 Task: In the event  named  Presentation Rehearsal and Final Touches, Set a range of dates when you can accept meetings  '27 Jul â€" 20 Aug 2023'. Select a duration of  60 min. Select working hours  	_x000D_
MON- SAT 10:30am â€" 6:00pm. Add time before or after your events  as 15 min. Set the frequency of available time slots for invitees as  25 min. Set the minimum notice period and maximum events allowed per day as  42 hours and 2. , logged in from the account softage.4@softage.net and add another guest for the event, softage.5@softage.net
Action: Mouse pressed left at (334, 233)
Screenshot: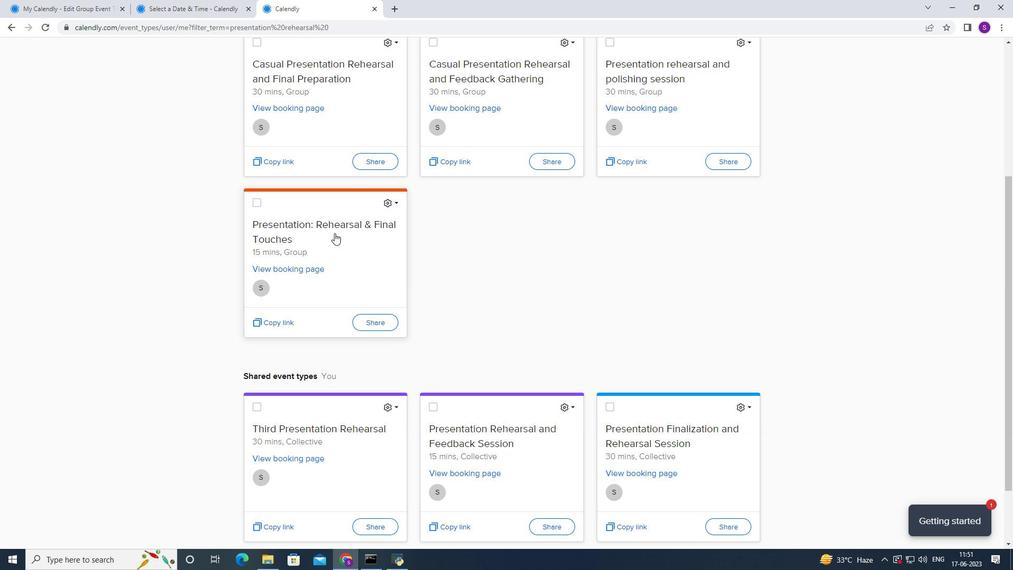 
Action: Mouse moved to (334, 219)
Screenshot: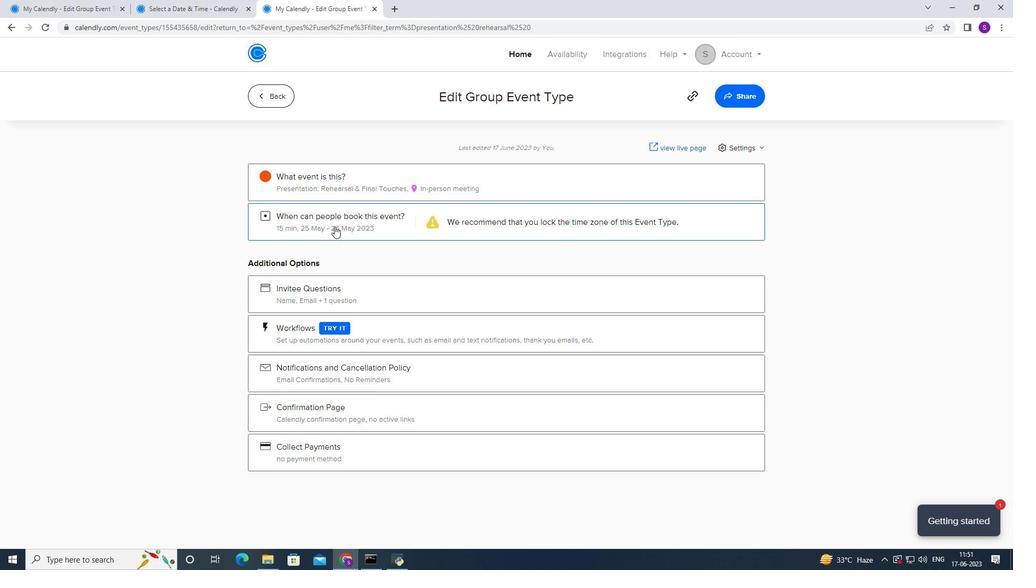 
Action: Mouse pressed left at (334, 219)
Screenshot: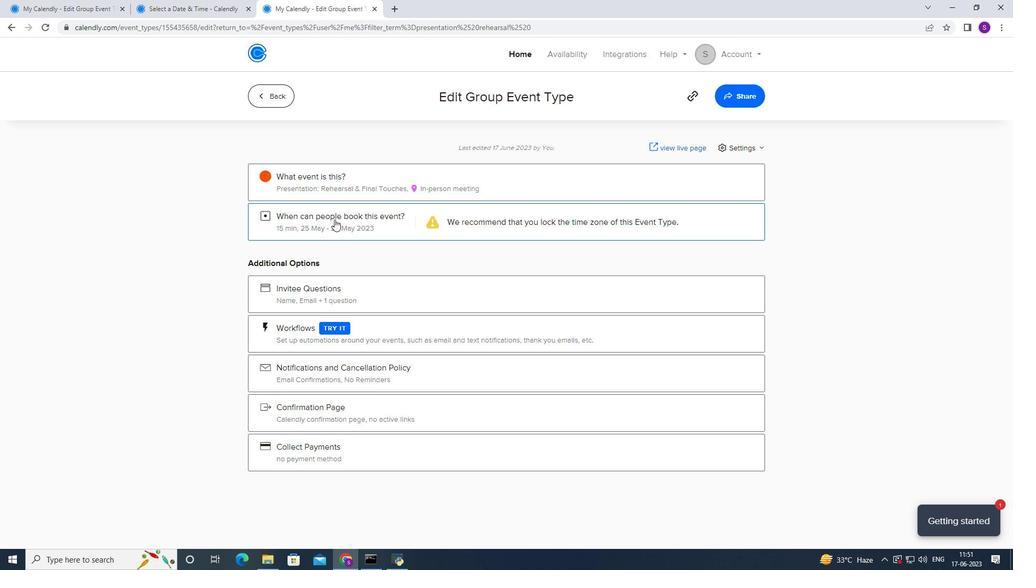 
Action: Mouse moved to (333, 286)
Screenshot: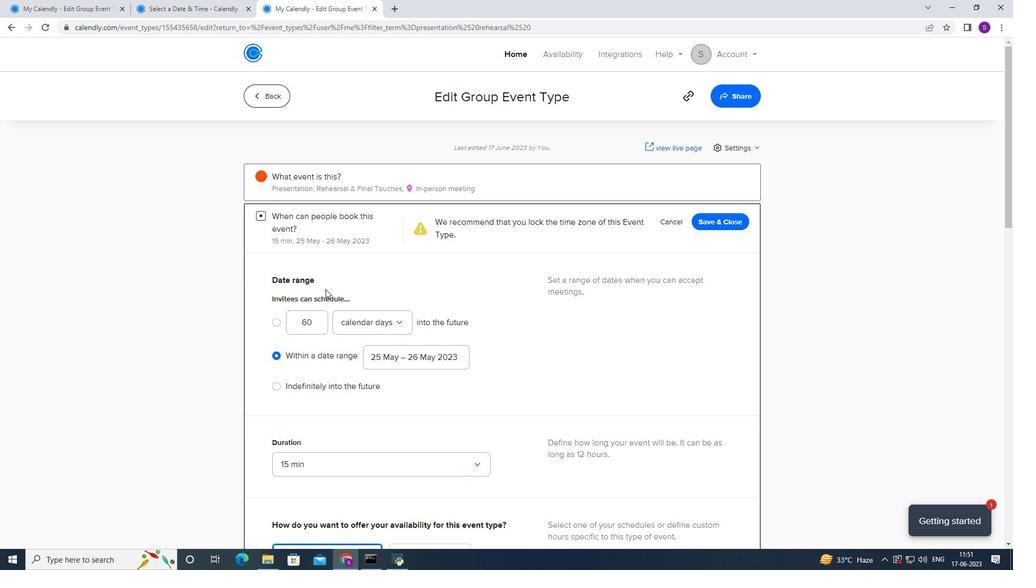 
Action: Mouse scrolled (333, 286) with delta (0, 0)
Screenshot: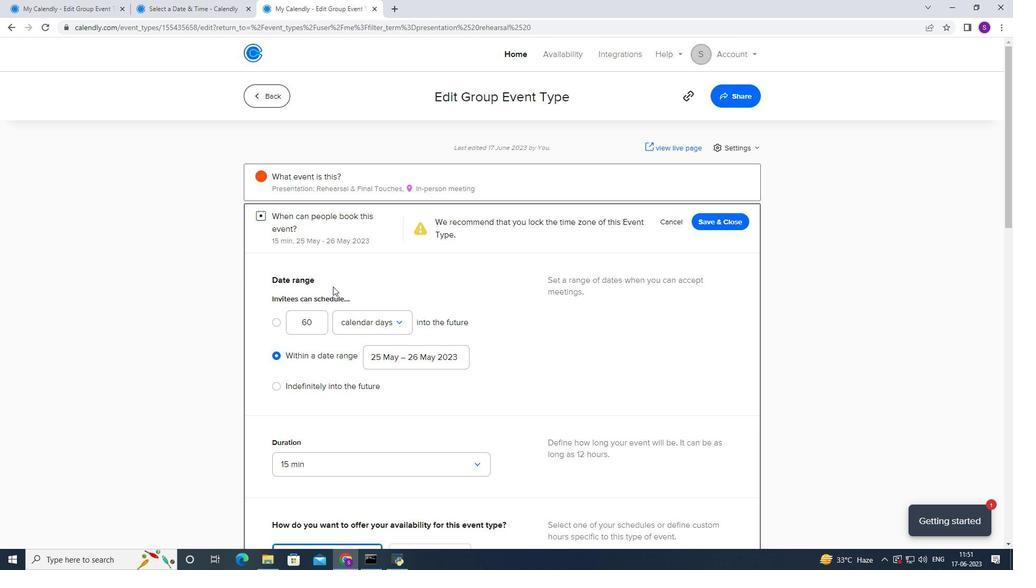 
Action: Mouse scrolled (333, 286) with delta (0, 0)
Screenshot: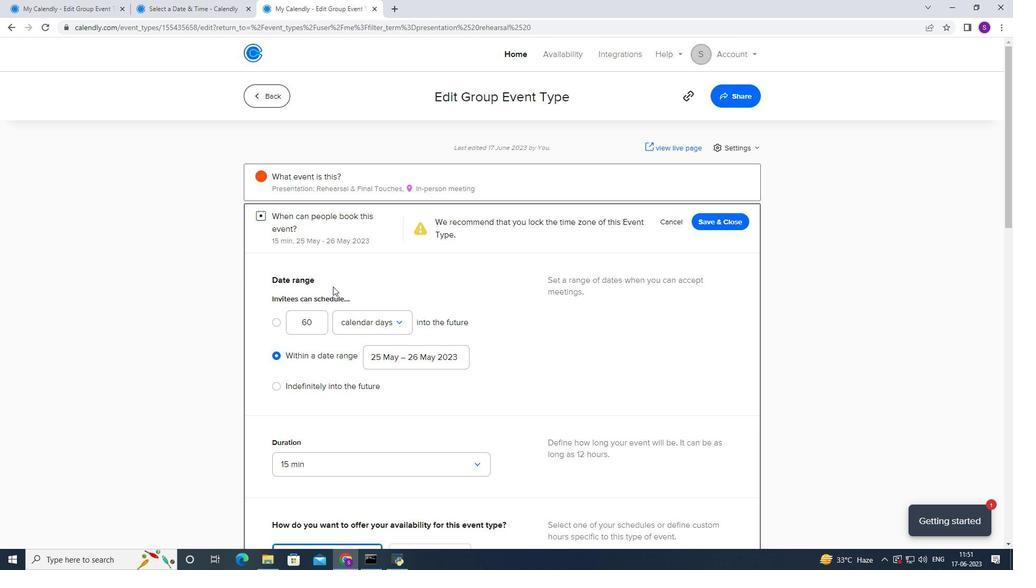 
Action: Mouse scrolled (333, 286) with delta (0, 0)
Screenshot: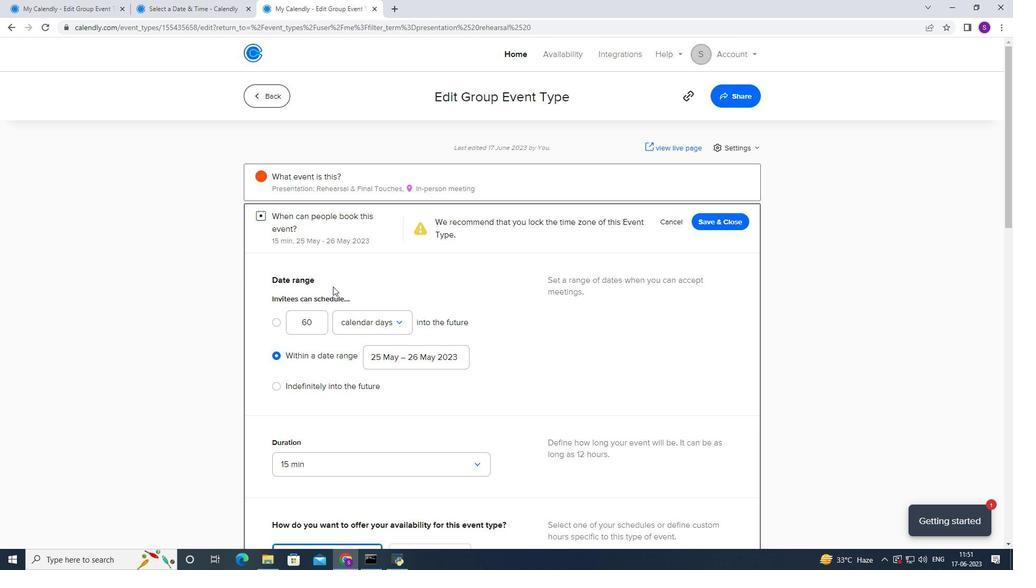 
Action: Mouse scrolled (333, 286) with delta (0, 0)
Screenshot: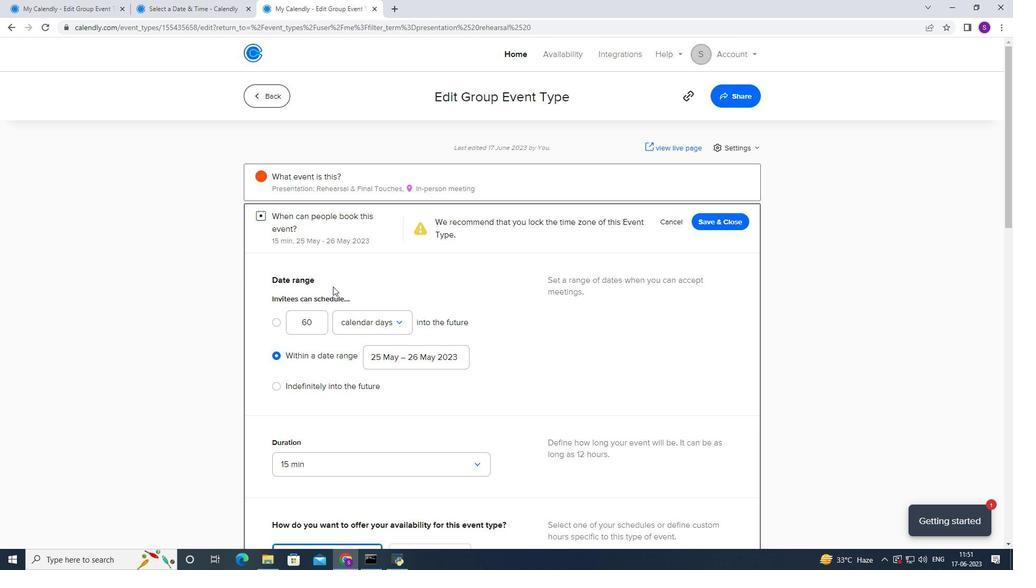 
Action: Mouse scrolled (333, 286) with delta (0, 0)
Screenshot: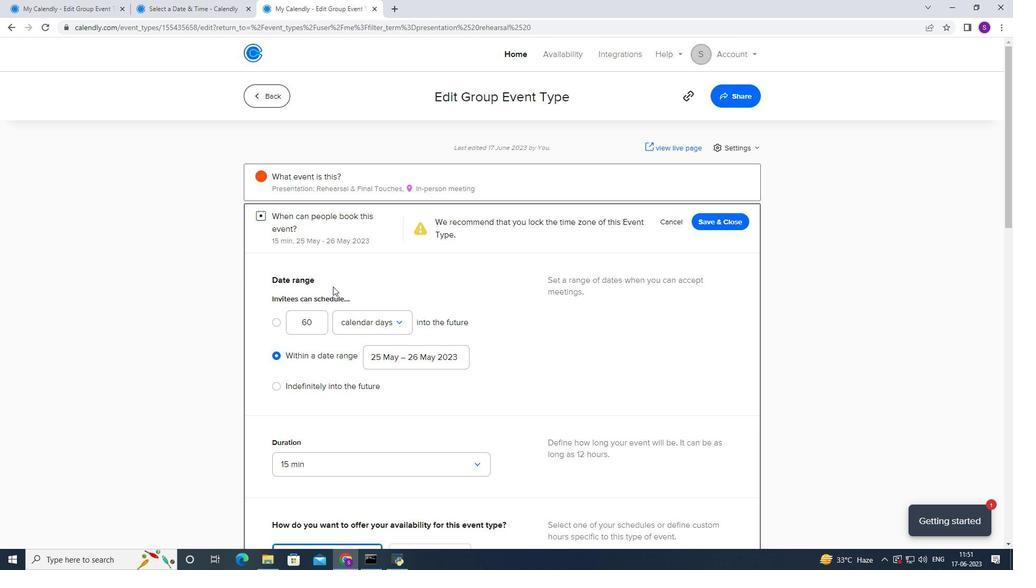 
Action: Mouse moved to (338, 275)
Screenshot: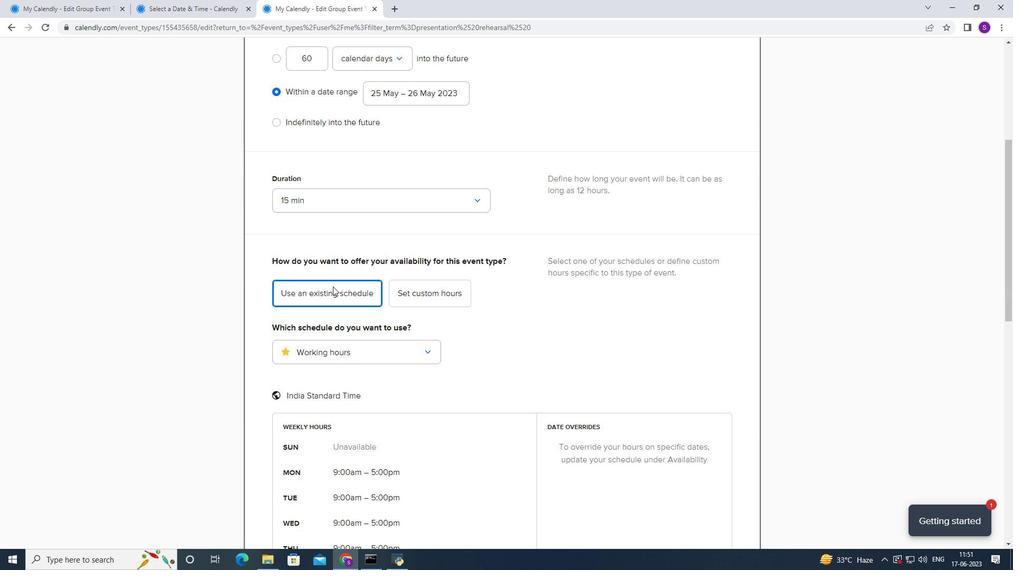 
Action: Mouse scrolled (338, 275) with delta (0, 0)
Screenshot: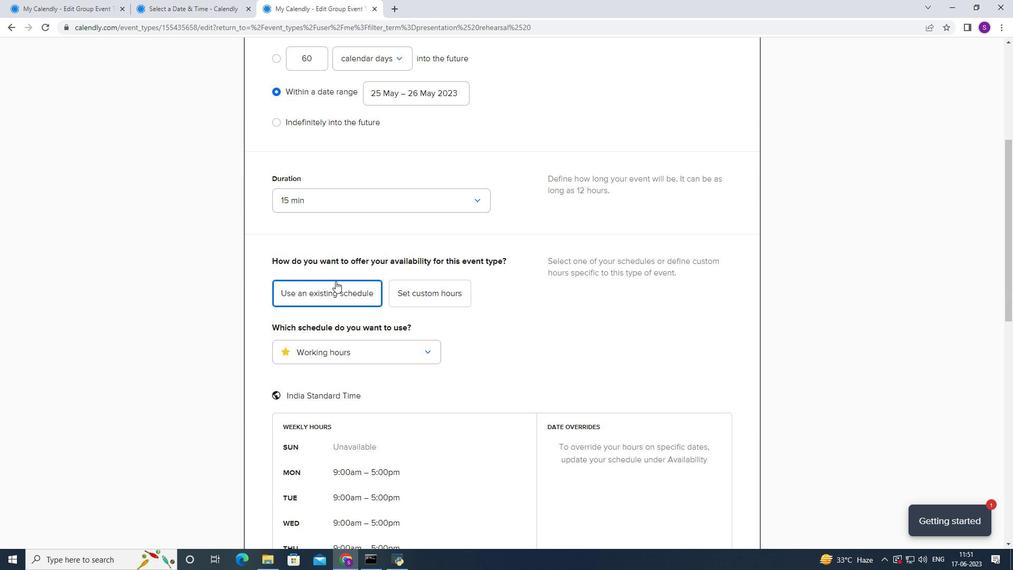 
Action: Mouse scrolled (338, 275) with delta (0, 0)
Screenshot: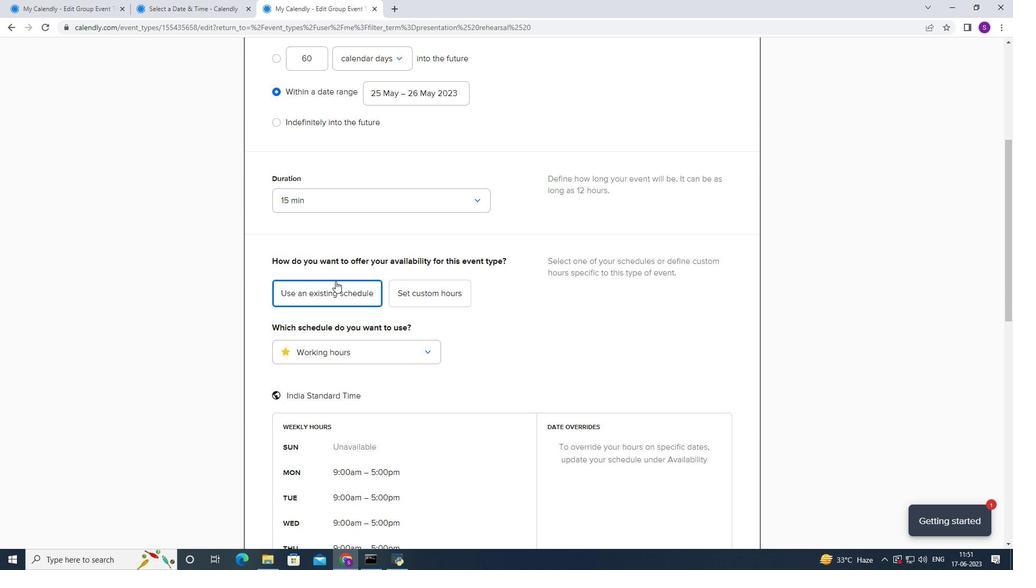 
Action: Mouse moved to (421, 203)
Screenshot: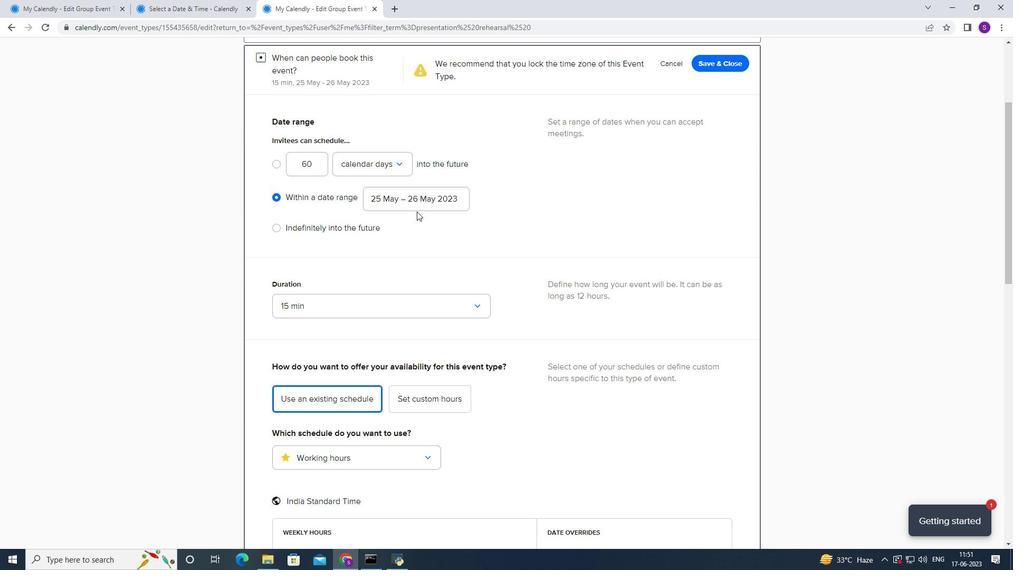 
Action: Mouse pressed left at (421, 203)
Screenshot: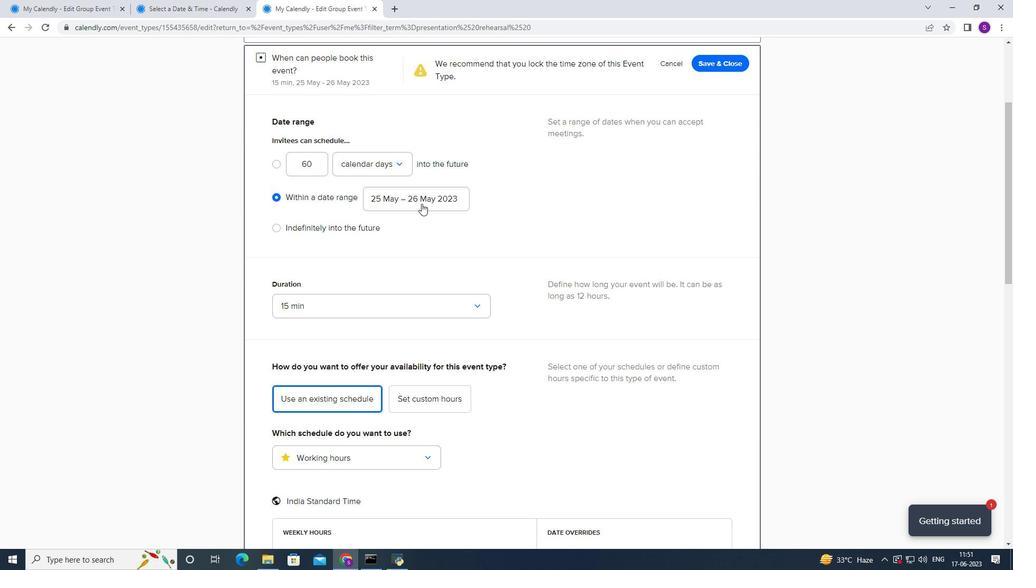 
Action: Mouse moved to (242, 329)
Screenshot: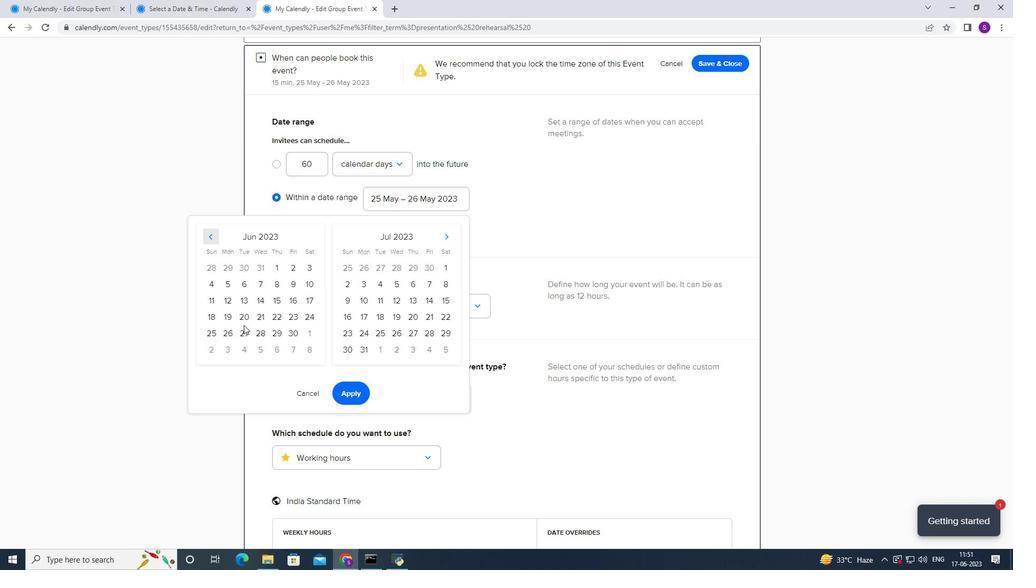 
Action: Mouse pressed left at (242, 329)
Screenshot: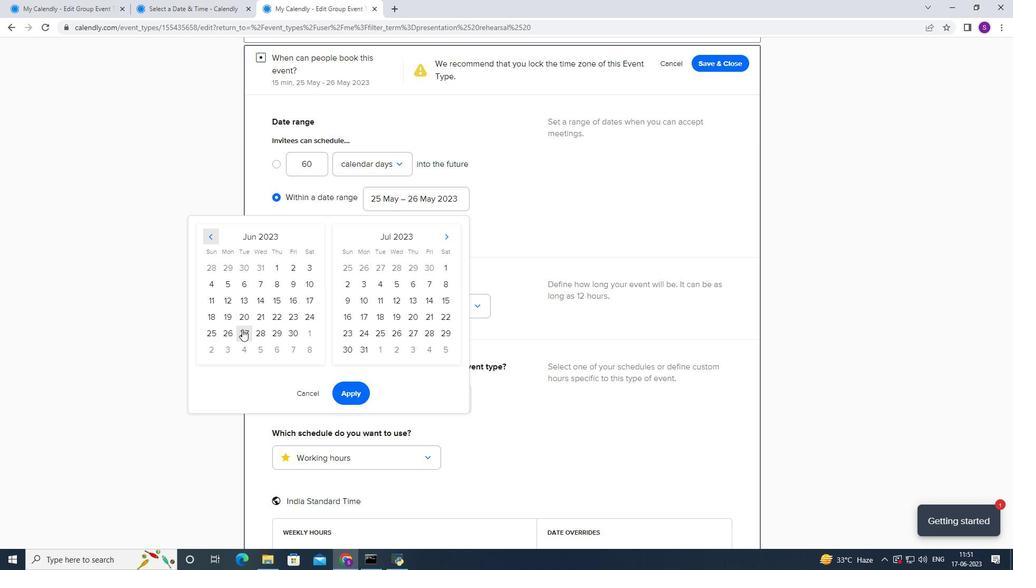 
Action: Mouse moved to (310, 394)
Screenshot: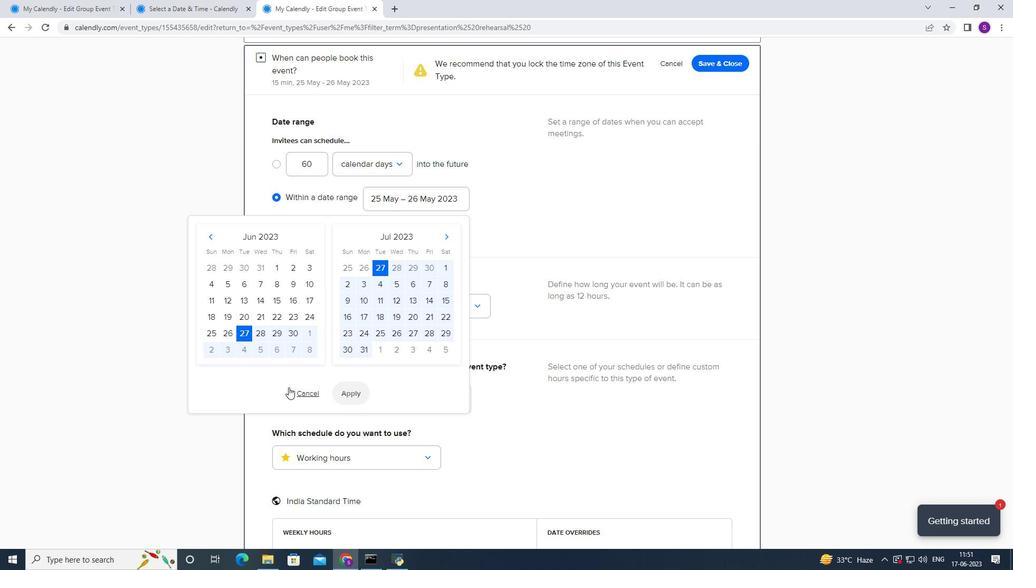 
Action: Mouse pressed left at (310, 394)
Screenshot: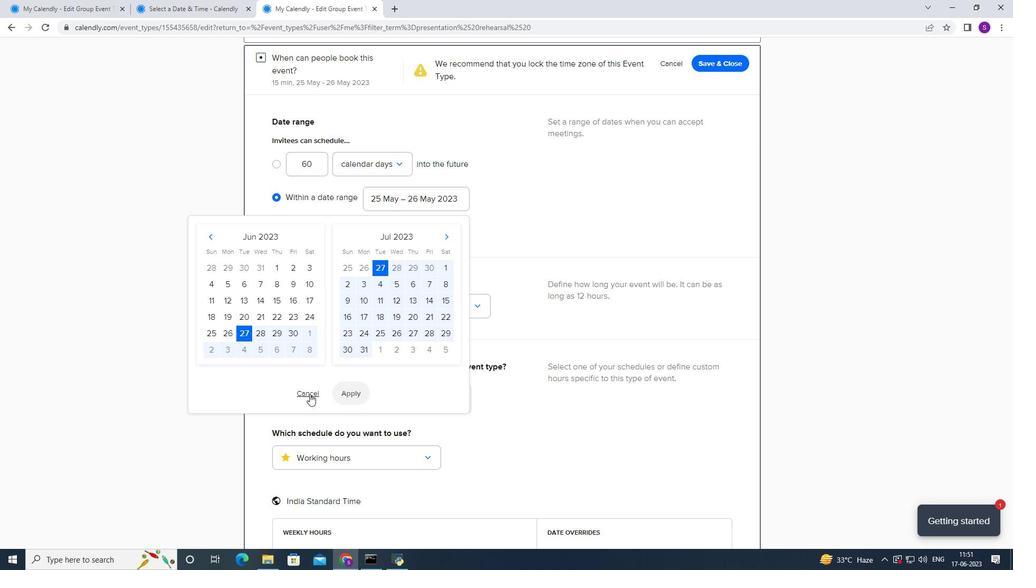 
Action: Mouse moved to (420, 202)
Screenshot: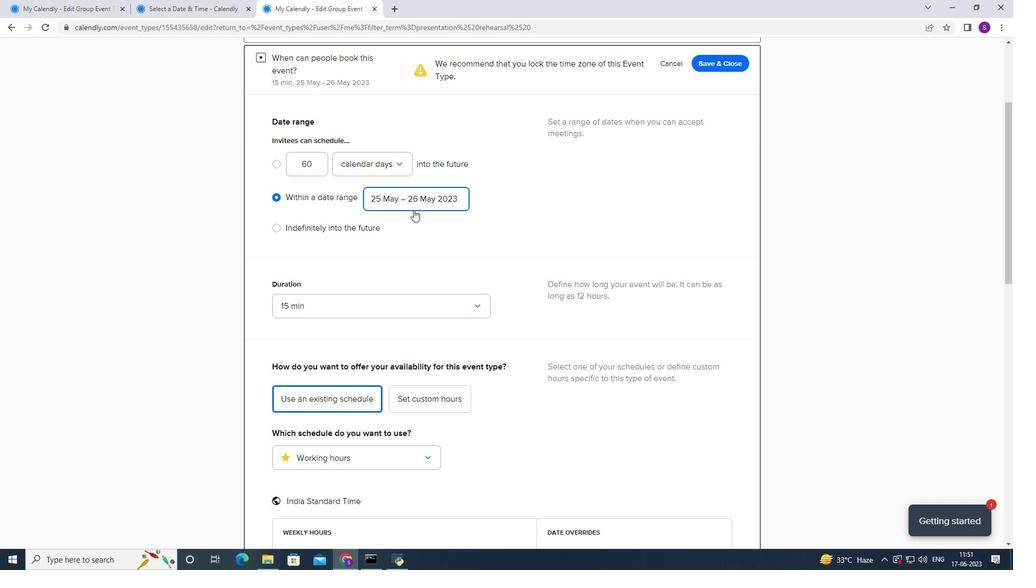 
Action: Mouse pressed left at (420, 202)
Screenshot: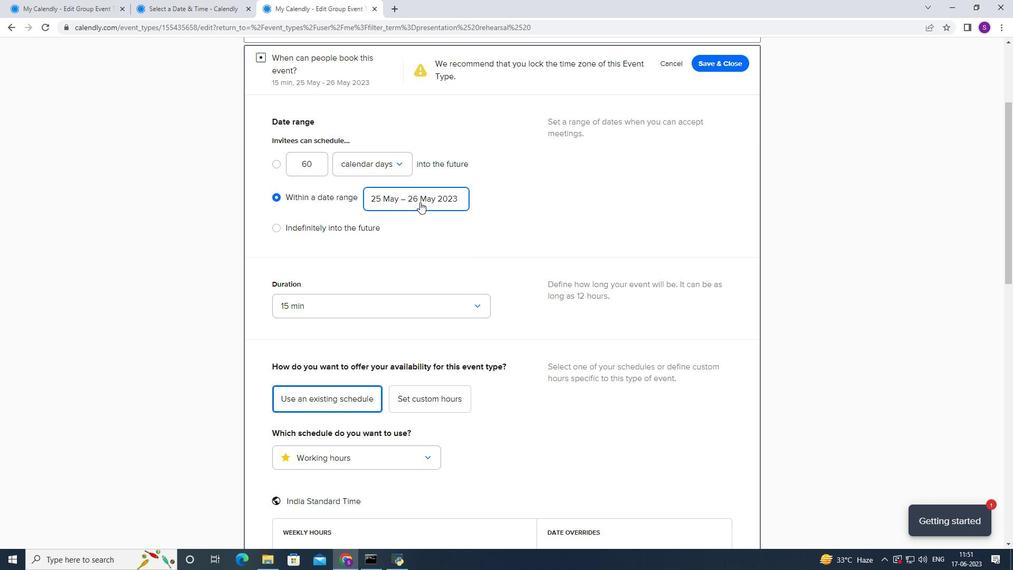 
Action: Mouse moved to (419, 339)
Screenshot: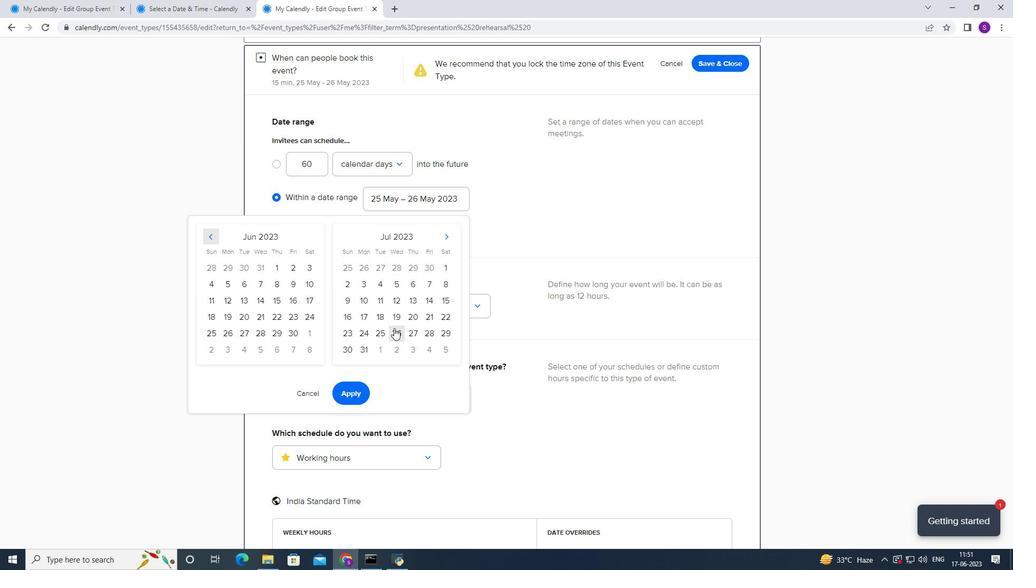 
Action: Mouse pressed left at (419, 339)
Screenshot: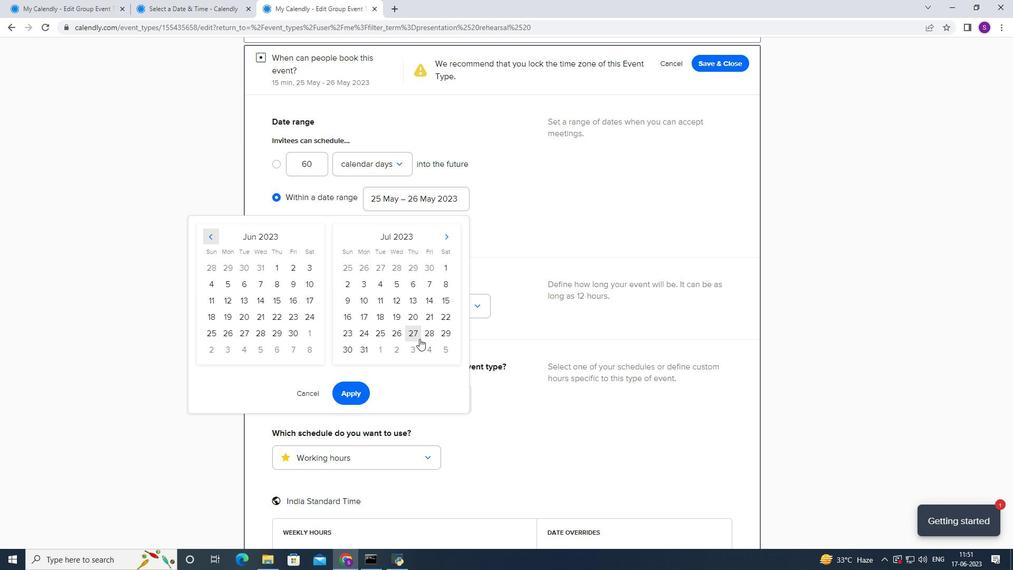 
Action: Mouse moved to (449, 236)
Screenshot: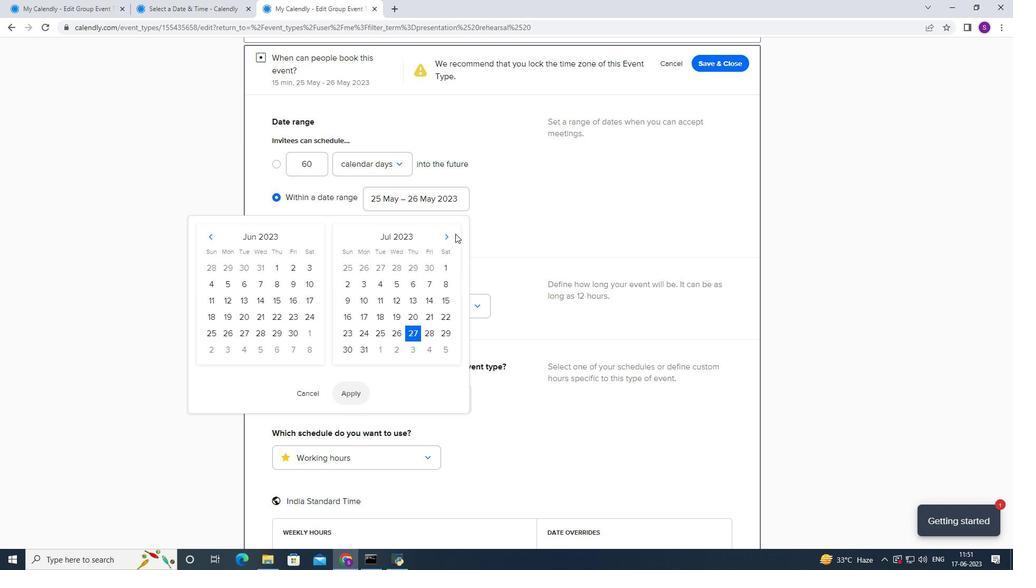
Action: Mouse pressed left at (449, 236)
Screenshot: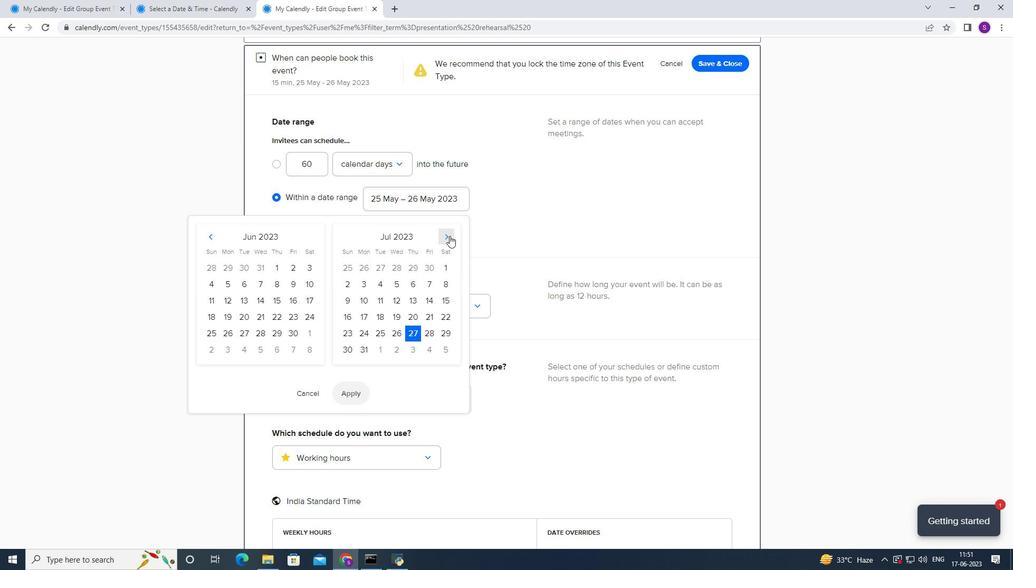 
Action: Mouse moved to (355, 315)
Screenshot: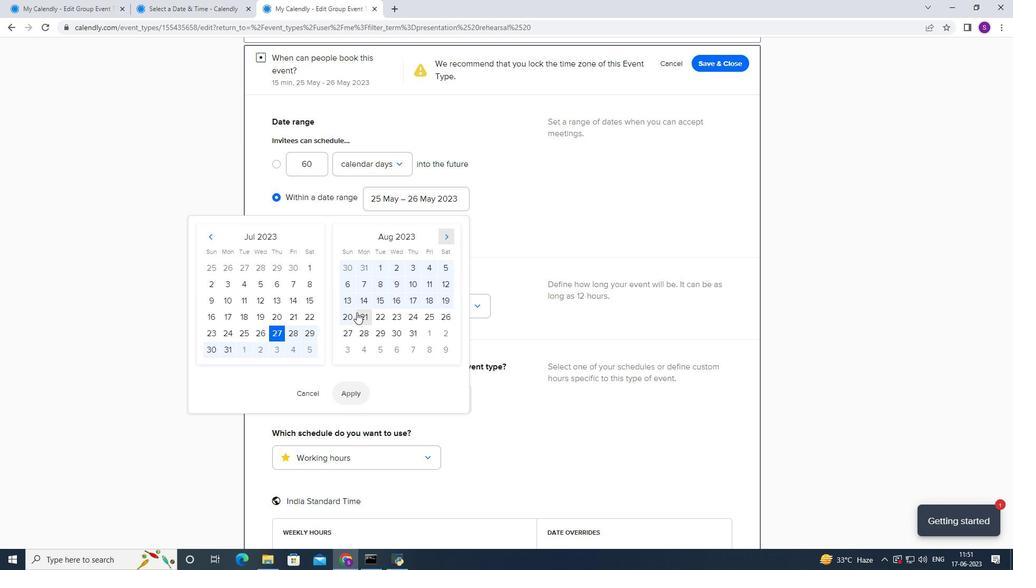 
Action: Mouse pressed left at (355, 315)
Screenshot: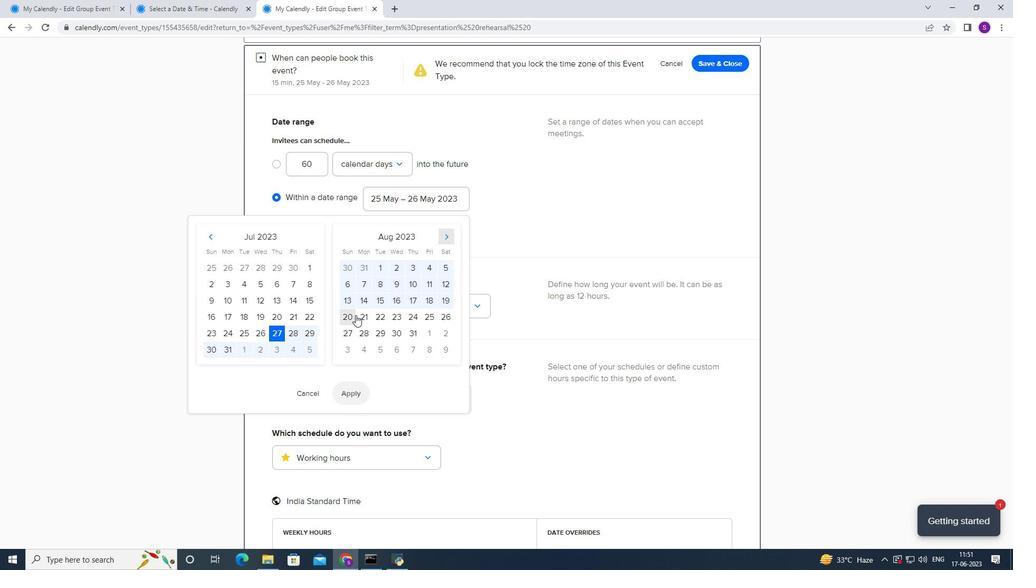 
Action: Mouse moved to (342, 391)
Screenshot: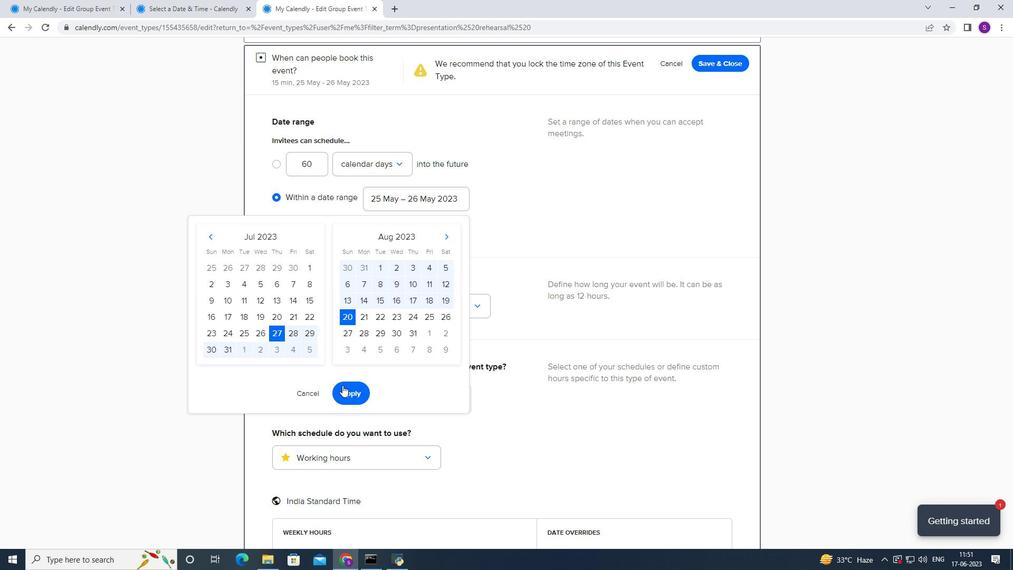 
Action: Mouse pressed left at (342, 391)
Screenshot: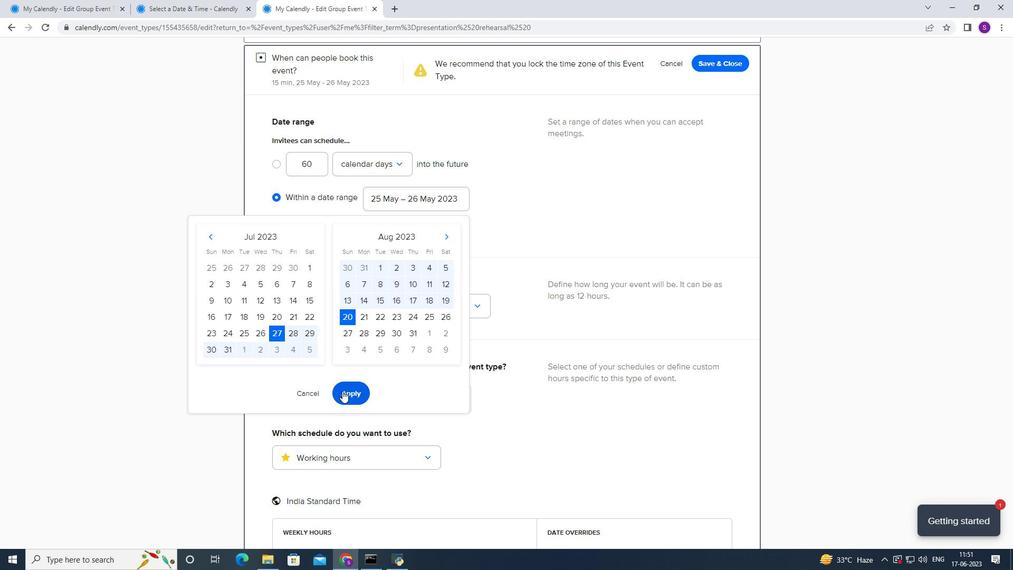 
Action: Mouse moved to (370, 359)
Screenshot: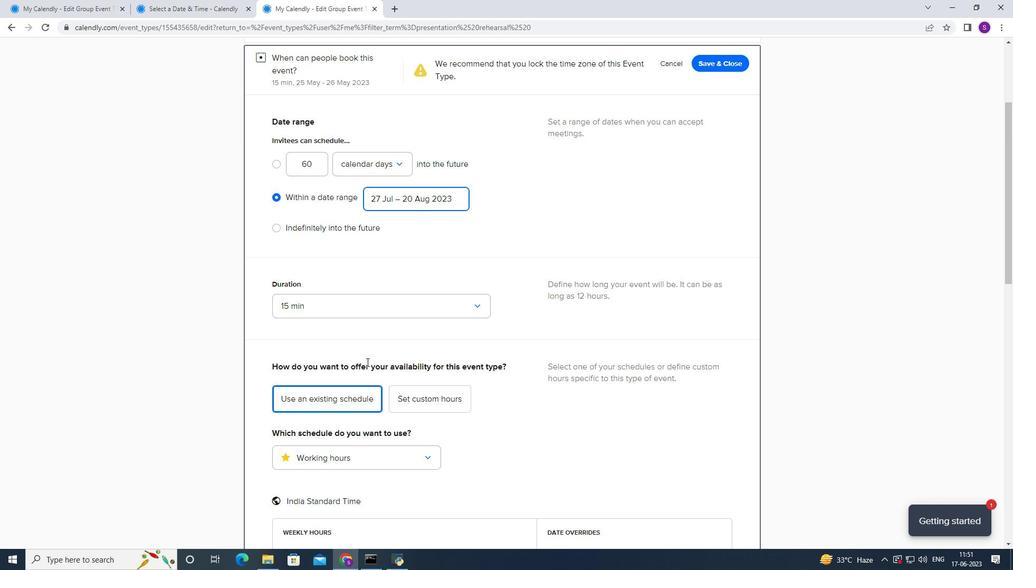 
Action: Mouse scrolled (370, 359) with delta (0, 0)
Screenshot: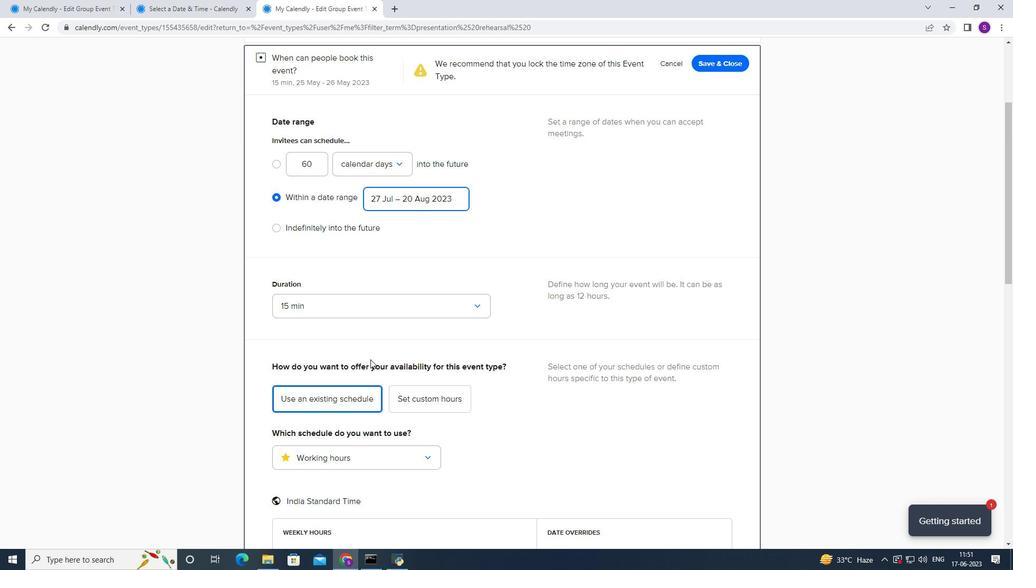 
Action: Mouse scrolled (370, 359) with delta (0, 0)
Screenshot: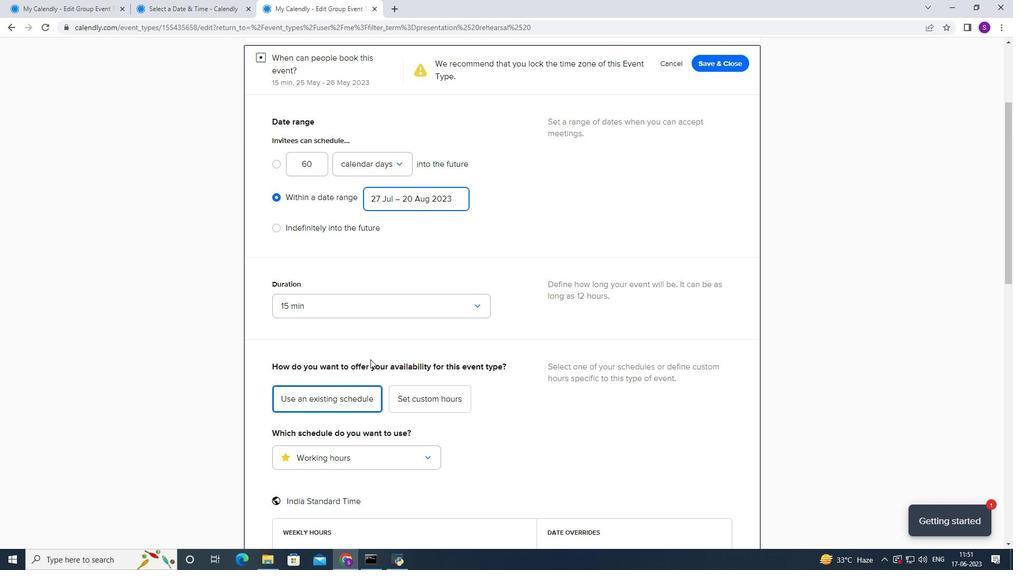 
Action: Mouse scrolled (370, 359) with delta (0, 0)
Screenshot: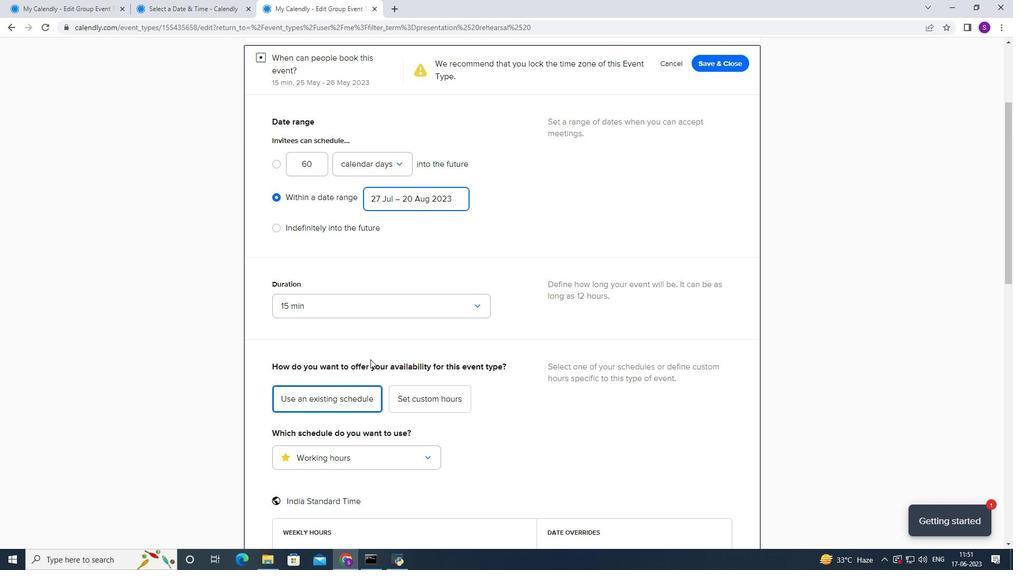 
Action: Mouse scrolled (370, 359) with delta (0, 0)
Screenshot: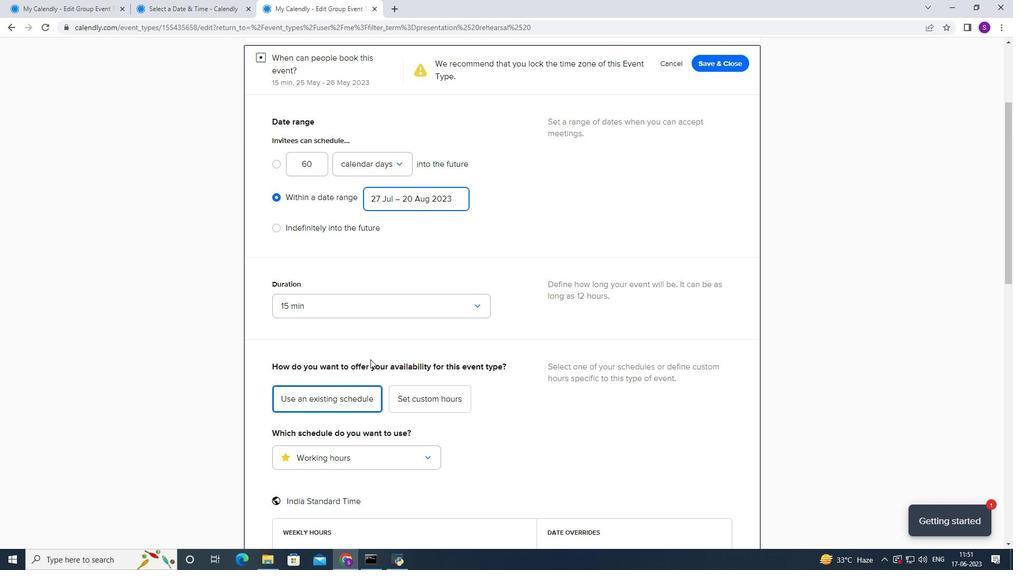 
Action: Mouse scrolled (370, 359) with delta (0, 0)
Screenshot: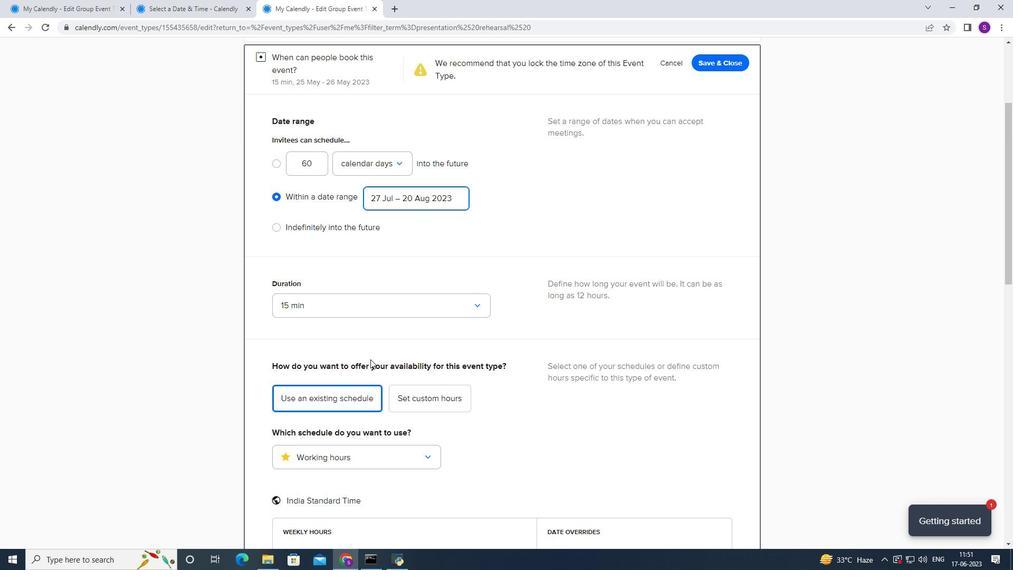 
Action: Mouse scrolled (370, 360) with delta (0, 0)
Screenshot: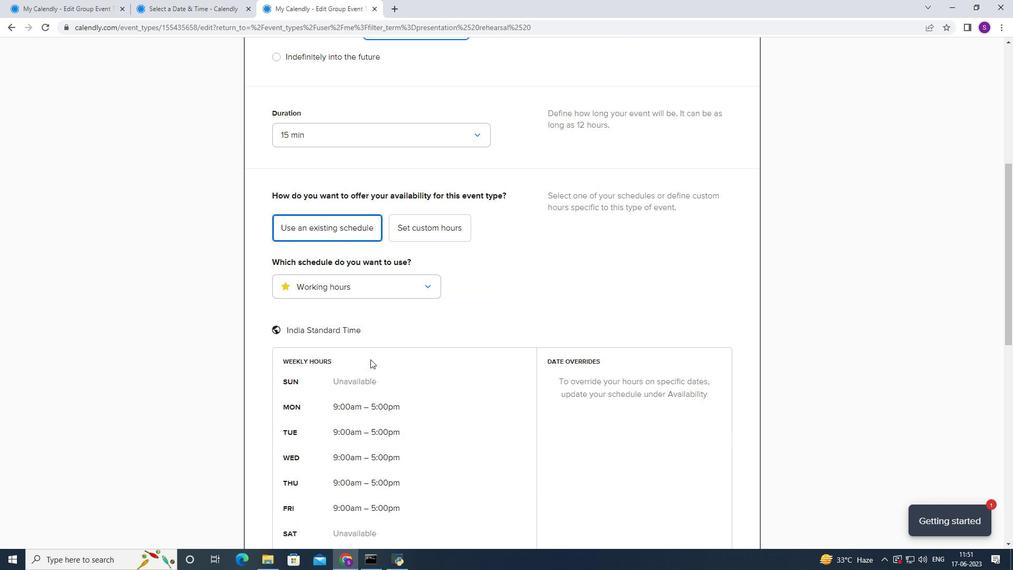 
Action: Mouse scrolled (370, 360) with delta (0, 0)
Screenshot: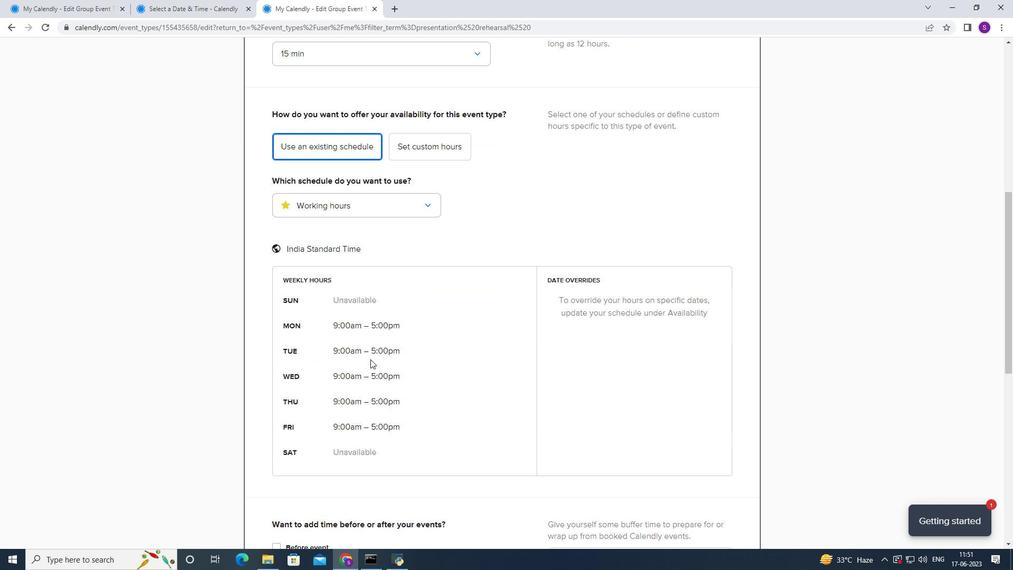 
Action: Mouse moved to (353, 138)
Screenshot: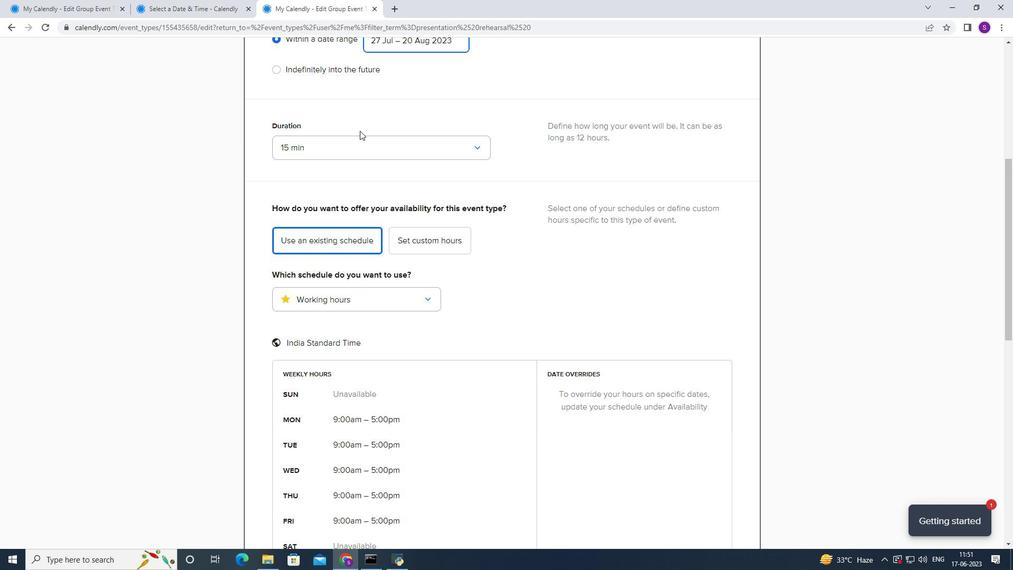 
Action: Mouse pressed left at (353, 138)
Screenshot: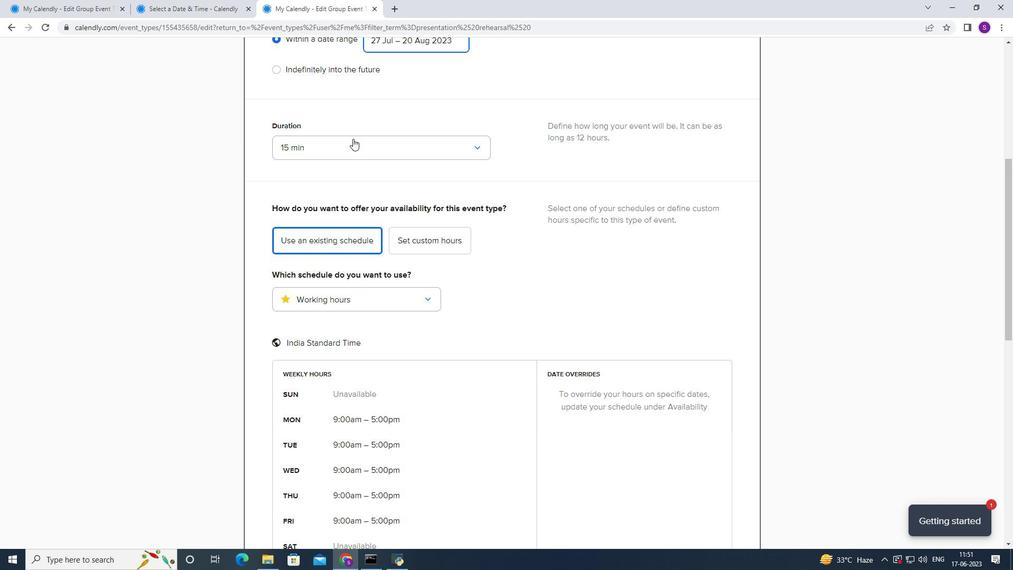 
Action: Mouse moved to (311, 234)
Screenshot: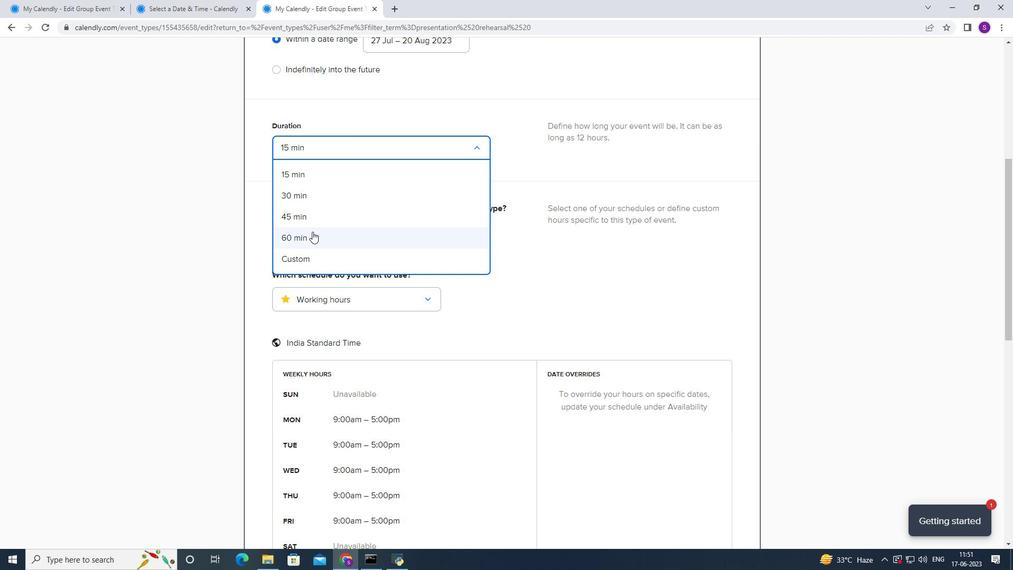 
Action: Mouse pressed left at (311, 234)
Screenshot: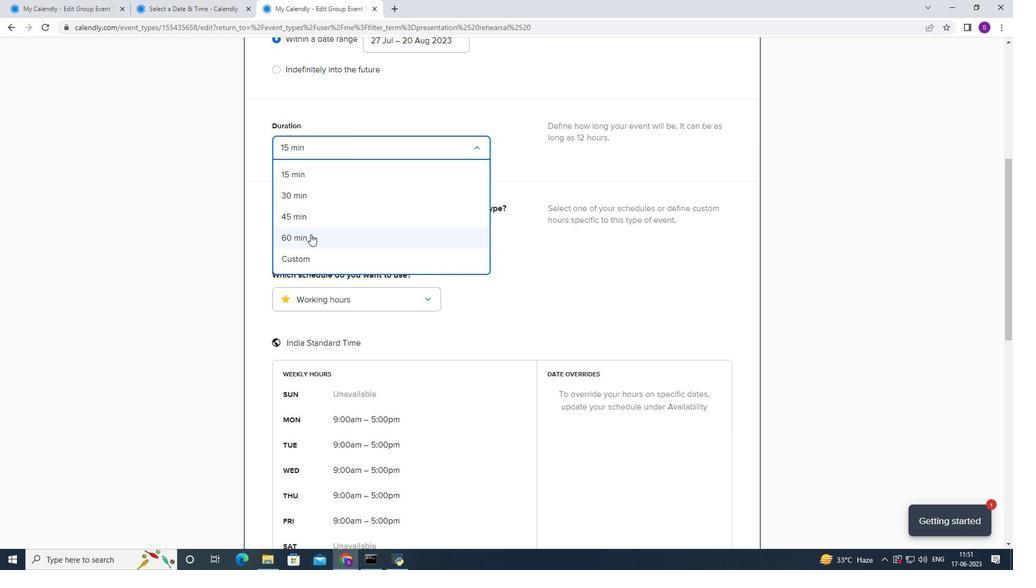
Action: Mouse moved to (326, 227)
Screenshot: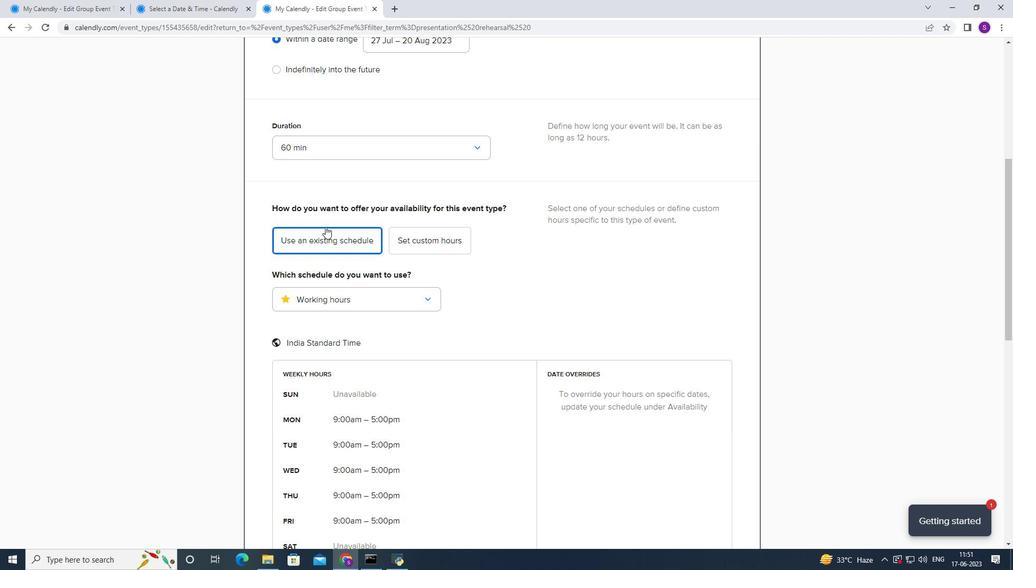 
Action: Mouse scrolled (326, 226) with delta (0, 0)
Screenshot: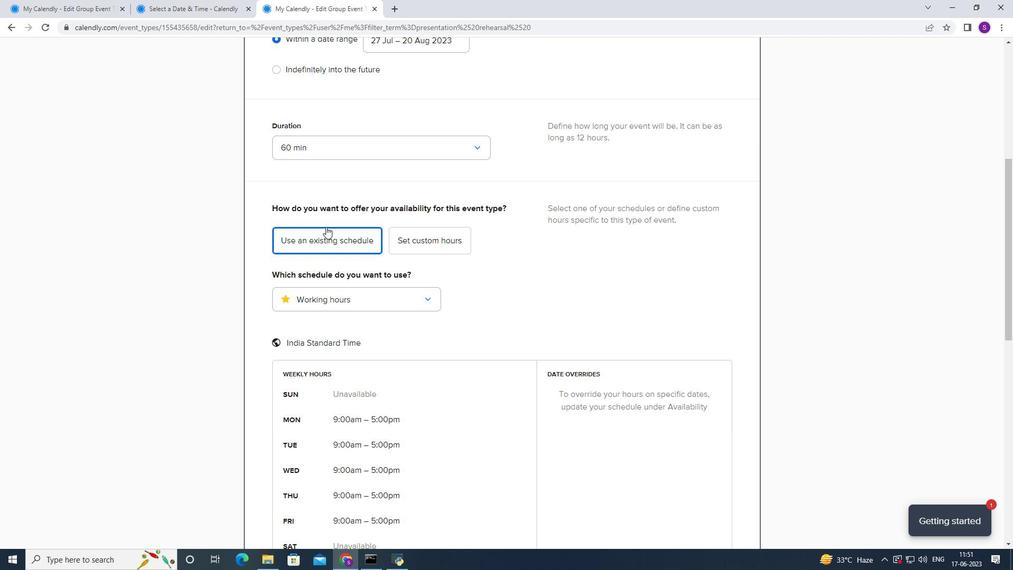 
Action: Mouse scrolled (326, 226) with delta (0, 0)
Screenshot: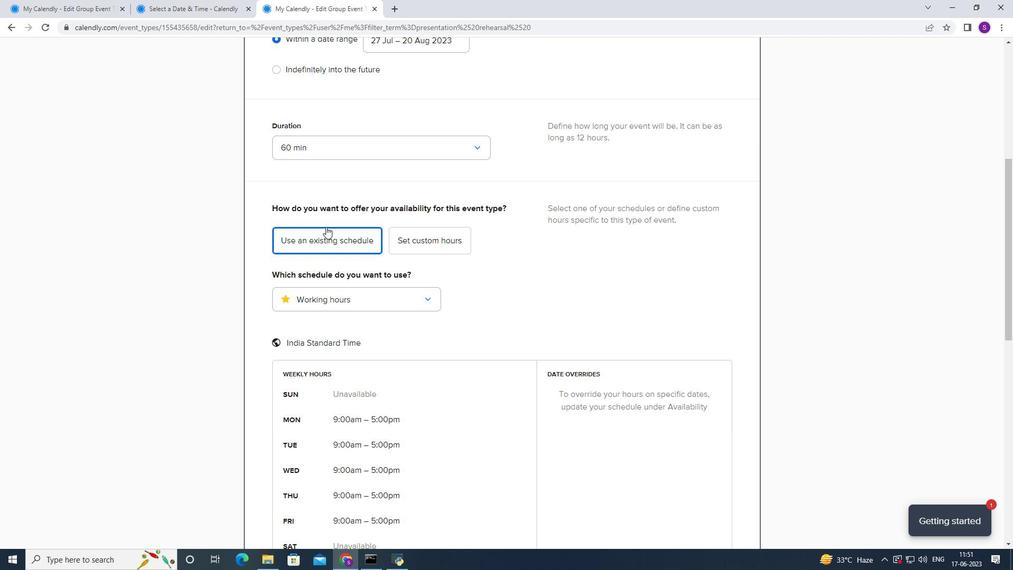 
Action: Mouse scrolled (326, 226) with delta (0, 0)
Screenshot: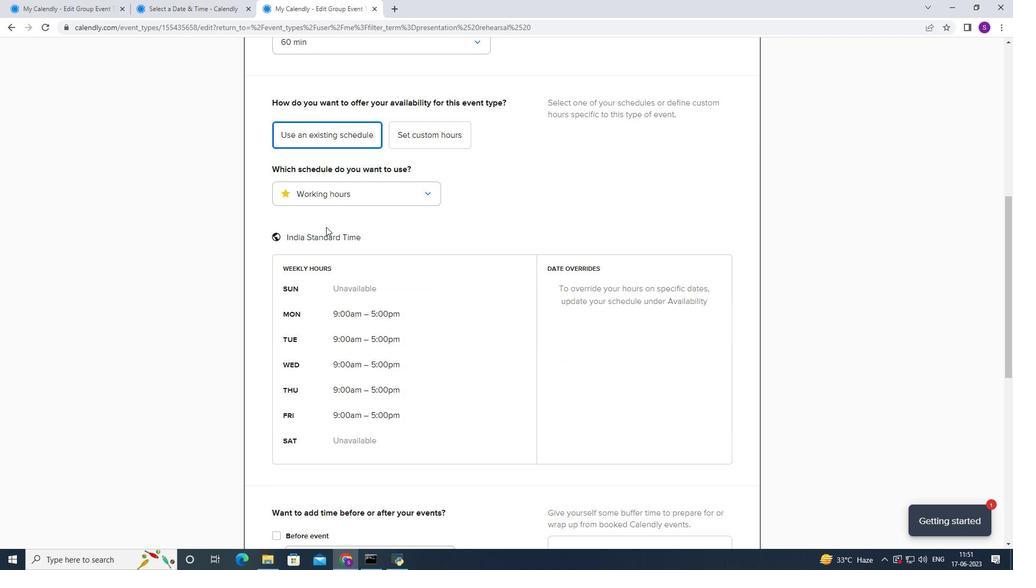 
Action: Mouse moved to (382, 141)
Screenshot: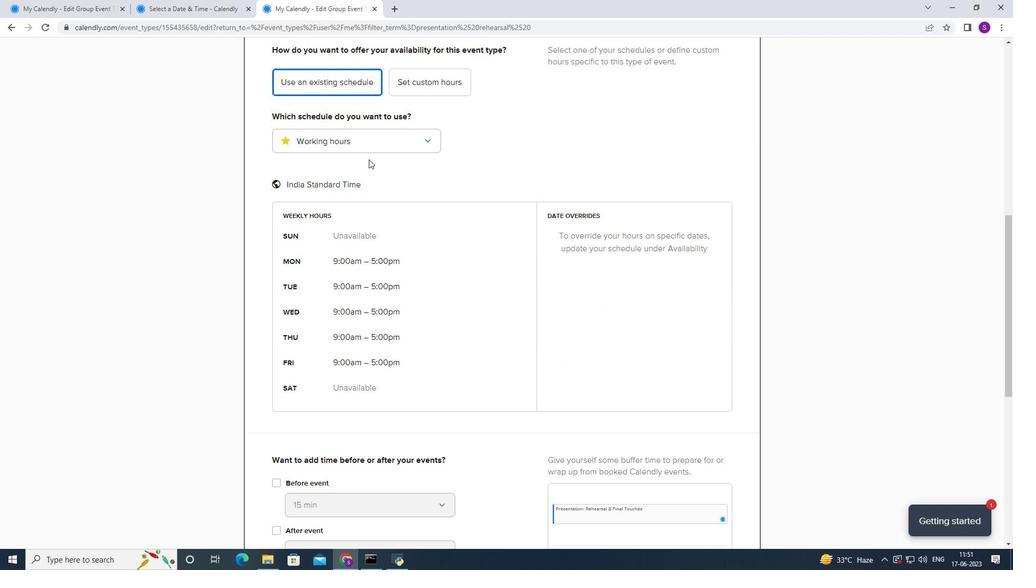 
Action: Mouse pressed left at (382, 141)
Screenshot: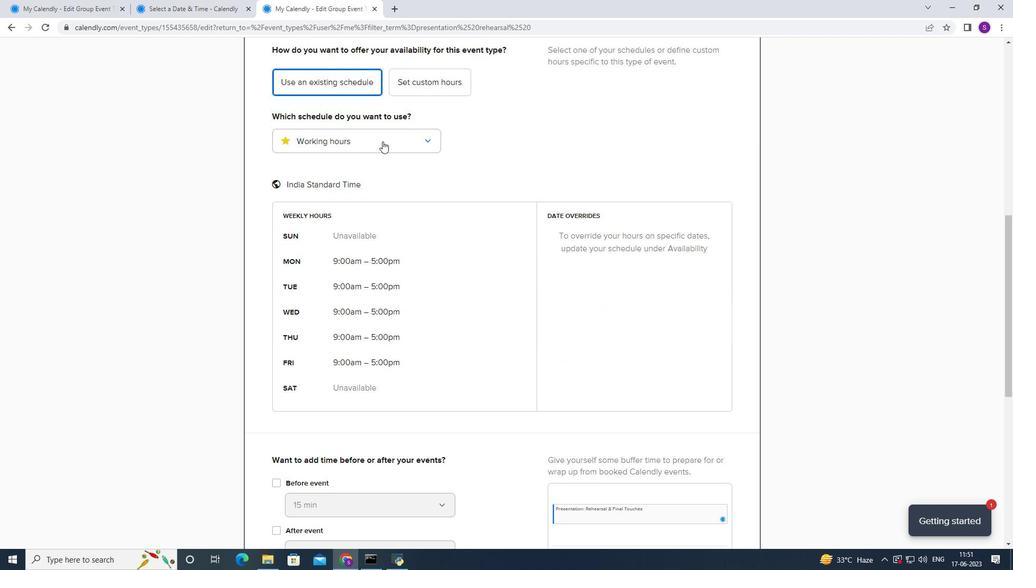 
Action: Mouse moved to (372, 172)
Screenshot: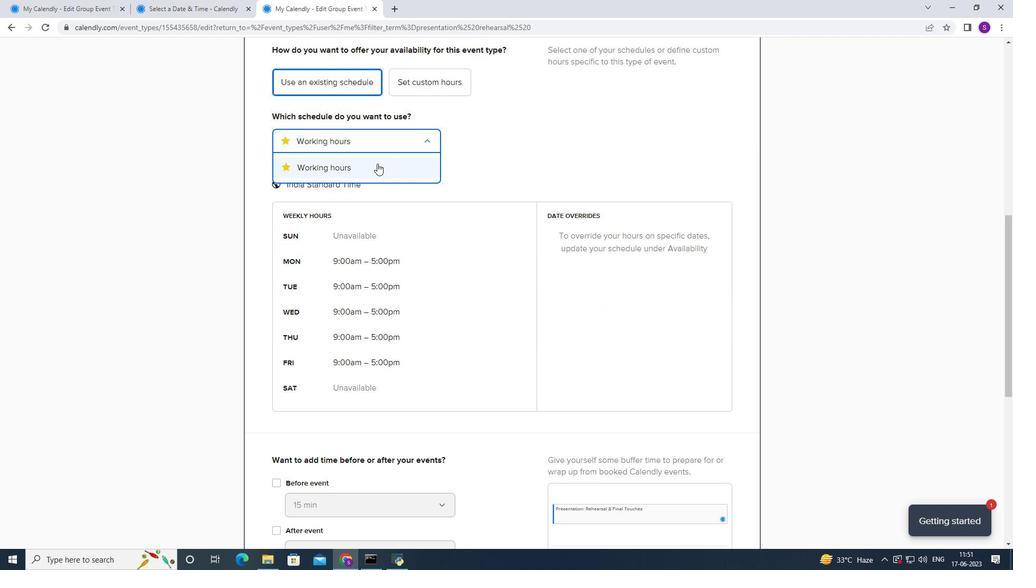 
Action: Mouse pressed left at (372, 172)
Screenshot: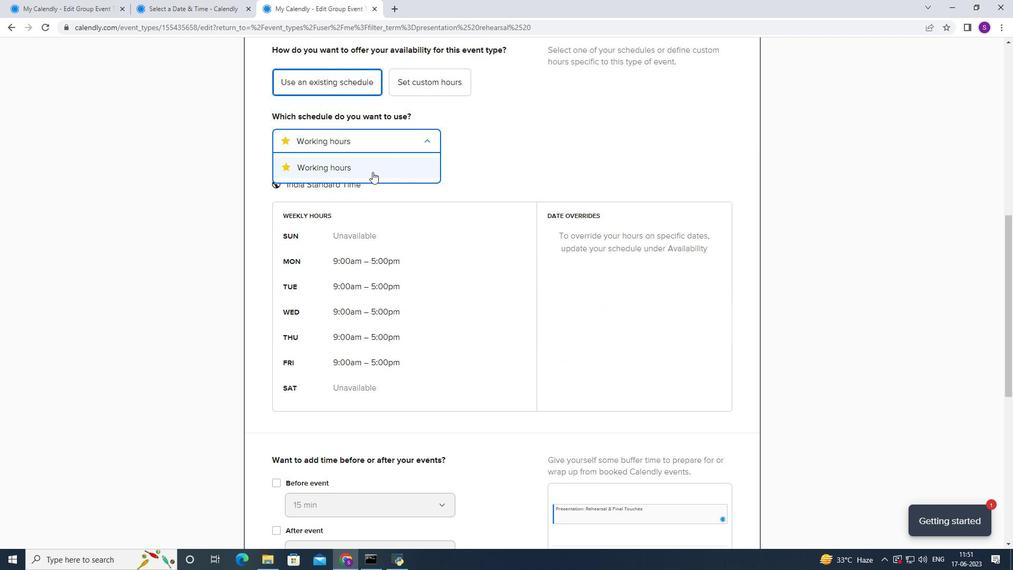 
Action: Mouse moved to (343, 246)
Screenshot: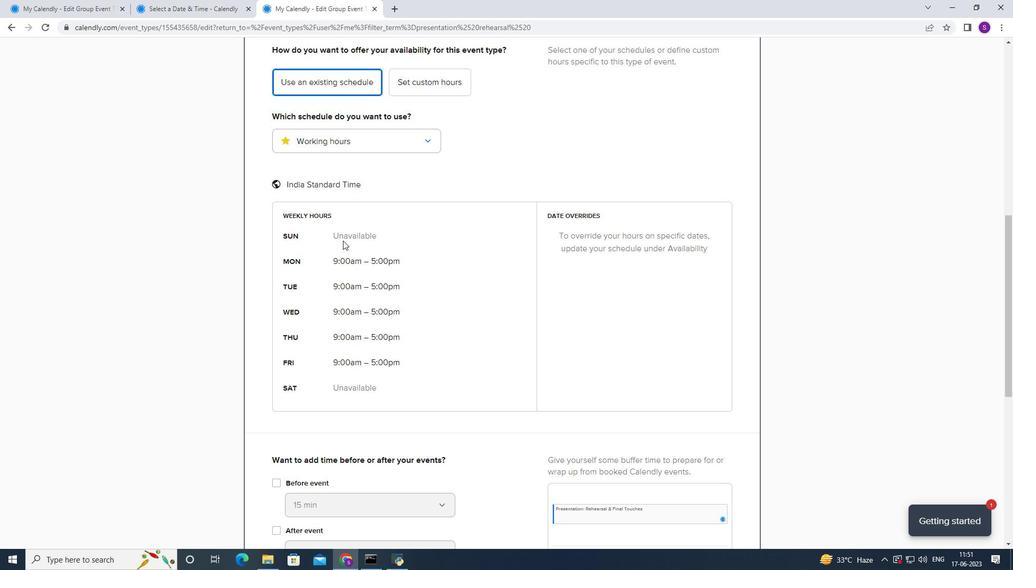 
Action: Mouse scrolled (343, 246) with delta (0, 0)
Screenshot: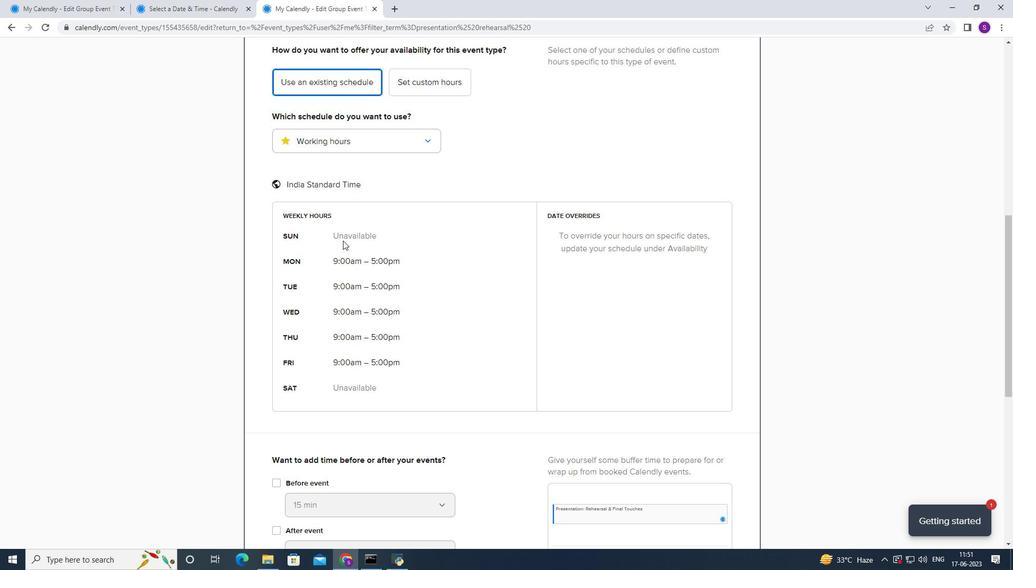 
Action: Mouse scrolled (343, 246) with delta (0, 0)
Screenshot: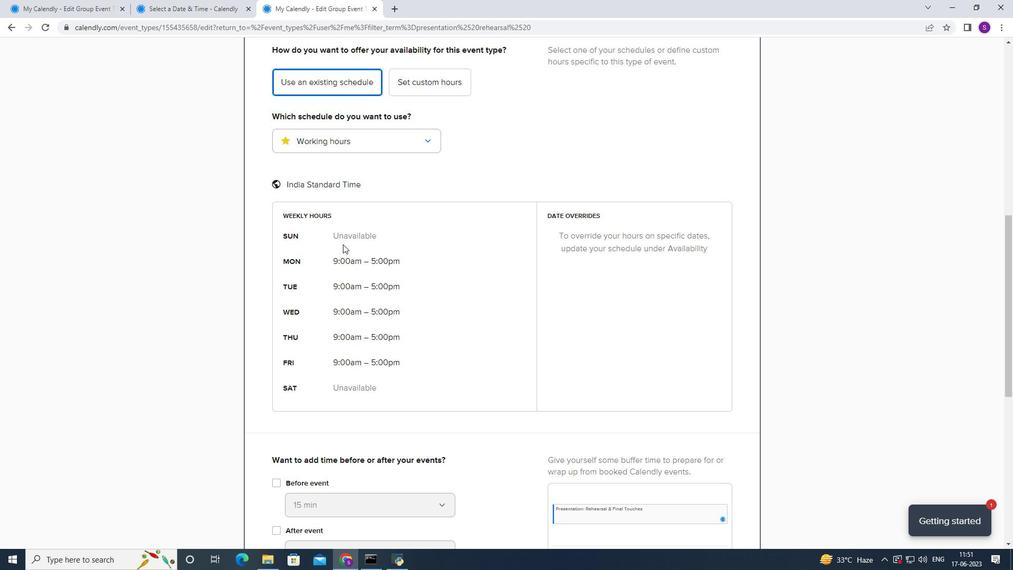 
Action: Mouse scrolled (343, 246) with delta (0, 0)
Screenshot: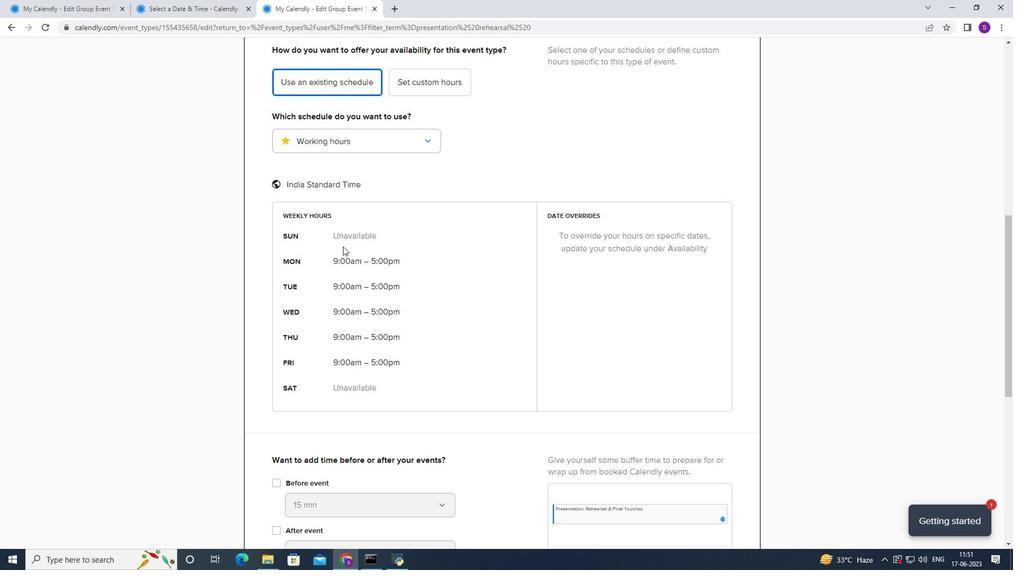 
Action: Mouse moved to (356, 233)
Screenshot: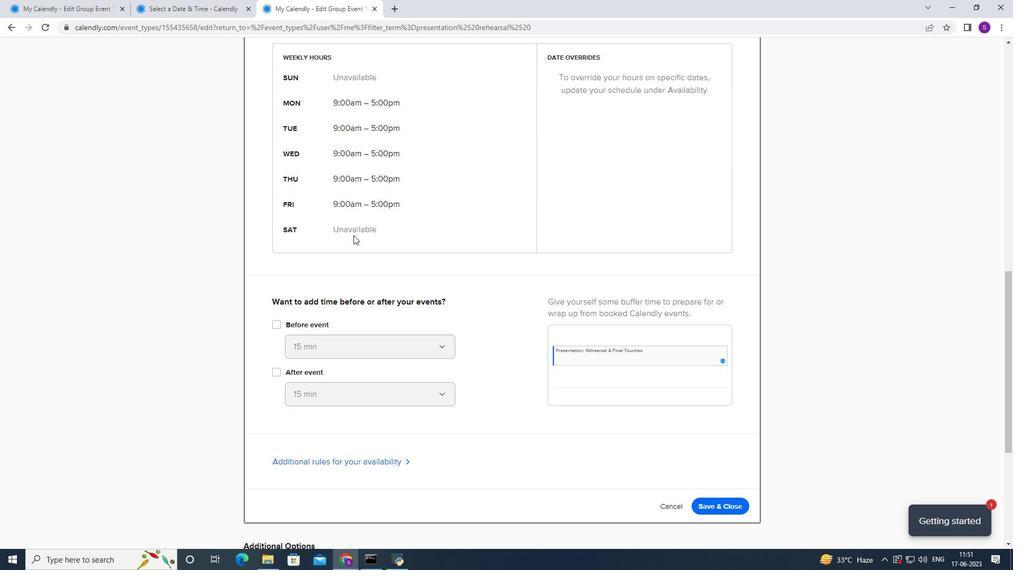 
Action: Mouse scrolled (356, 234) with delta (0, 0)
Screenshot: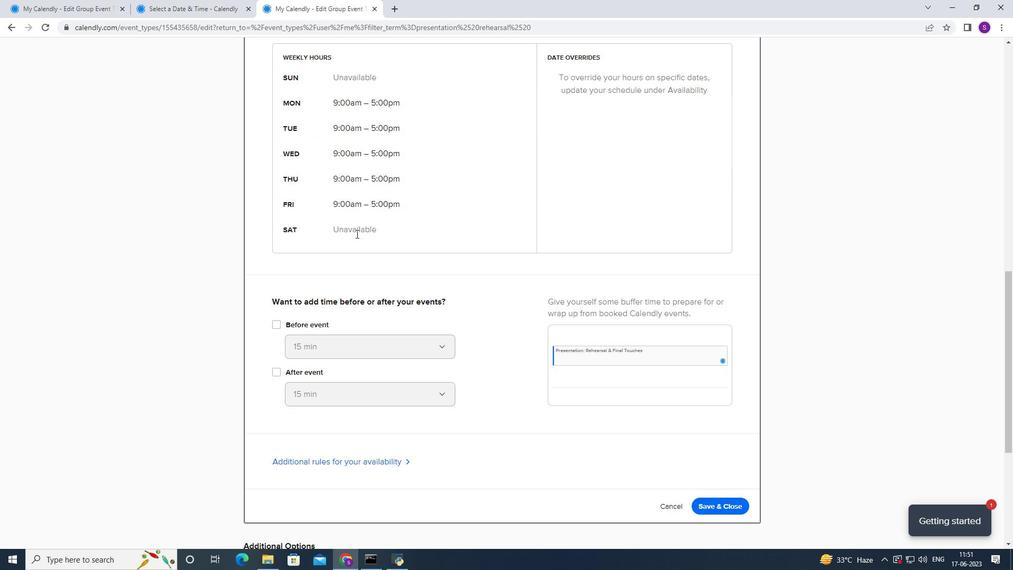 
Action: Mouse scrolled (356, 234) with delta (0, 0)
Screenshot: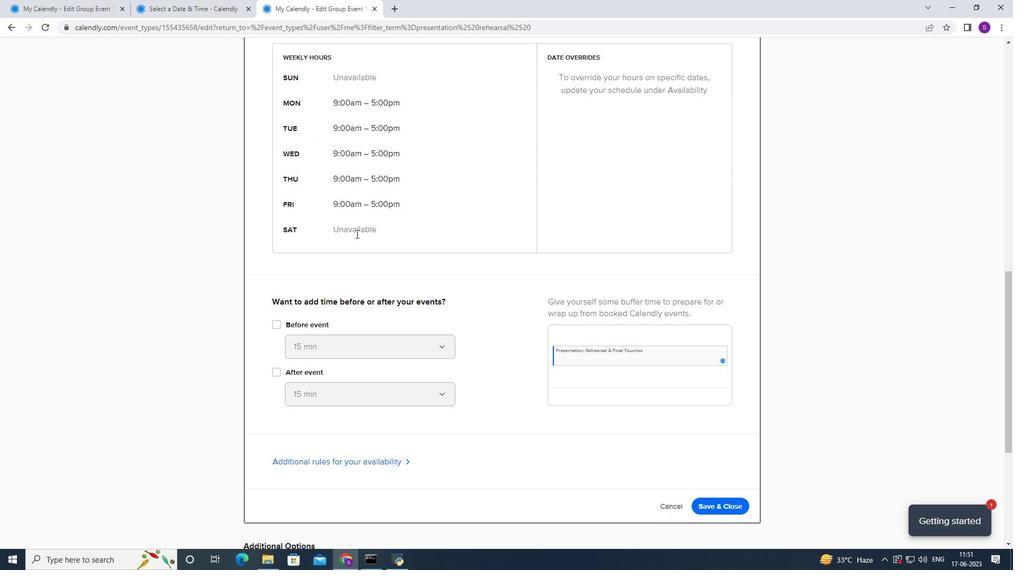 
Action: Mouse scrolled (356, 234) with delta (0, 0)
Screenshot: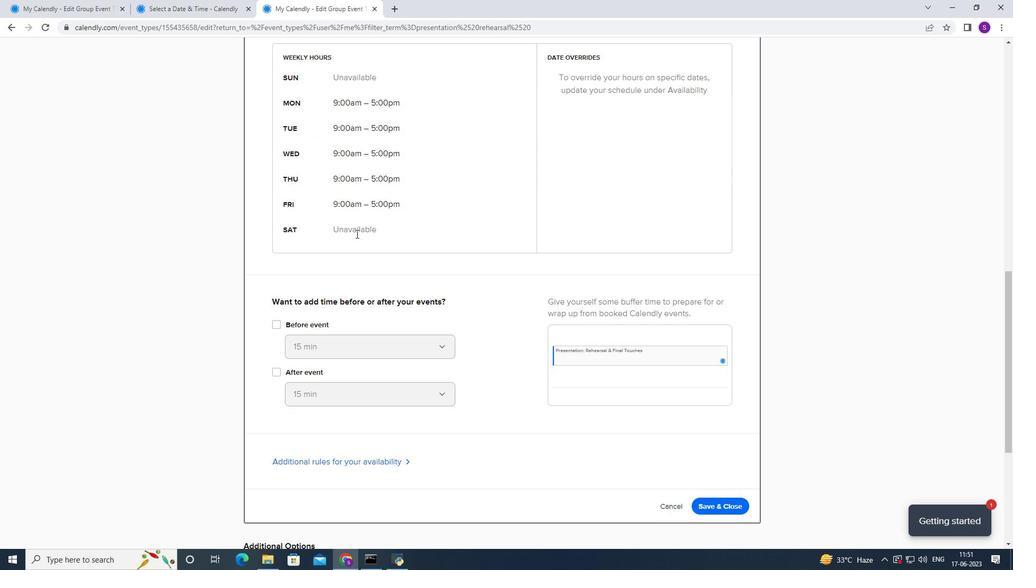 
Action: Mouse scrolled (356, 234) with delta (0, 0)
Screenshot: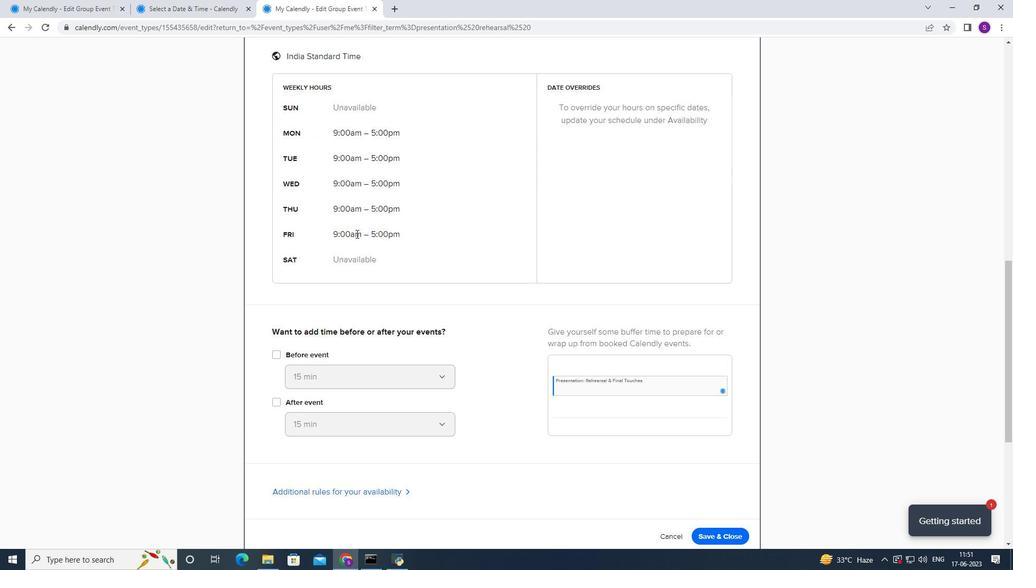 
Action: Mouse scrolled (356, 234) with delta (0, 0)
Screenshot: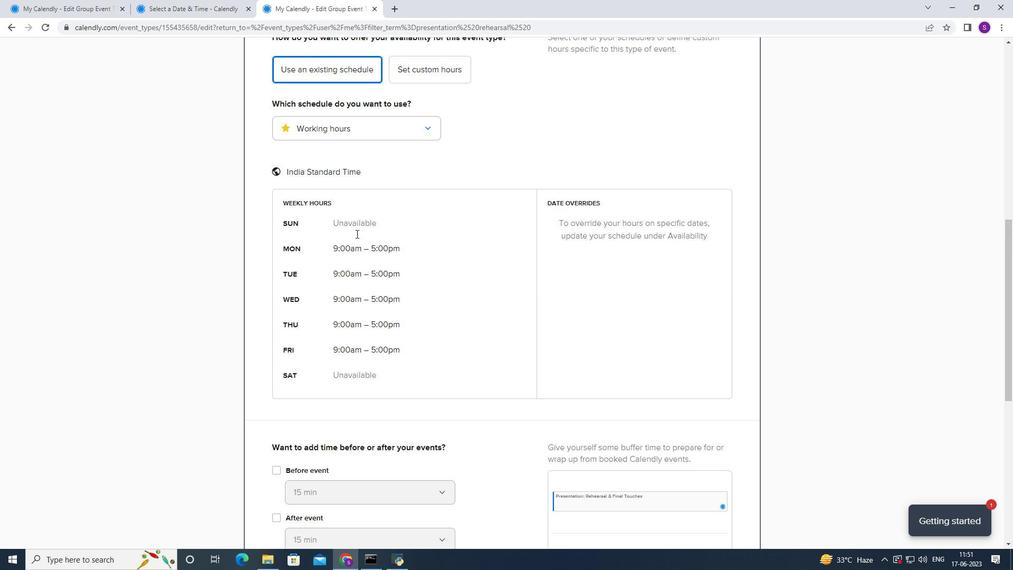 
Action: Mouse moved to (424, 196)
Screenshot: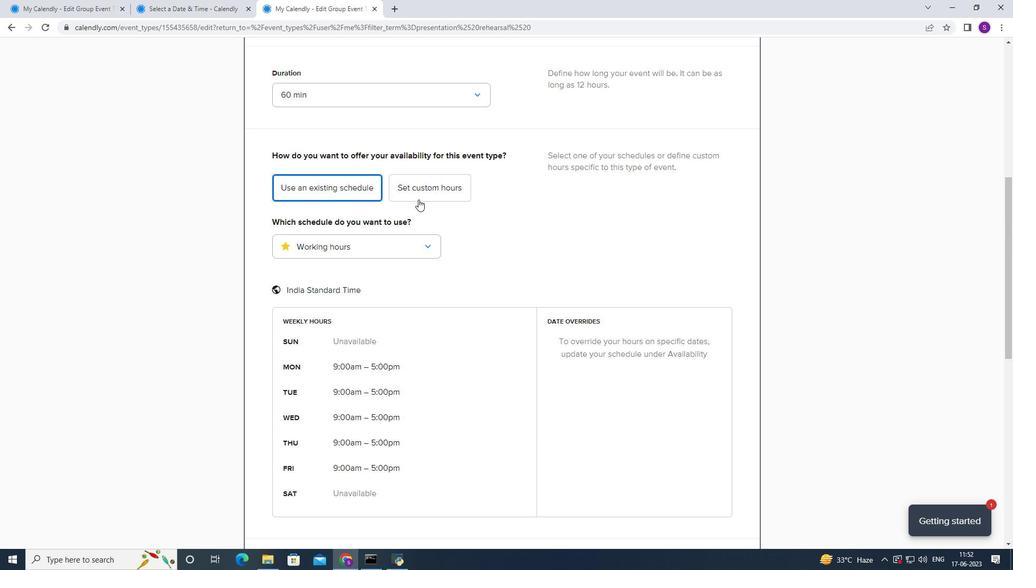 
Action: Mouse pressed left at (424, 196)
Screenshot: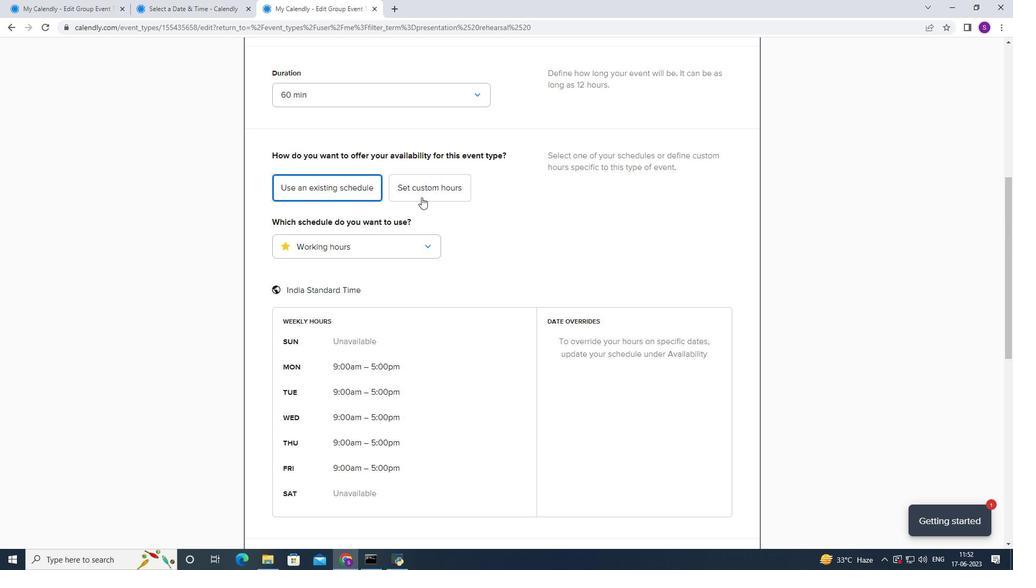 
Action: Mouse moved to (416, 211)
Screenshot: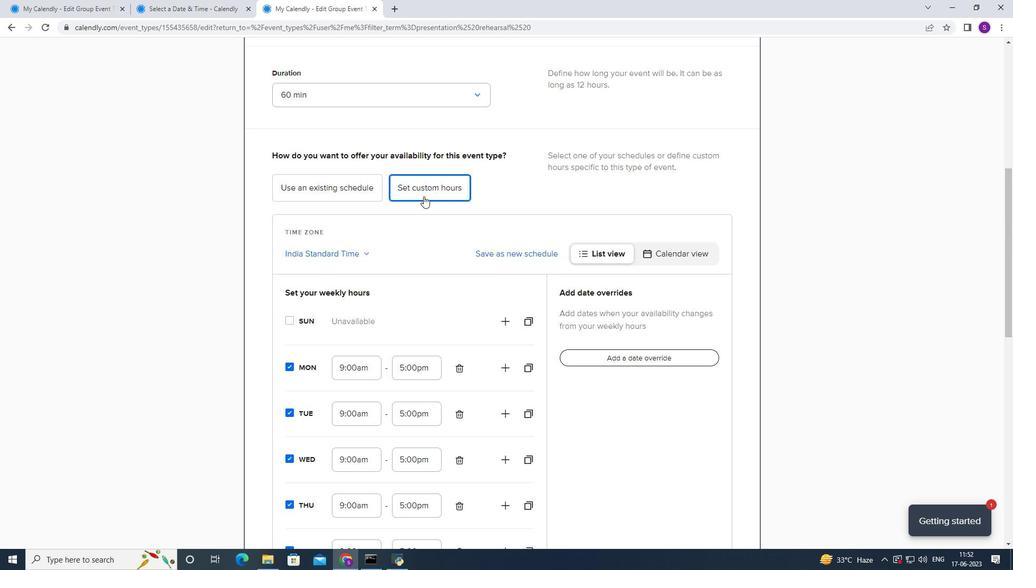 
Action: Mouse scrolled (416, 210) with delta (0, 0)
Screenshot: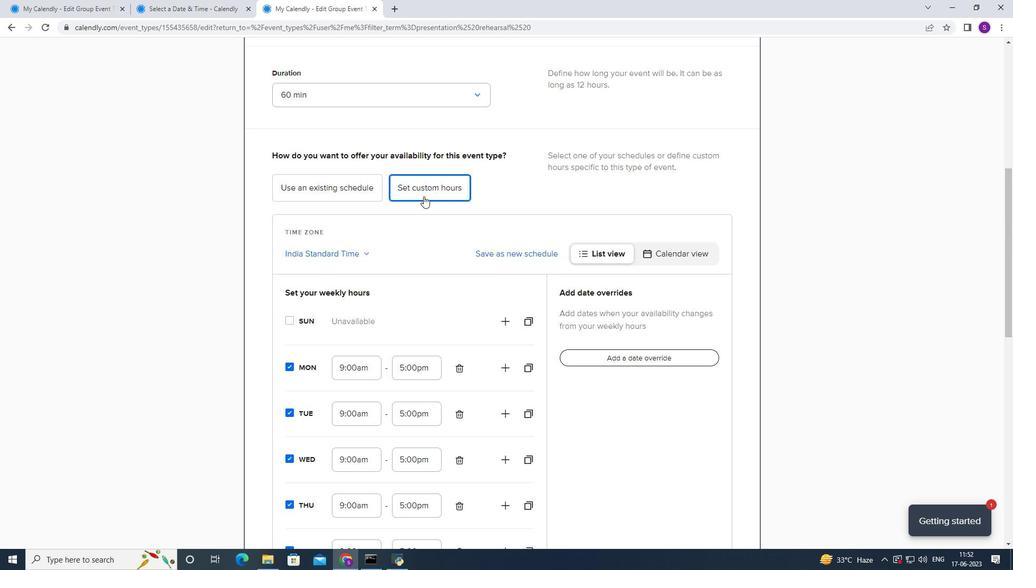 
Action: Mouse moved to (414, 216)
Screenshot: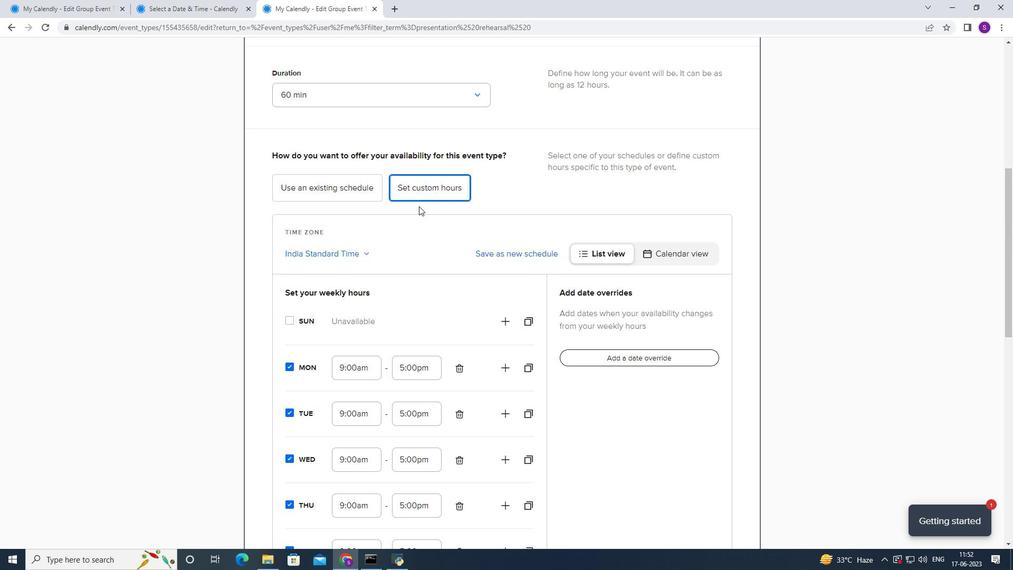 
Action: Mouse scrolled (414, 215) with delta (0, 0)
Screenshot: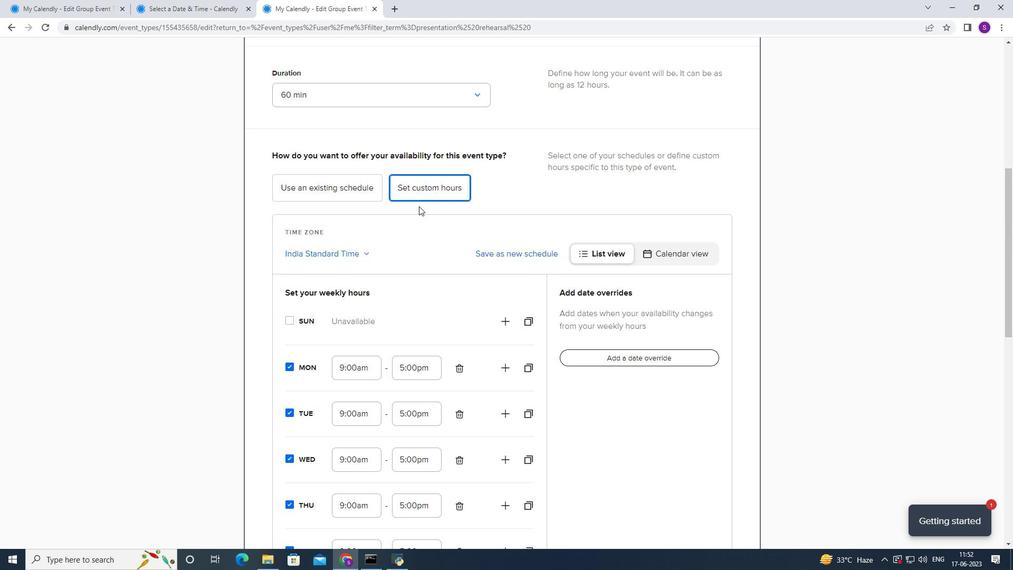 
Action: Mouse scrolled (414, 215) with delta (0, 0)
Screenshot: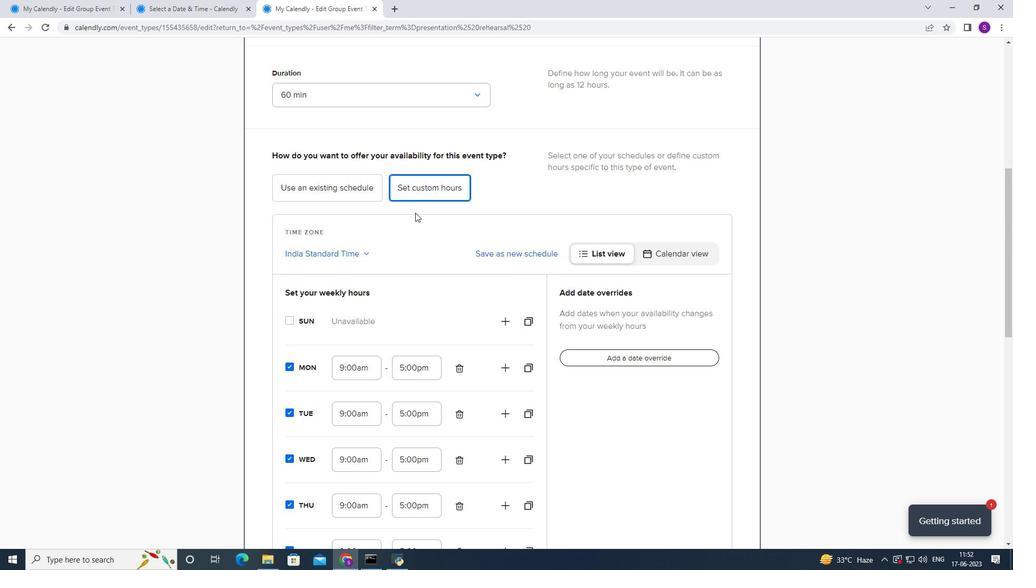 
Action: Mouse scrolled (414, 215) with delta (0, 0)
Screenshot: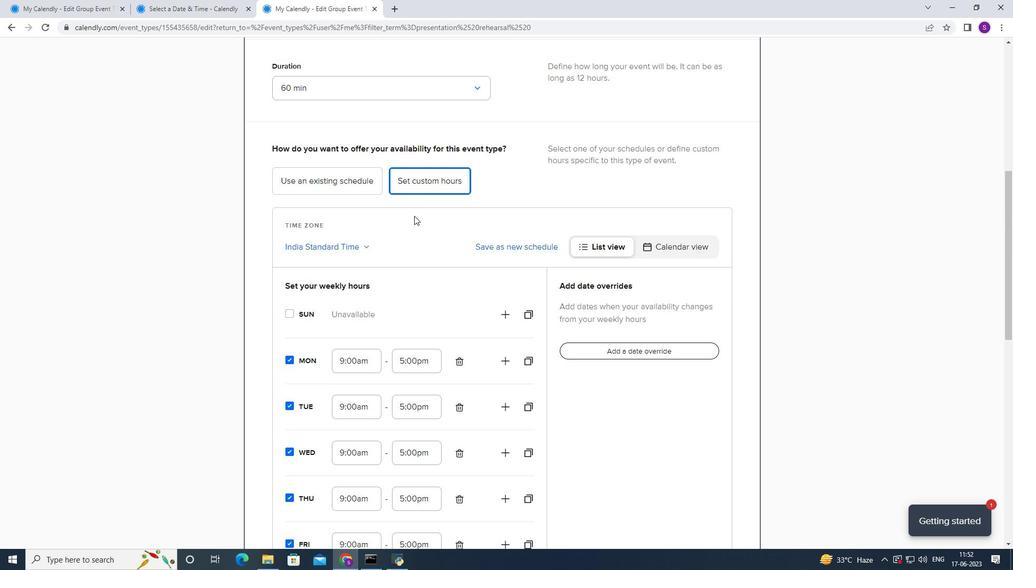 
Action: Mouse moved to (414, 216)
Screenshot: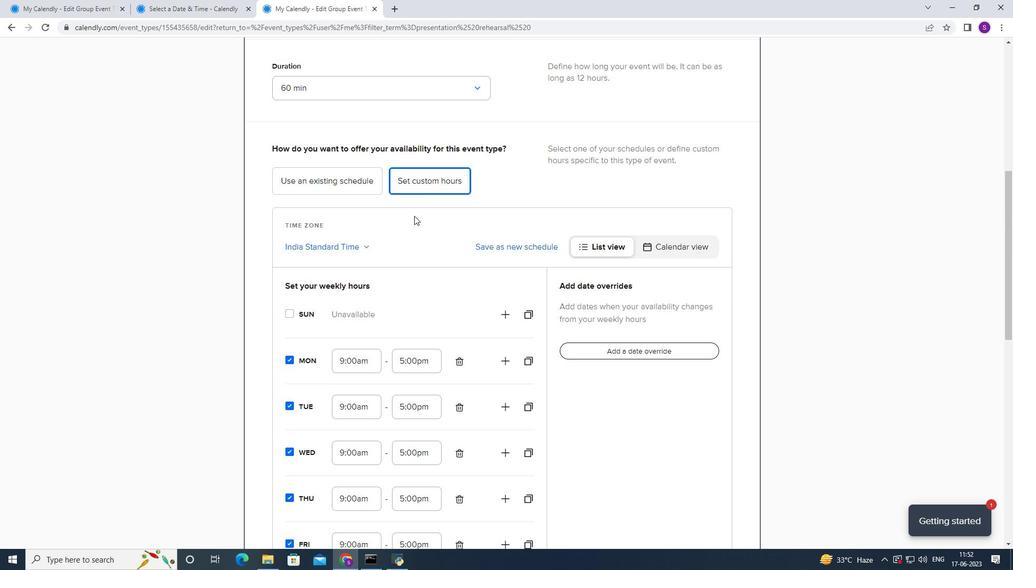 
Action: Mouse scrolled (414, 216) with delta (0, 0)
Screenshot: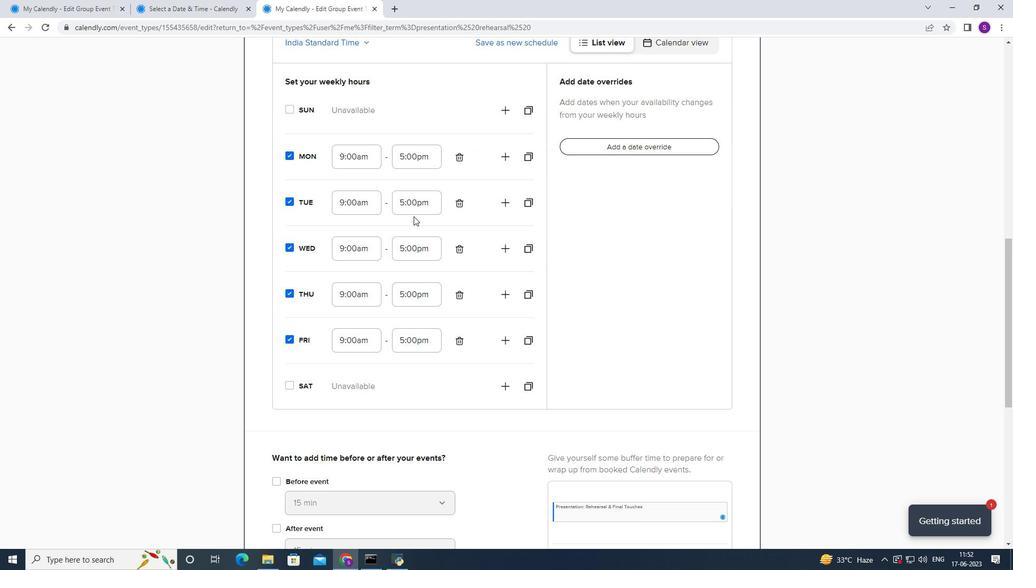 
Action: Mouse moved to (293, 333)
Screenshot: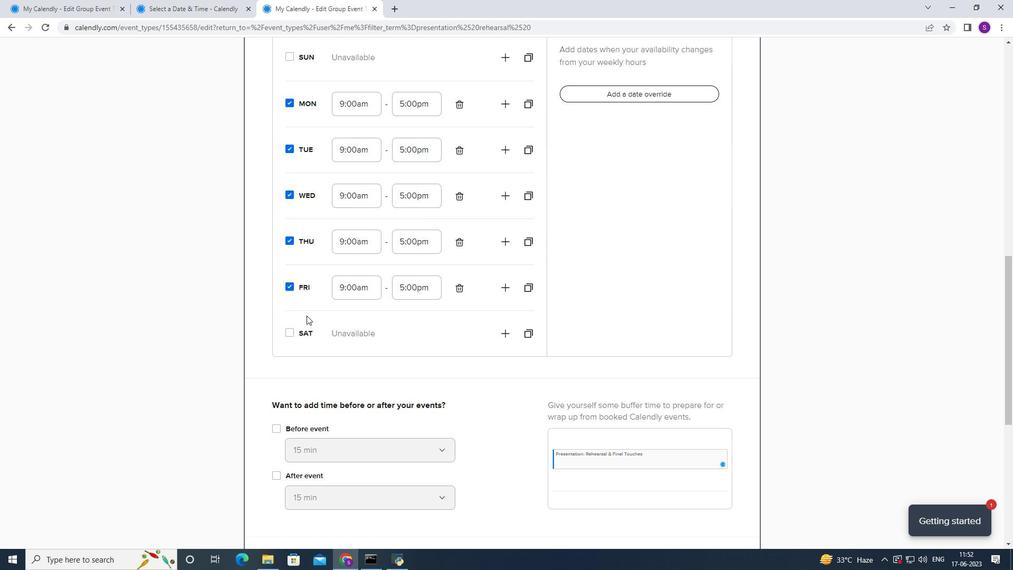 
Action: Mouse pressed left at (293, 333)
Screenshot: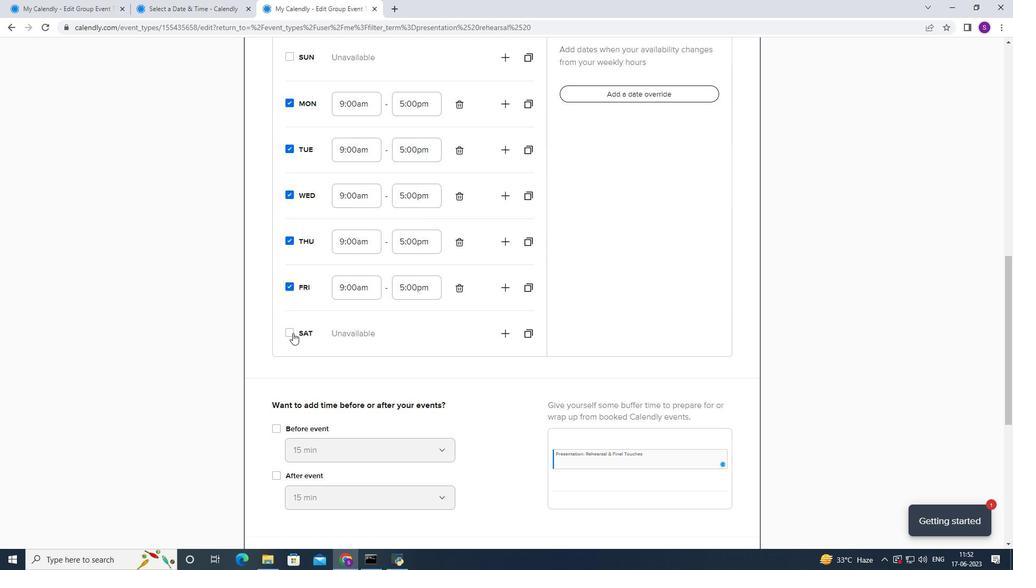 
Action: Mouse moved to (347, 105)
Screenshot: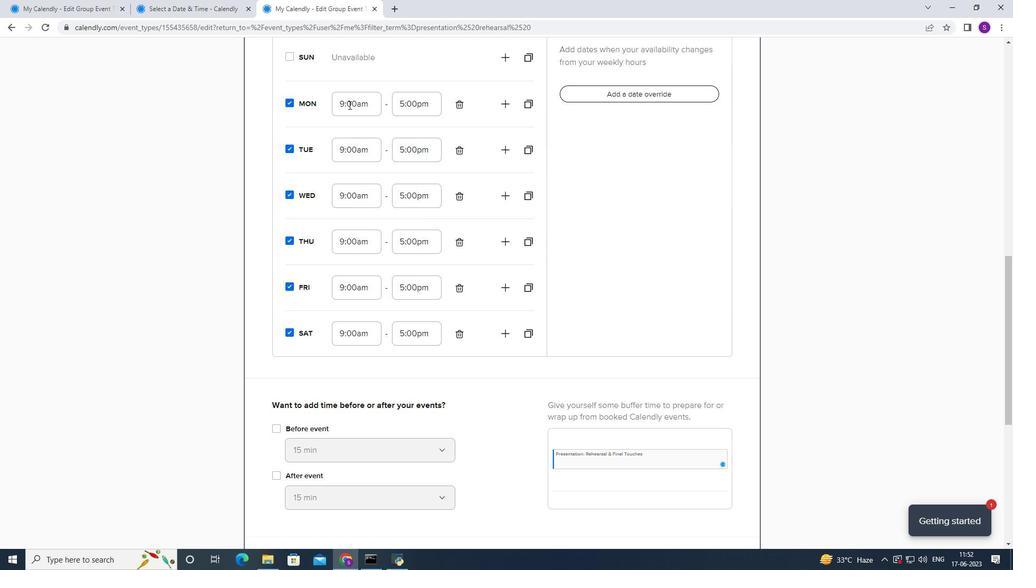 
Action: Mouse pressed left at (347, 105)
Screenshot: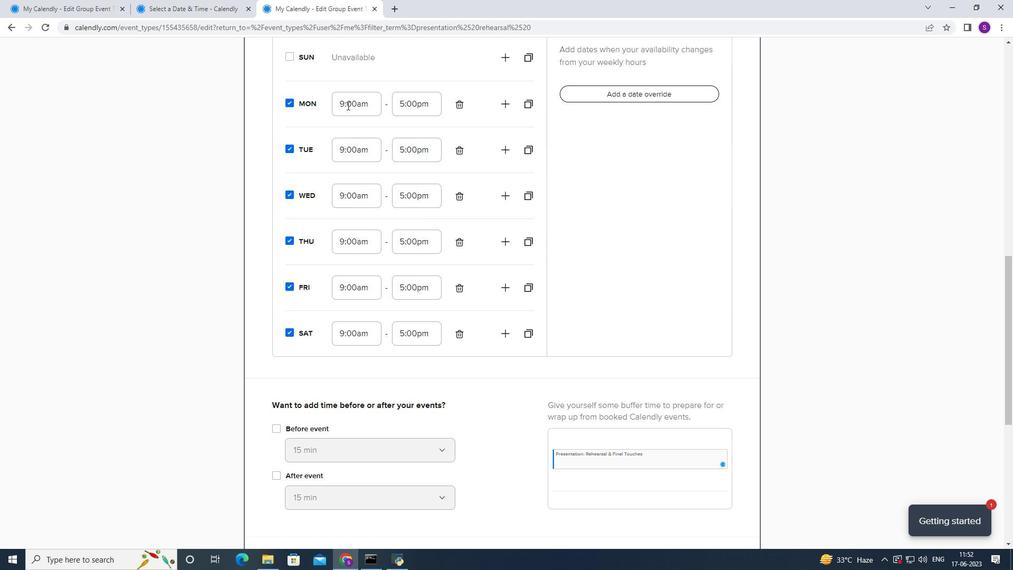
Action: Mouse moved to (348, 194)
Screenshot: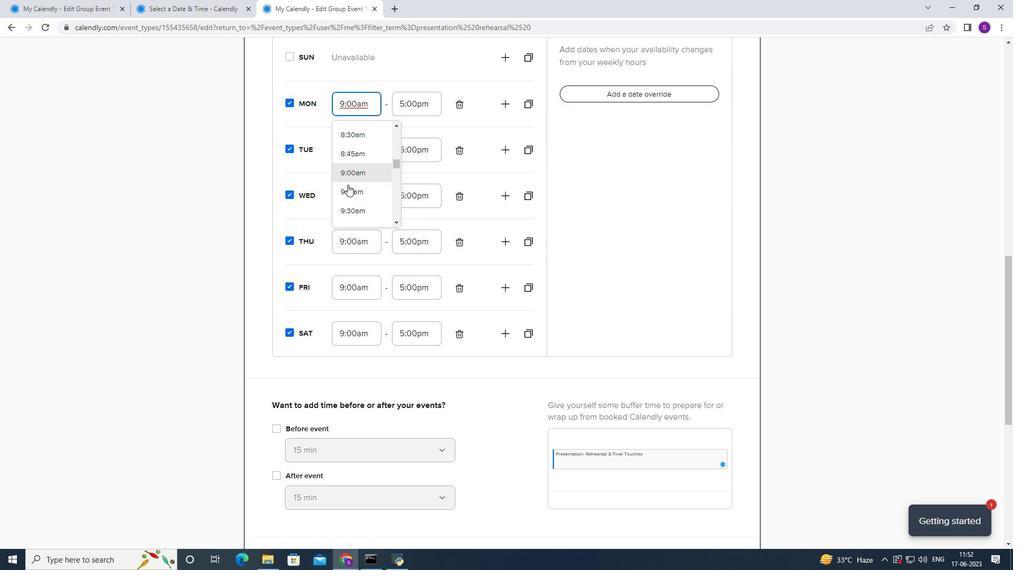 
Action: Mouse scrolled (348, 194) with delta (0, 0)
Screenshot: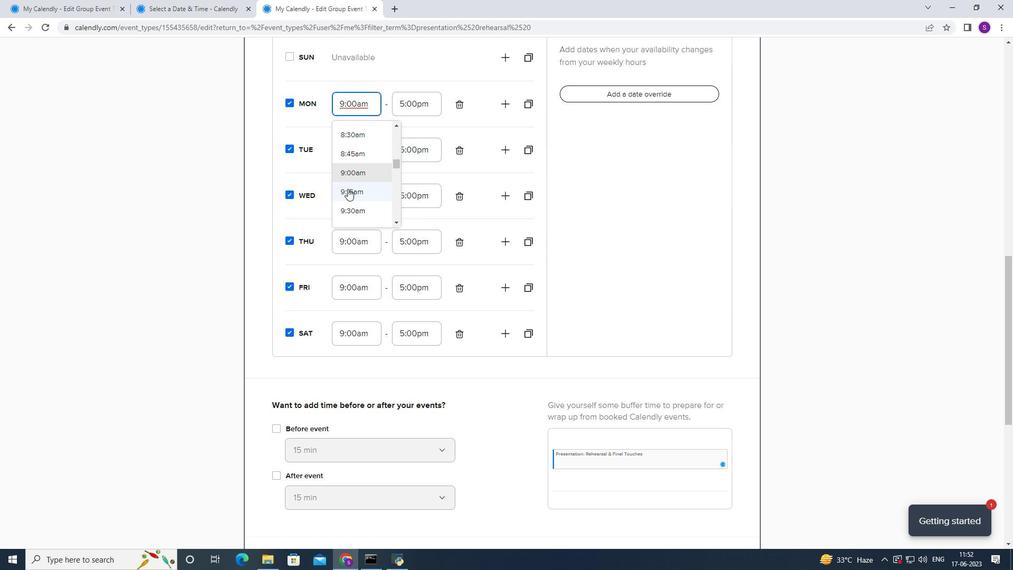 
Action: Mouse scrolled (348, 194) with delta (0, 0)
Screenshot: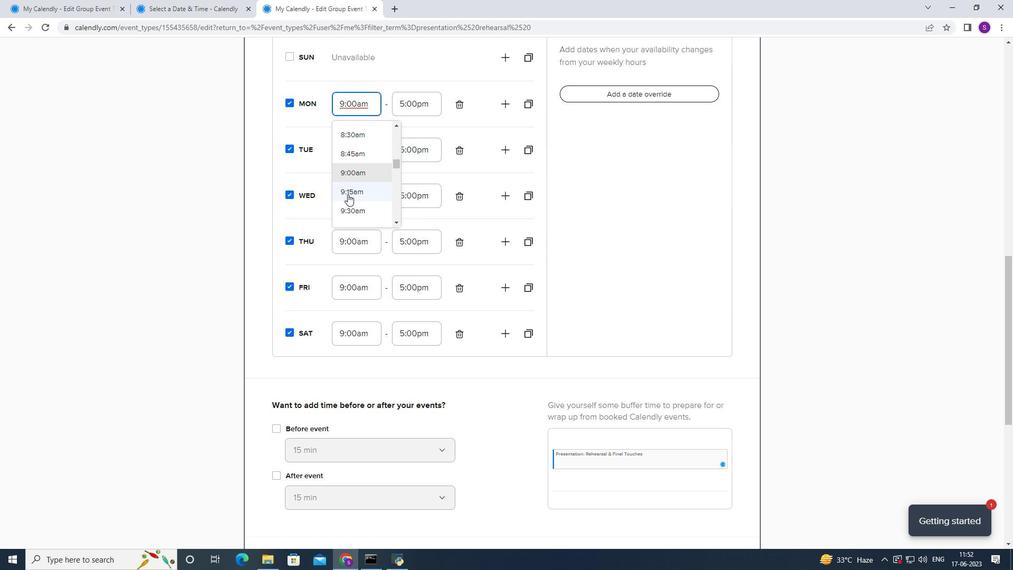 
Action: Mouse scrolled (348, 194) with delta (0, 0)
Screenshot: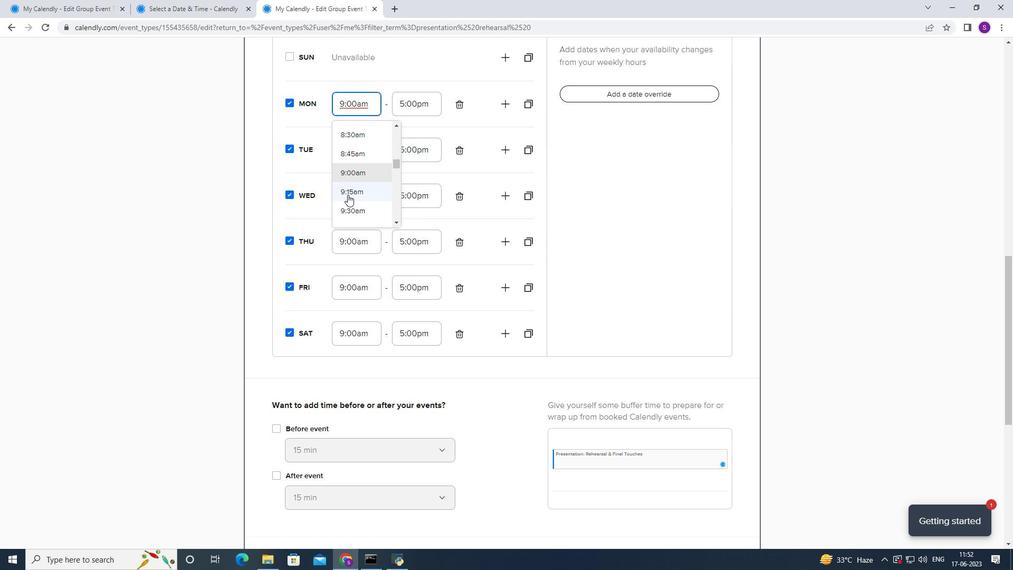 
Action: Mouse moved to (382, 130)
Screenshot: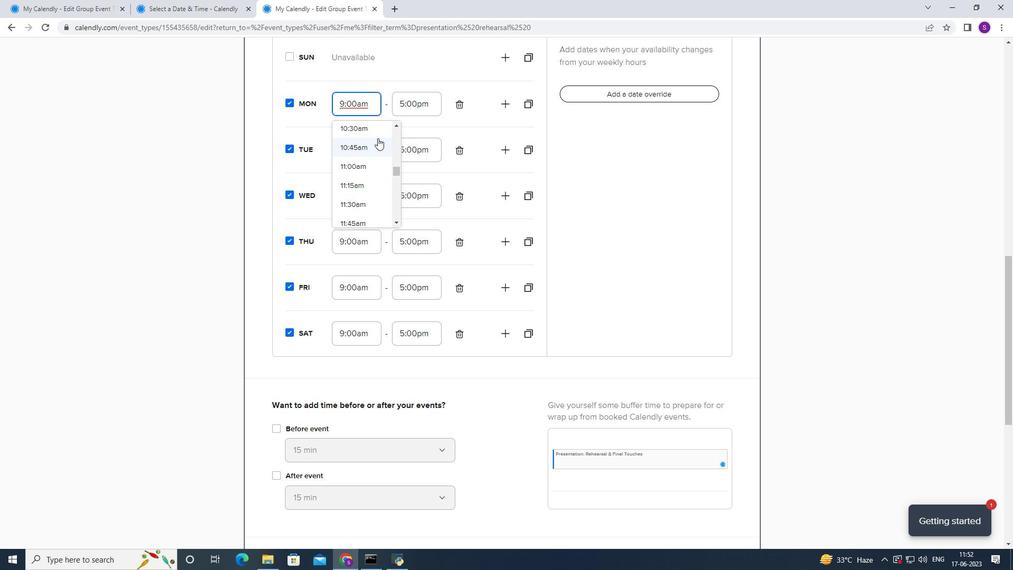 
Action: Mouse pressed left at (382, 130)
Screenshot: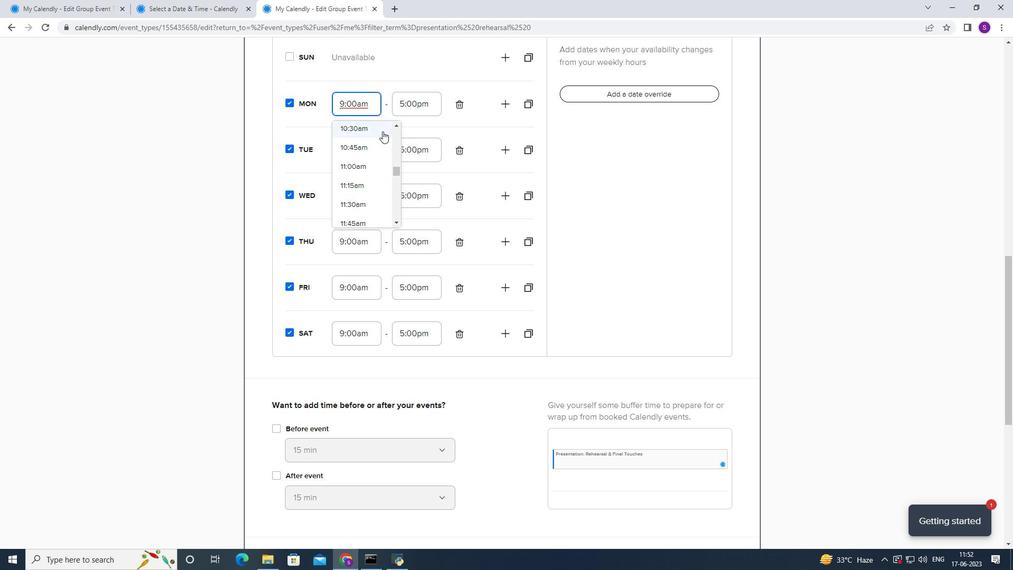 
Action: Mouse moved to (355, 154)
Screenshot: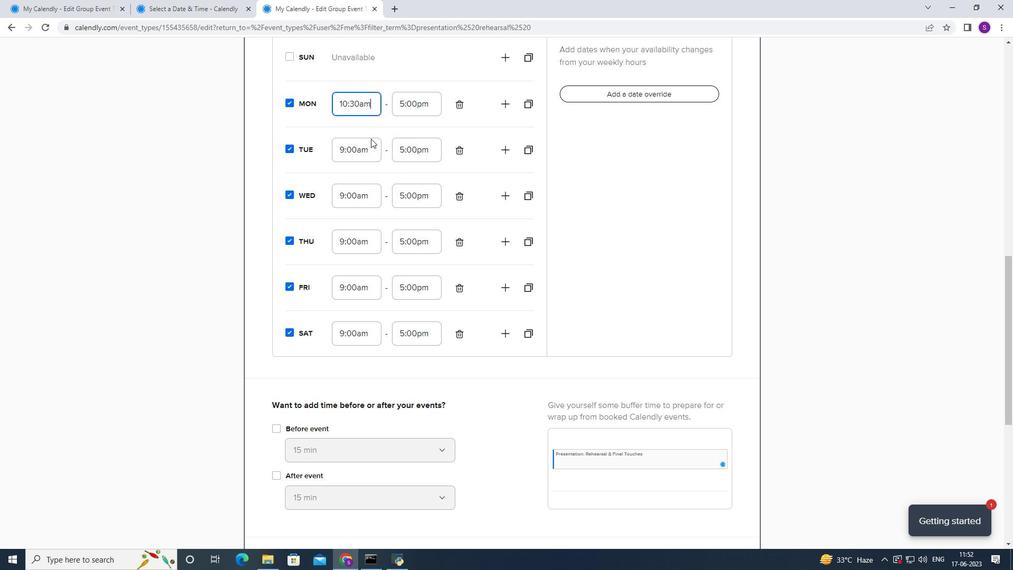 
Action: Mouse pressed left at (355, 154)
Screenshot: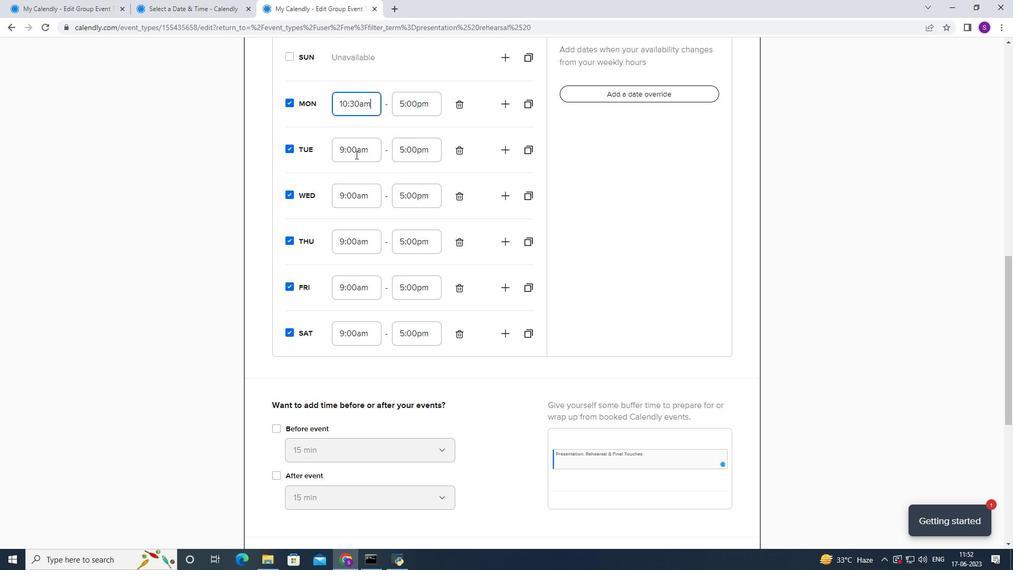 
Action: Mouse moved to (355, 184)
Screenshot: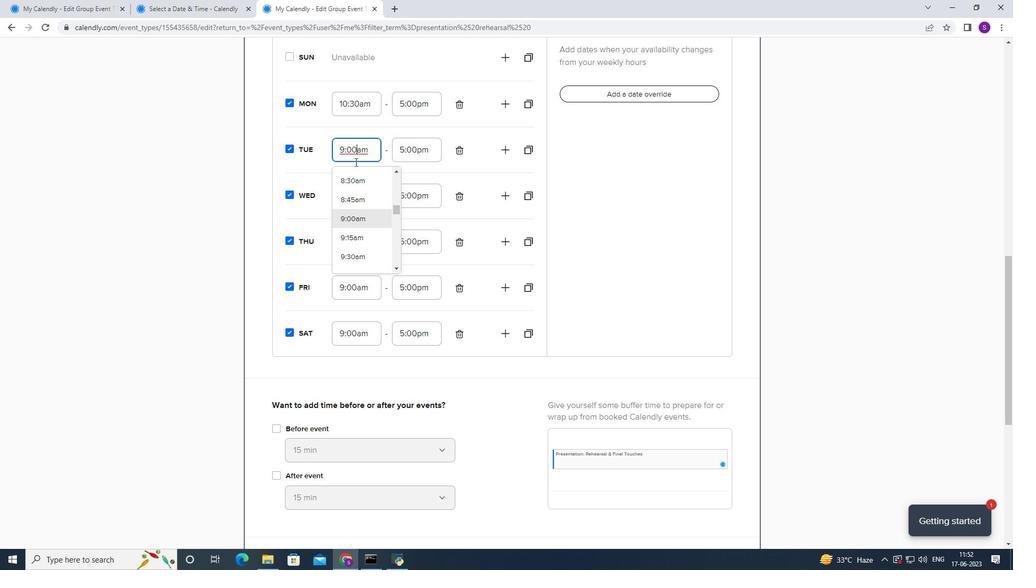 
Action: Mouse scrolled (355, 184) with delta (0, 0)
Screenshot: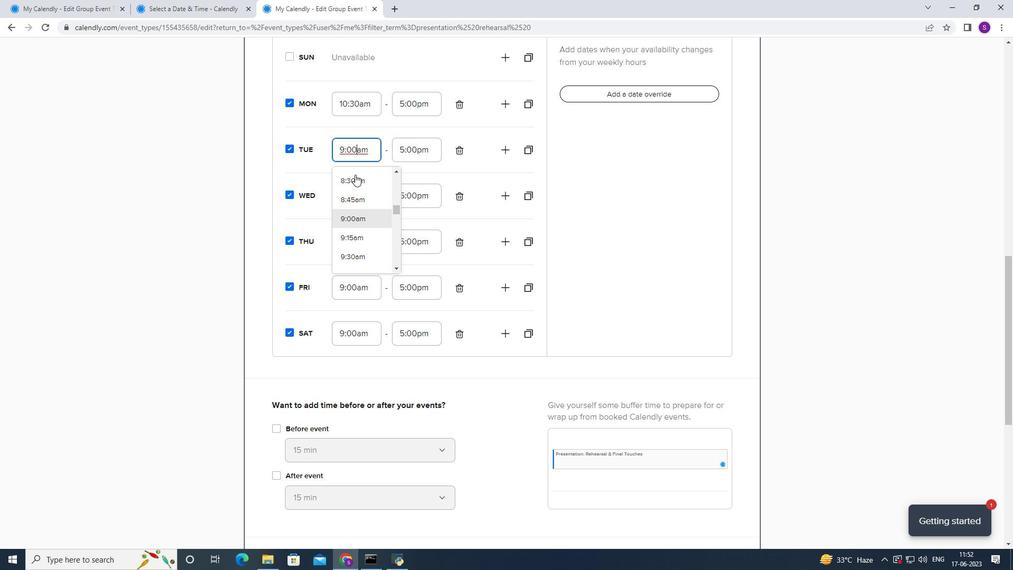 
Action: Mouse scrolled (355, 184) with delta (0, 0)
Screenshot: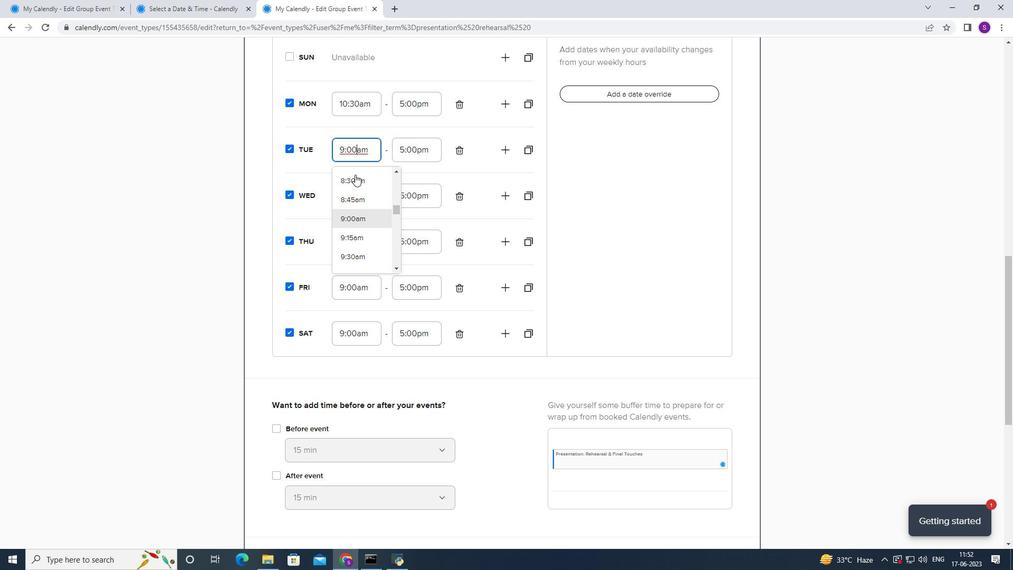 
Action: Mouse scrolled (355, 184) with delta (0, 0)
Screenshot: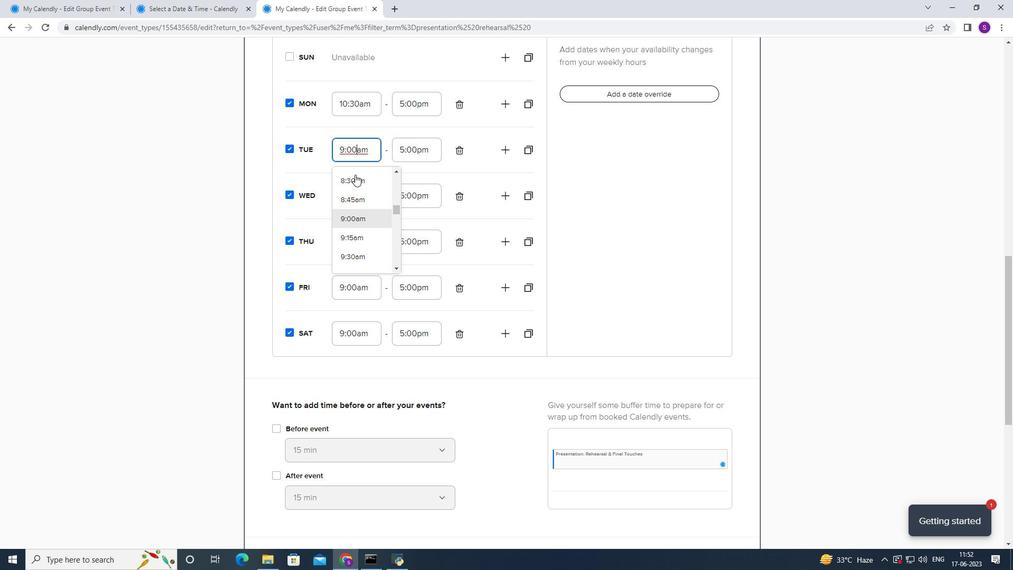 
Action: Mouse moved to (368, 176)
Screenshot: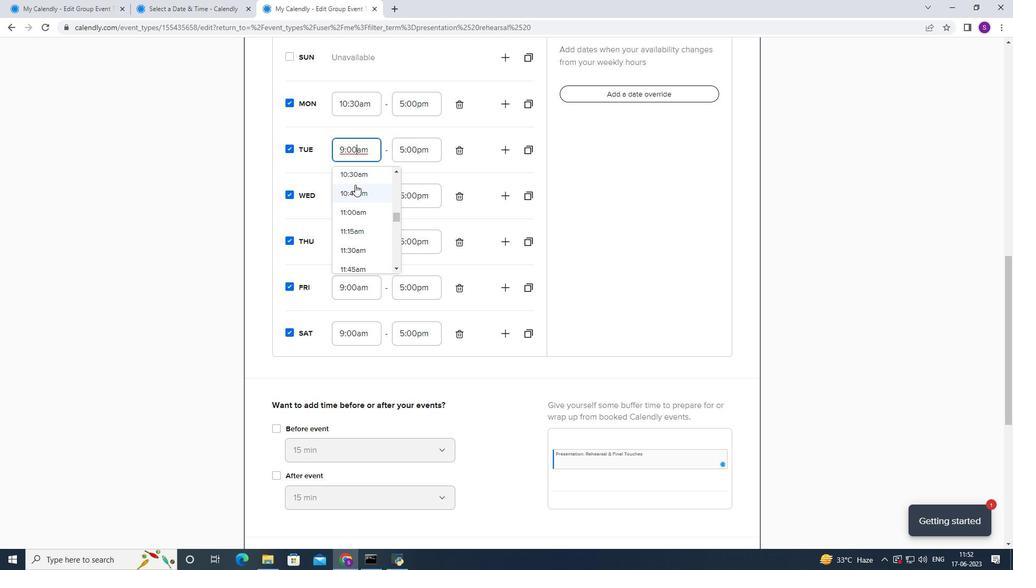 
Action: Mouse pressed left at (368, 176)
Screenshot: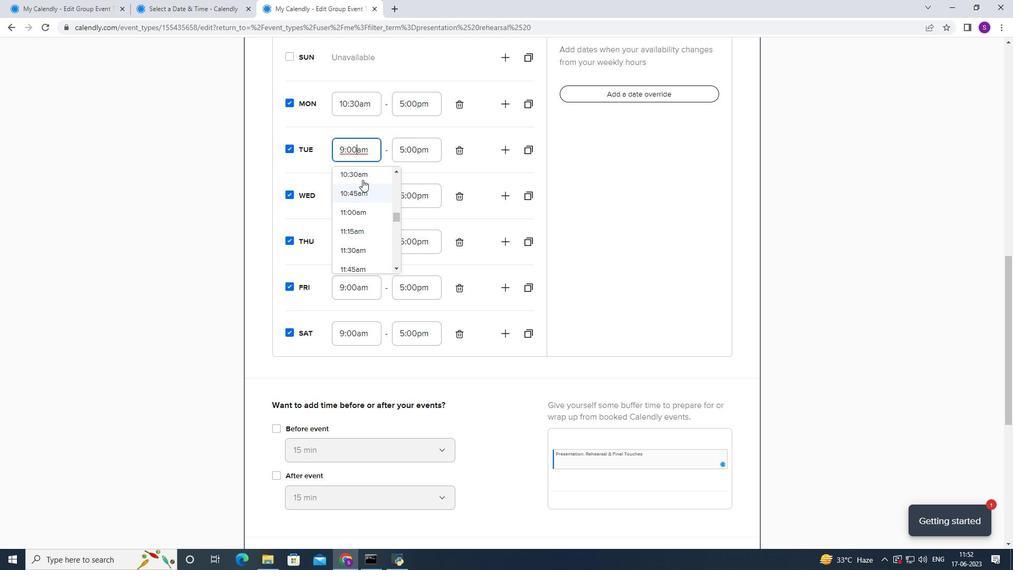 
Action: Mouse moved to (364, 194)
Screenshot: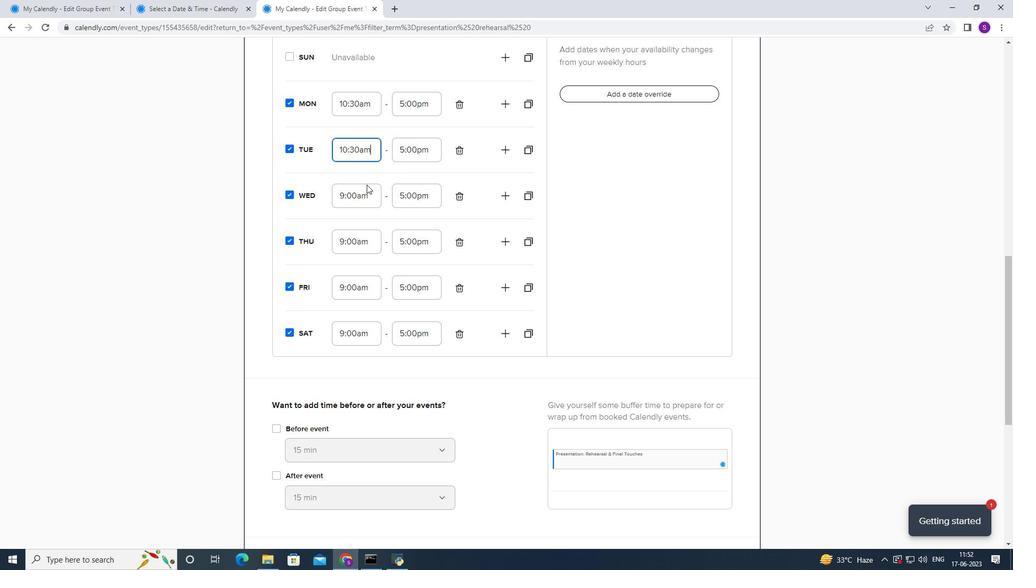 
Action: Mouse pressed left at (364, 194)
Screenshot: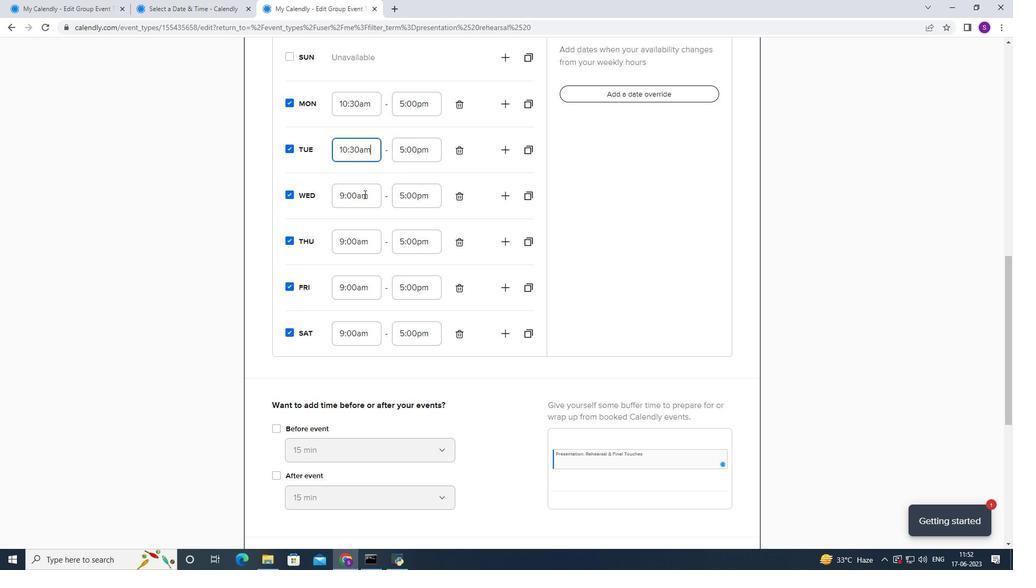 
Action: Mouse moved to (364, 213)
Screenshot: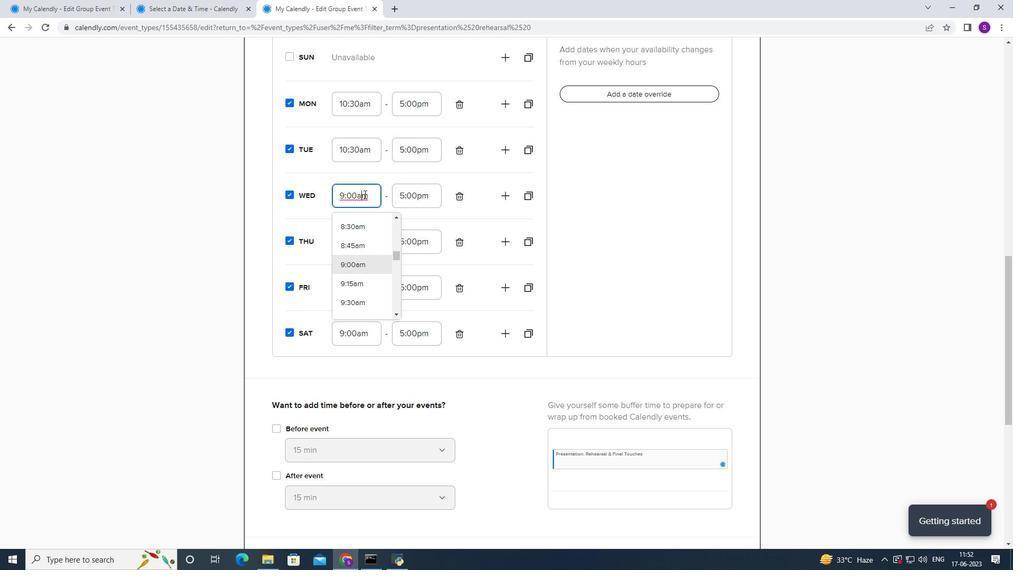 
Action: Mouse scrolled (364, 212) with delta (0, 0)
Screenshot: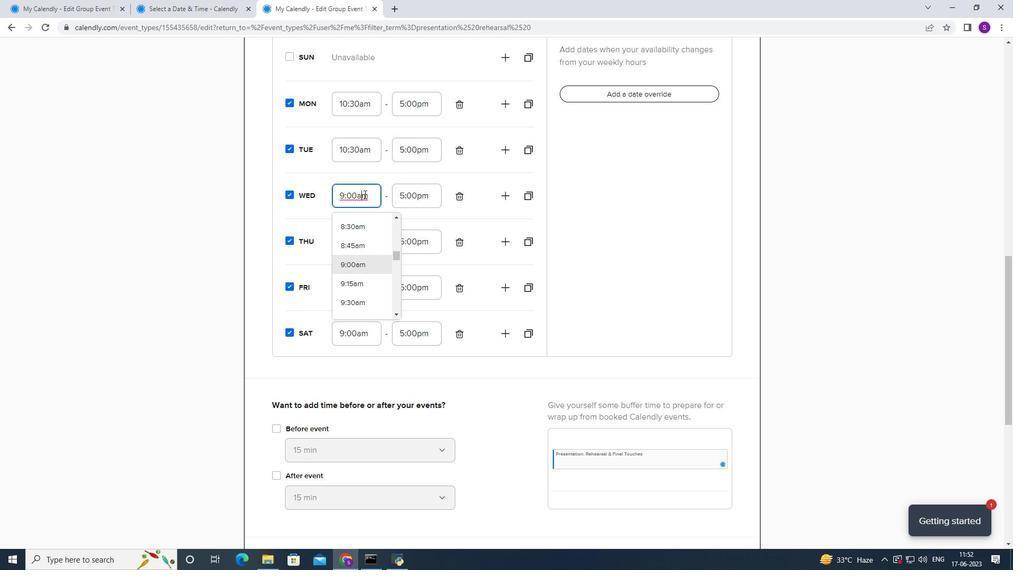 
Action: Mouse scrolled (364, 212) with delta (0, 0)
Screenshot: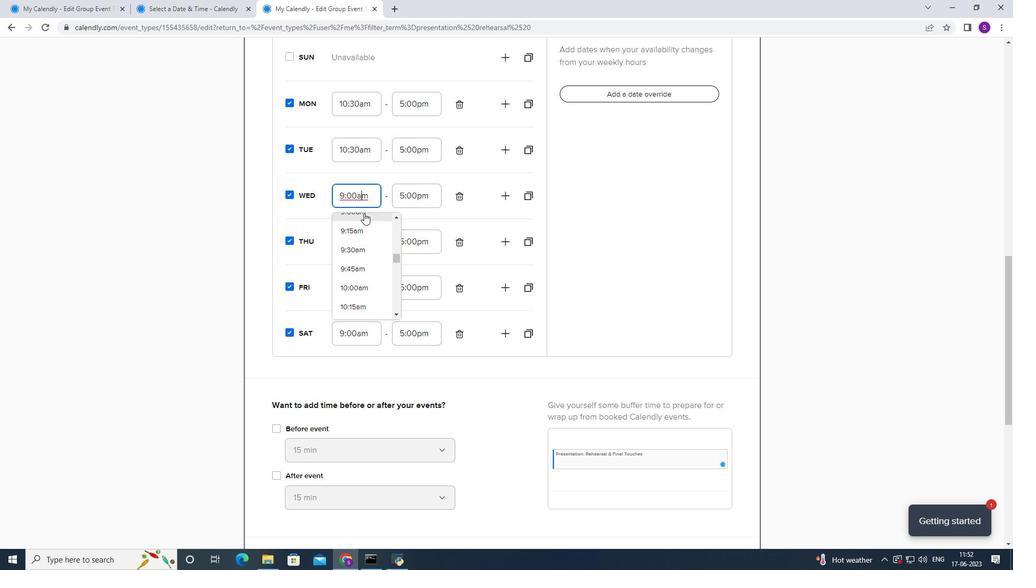 
Action: Mouse moved to (352, 274)
Screenshot: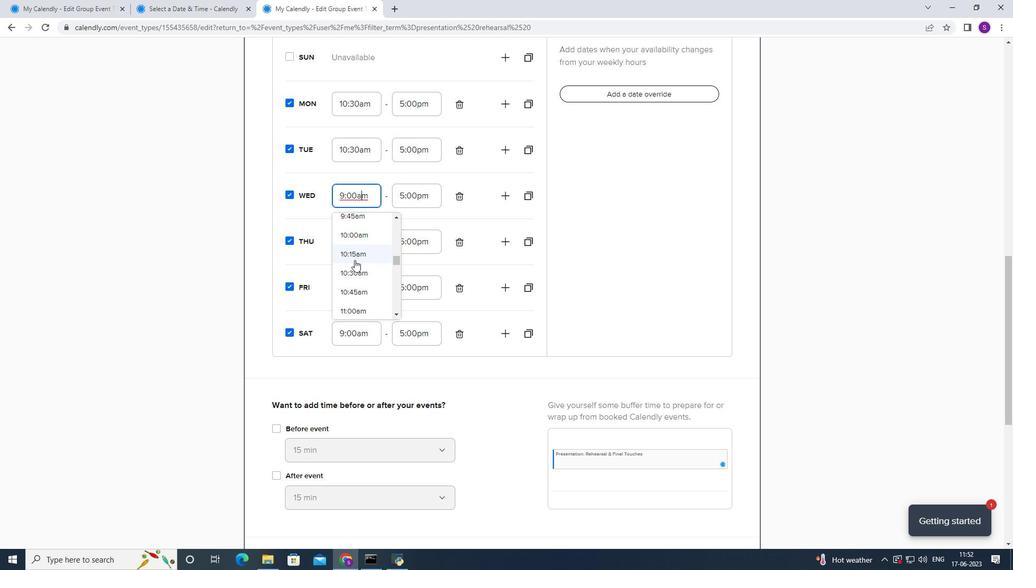 
Action: Mouse pressed left at (352, 274)
Screenshot: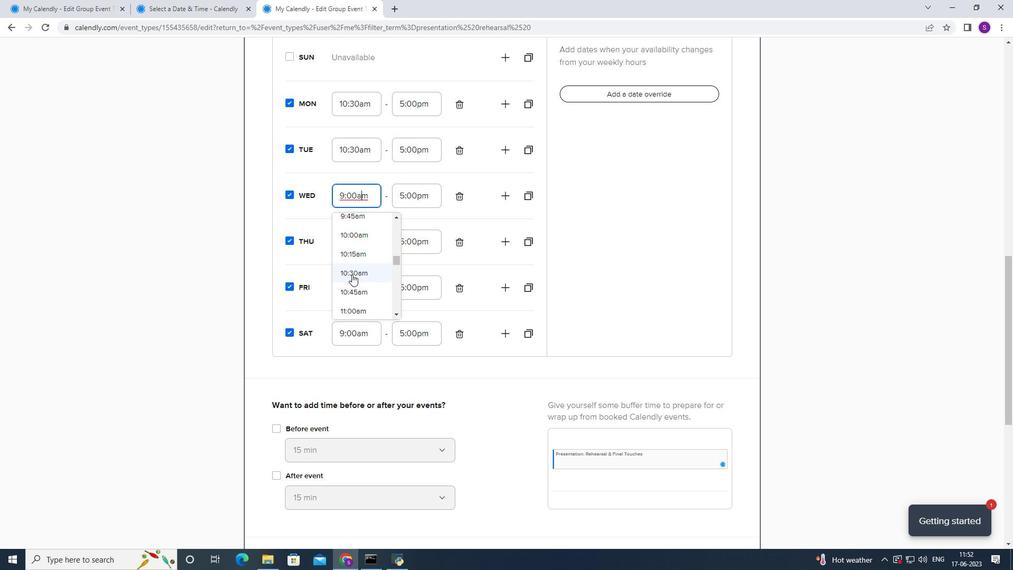 
Action: Mouse moved to (371, 247)
Screenshot: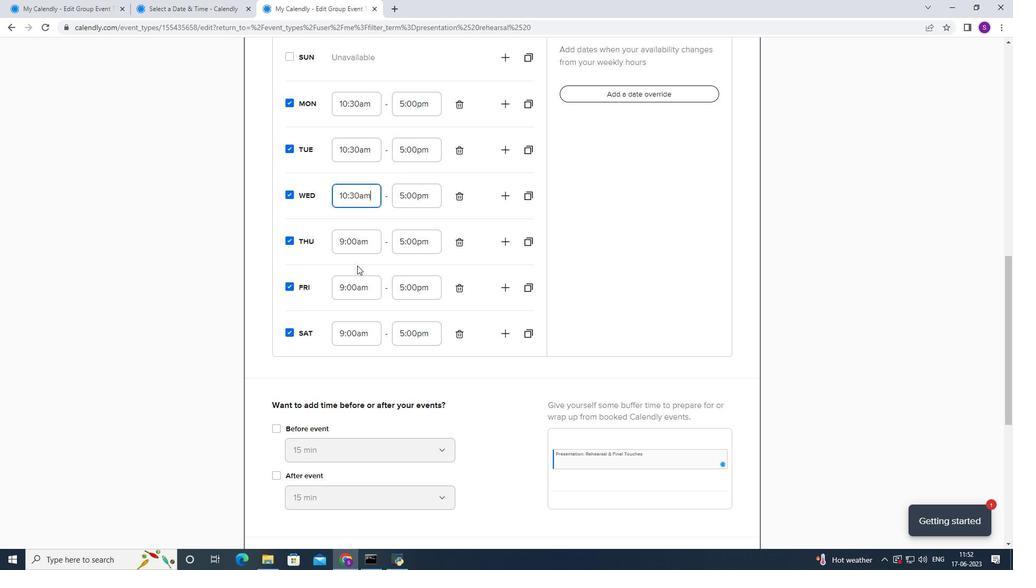 
Action: Mouse pressed left at (371, 247)
Screenshot: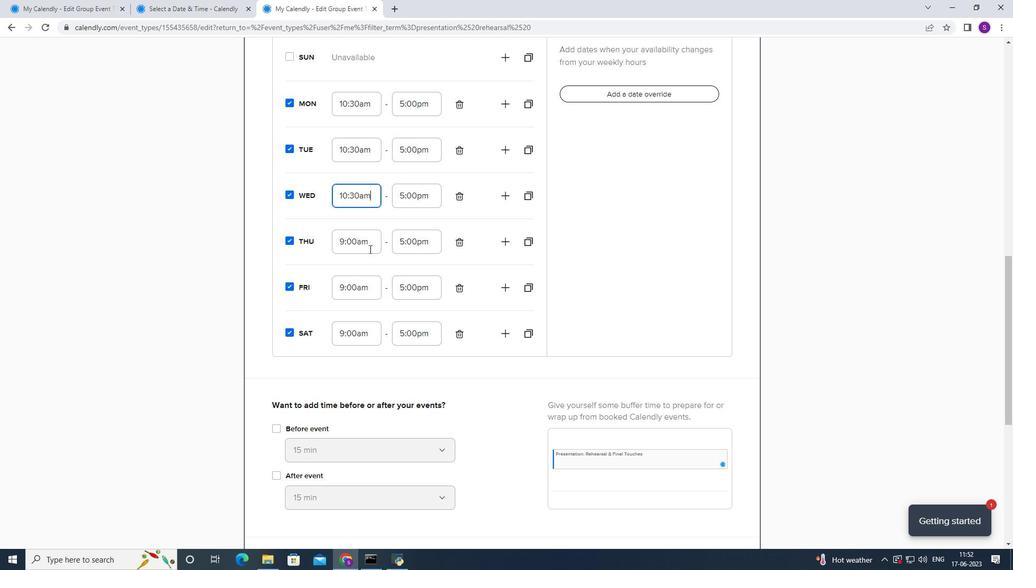 
Action: Mouse scrolled (371, 247) with delta (0, 0)
Screenshot: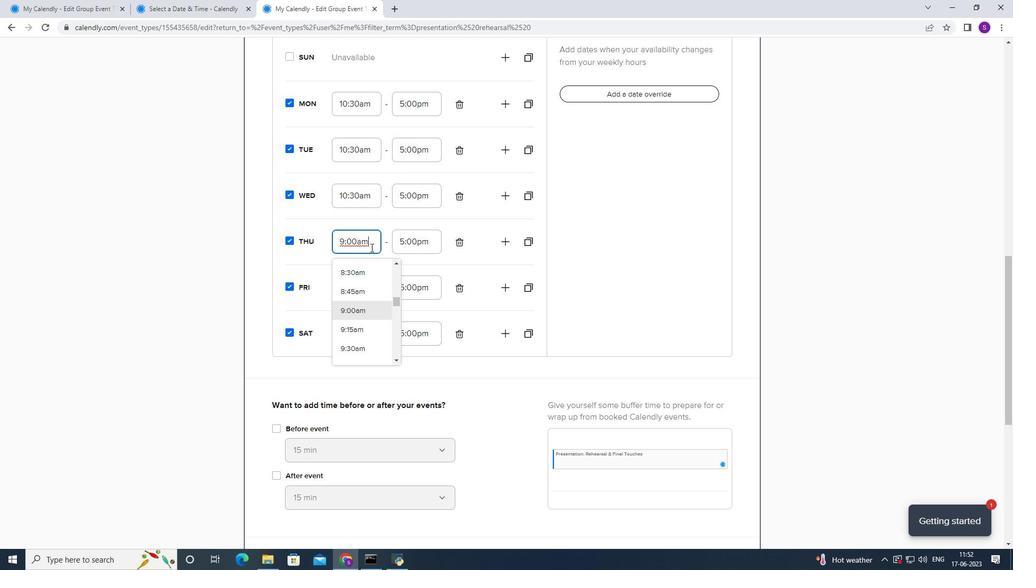 
Action: Mouse scrolled (371, 247) with delta (0, 0)
Screenshot: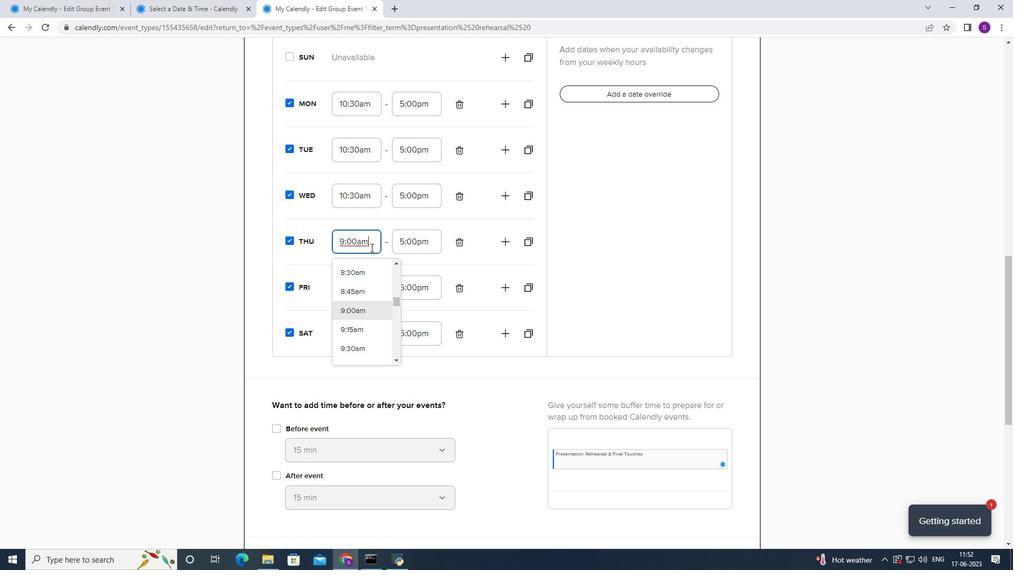 
Action: Mouse scrolled (371, 247) with delta (0, 0)
Screenshot: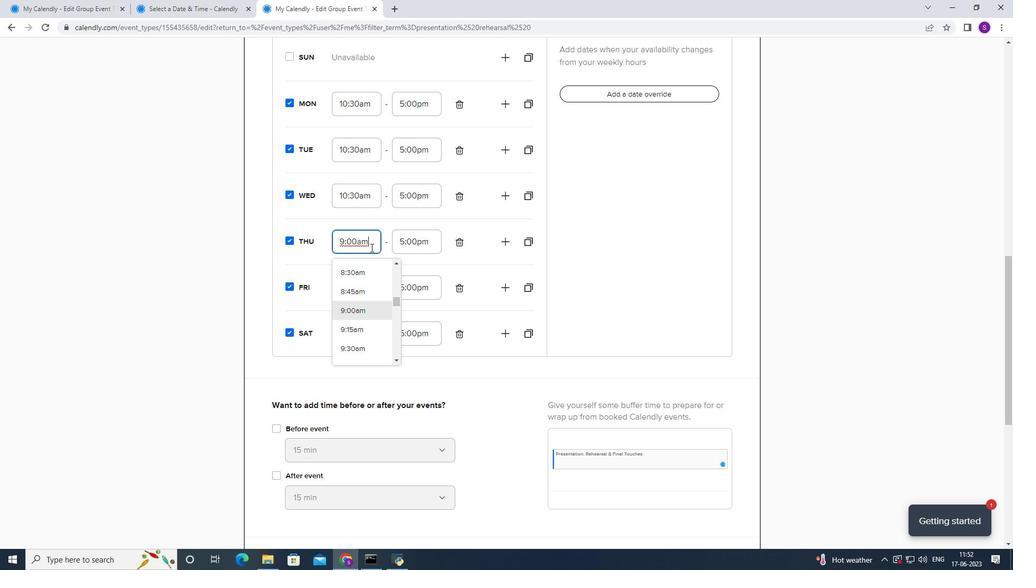 
Action: Mouse moved to (382, 179)
Screenshot: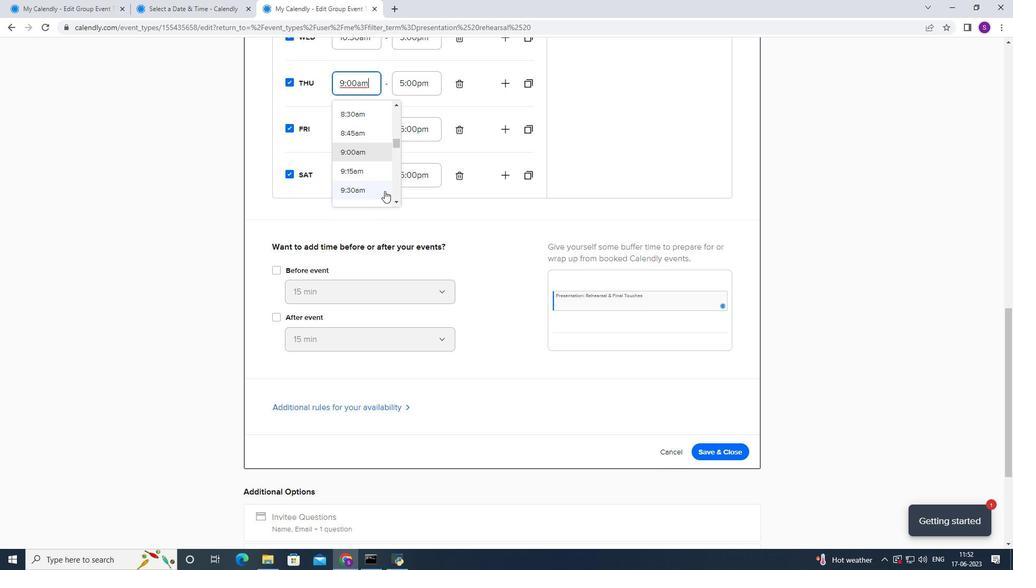 
Action: Mouse scrolled (382, 179) with delta (0, 0)
Screenshot: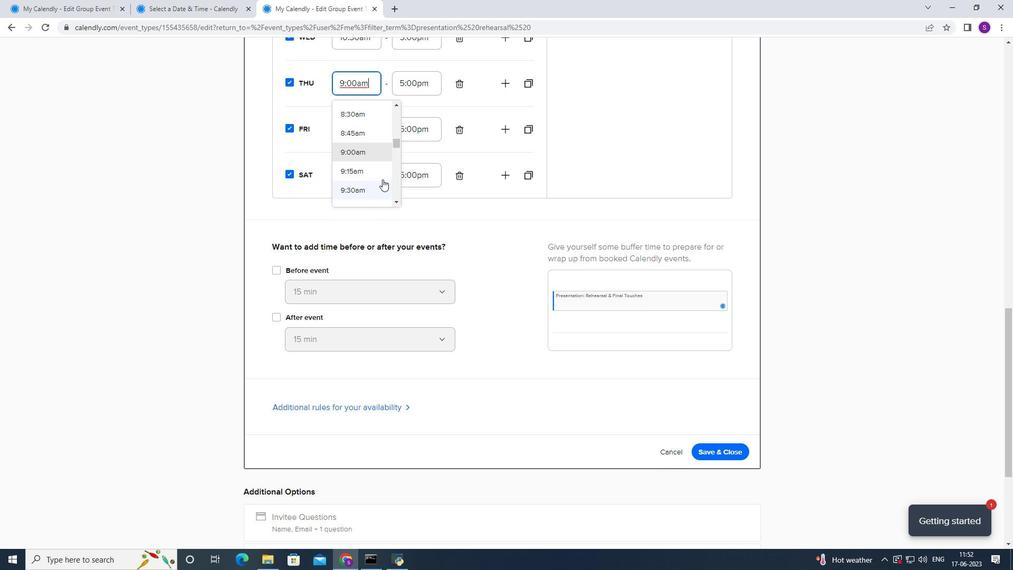 
Action: Mouse scrolled (382, 179) with delta (0, 0)
Screenshot: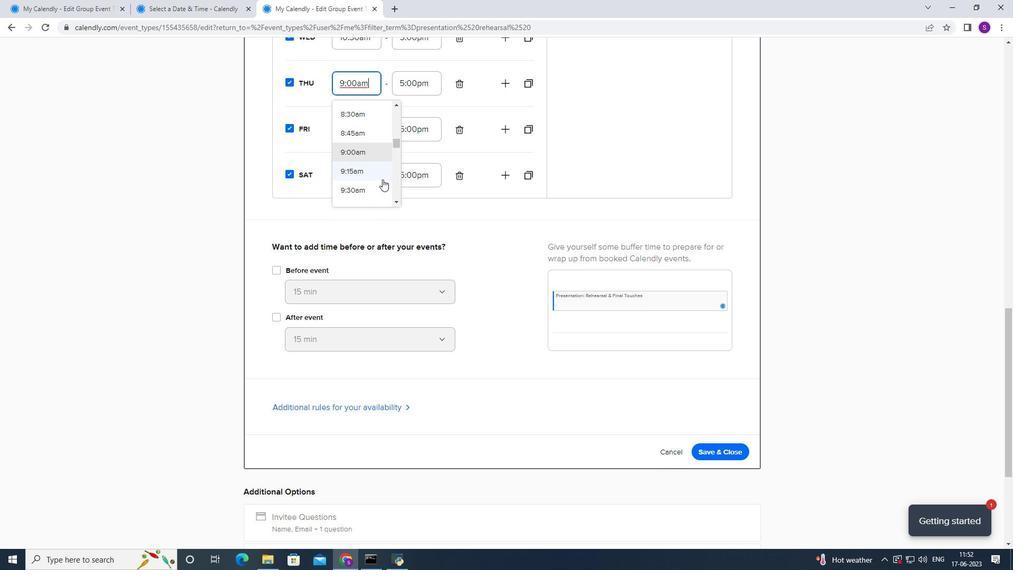 
Action: Mouse moved to (361, 168)
Screenshot: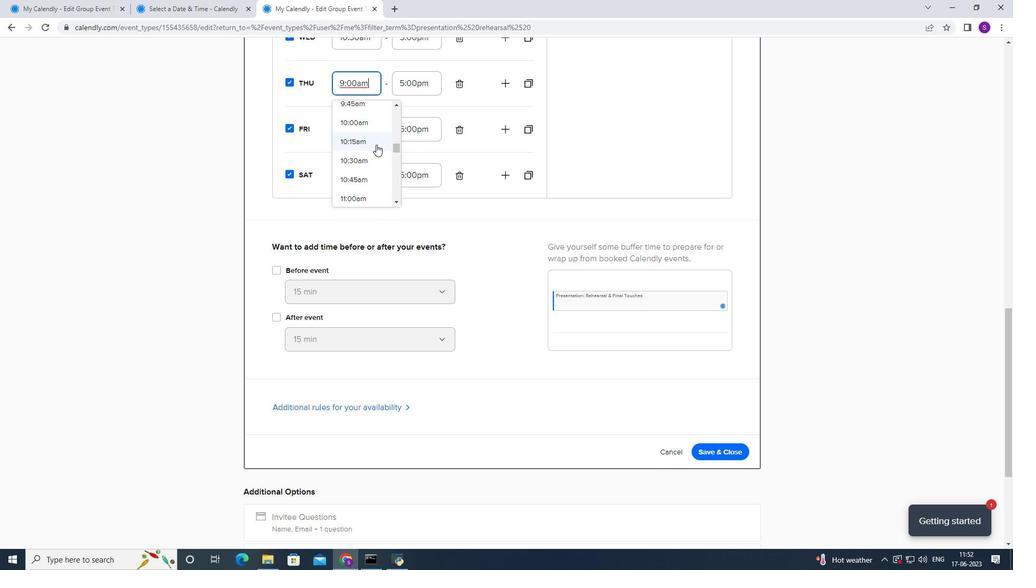 
Action: Mouse pressed left at (361, 168)
Screenshot: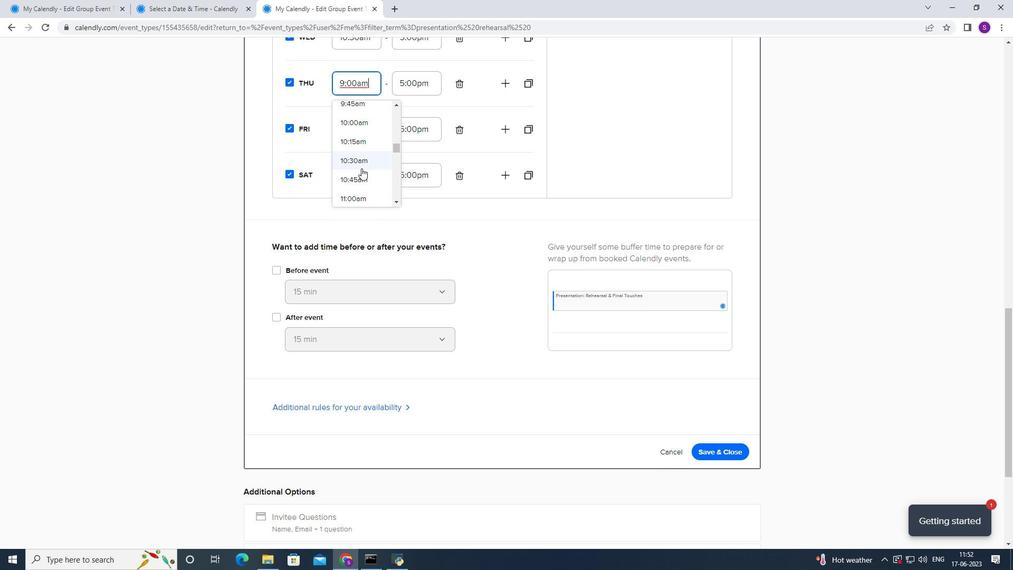 
Action: Mouse moved to (370, 132)
Screenshot: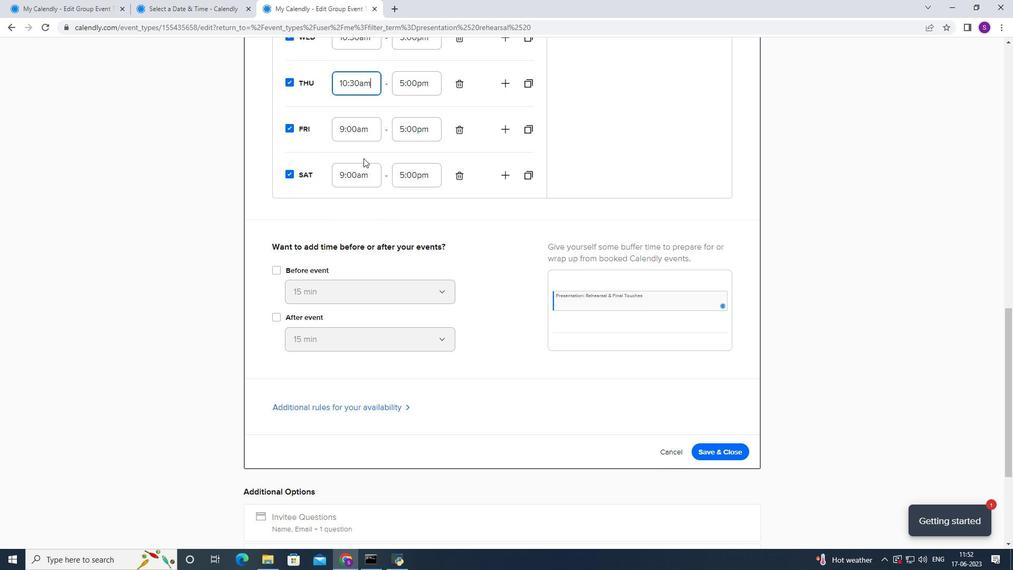 
Action: Mouse pressed left at (370, 132)
Screenshot: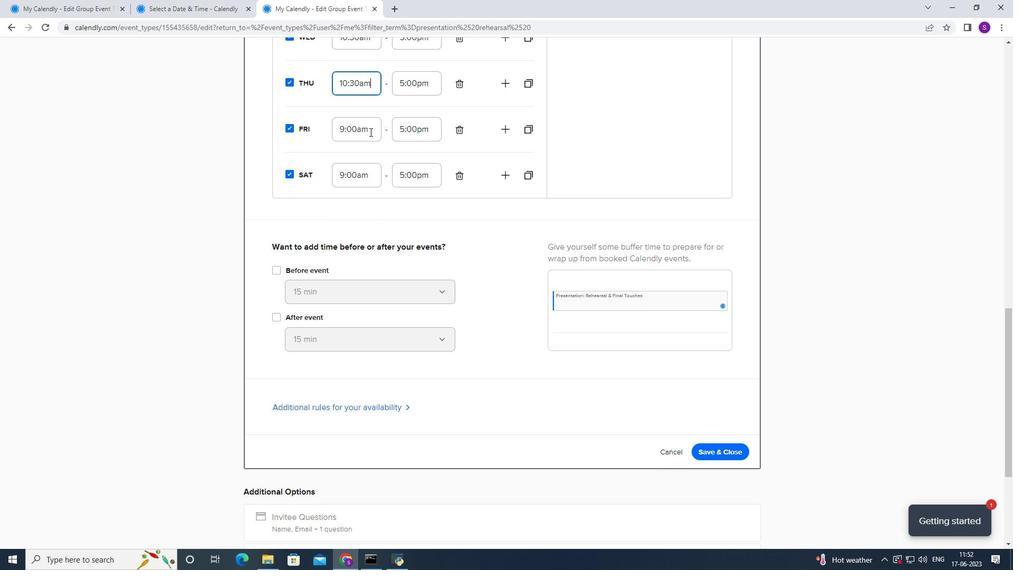 
Action: Mouse moved to (367, 164)
Screenshot: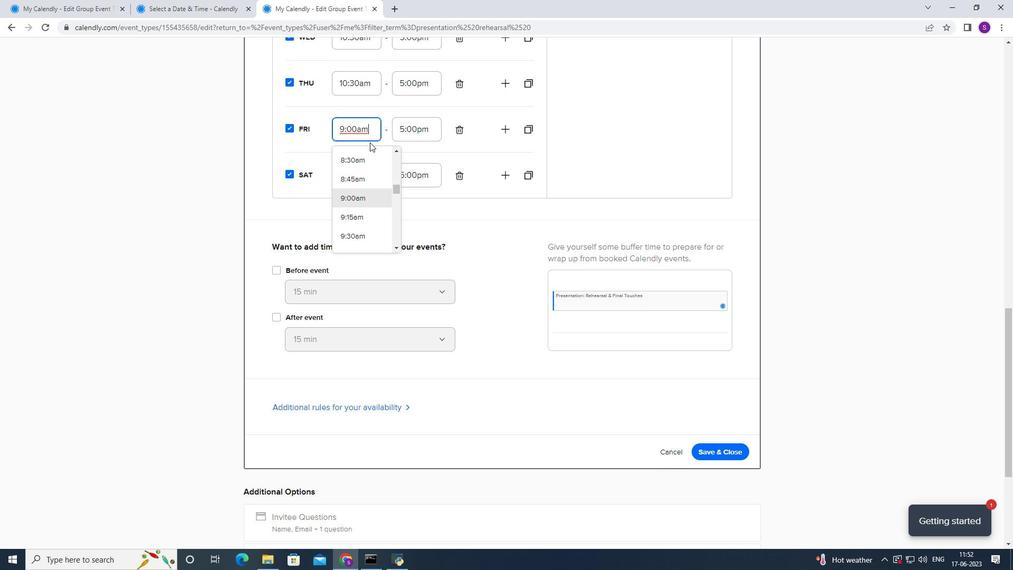 
Action: Mouse scrolled (367, 163) with delta (0, 0)
Screenshot: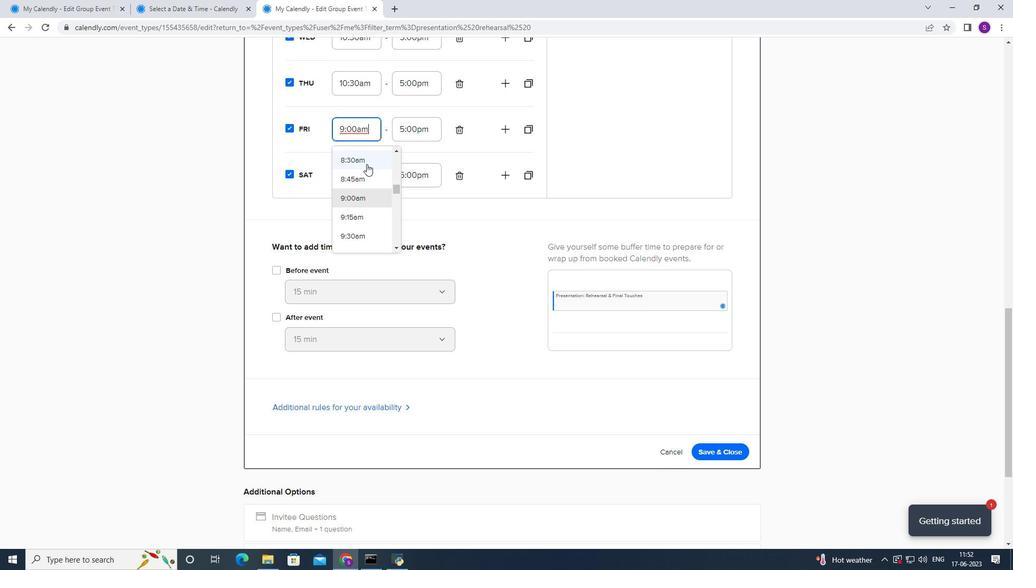 
Action: Mouse moved to (365, 164)
Screenshot: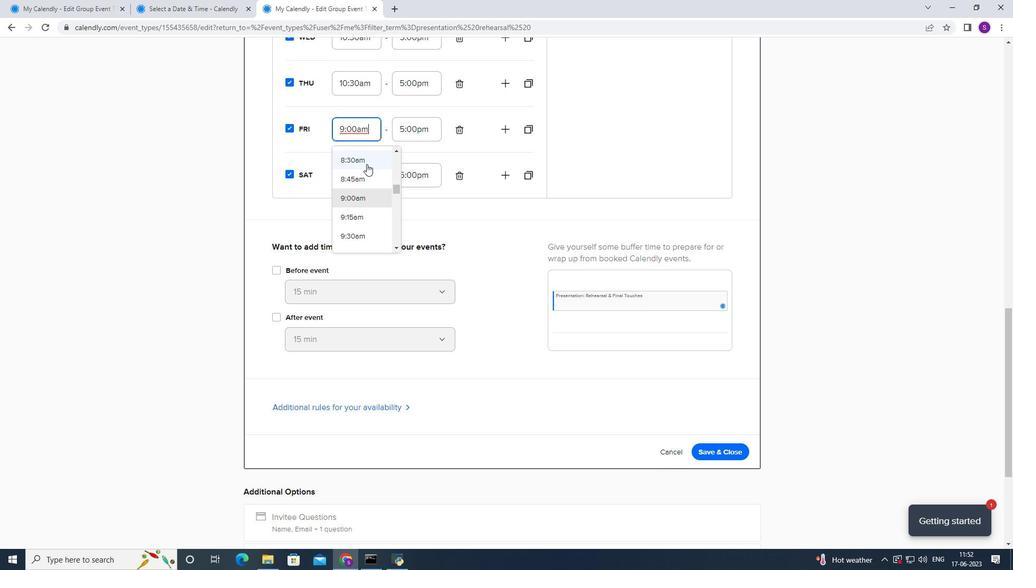 
Action: Mouse scrolled (365, 164) with delta (0, 0)
Screenshot: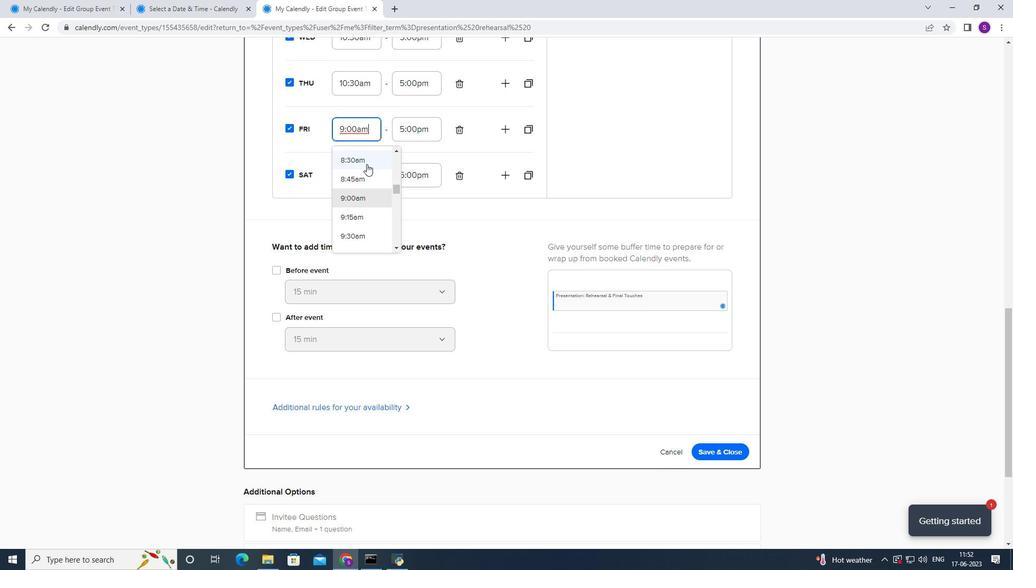 
Action: Mouse scrolled (365, 164) with delta (0, 0)
Screenshot: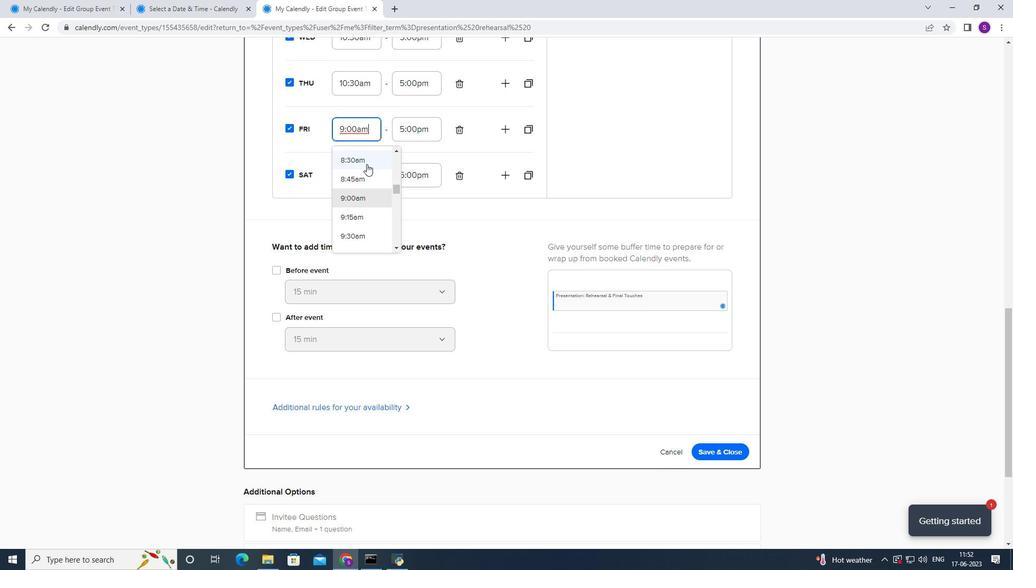 
Action: Mouse moved to (372, 166)
Screenshot: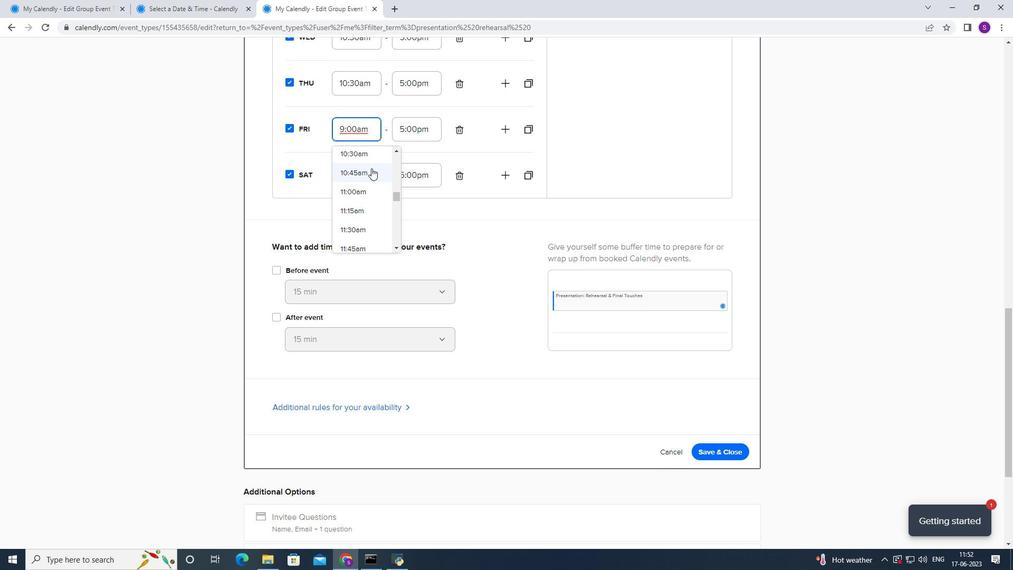 
Action: Mouse pressed left at (372, 166)
Screenshot: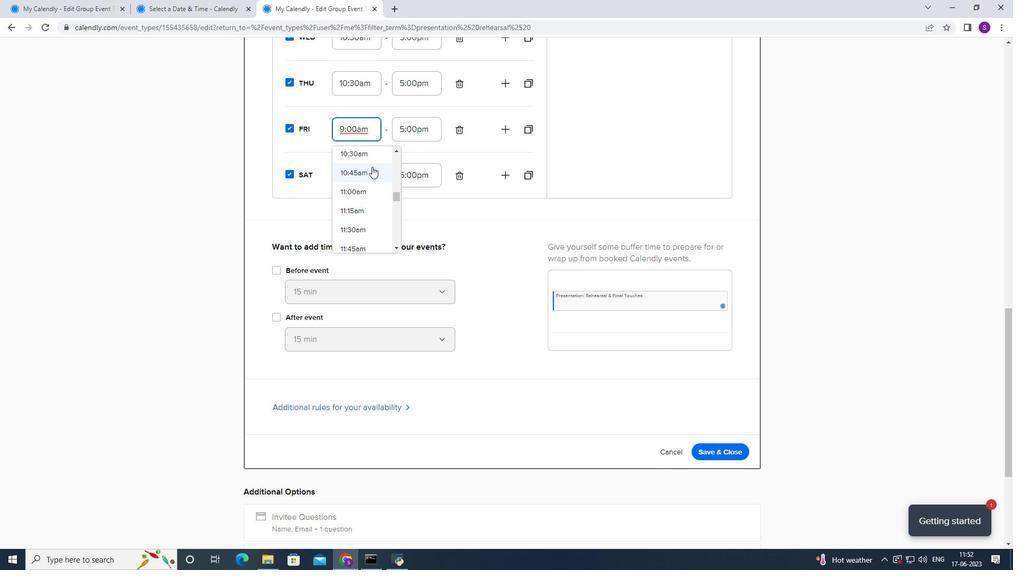 
Action: Mouse moved to (374, 144)
Screenshot: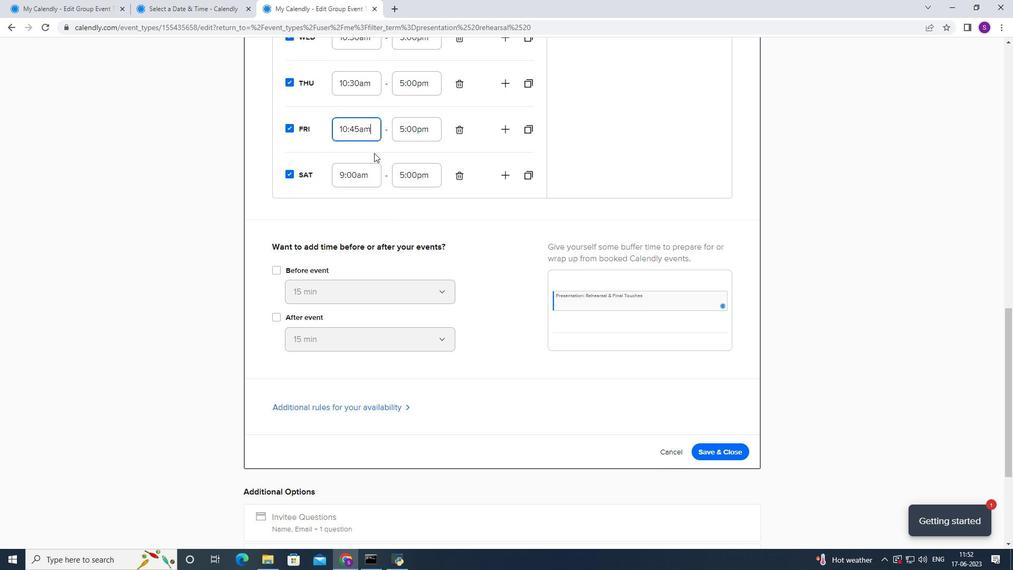 
Action: Mouse pressed left at (374, 144)
Screenshot: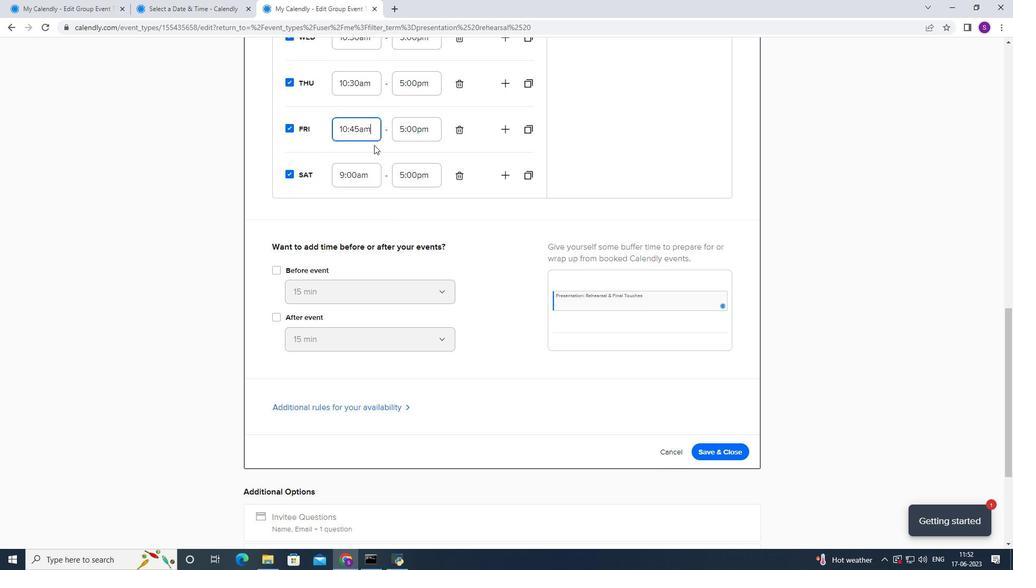 
Action: Mouse moved to (374, 139)
Screenshot: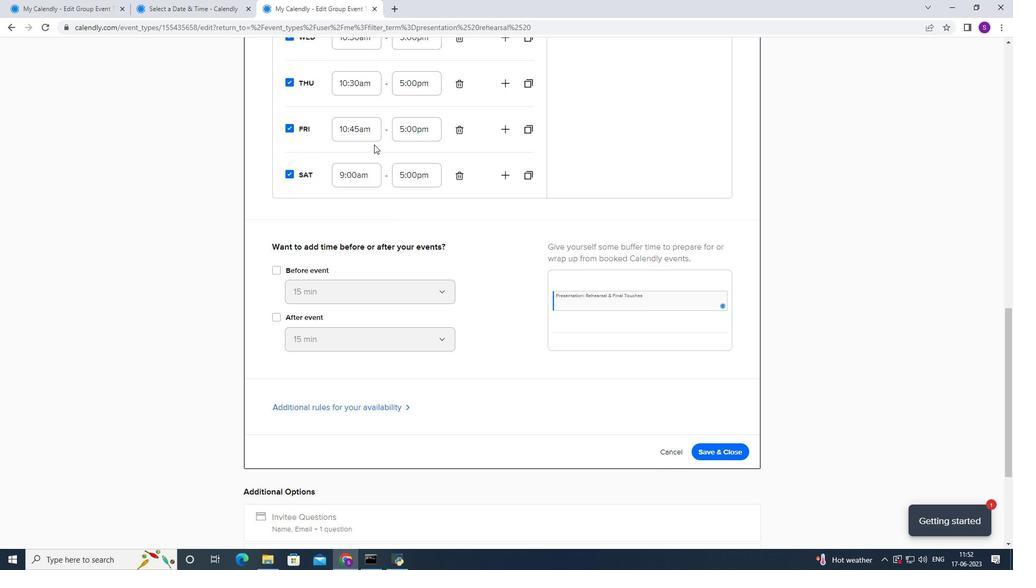 
Action: Mouse pressed left at (374, 139)
Screenshot: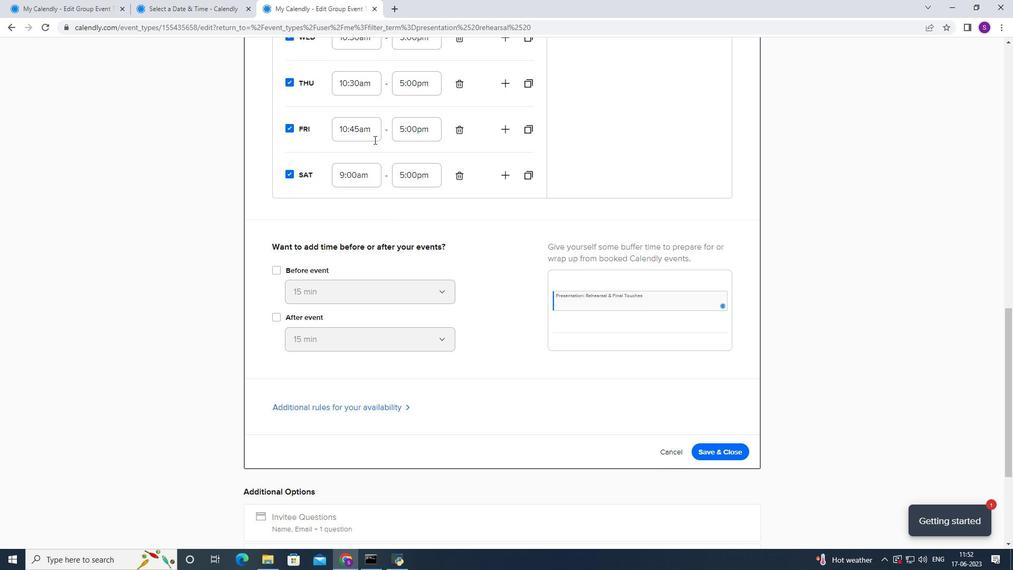 
Action: Mouse moved to (368, 177)
Screenshot: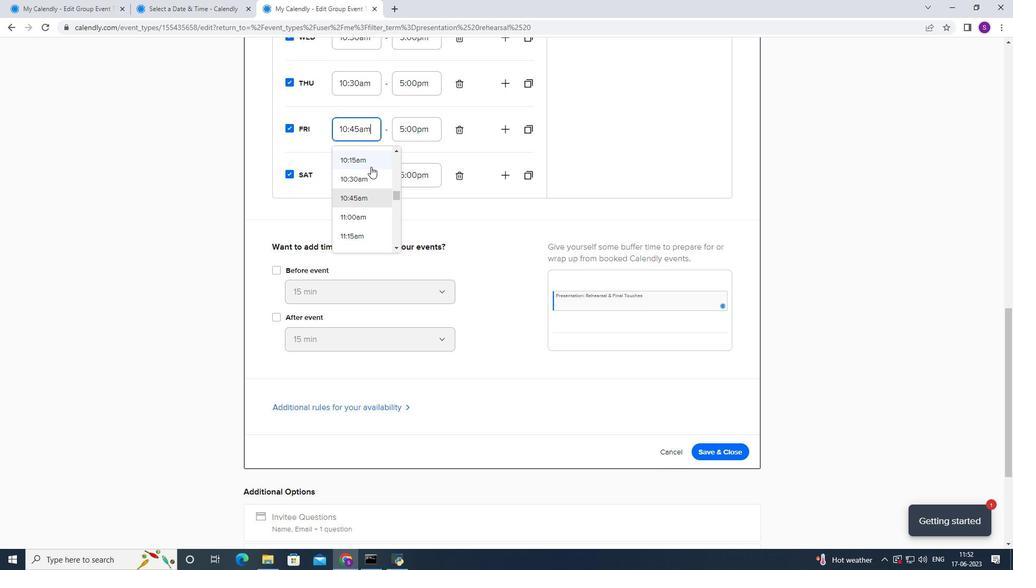 
Action: Mouse pressed left at (368, 177)
Screenshot: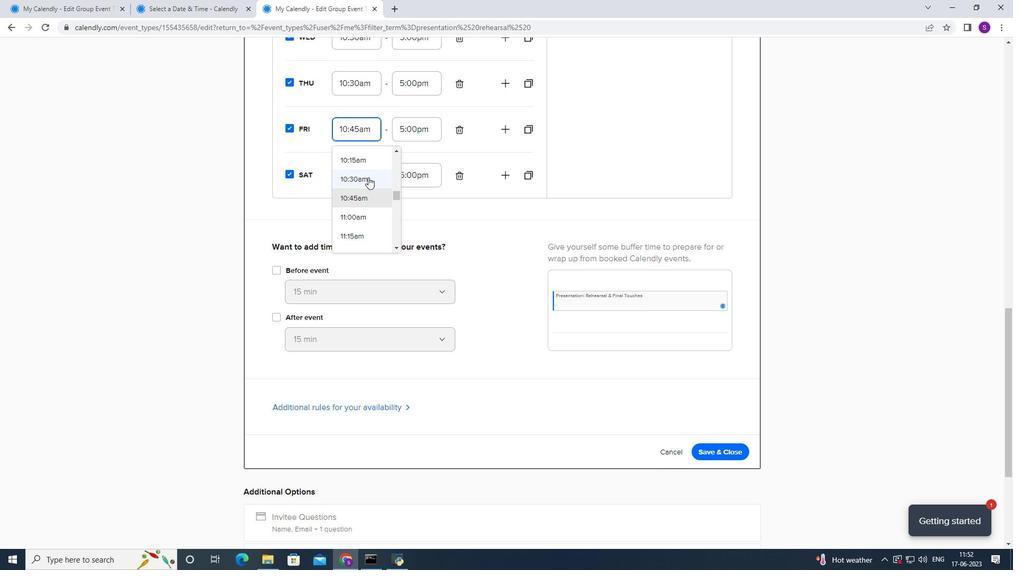
Action: Mouse pressed left at (368, 177)
Screenshot: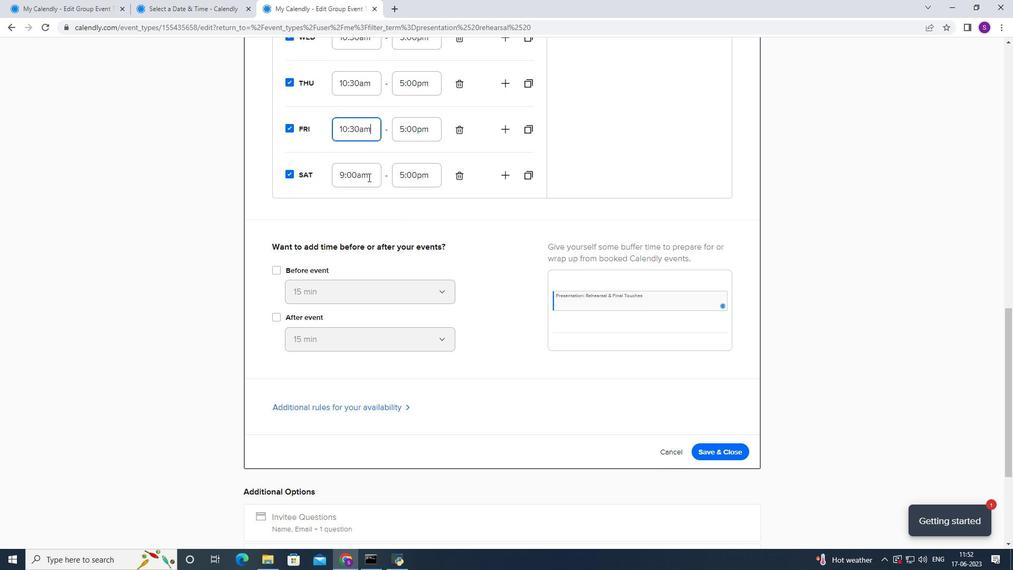 
Action: Mouse moved to (359, 227)
Screenshot: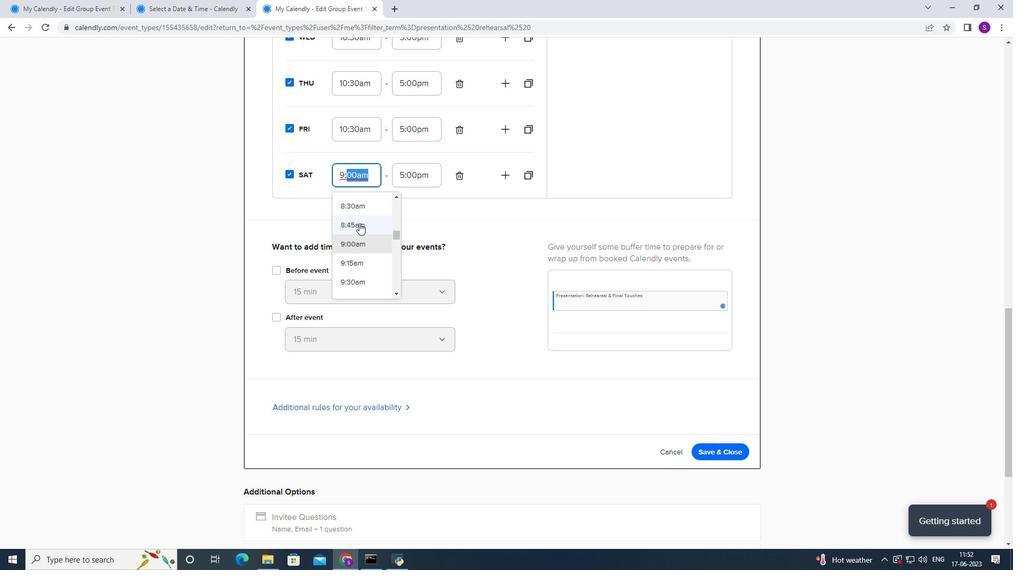 
Action: Mouse scrolled (359, 226) with delta (0, 0)
Screenshot: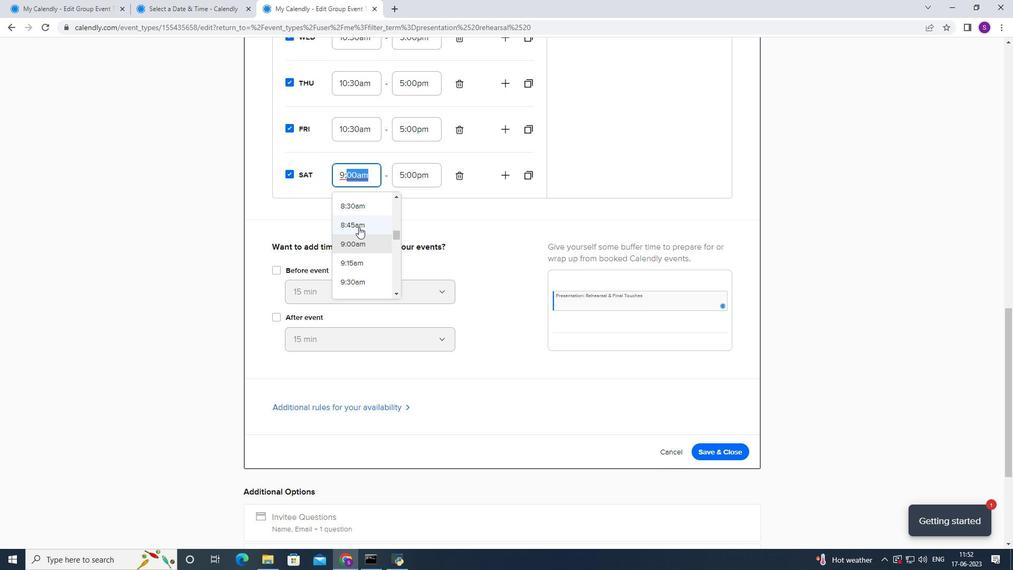 
Action: Mouse scrolled (359, 226) with delta (0, 0)
Screenshot: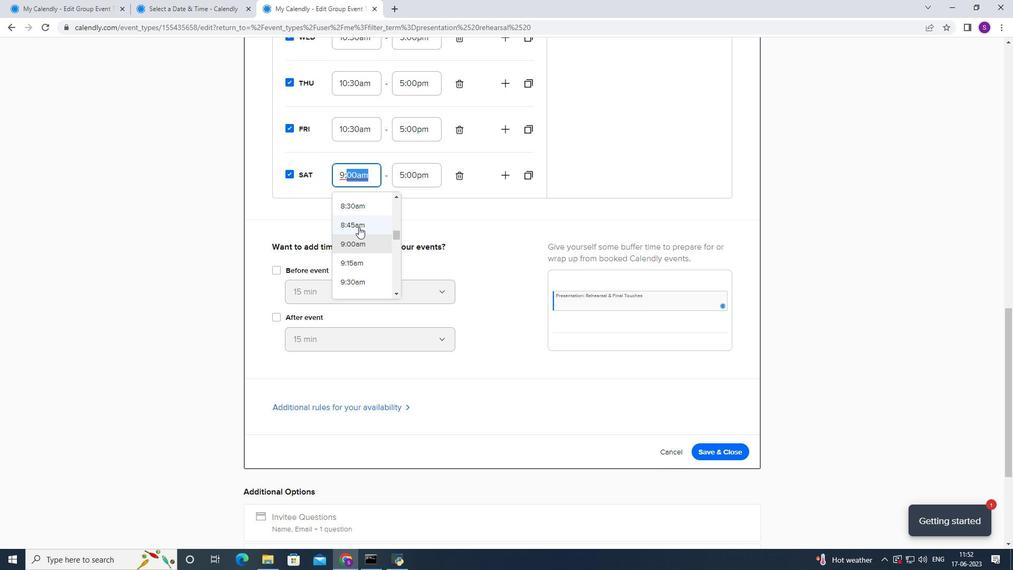 
Action: Mouse moved to (351, 245)
Screenshot: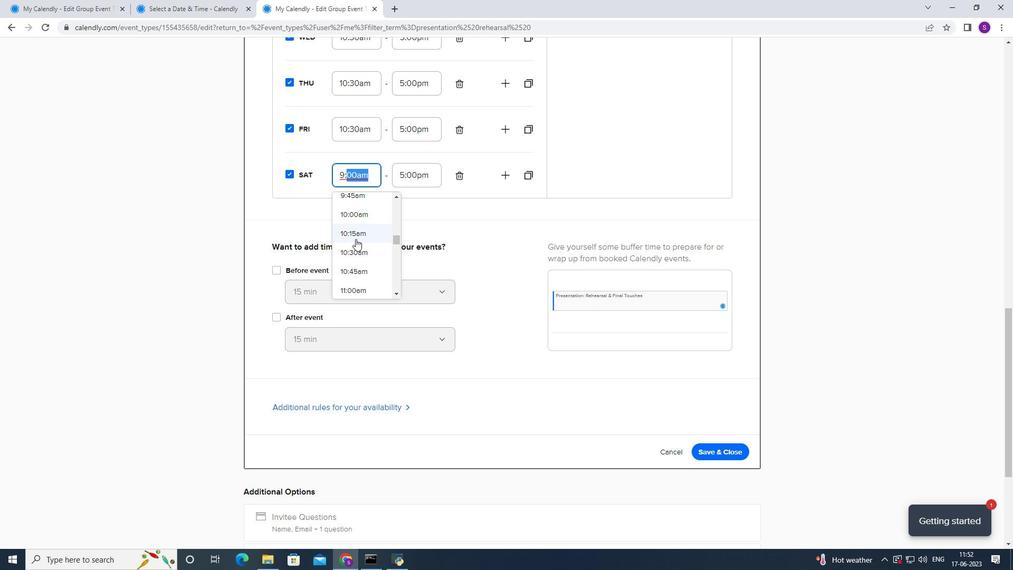 
Action: Mouse pressed left at (351, 245)
Screenshot: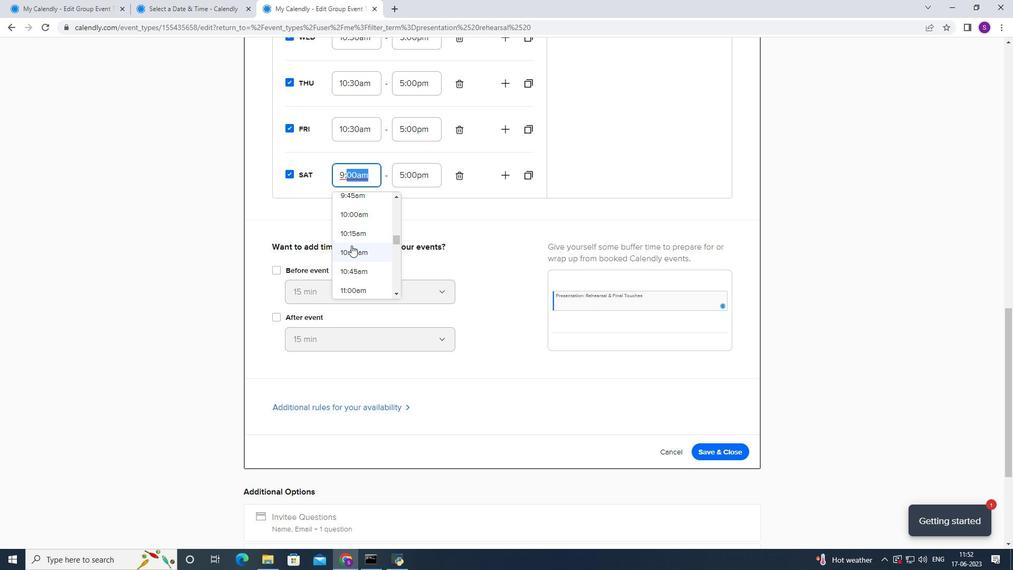 
Action: Mouse moved to (404, 170)
Screenshot: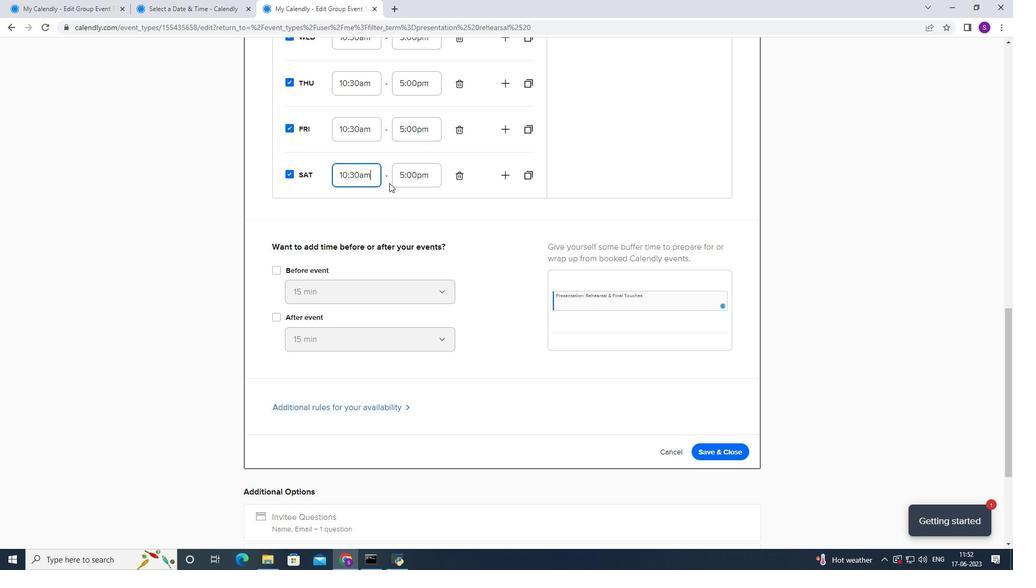 
Action: Mouse pressed left at (404, 170)
Screenshot: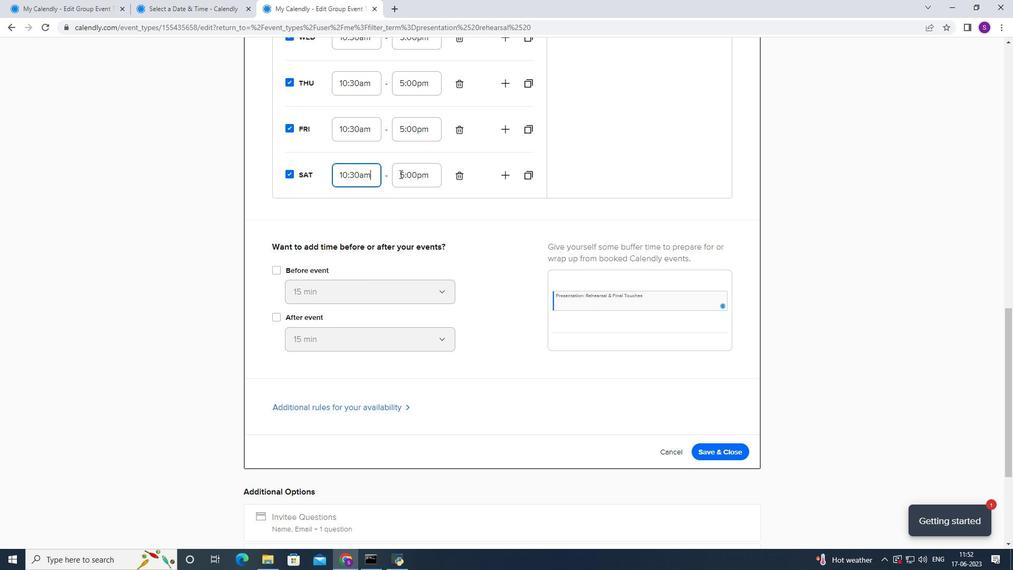 
Action: Mouse moved to (414, 273)
Screenshot: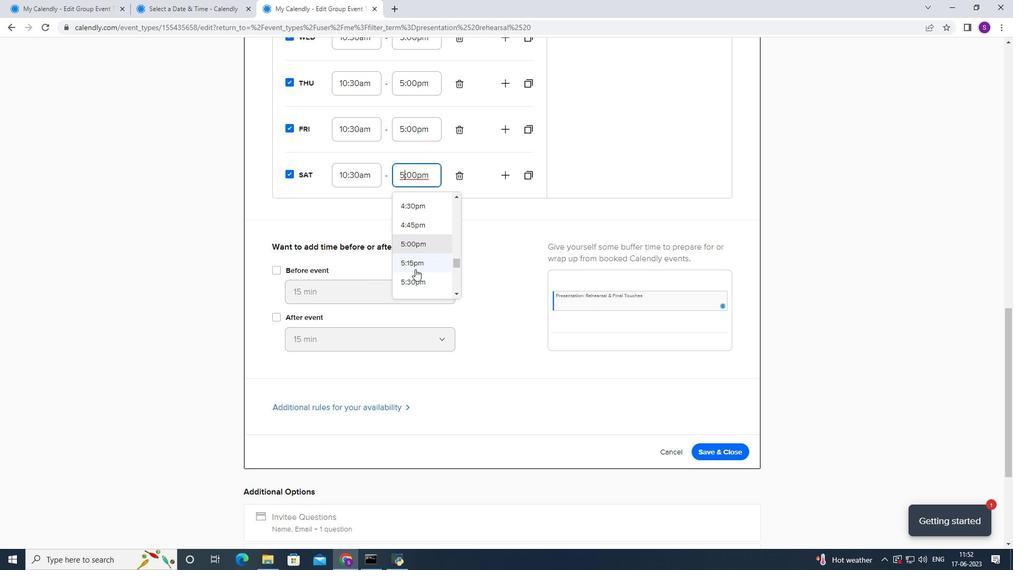 
Action: Mouse scrolled (414, 273) with delta (0, 0)
Screenshot: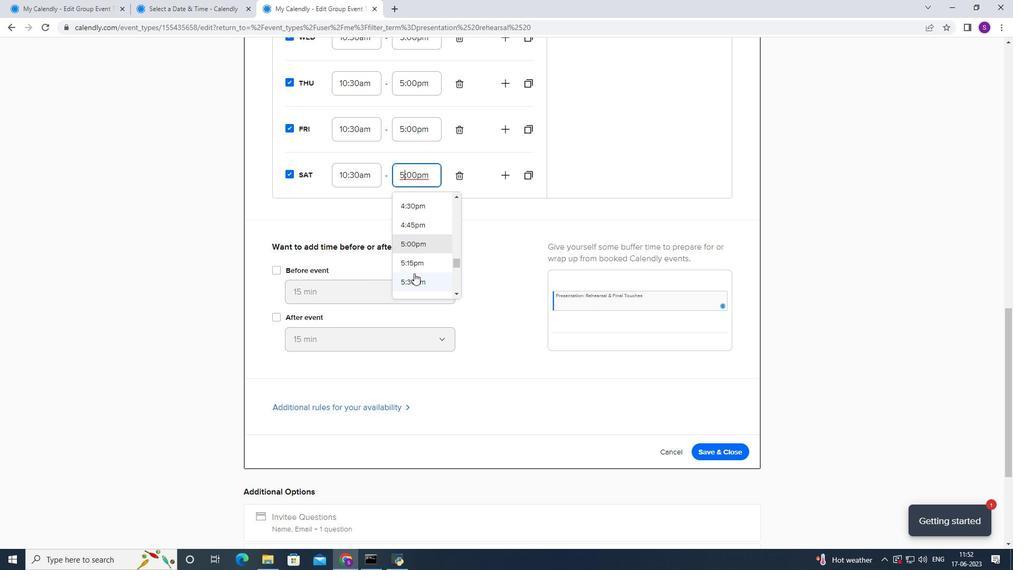
Action: Mouse moved to (420, 257)
Screenshot: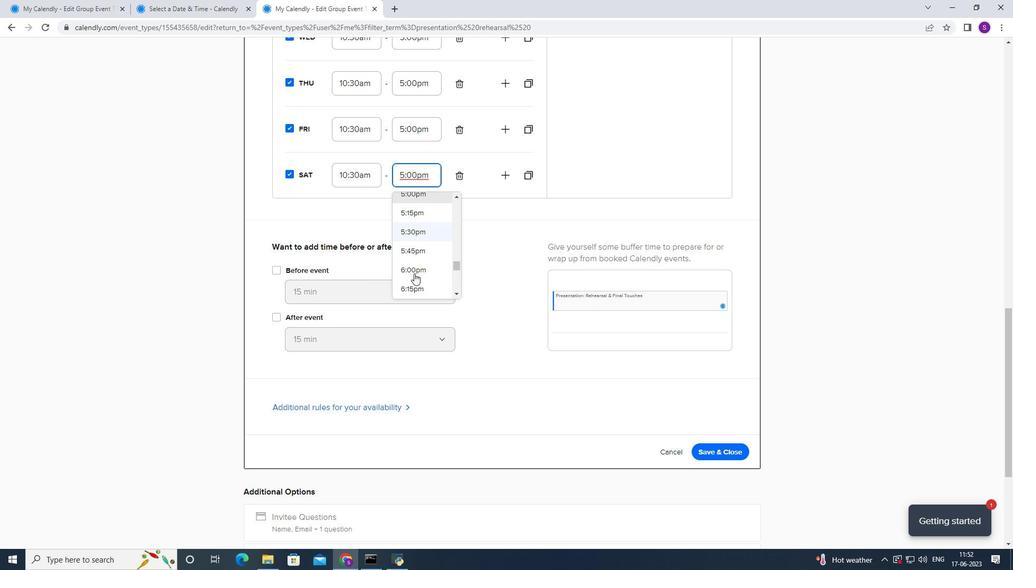 
Action: Mouse pressed left at (420, 257)
Screenshot: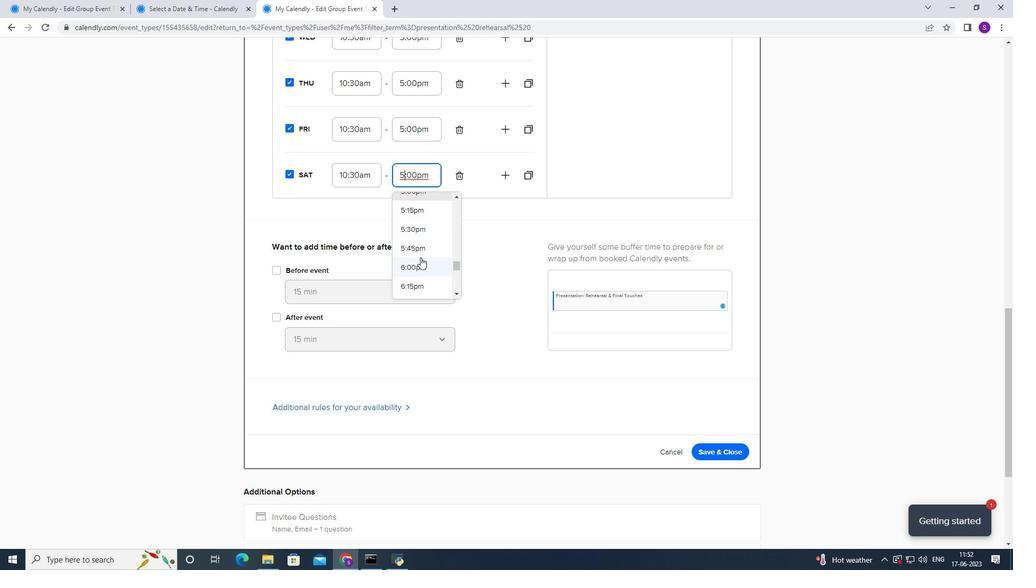 
Action: Mouse moved to (426, 223)
Screenshot: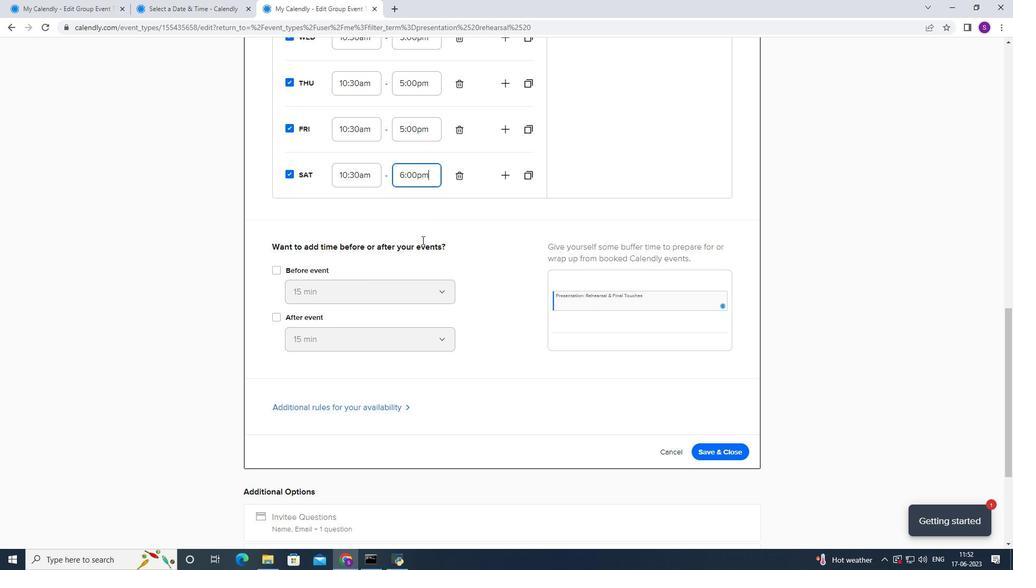 
Action: Mouse scrolled (426, 223) with delta (0, 0)
Screenshot: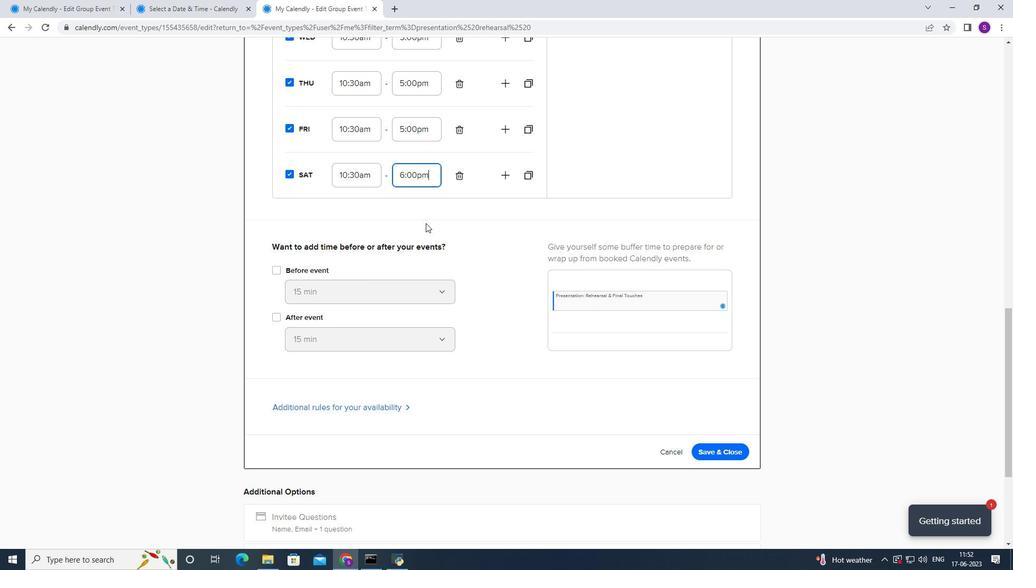 
Action: Mouse scrolled (426, 223) with delta (0, 0)
Screenshot: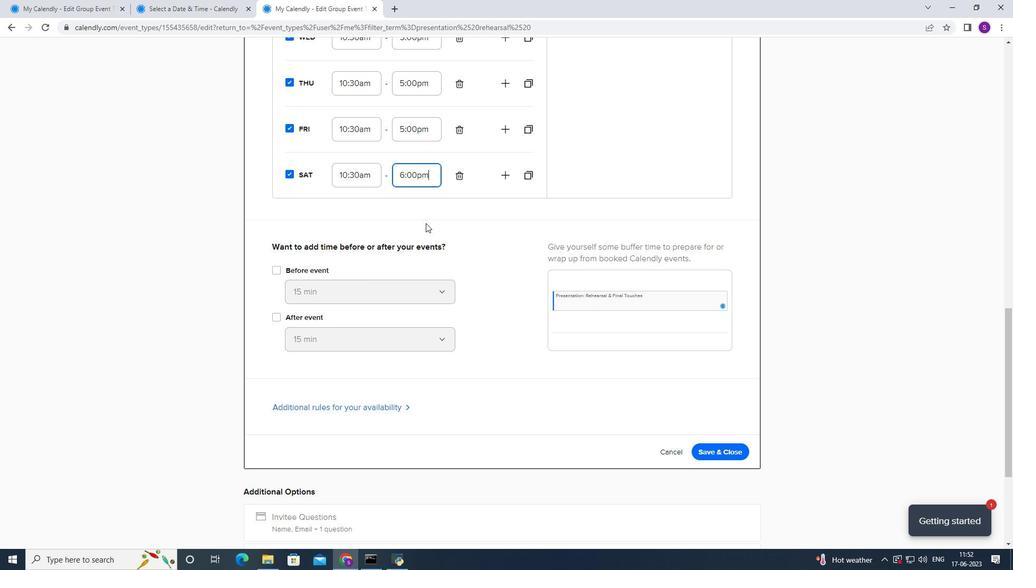 
Action: Mouse scrolled (426, 223) with delta (0, 0)
Screenshot: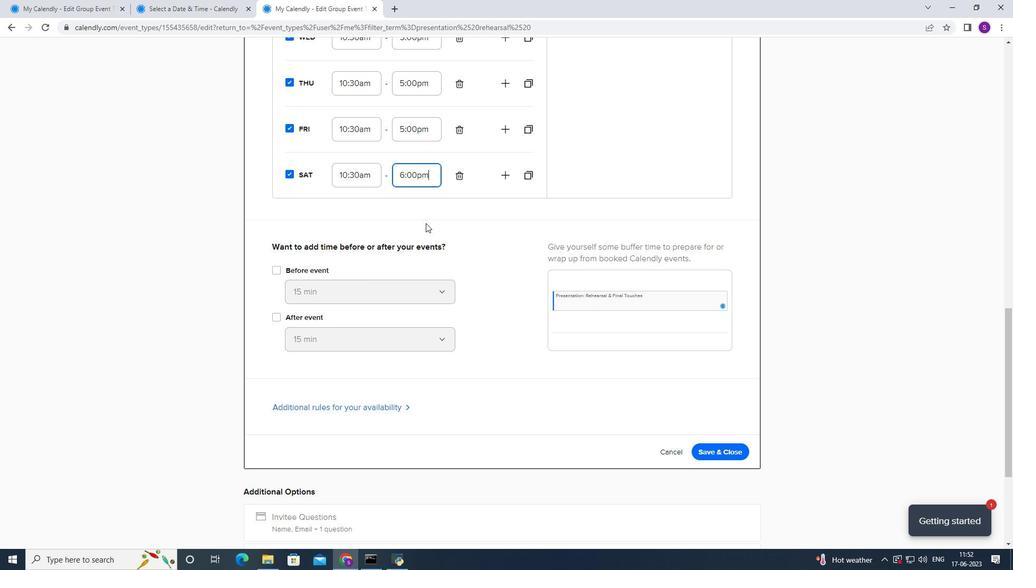 
Action: Mouse moved to (412, 282)
Screenshot: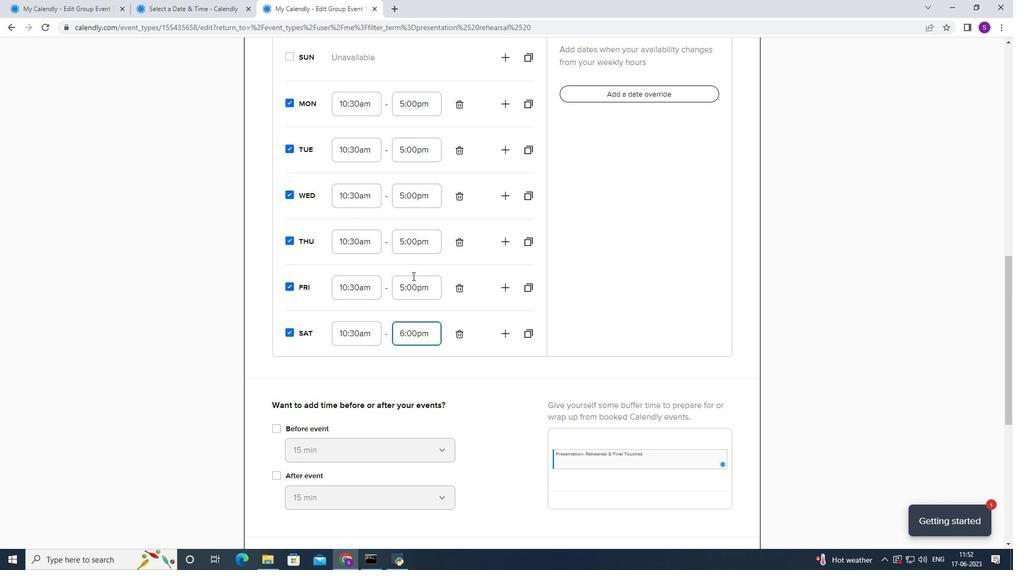 
Action: Mouse pressed left at (412, 282)
Screenshot: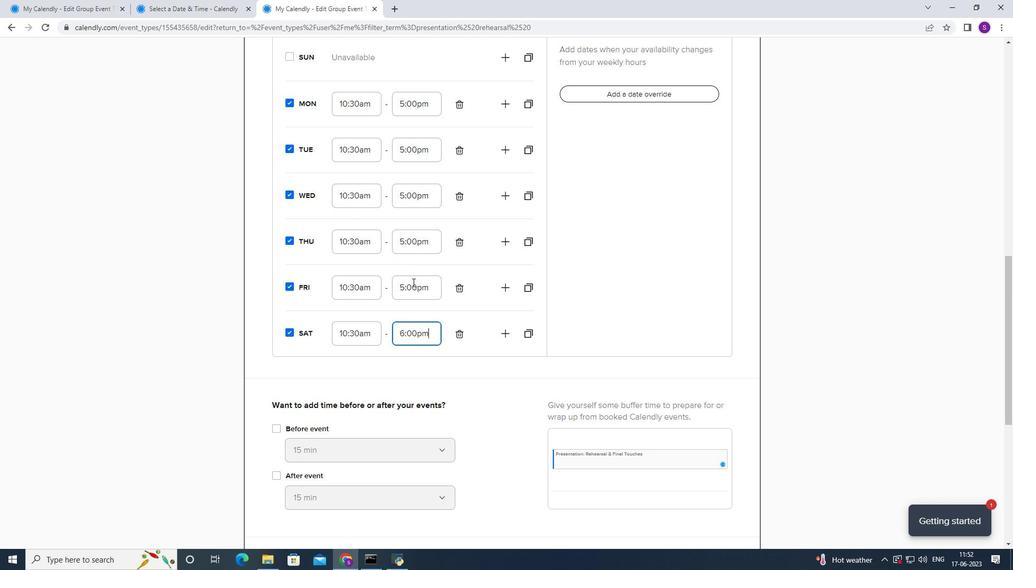
Action: Mouse scrolled (412, 282) with delta (0, 0)
Screenshot: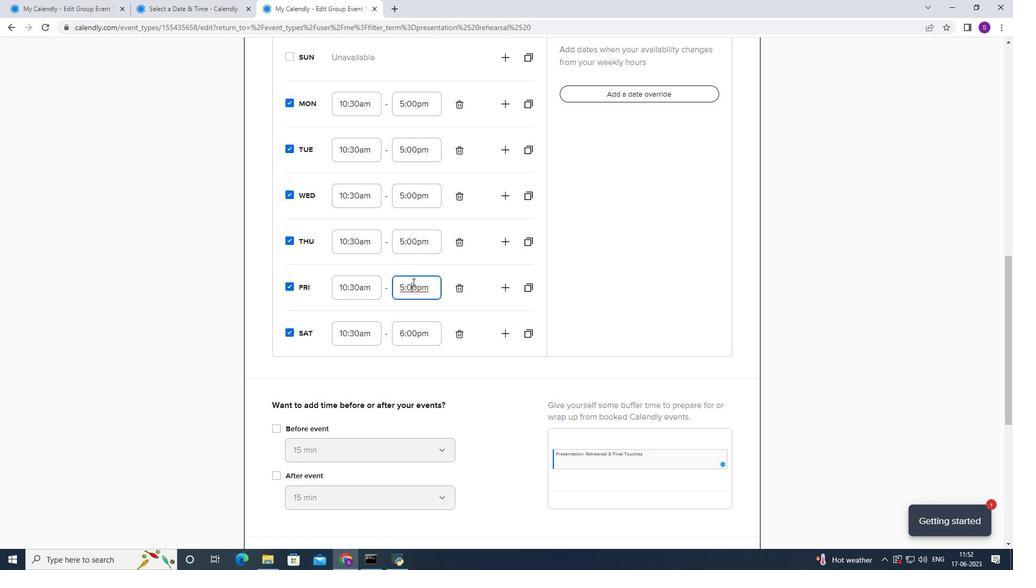 
Action: Mouse scrolled (412, 282) with delta (0, 0)
Screenshot: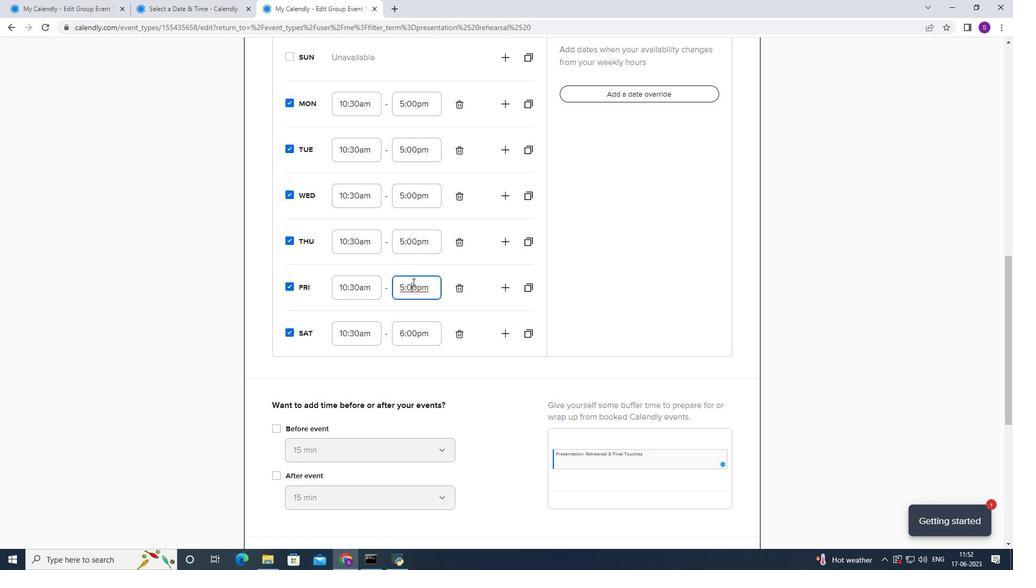 
Action: Mouse scrolled (412, 282) with delta (0, 0)
Screenshot: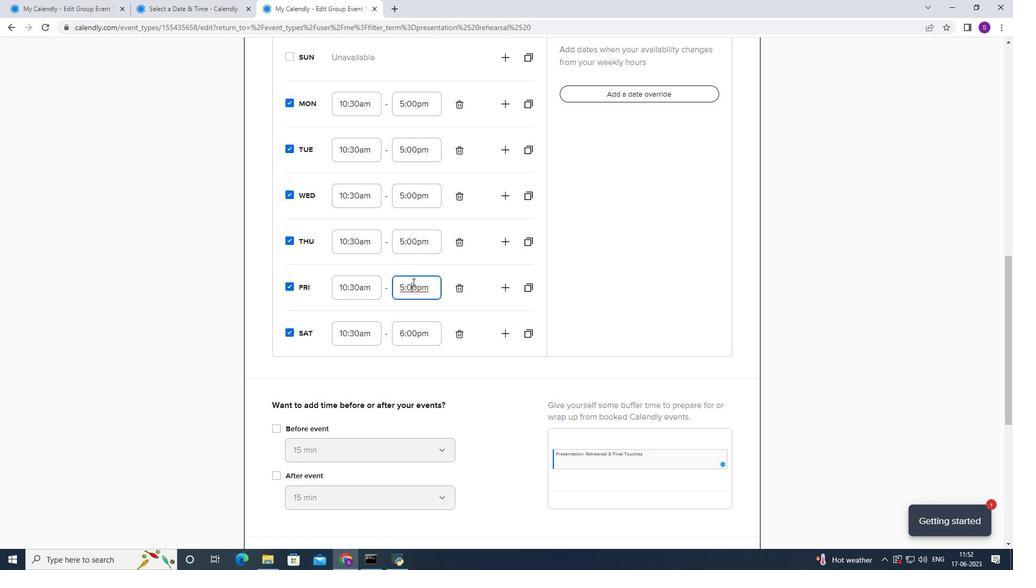 
Action: Mouse scrolled (412, 282) with delta (0, 0)
Screenshot: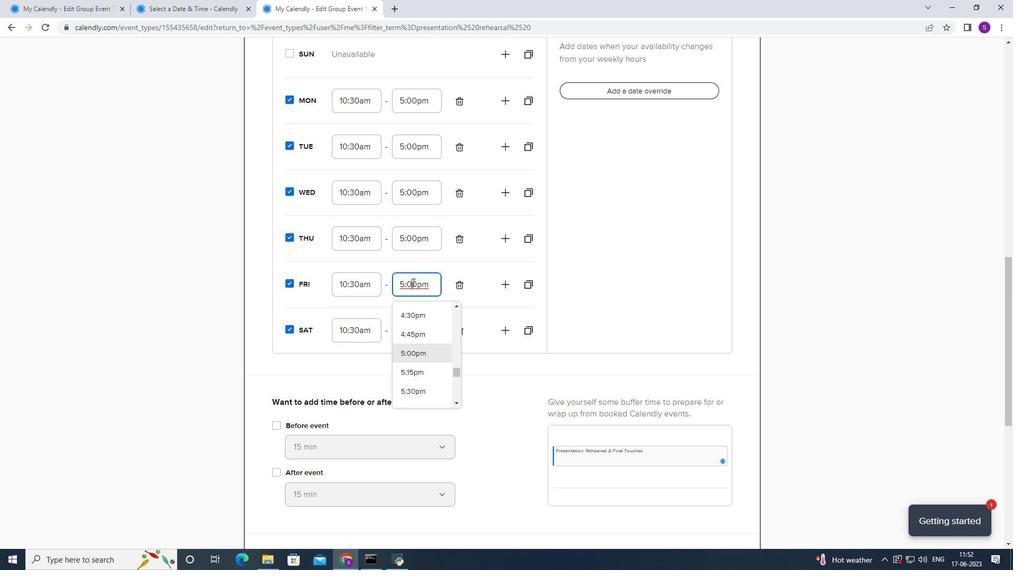 
Action: Mouse moved to (452, 173)
Screenshot: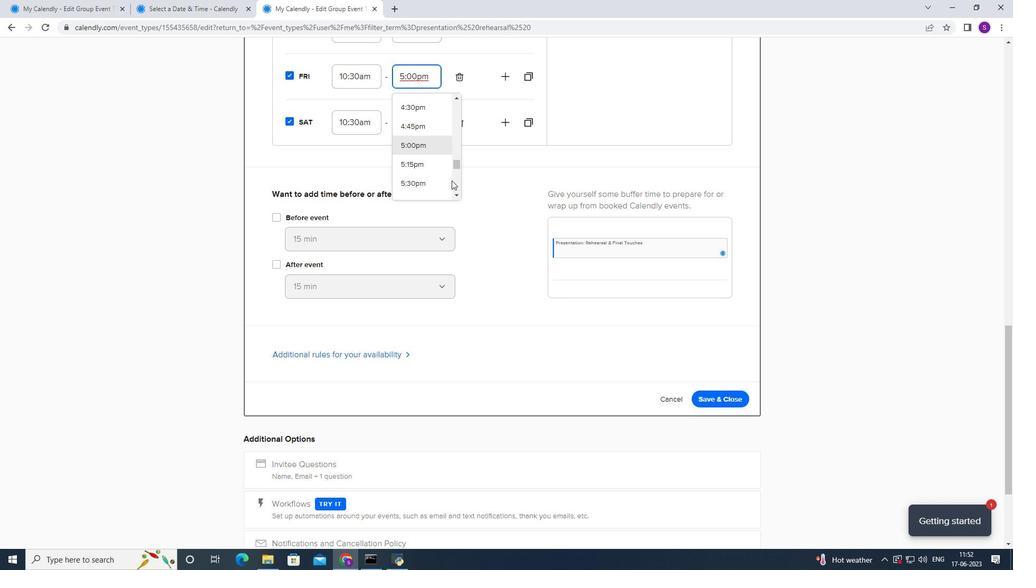 
Action: Mouse scrolled (452, 173) with delta (0, 0)
Screenshot: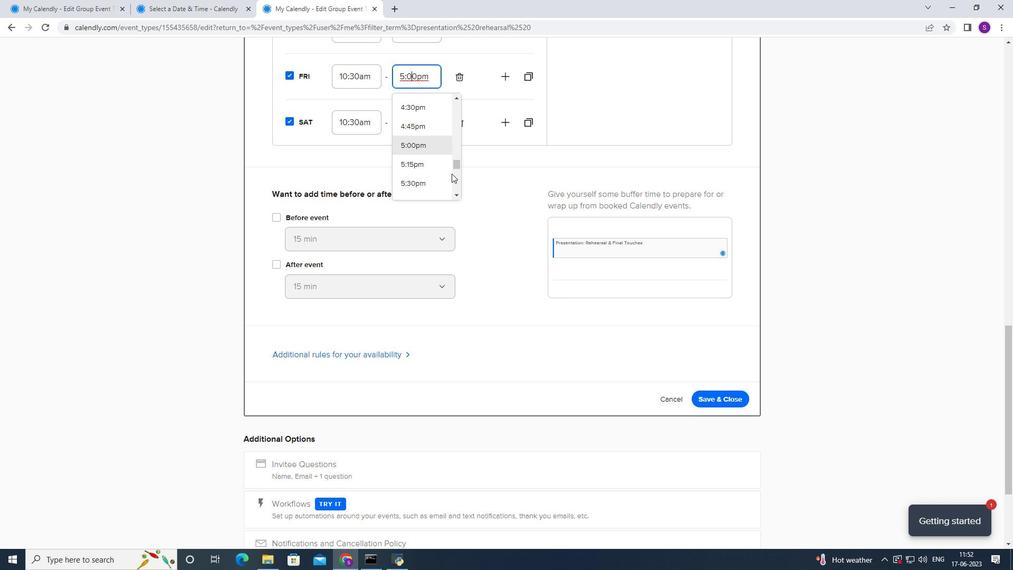 
Action: Mouse scrolled (452, 173) with delta (0, 0)
Screenshot: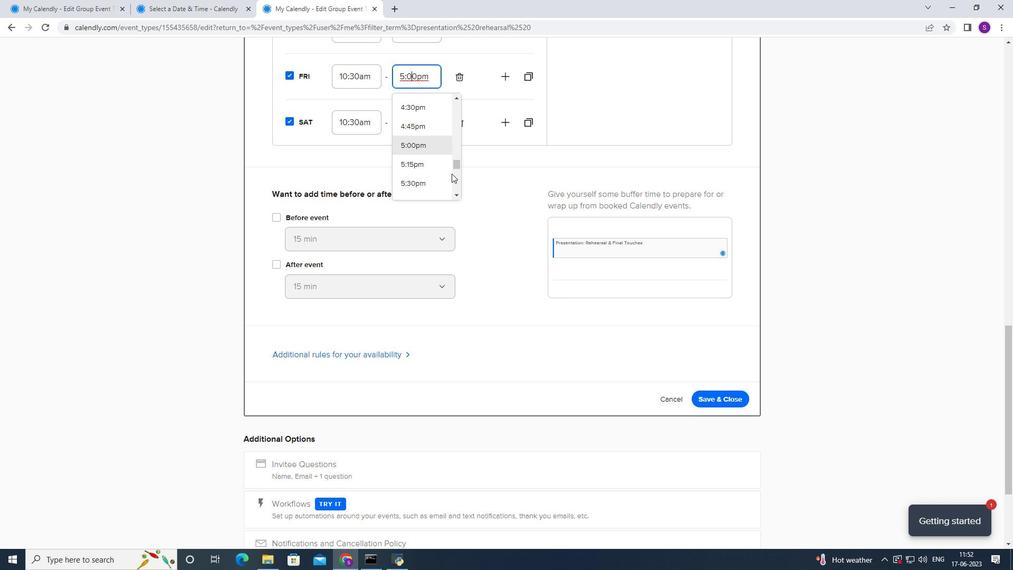 
Action: Mouse moved to (426, 125)
Screenshot: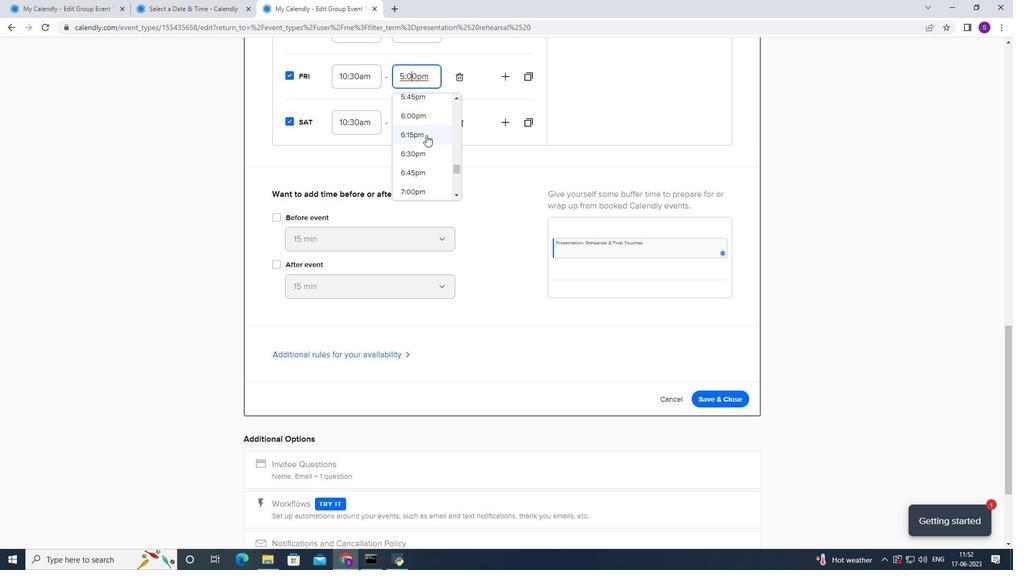 
Action: Mouse pressed left at (426, 125)
Screenshot: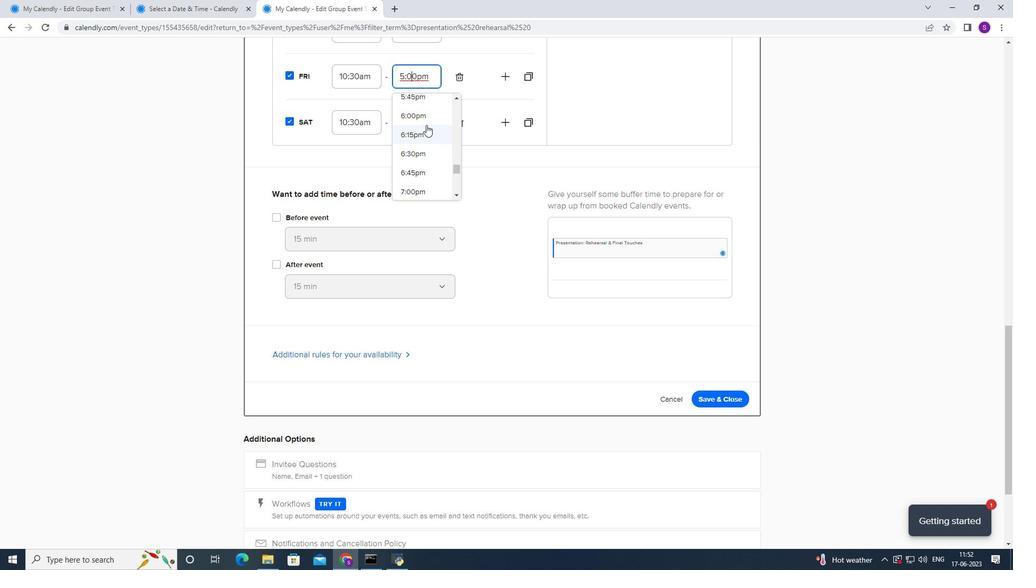 
Action: Mouse moved to (424, 76)
Screenshot: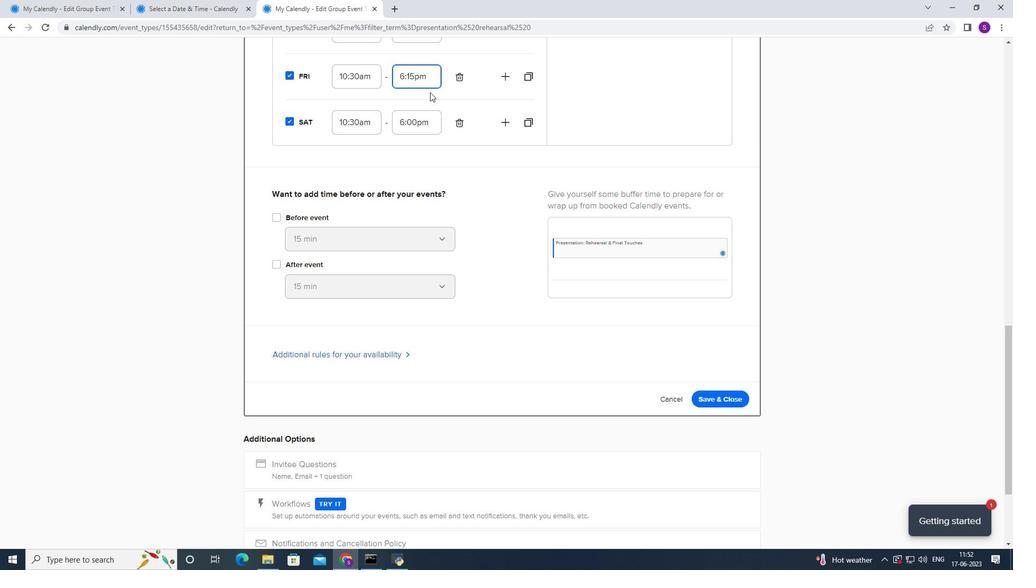 
Action: Mouse pressed left at (424, 76)
Screenshot: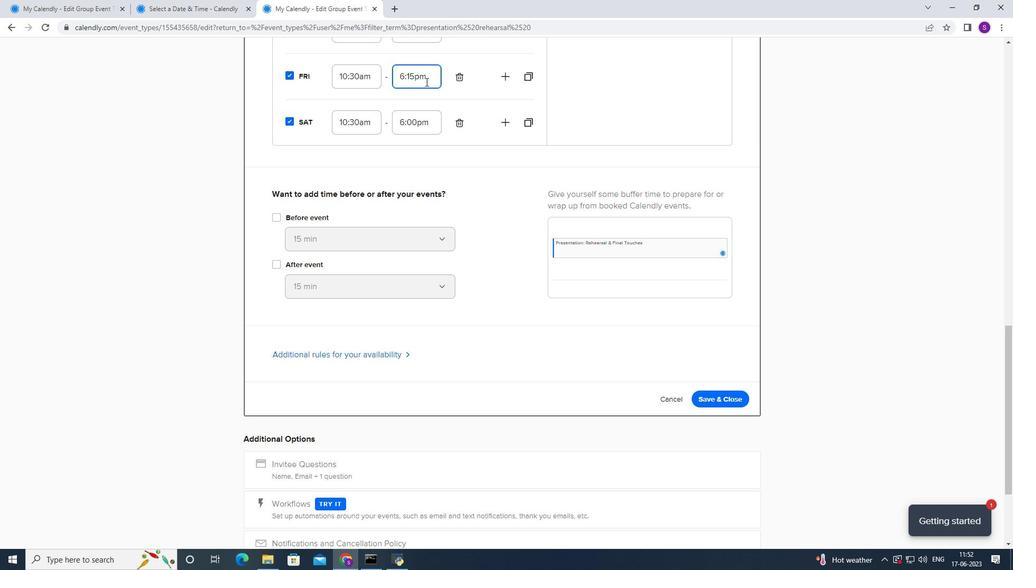 
Action: Mouse moved to (418, 124)
Screenshot: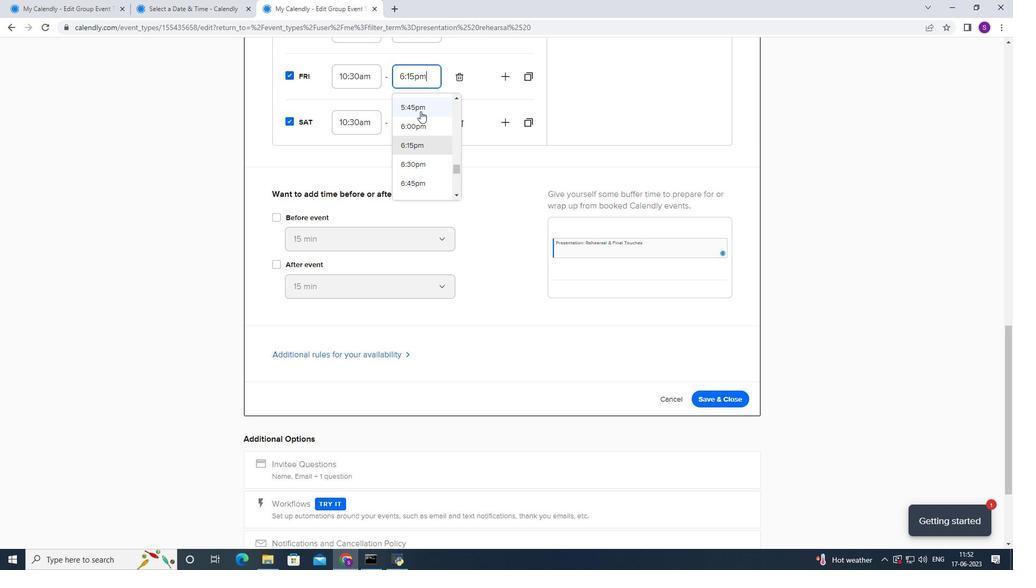 
Action: Mouse pressed left at (418, 124)
Screenshot: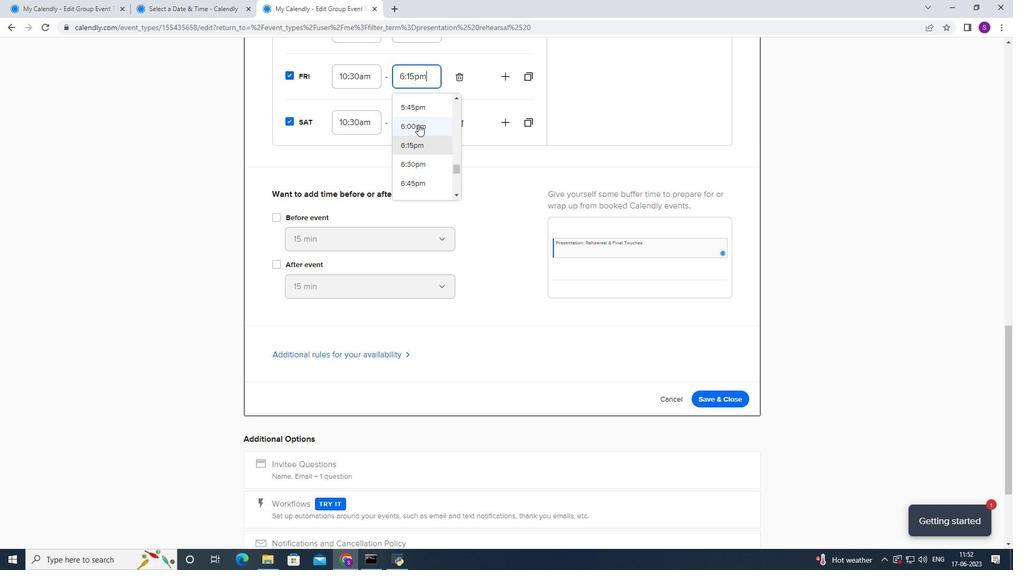 
Action: Mouse moved to (418, 119)
Screenshot: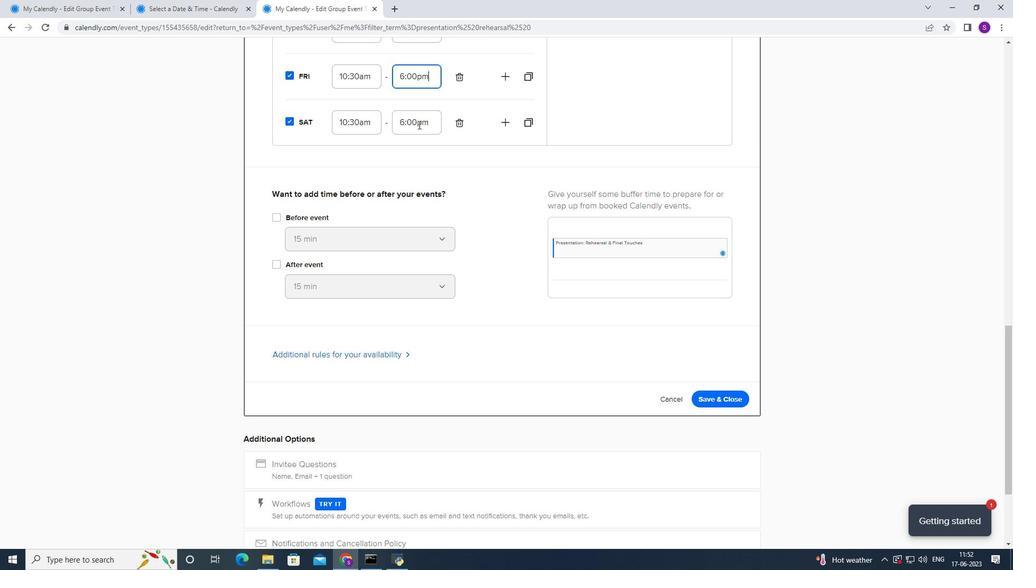 
Action: Mouse scrolled (418, 119) with delta (0, 0)
Screenshot: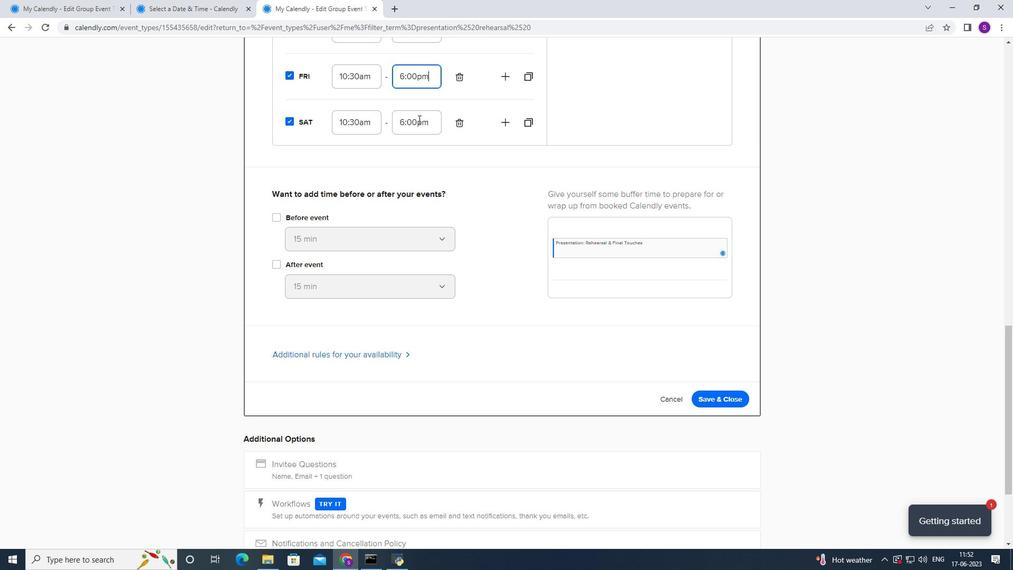
Action: Mouse scrolled (418, 119) with delta (0, 0)
Screenshot: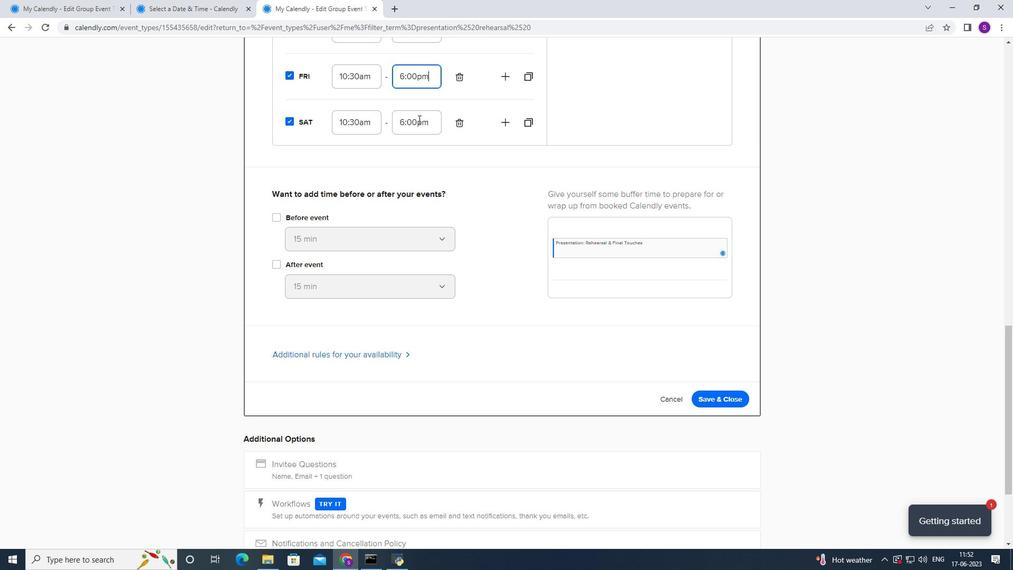 
Action: Mouse scrolled (418, 119) with delta (0, 0)
Screenshot: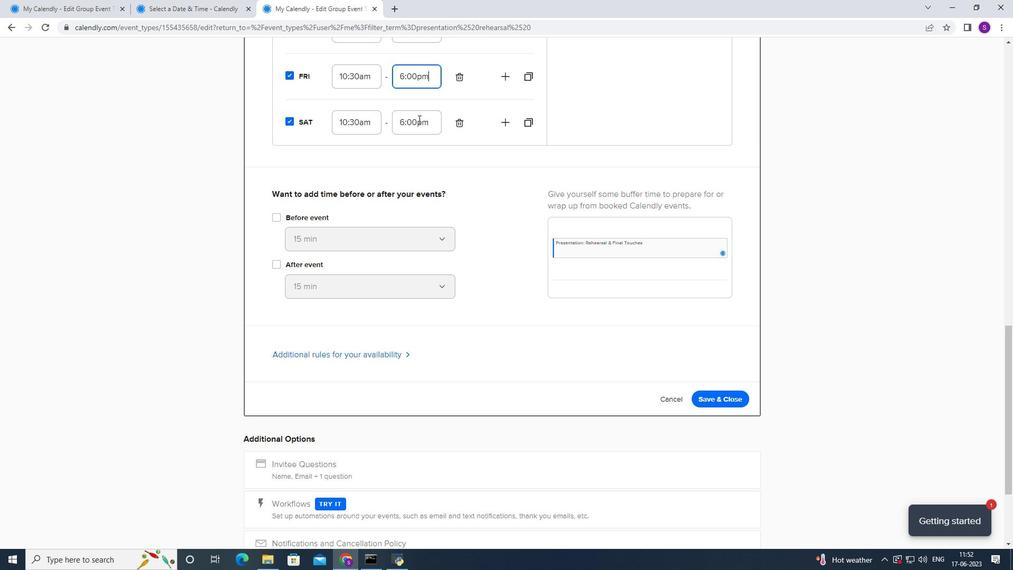 
Action: Mouse scrolled (418, 119) with delta (0, 0)
Screenshot: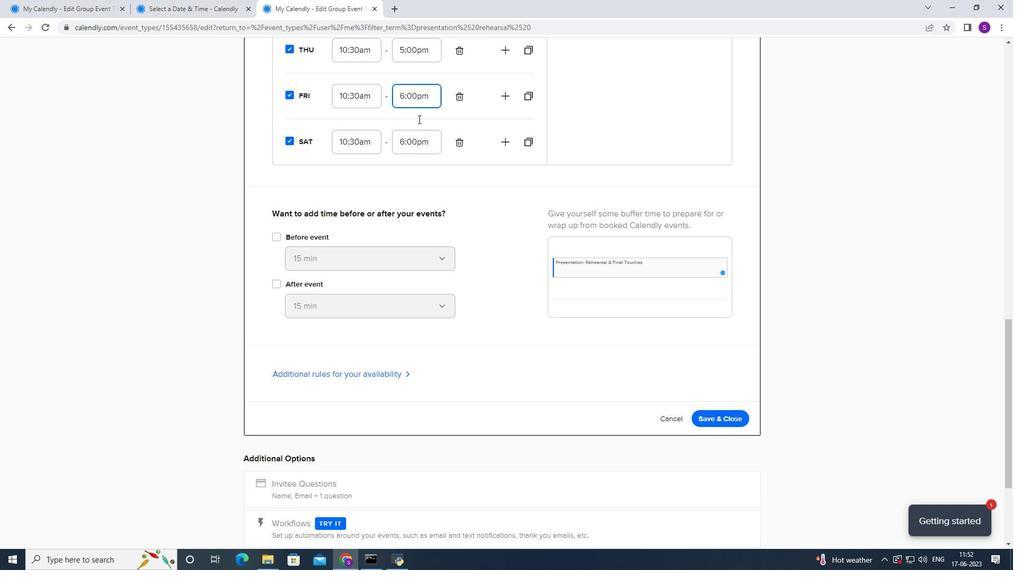 
Action: Mouse moved to (402, 241)
Screenshot: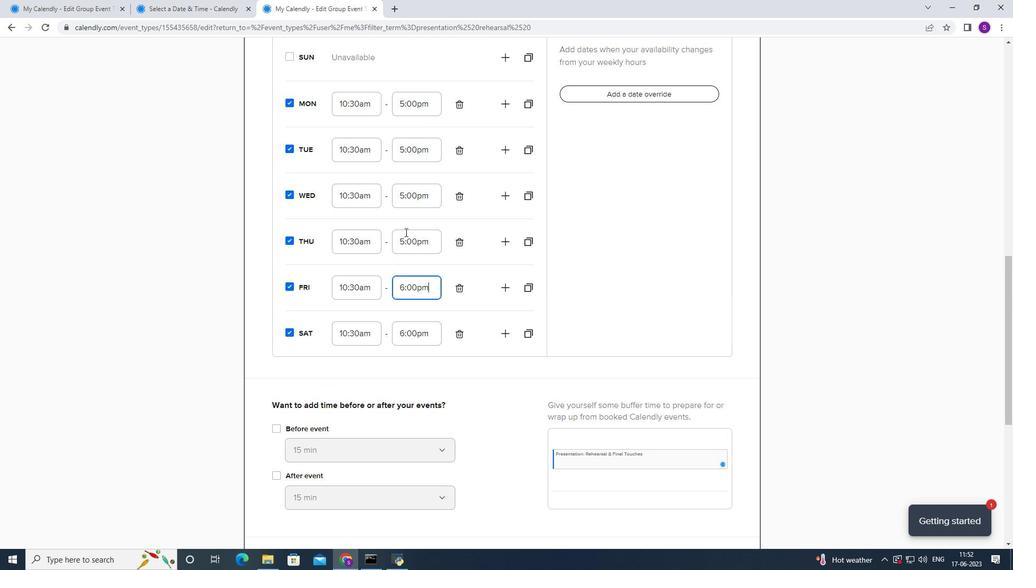 
Action: Mouse pressed left at (402, 241)
Screenshot: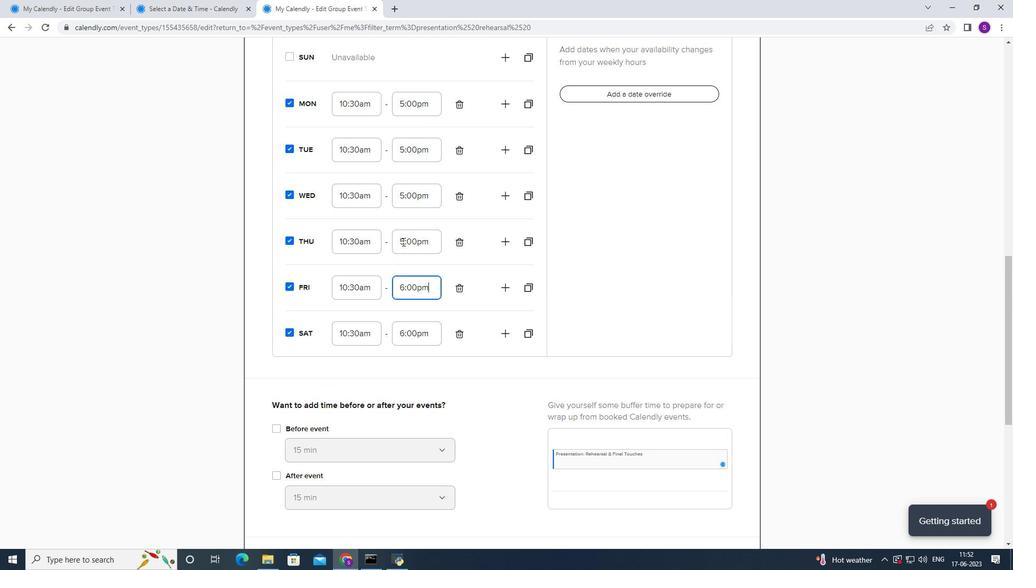 
Action: Mouse moved to (402, 251)
Screenshot: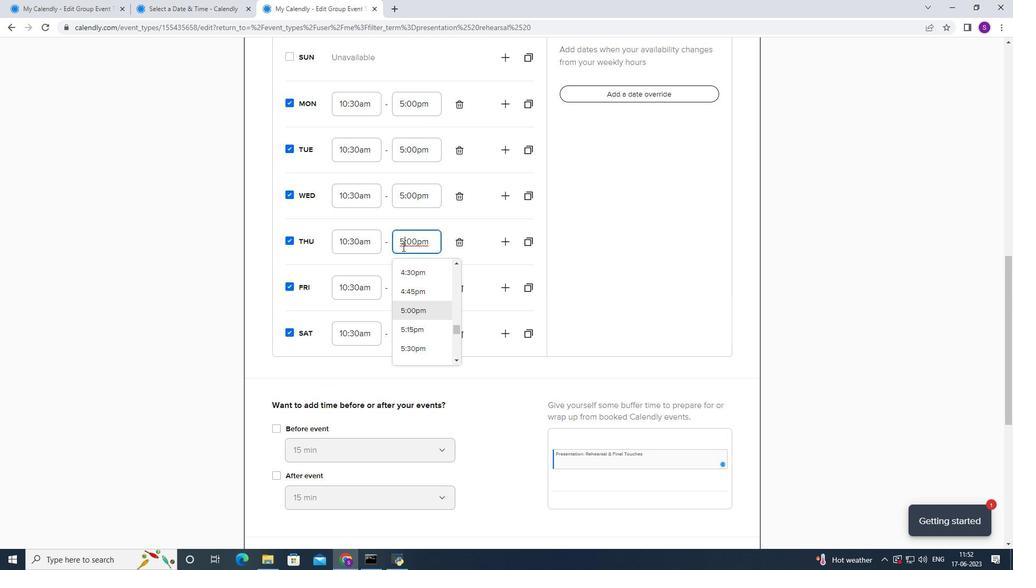 
Action: Mouse scrolled (402, 250) with delta (0, 0)
Screenshot: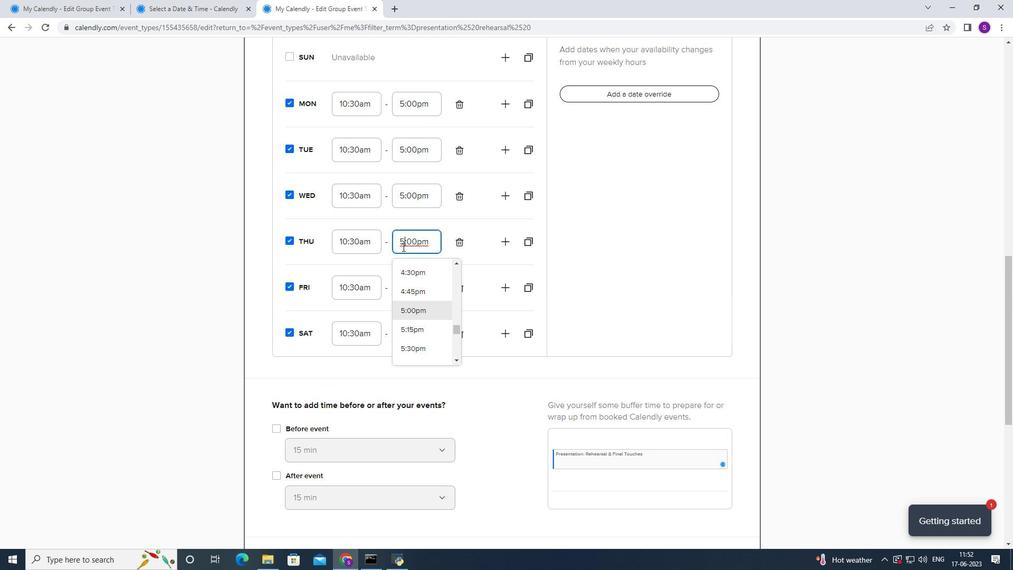 
Action: Mouse scrolled (402, 250) with delta (0, 0)
Screenshot: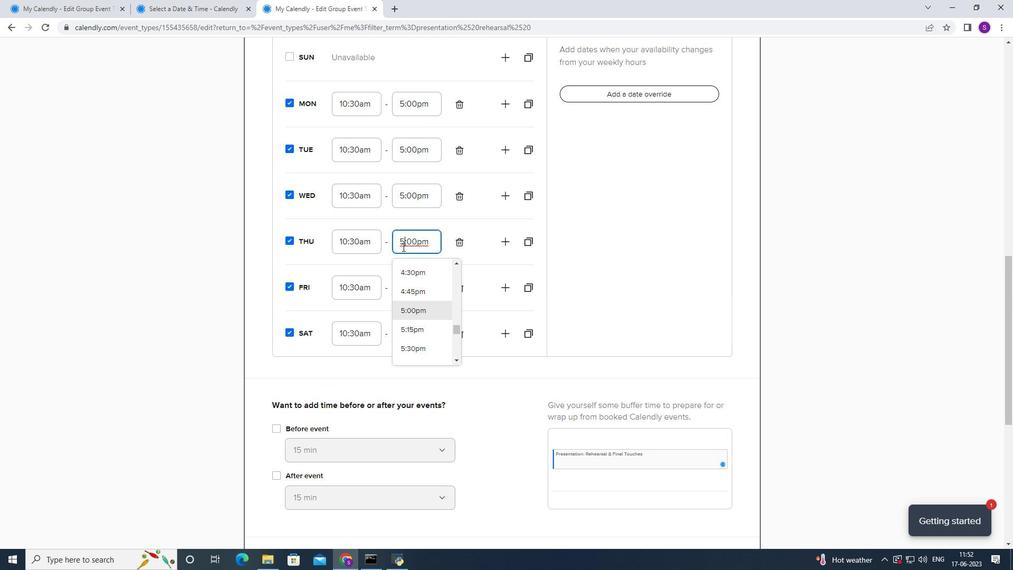 
Action: Mouse moved to (430, 233)
Screenshot: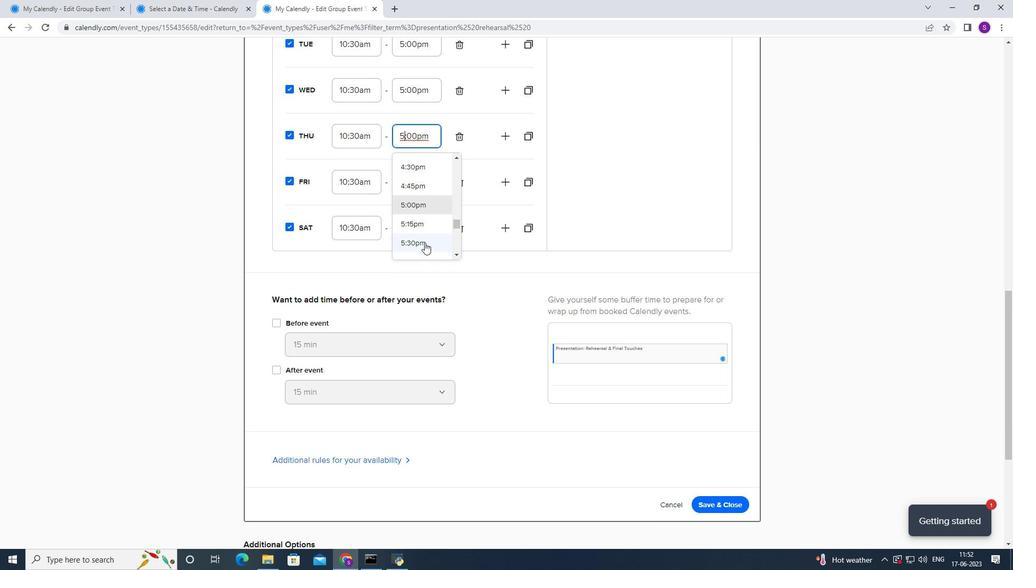 
Action: Mouse scrolled (430, 232) with delta (0, 0)
Screenshot: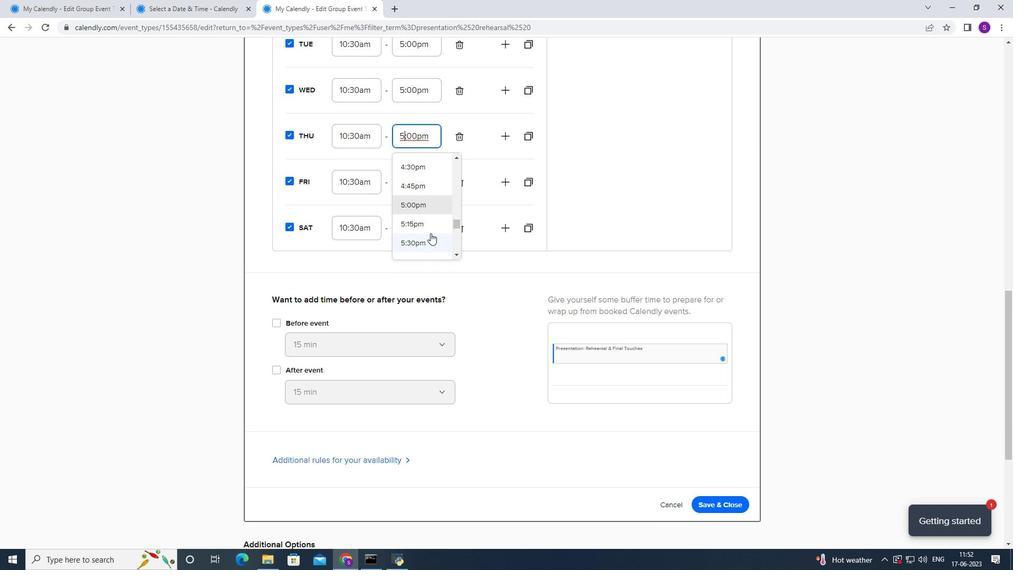 
Action: Mouse moved to (422, 229)
Screenshot: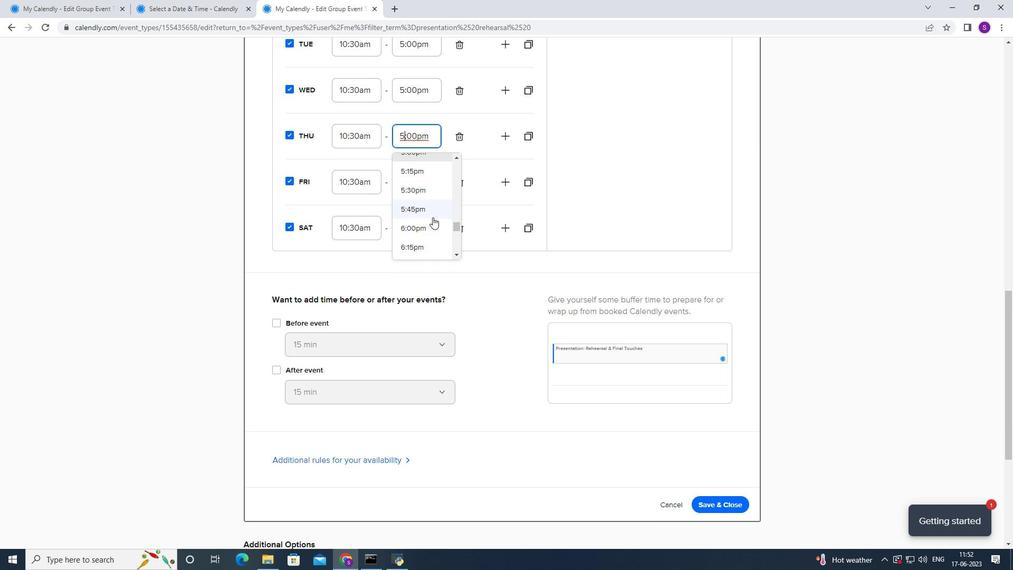 
Action: Mouse pressed left at (422, 229)
Screenshot: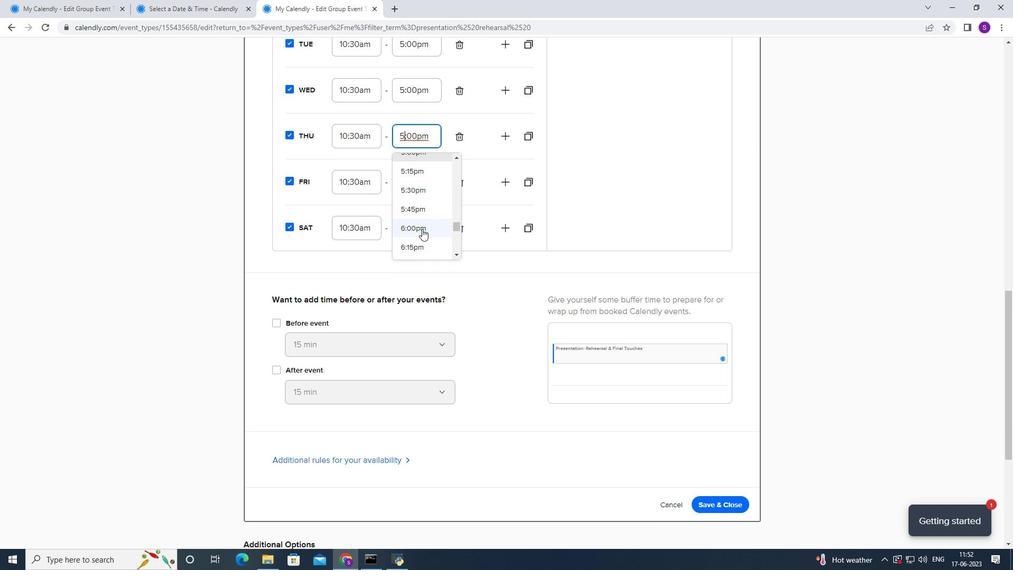 
Action: Mouse moved to (423, 92)
Screenshot: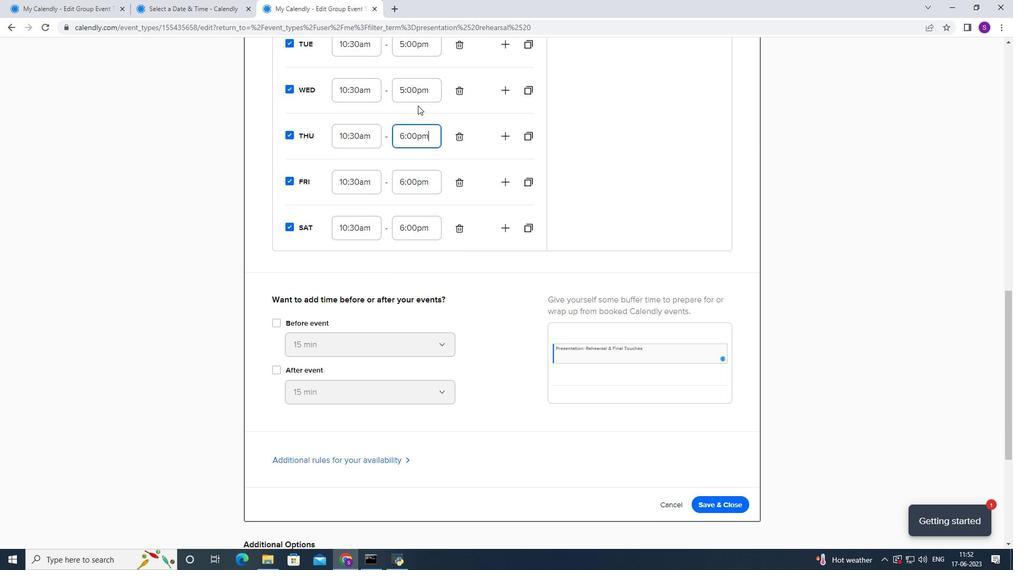 
Action: Mouse pressed left at (423, 92)
Screenshot: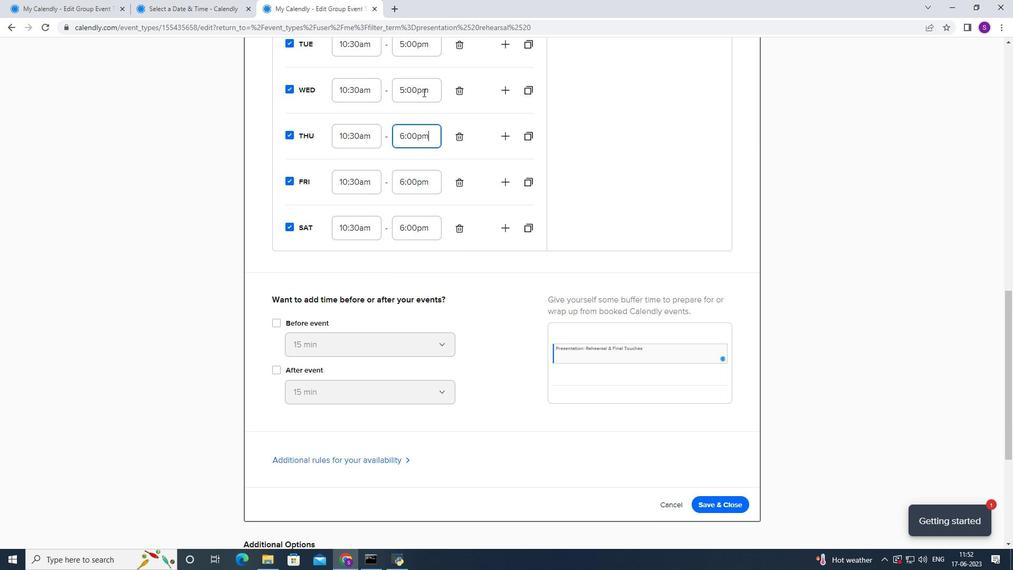 
Action: Mouse moved to (418, 164)
Screenshot: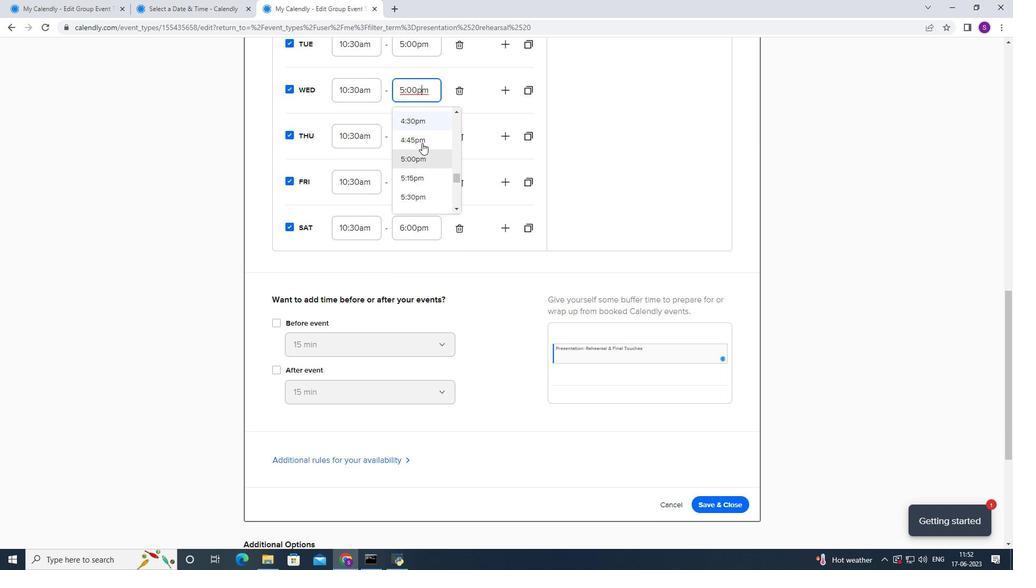 
Action: Mouse scrolled (418, 164) with delta (0, 0)
Screenshot: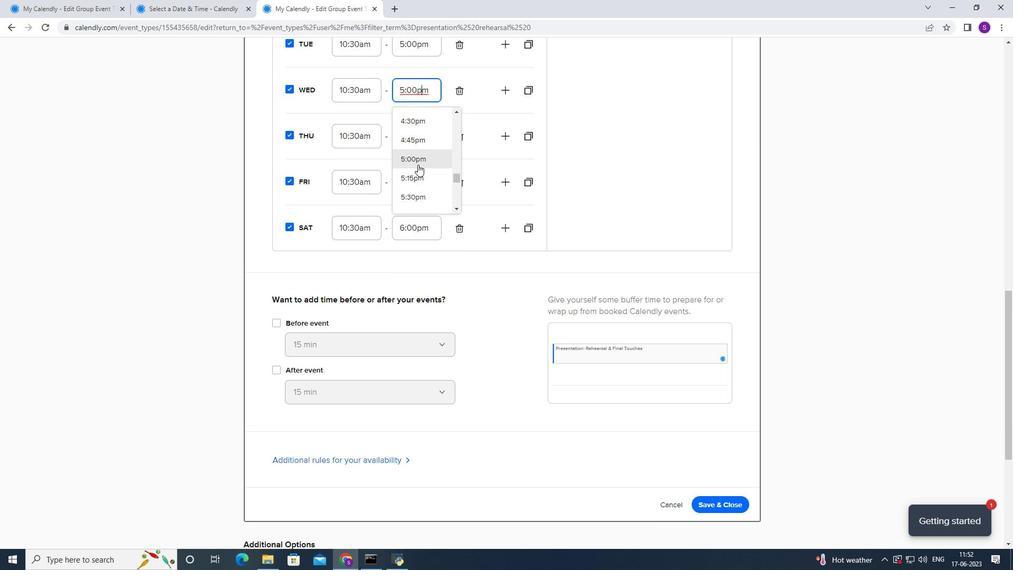 
Action: Mouse moved to (412, 181)
Screenshot: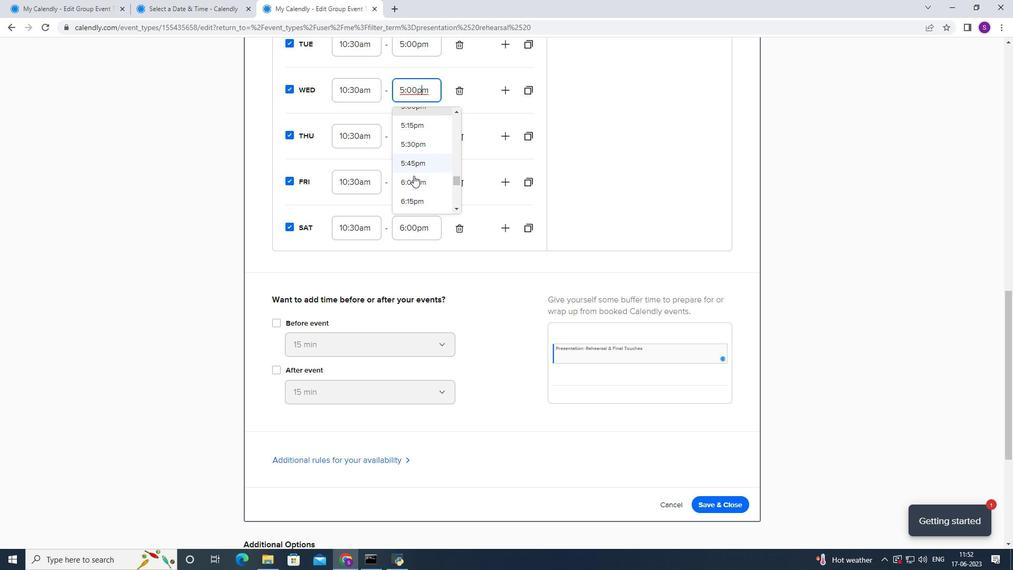 
Action: Mouse pressed left at (412, 181)
Screenshot: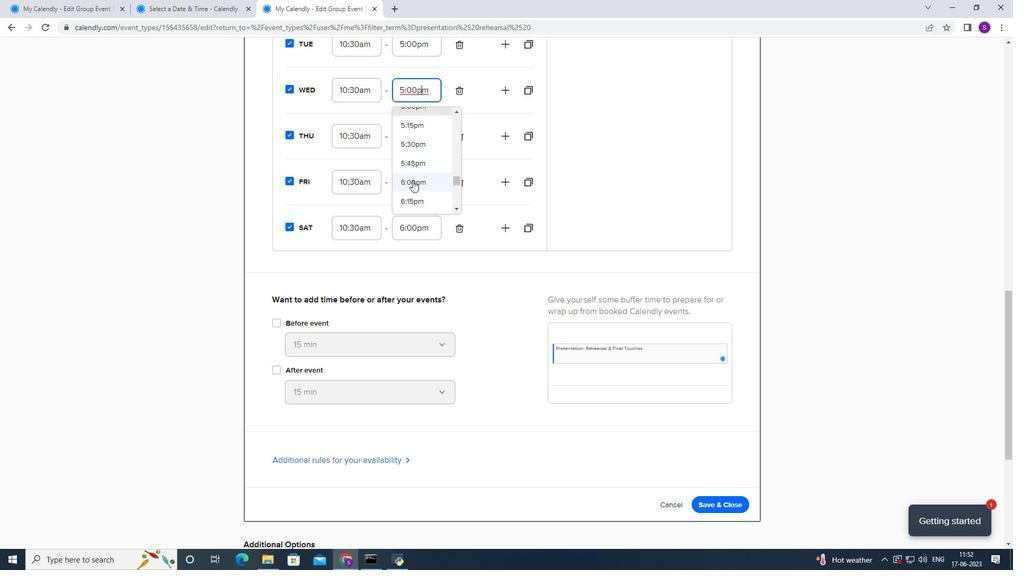 
Action: Mouse moved to (425, 137)
Screenshot: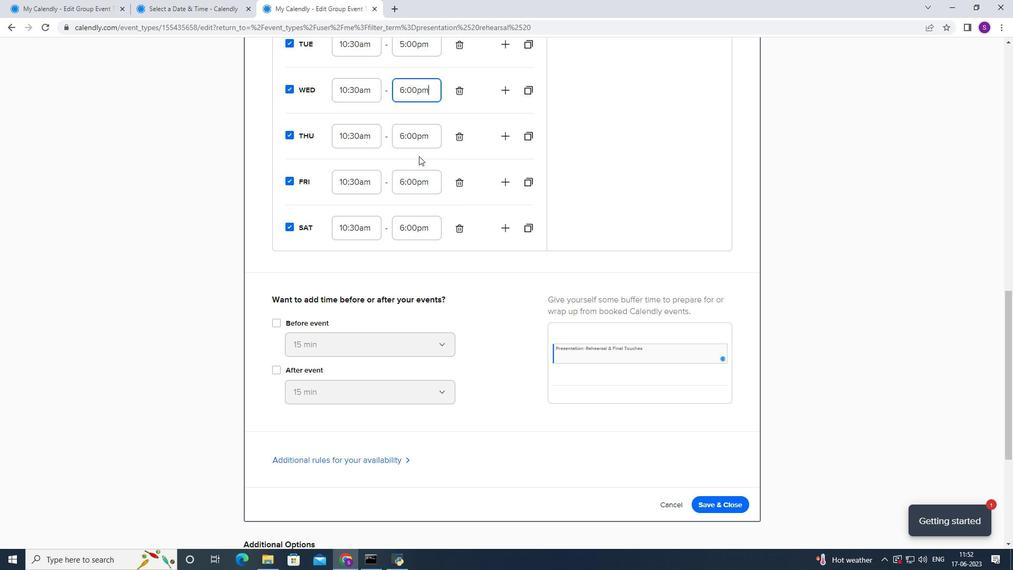 
Action: Mouse scrolled (425, 138) with delta (0, 0)
Screenshot: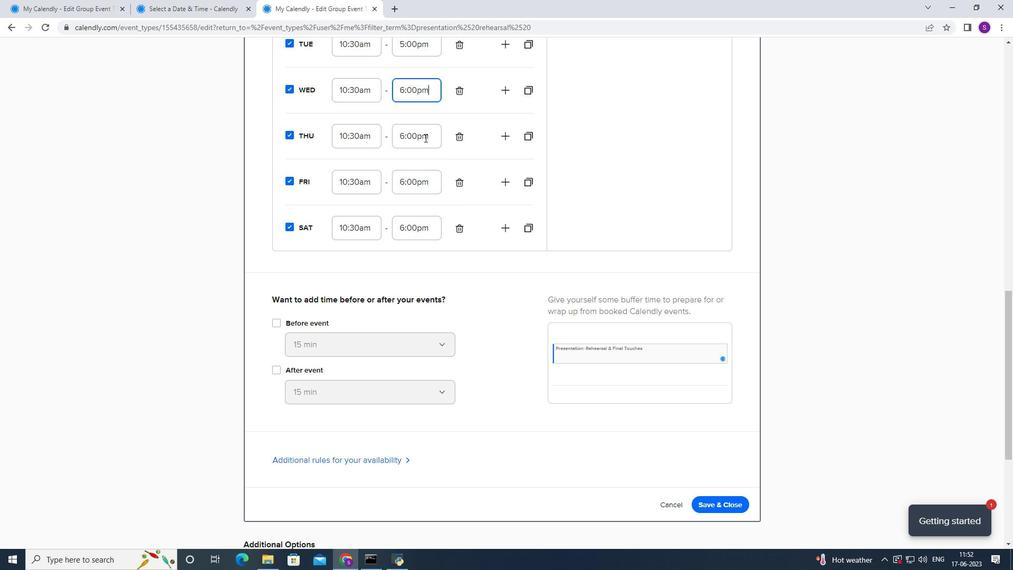 
Action: Mouse scrolled (425, 138) with delta (0, 0)
Screenshot: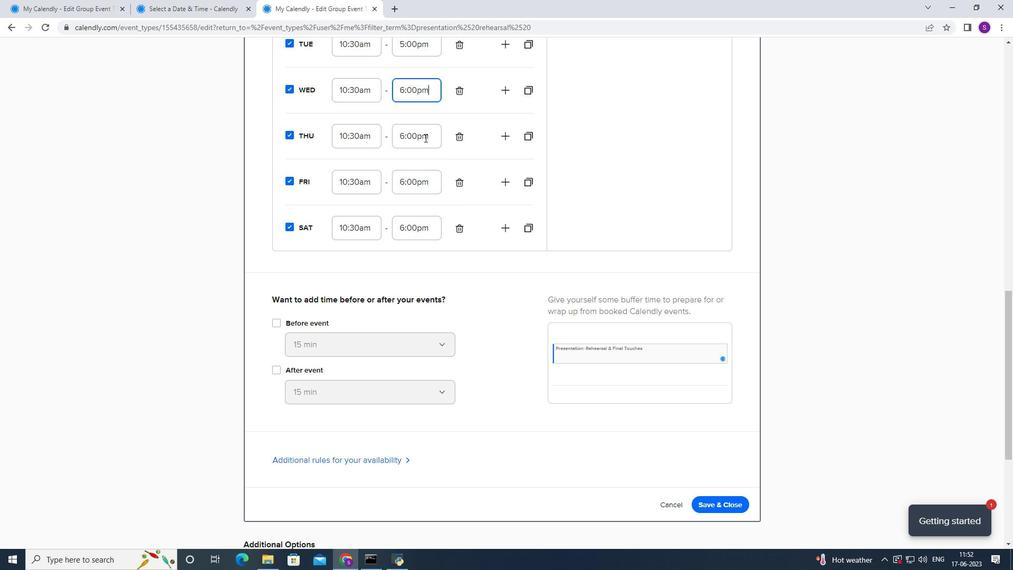 
Action: Mouse scrolled (425, 138) with delta (0, 0)
Screenshot: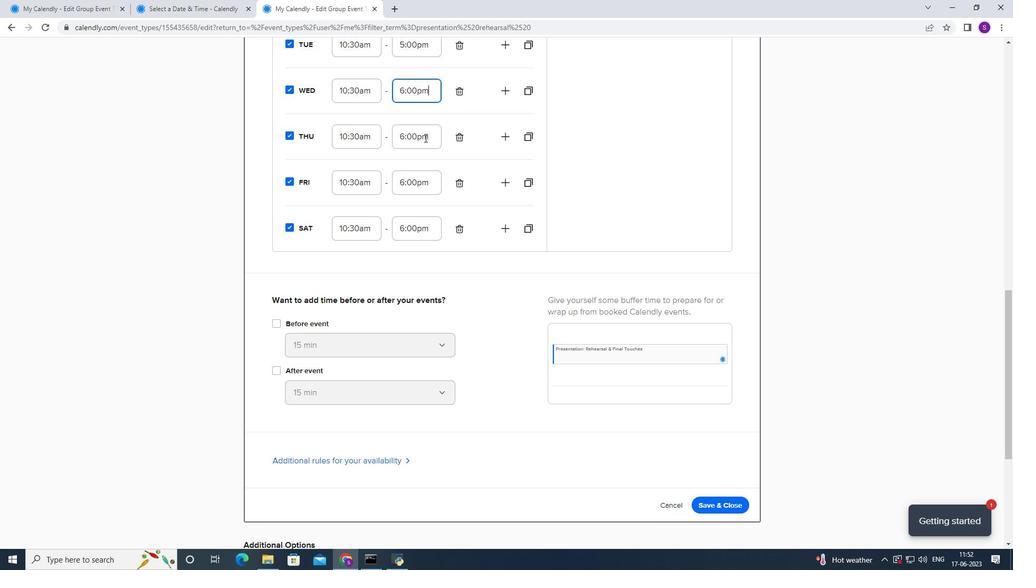 
Action: Mouse moved to (416, 191)
Screenshot: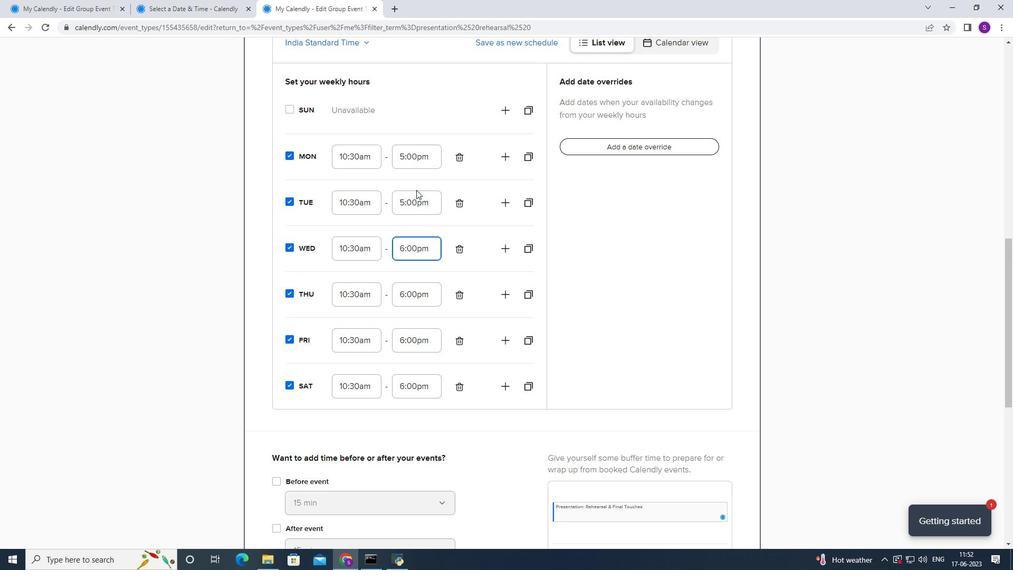 
Action: Mouse pressed left at (416, 191)
Screenshot: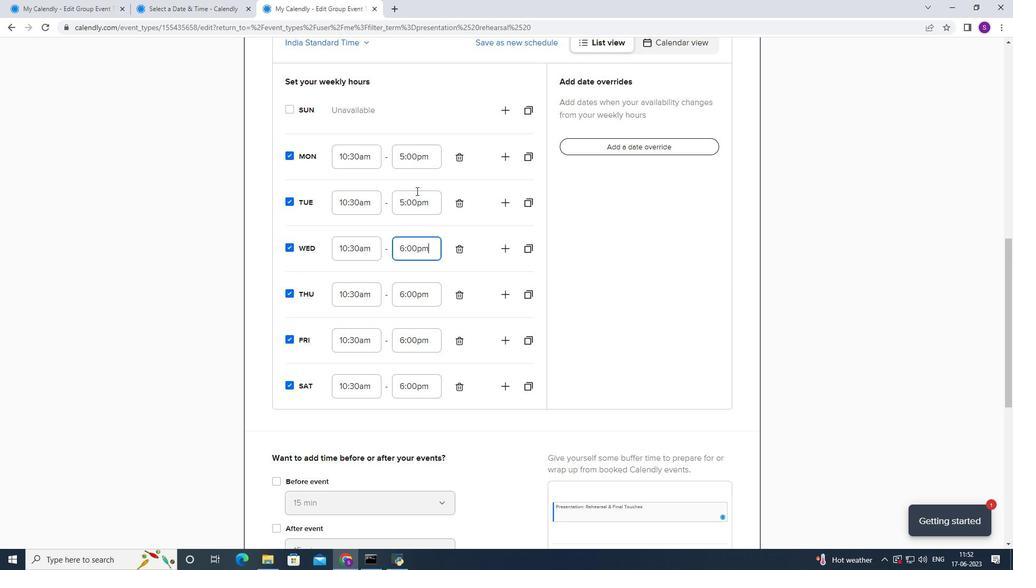 
Action: Mouse scrolled (416, 190) with delta (0, 0)
Screenshot: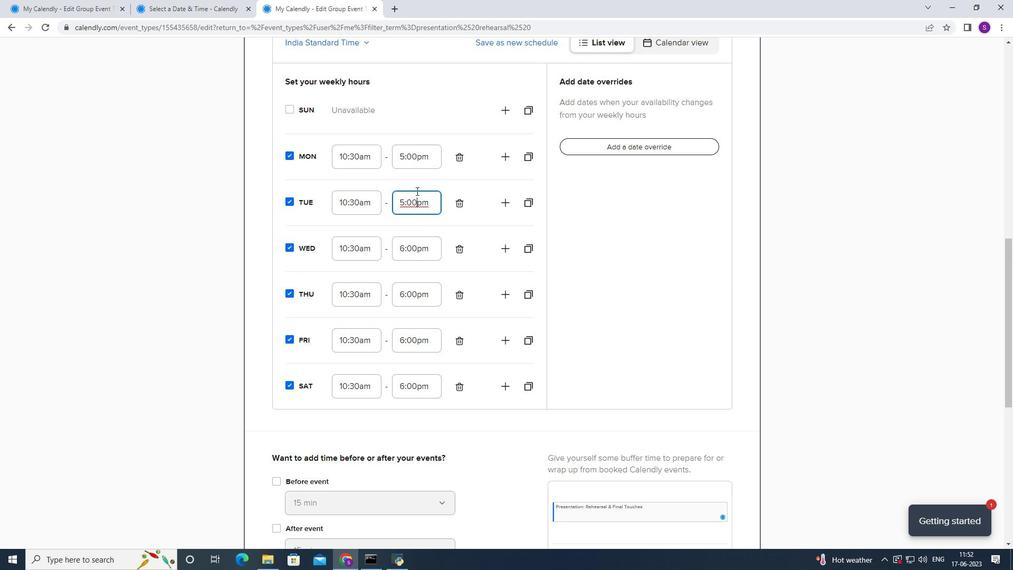 
Action: Mouse moved to (416, 194)
Screenshot: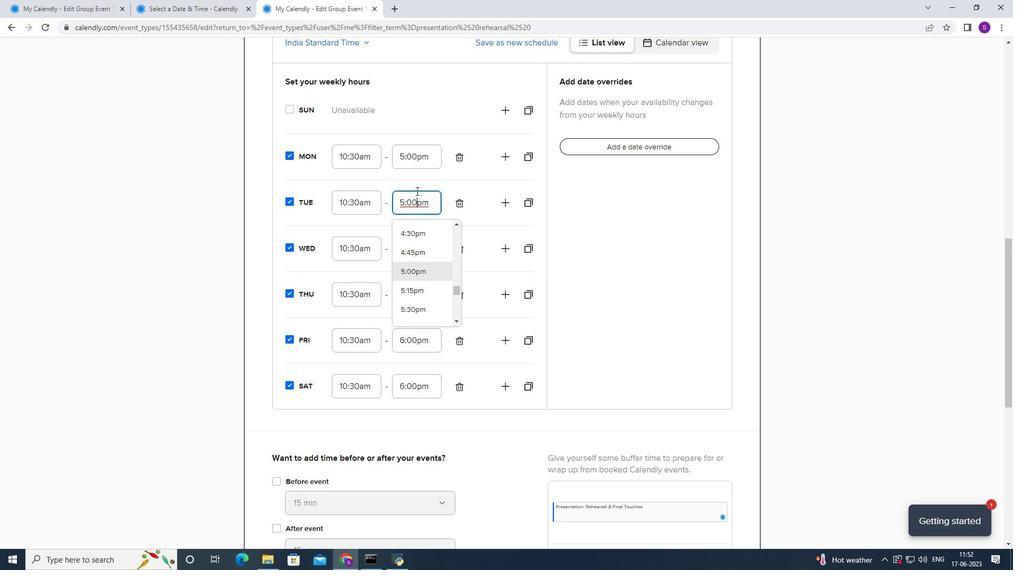 
Action: Mouse scrolled (416, 194) with delta (0, 0)
Screenshot: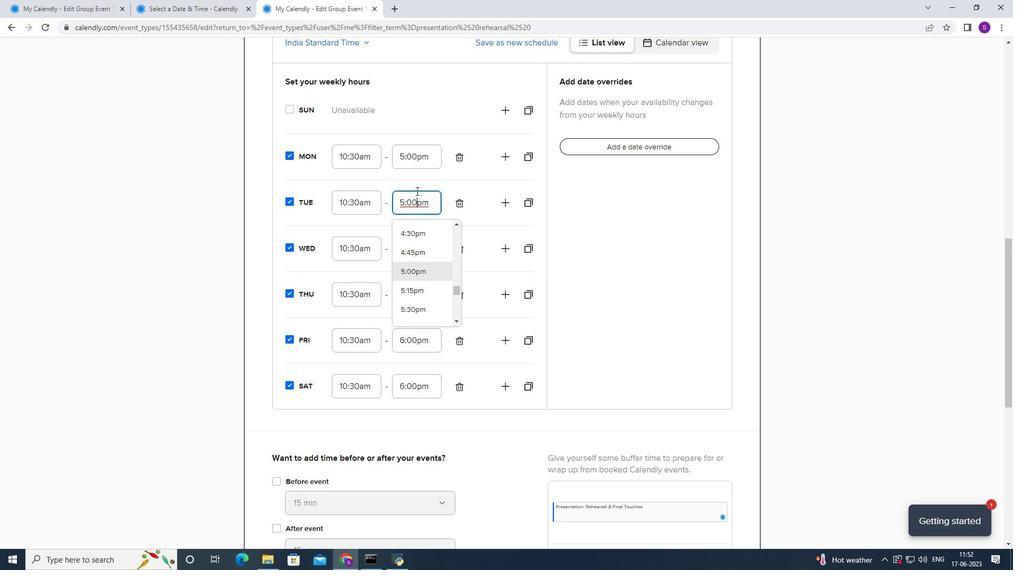 
Action: Mouse scrolled (416, 194) with delta (0, 0)
Screenshot: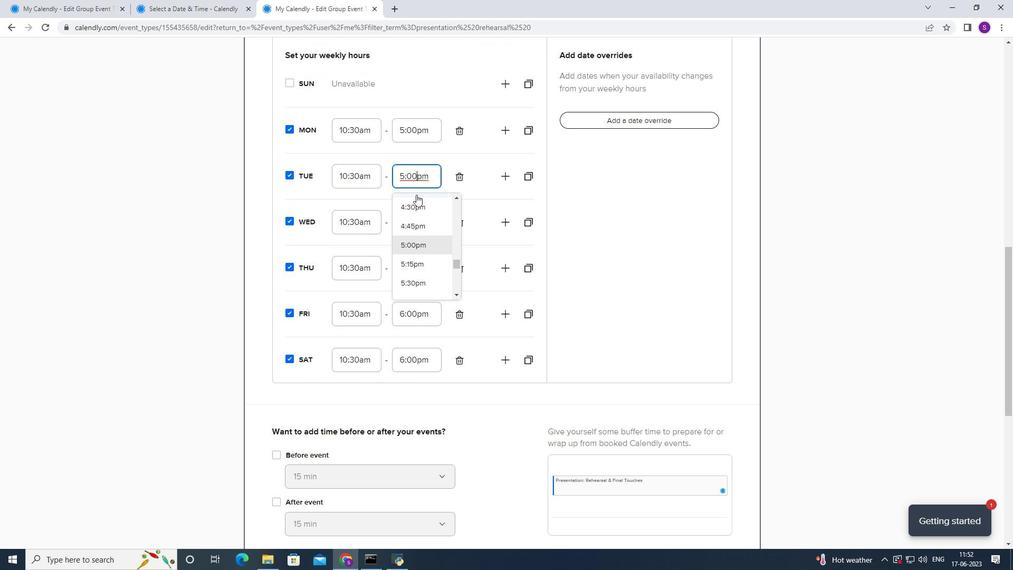 
Action: Mouse moved to (438, 148)
Screenshot: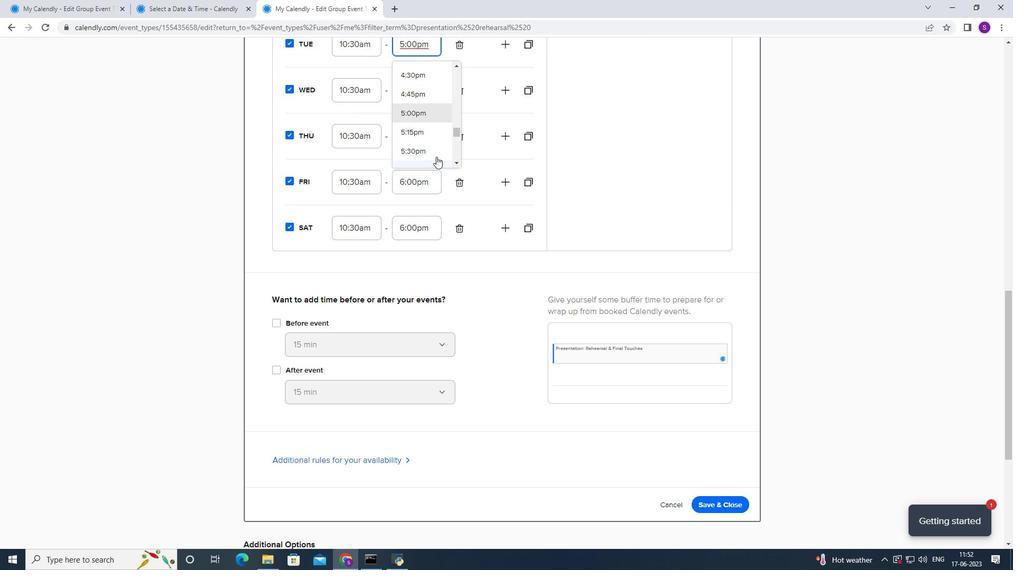 
Action: Mouse scrolled (438, 147) with delta (0, 0)
Screenshot: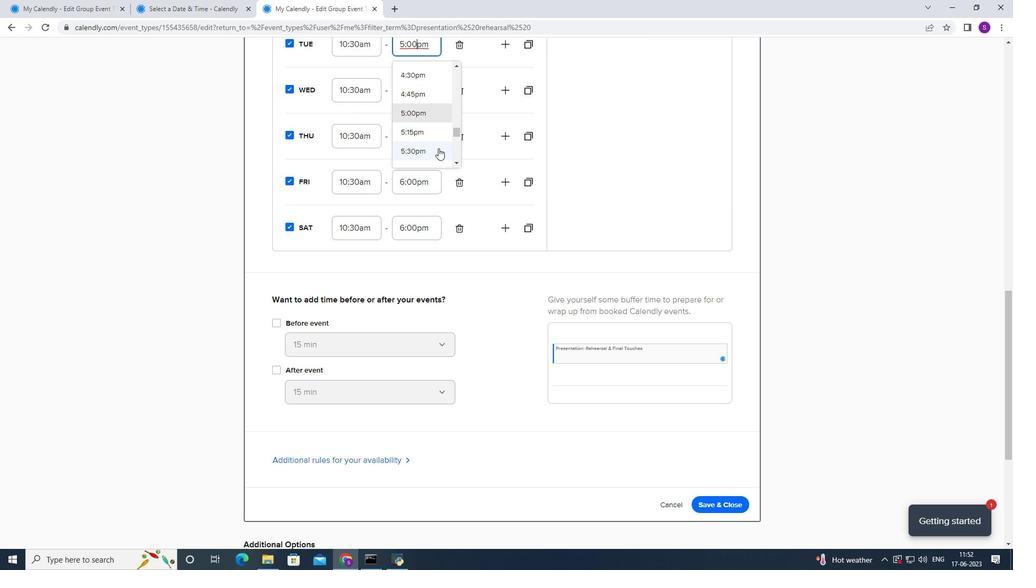 
Action: Mouse moved to (437, 136)
Screenshot: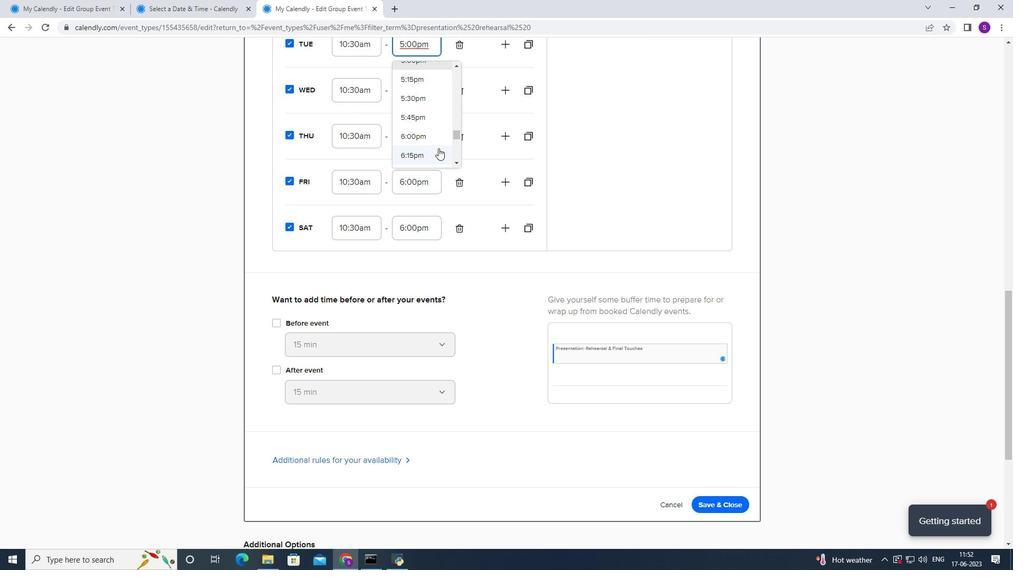 
Action: Mouse pressed left at (437, 136)
Screenshot: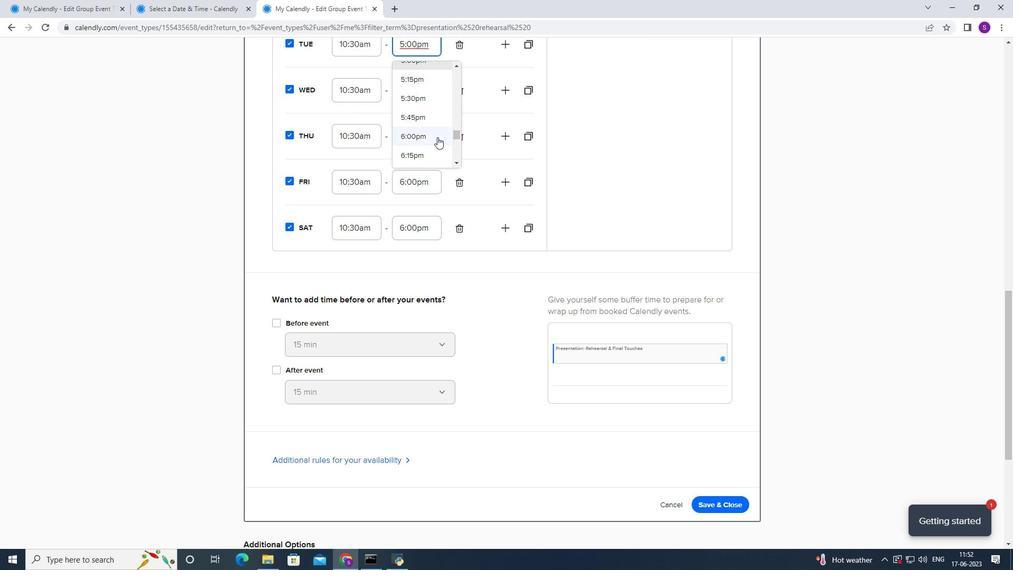 
Action: Mouse moved to (437, 113)
Screenshot: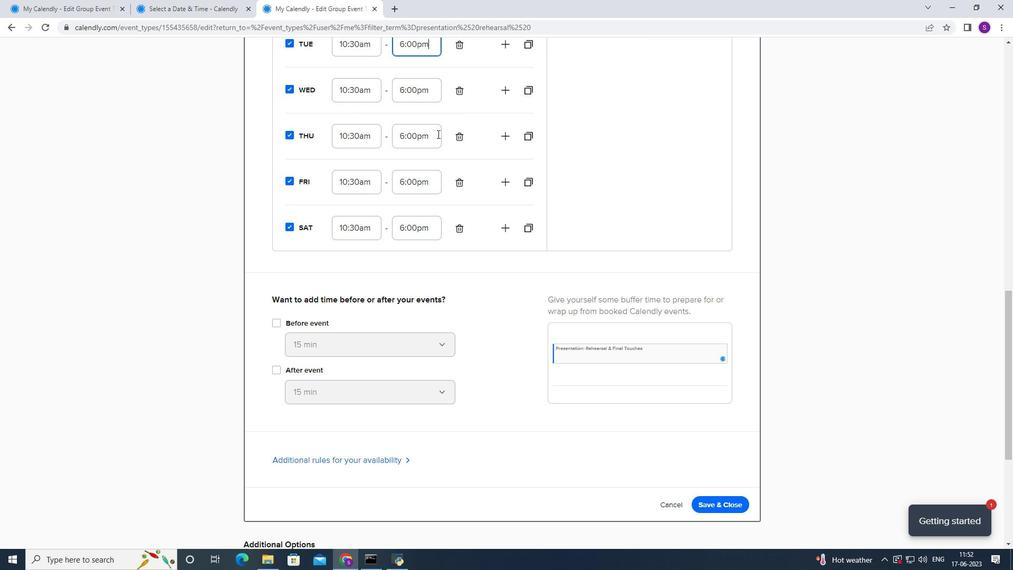 
Action: Mouse scrolled (437, 114) with delta (0, 0)
Screenshot: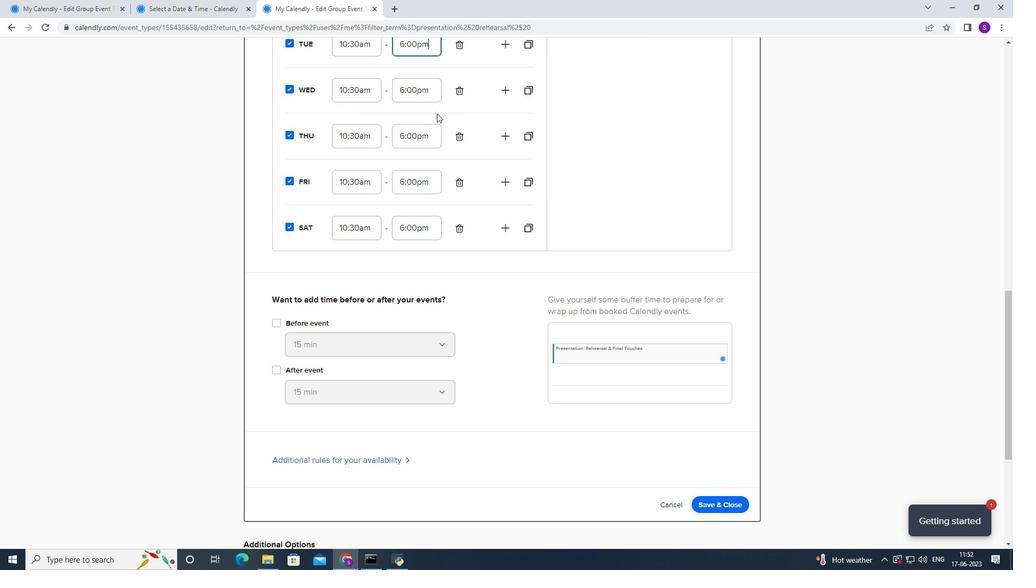 
Action: Mouse scrolled (437, 114) with delta (0, 0)
Screenshot: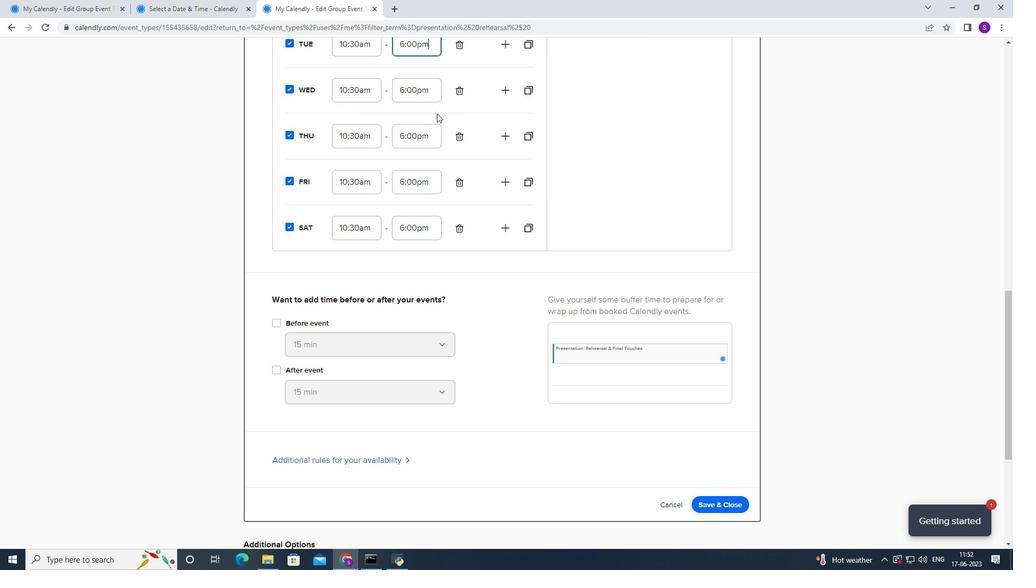 
Action: Mouse scrolled (437, 114) with delta (0, 0)
Screenshot: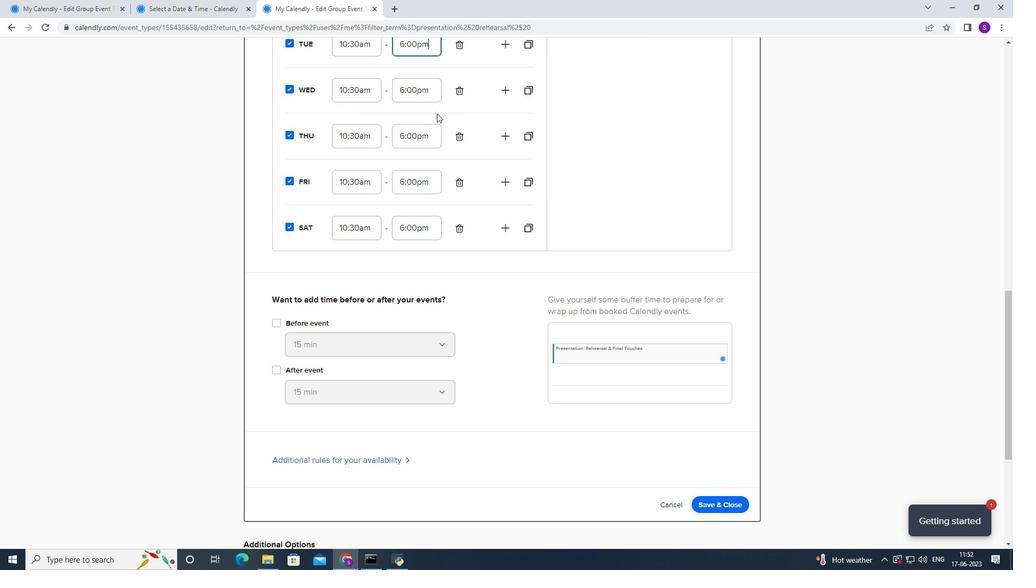 
Action: Mouse moved to (417, 147)
Screenshot: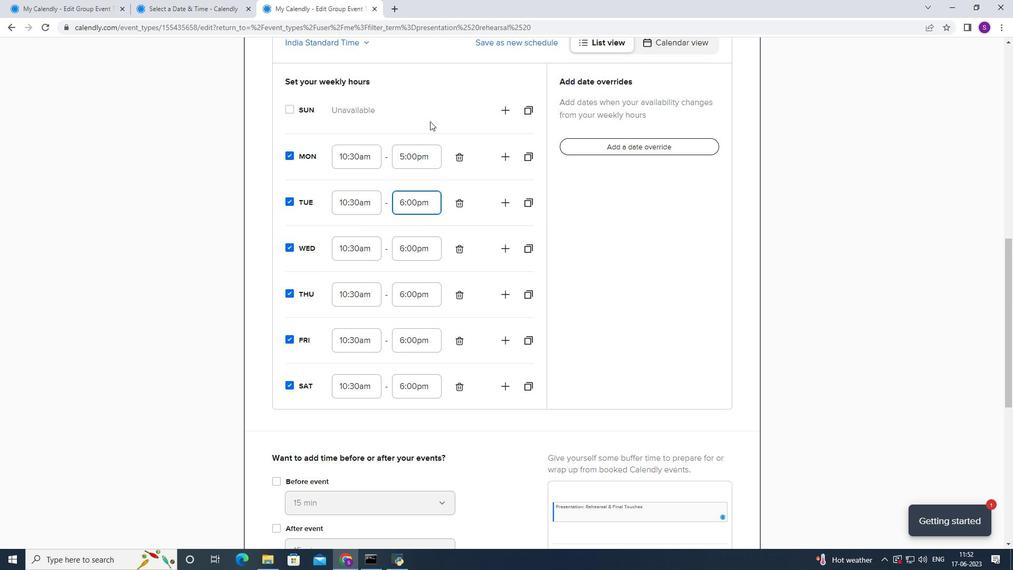 
Action: Mouse pressed left at (417, 147)
Screenshot: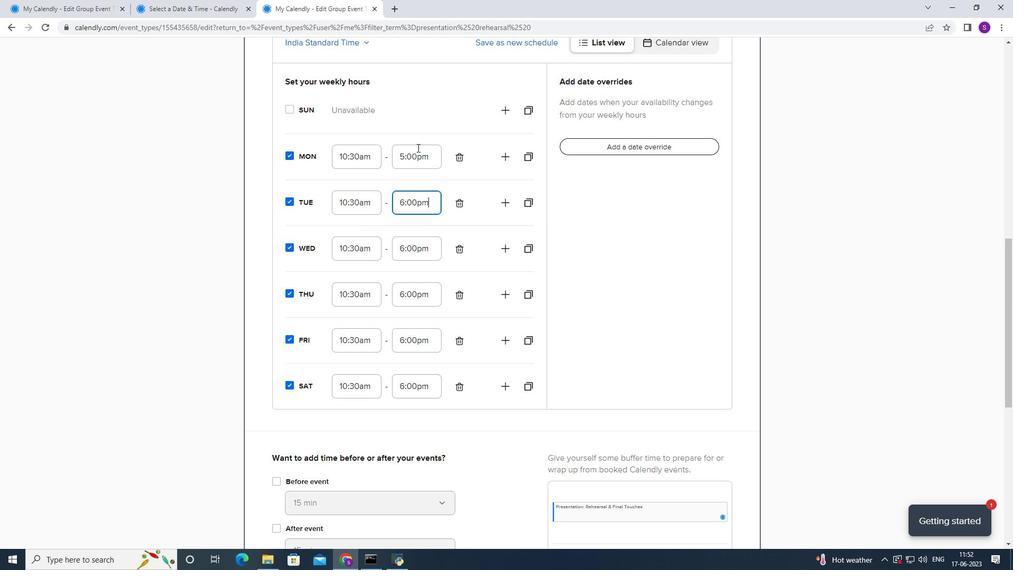 
Action: Mouse moved to (420, 159)
Screenshot: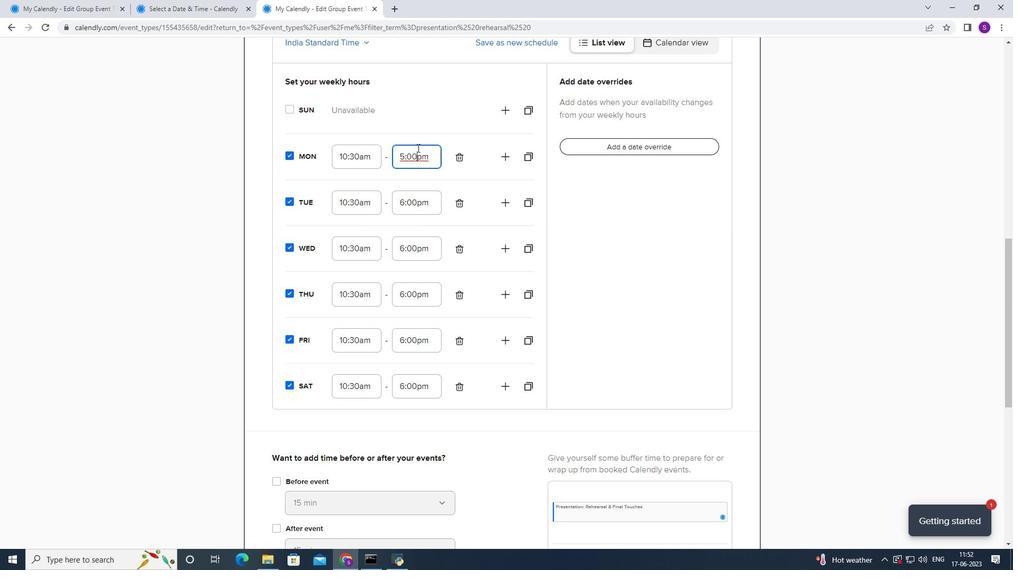 
Action: Mouse scrolled (420, 158) with delta (0, 0)
Screenshot: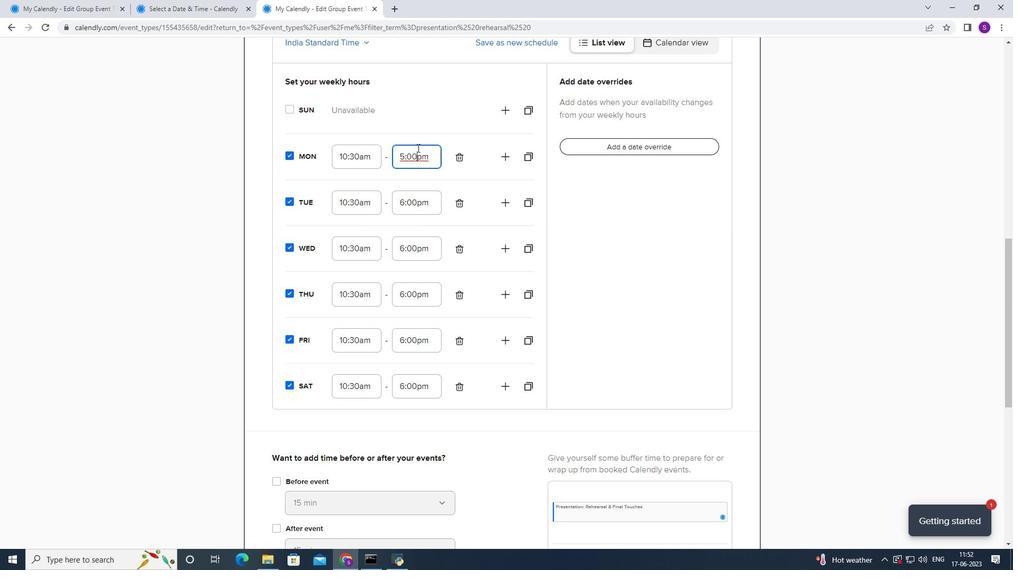 
Action: Mouse moved to (420, 160)
Screenshot: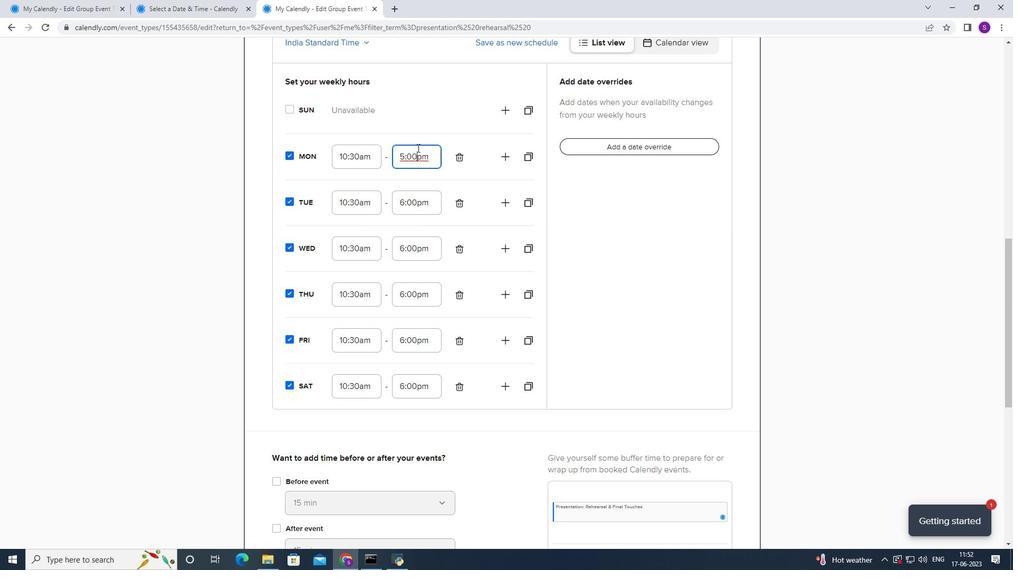 
Action: Mouse scrolled (420, 159) with delta (0, 0)
Screenshot: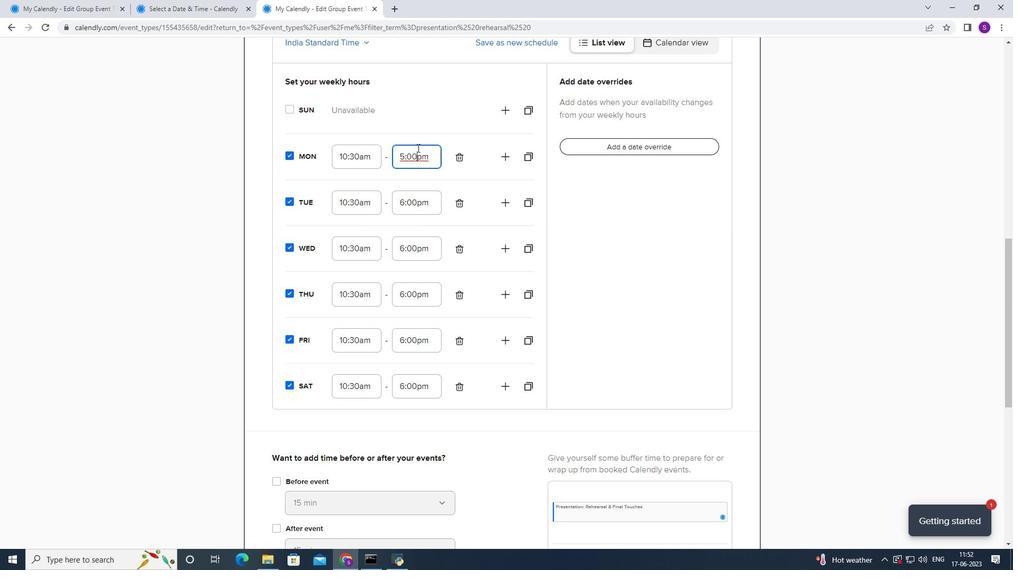 
Action: Mouse moved to (420, 161)
Screenshot: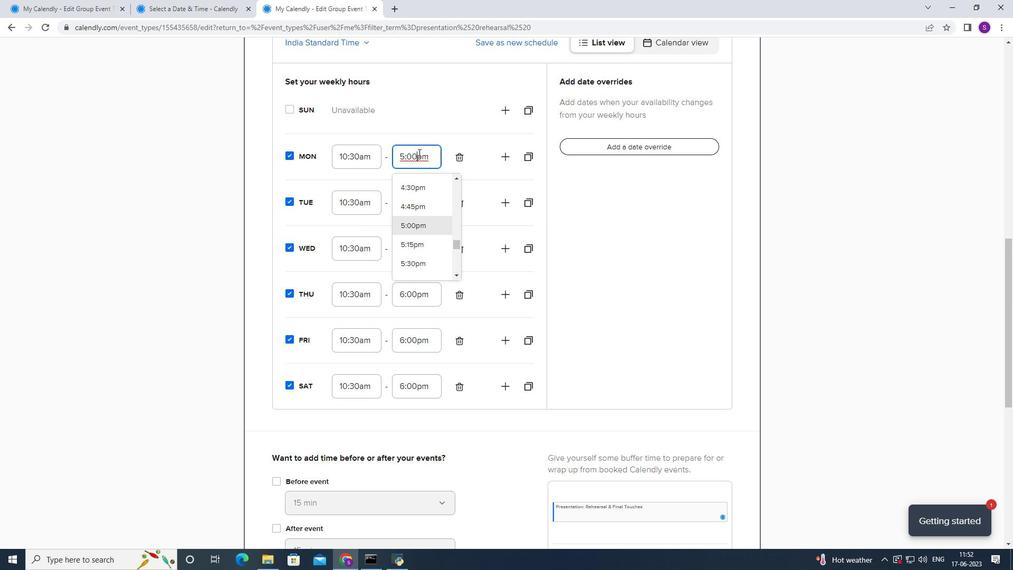 
Action: Mouse scrolled (420, 160) with delta (0, 0)
Screenshot: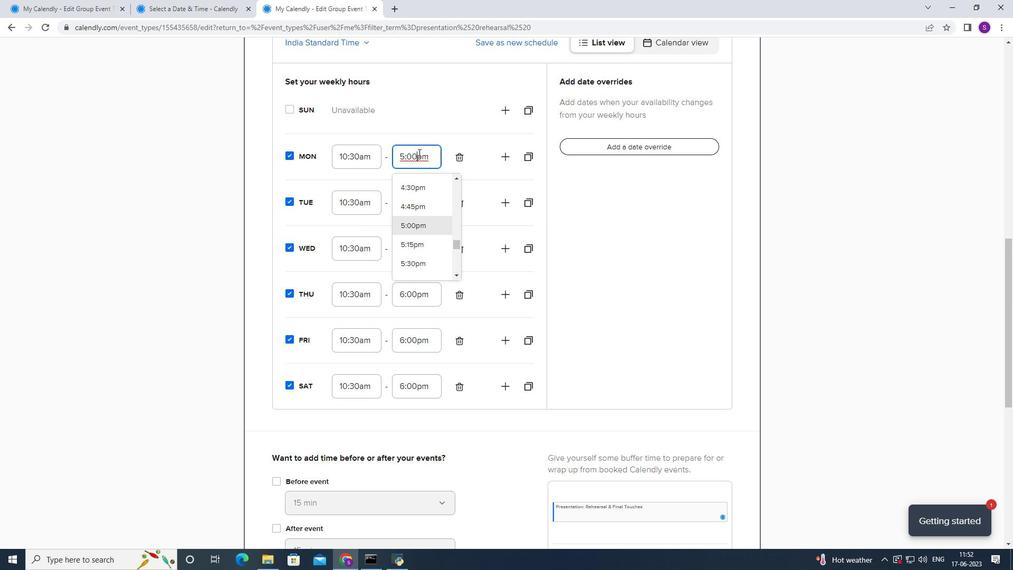 
Action: Mouse scrolled (420, 160) with delta (0, 0)
Screenshot: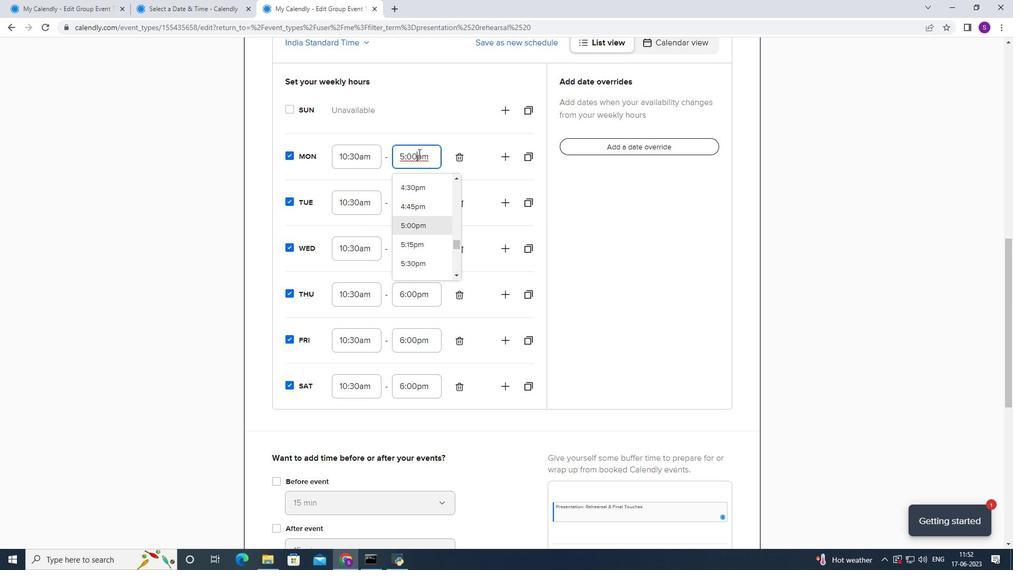 
Action: Mouse moved to (444, 88)
Screenshot: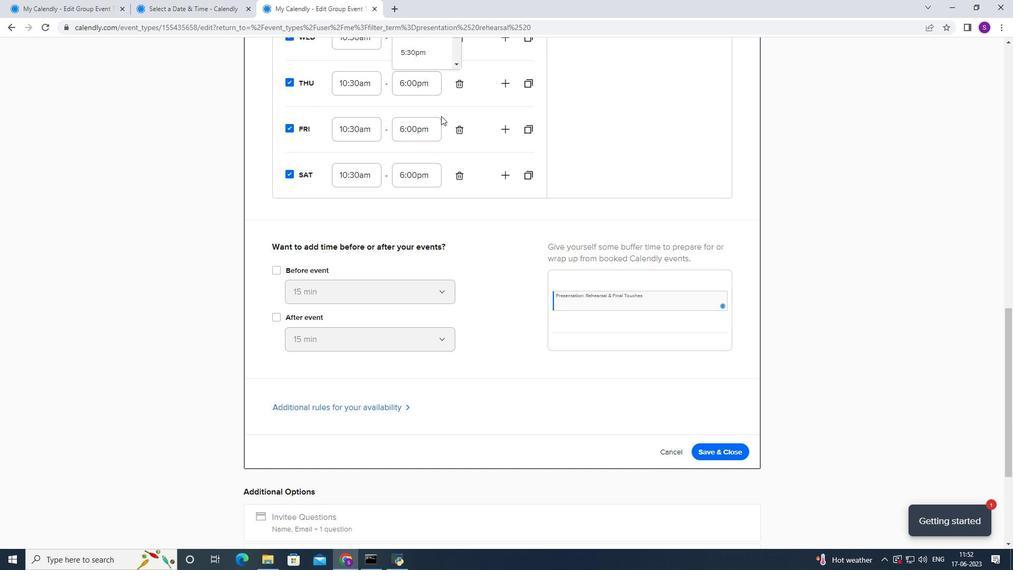 
Action: Mouse scrolled (444, 89) with delta (0, 0)
Screenshot: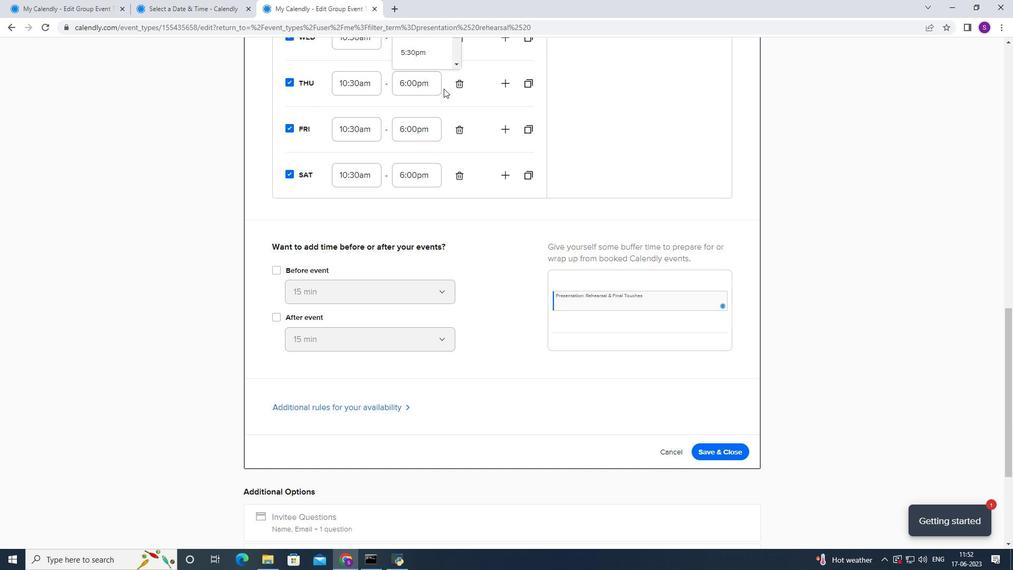 
Action: Mouse scrolled (444, 89) with delta (0, 0)
Screenshot: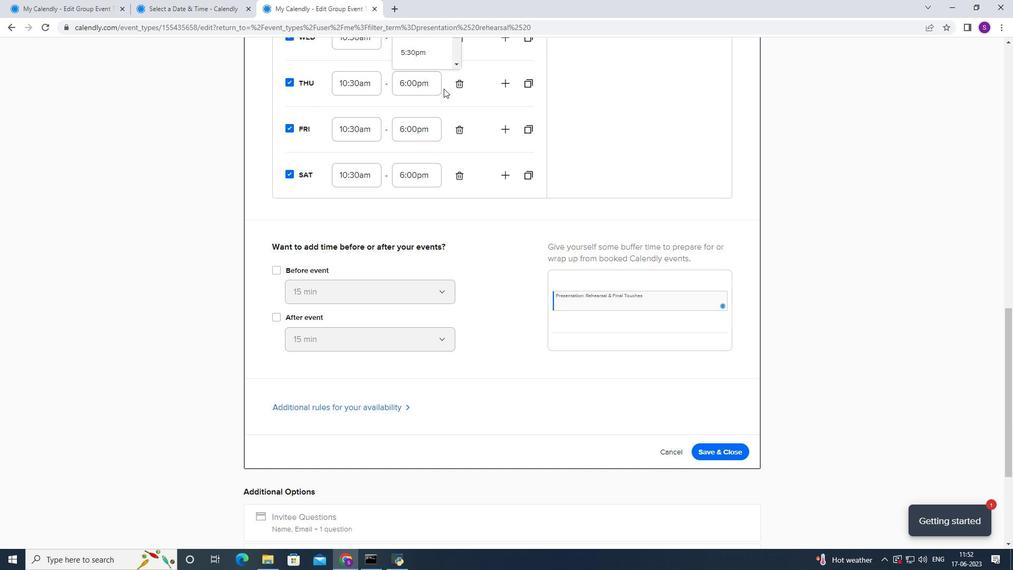 
Action: Mouse scrolled (444, 88) with delta (0, 0)
Screenshot: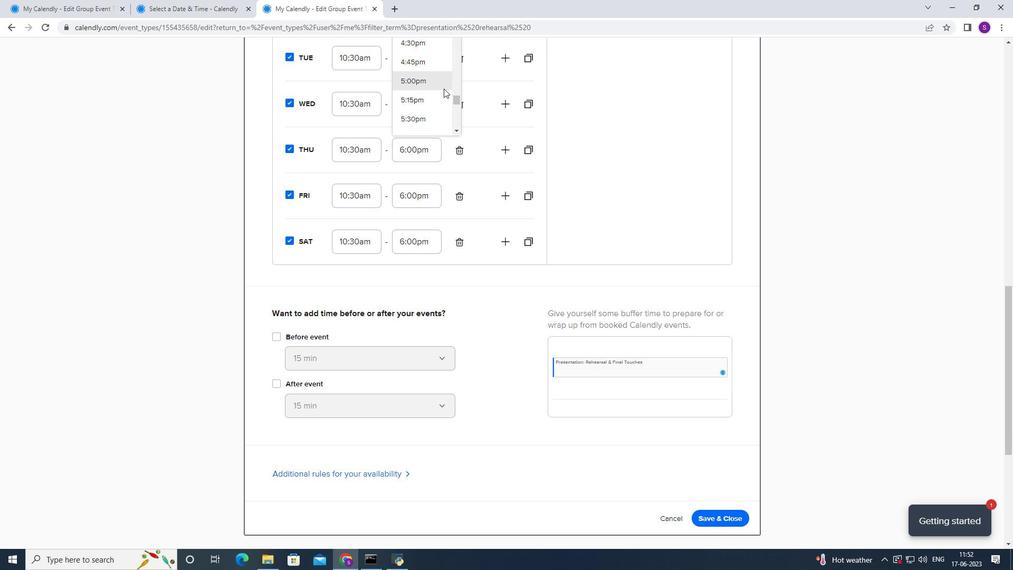 
Action: Mouse moved to (440, 92)
Screenshot: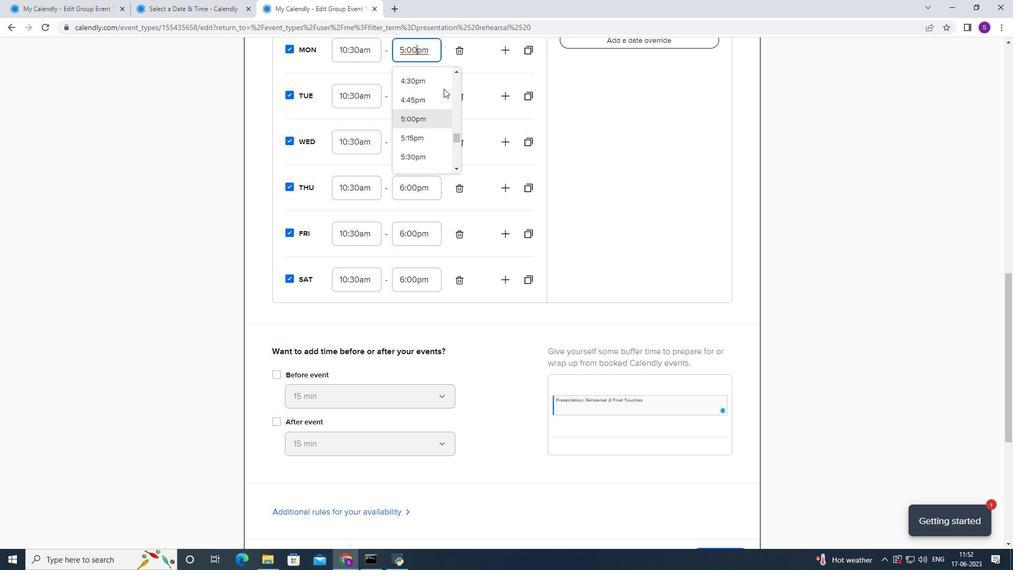
Action: Mouse scrolled (440, 92) with delta (0, 0)
Screenshot: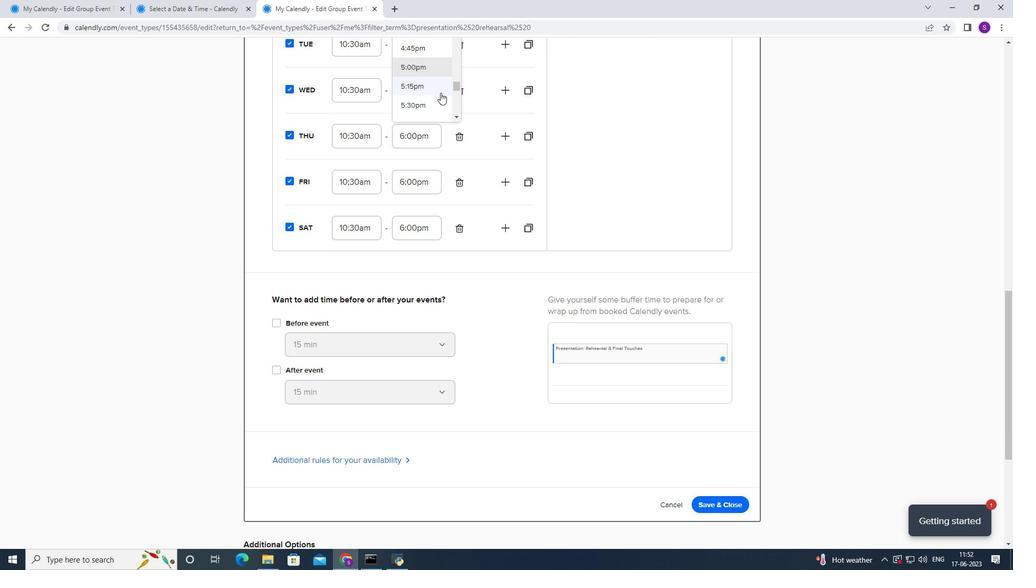 
Action: Mouse moved to (434, 95)
Screenshot: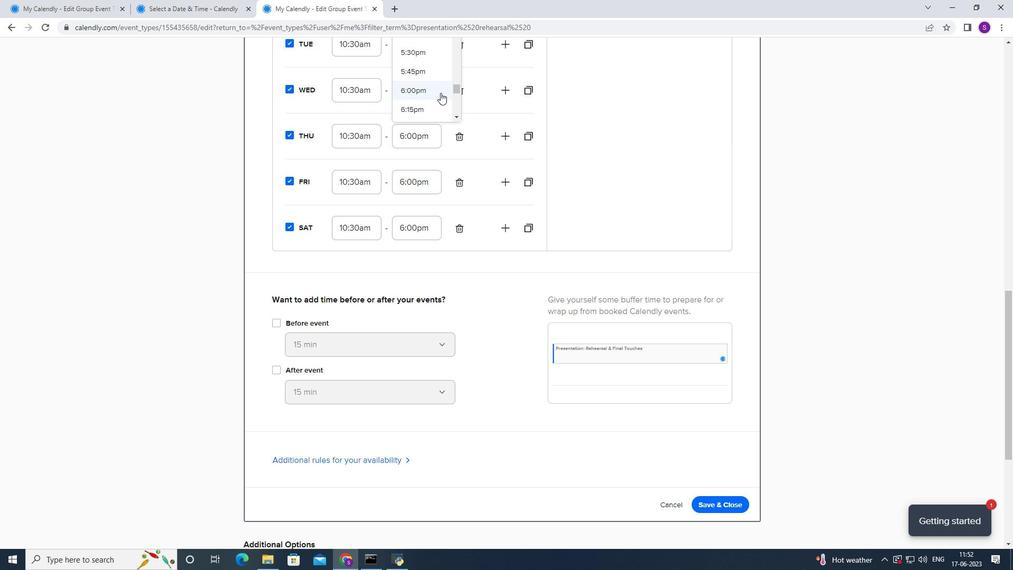 
Action: Mouse pressed left at (434, 95)
Screenshot: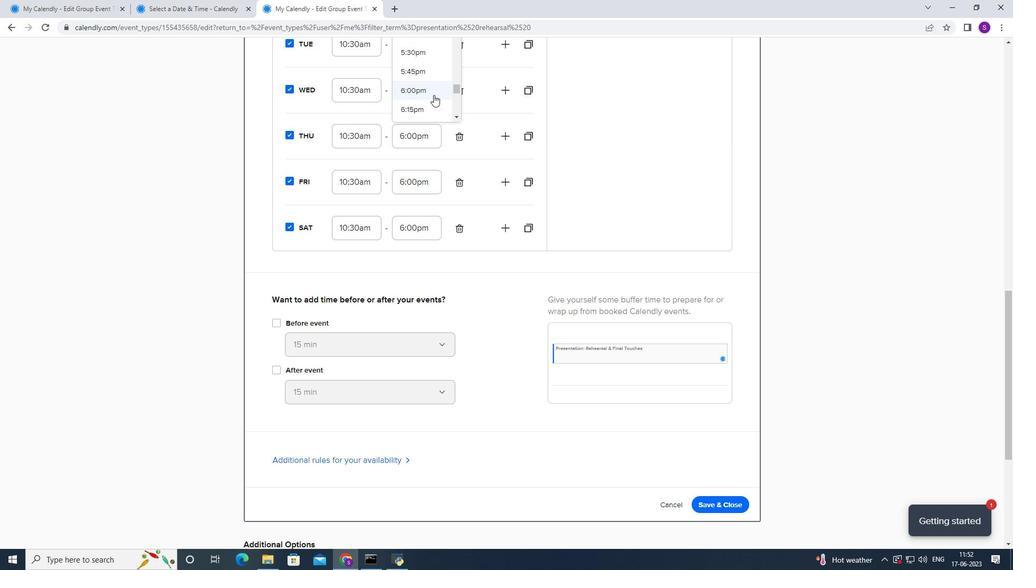
Action: Mouse moved to (343, 301)
Screenshot: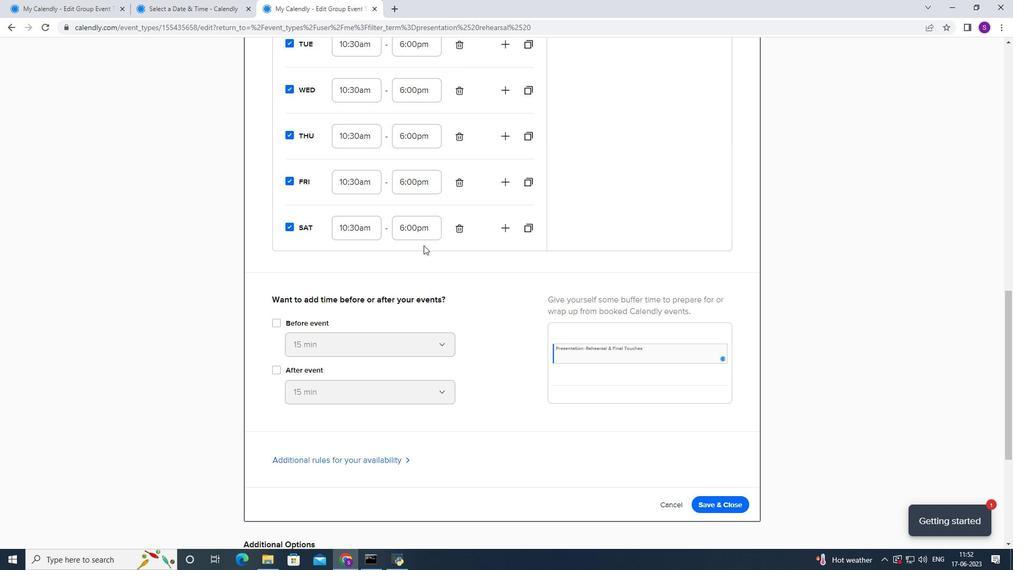 
Action: Mouse scrolled (343, 300) with delta (0, 0)
Screenshot: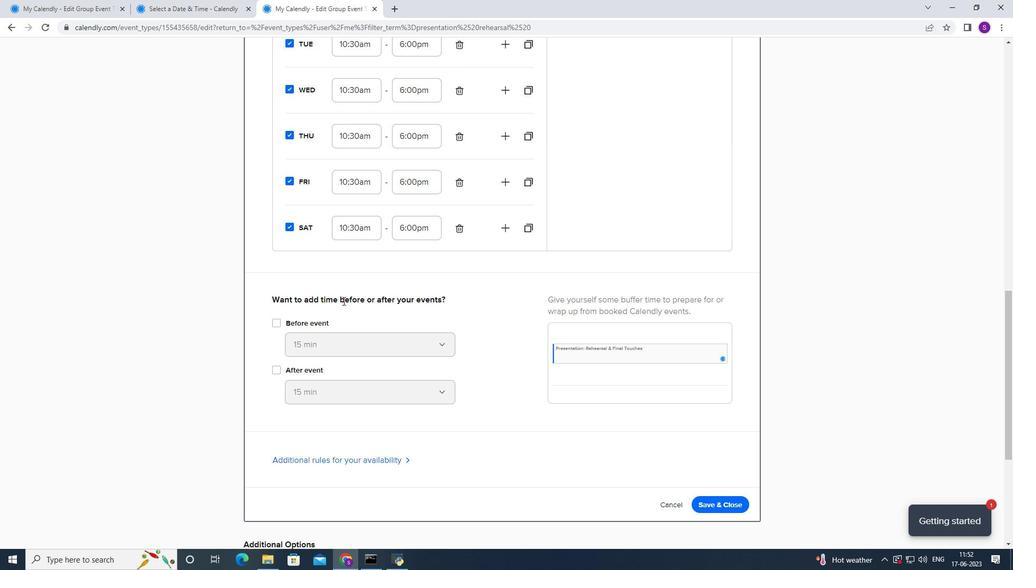 
Action: Mouse scrolled (343, 300) with delta (0, 0)
Screenshot: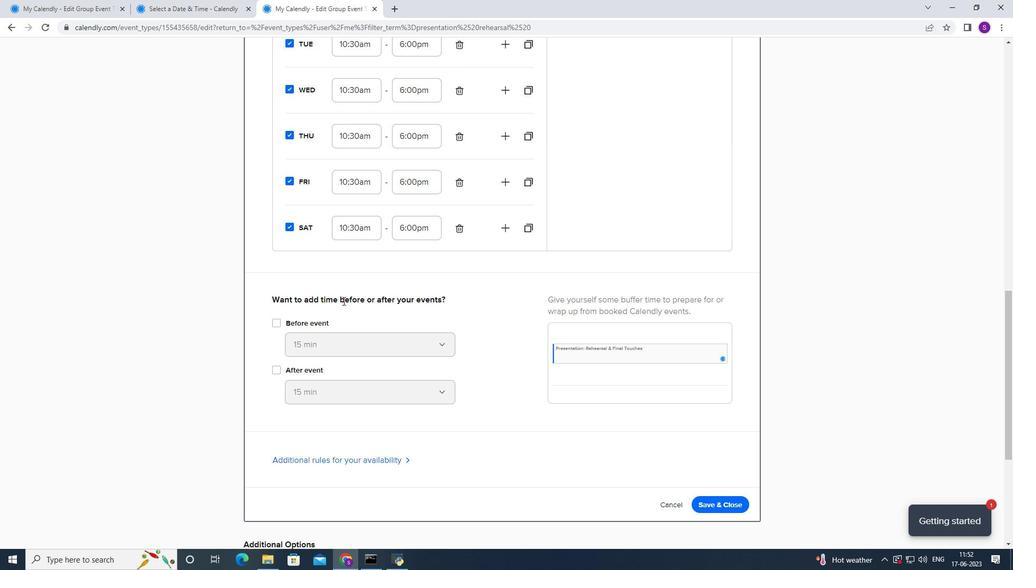 
Action: Mouse moved to (288, 221)
Screenshot: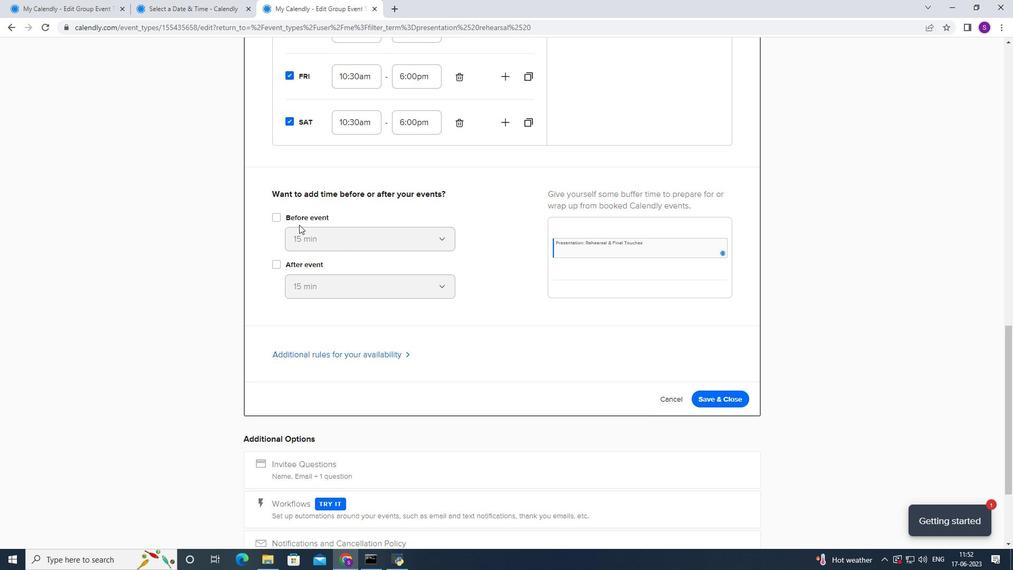 
Action: Mouse pressed left at (288, 221)
Screenshot: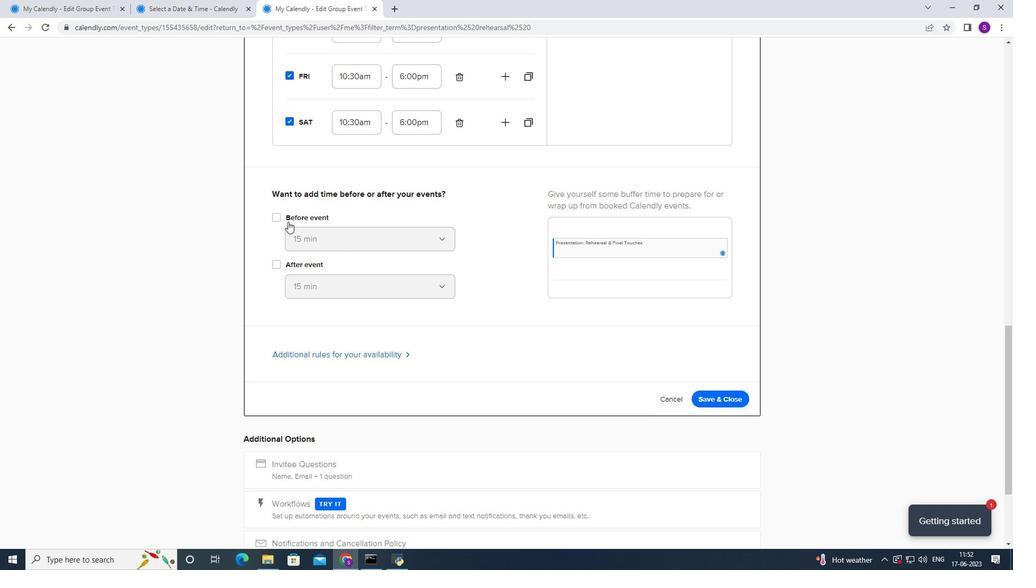 
Action: Mouse moved to (278, 266)
Screenshot: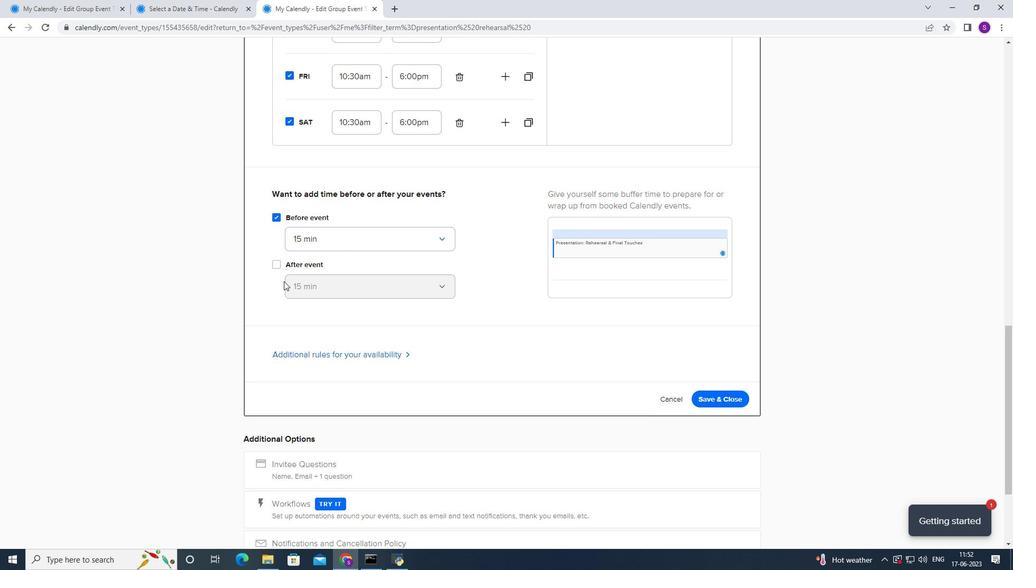 
Action: Mouse pressed left at (278, 266)
Screenshot: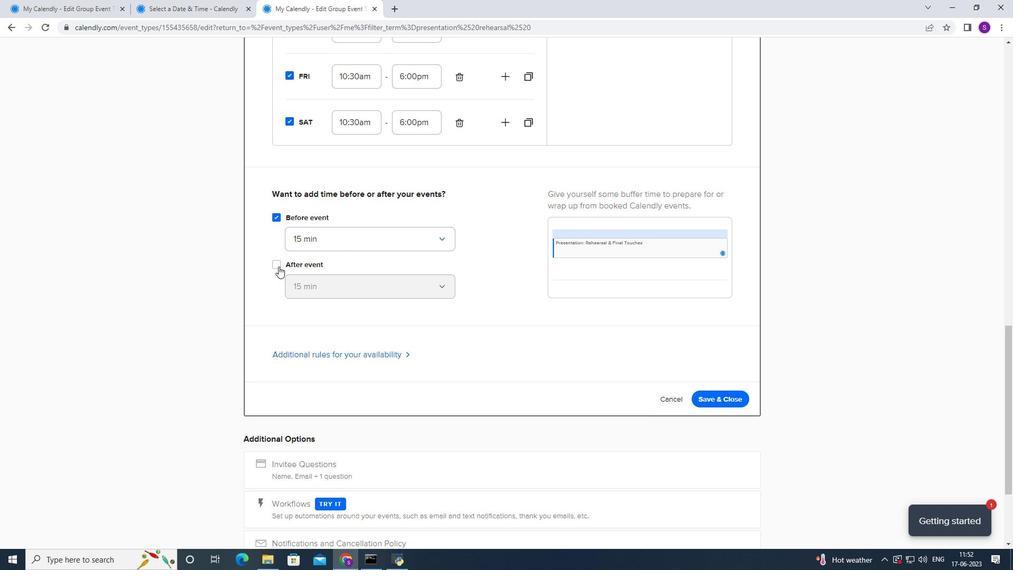 
Action: Mouse moved to (368, 351)
Screenshot: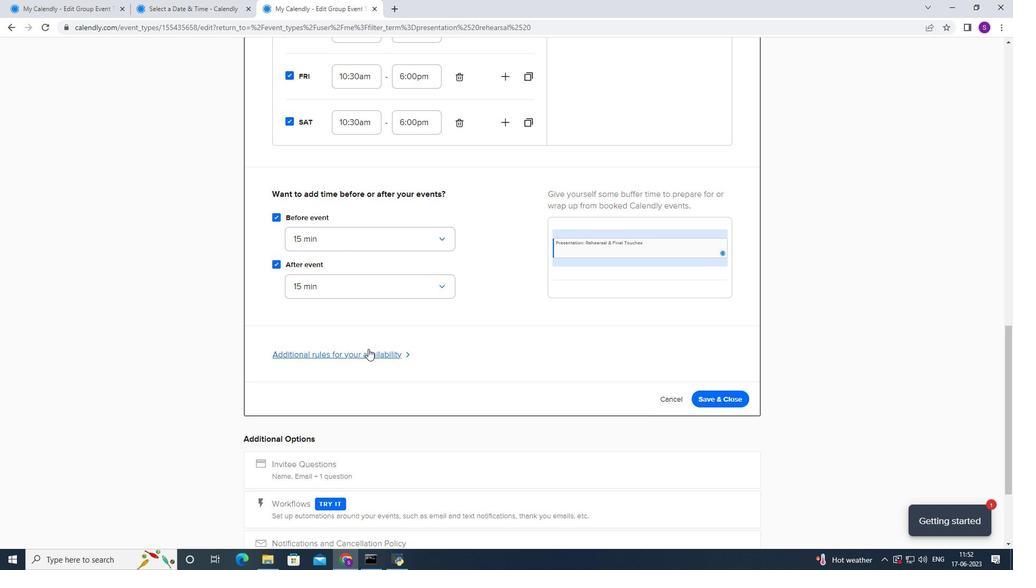 
Action: Mouse pressed left at (368, 351)
Screenshot: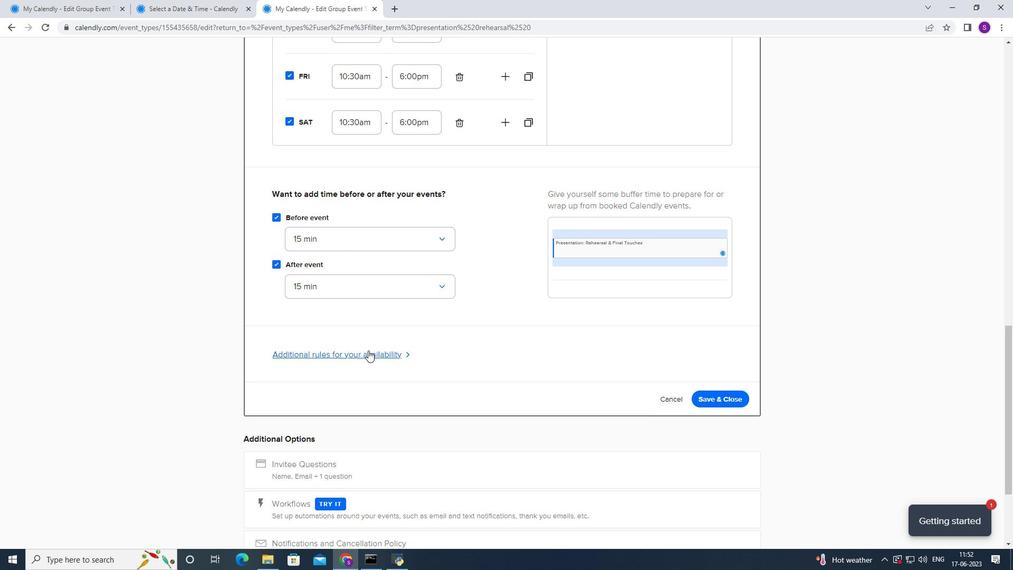 
Action: Mouse moved to (391, 350)
Screenshot: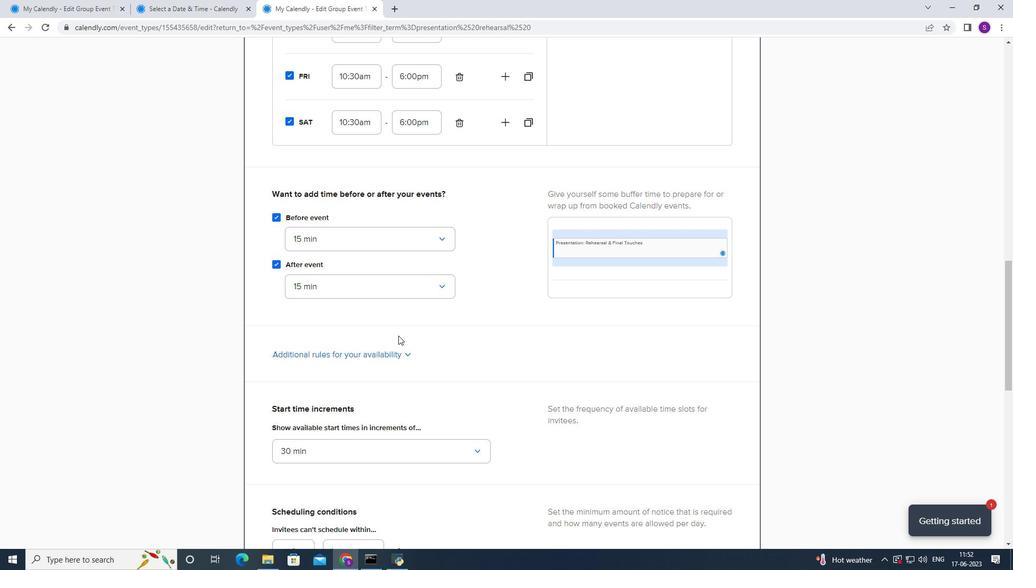 
Action: Mouse scrolled (391, 349) with delta (0, 0)
Screenshot: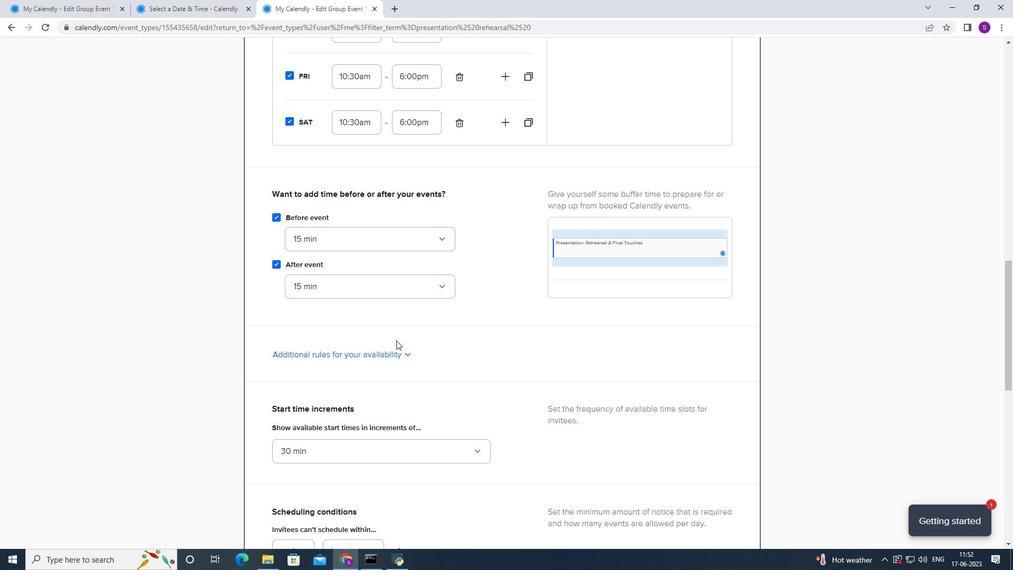 
Action: Mouse scrolled (391, 349) with delta (0, 0)
Screenshot: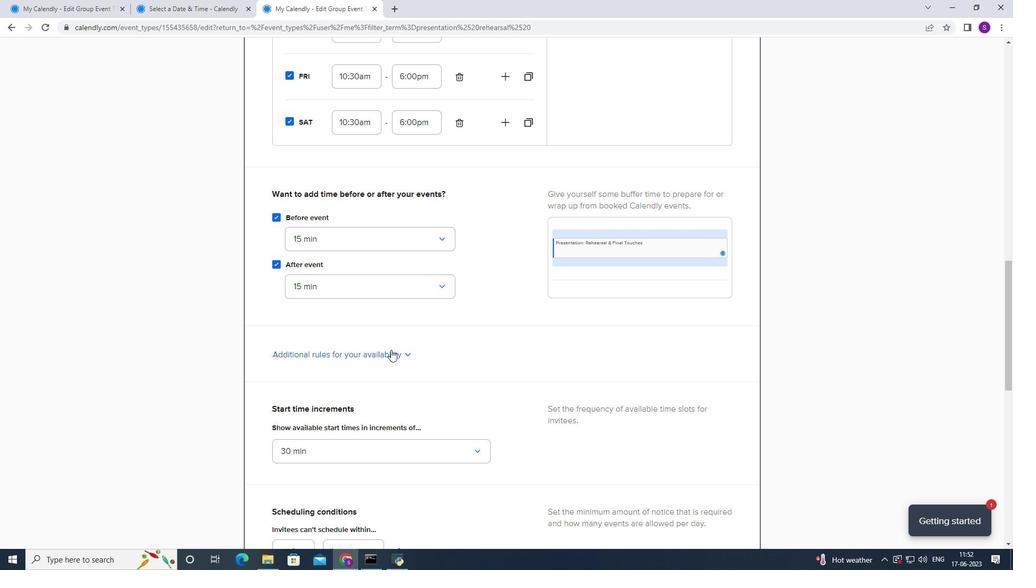 
Action: Mouse scrolled (391, 349) with delta (0, 0)
Screenshot: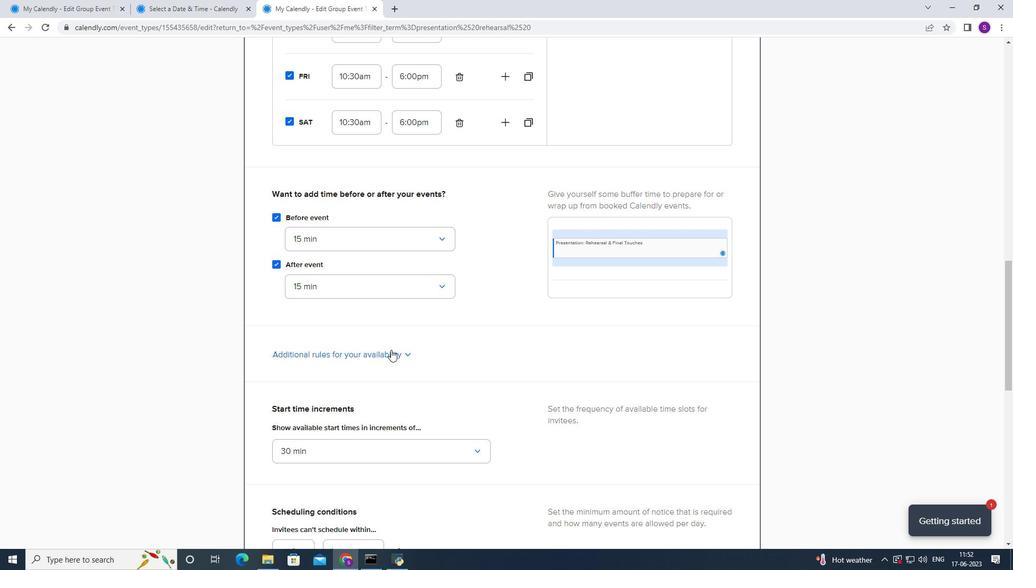 
Action: Mouse moved to (398, 294)
Screenshot: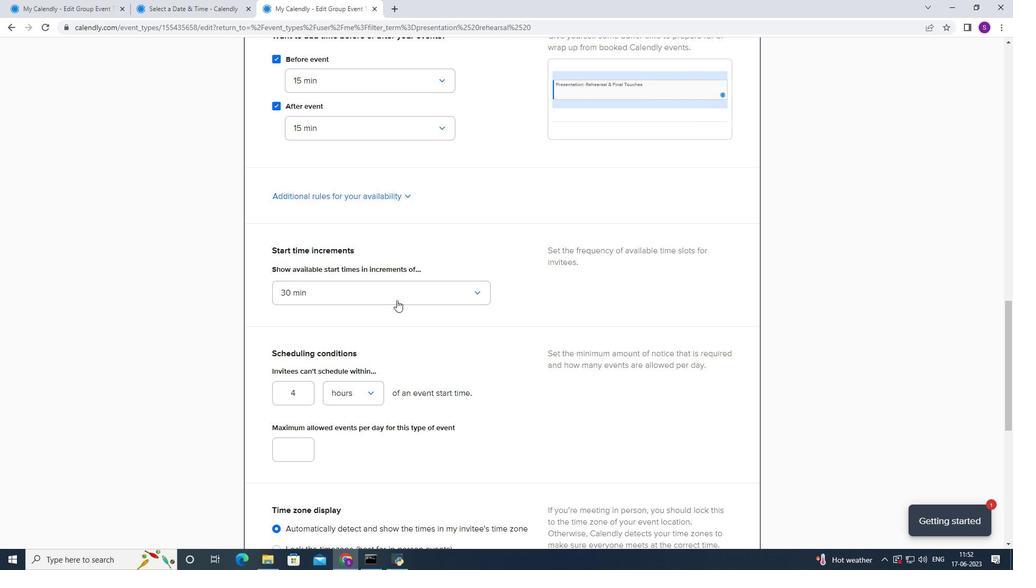 
Action: Mouse pressed left at (398, 294)
Screenshot: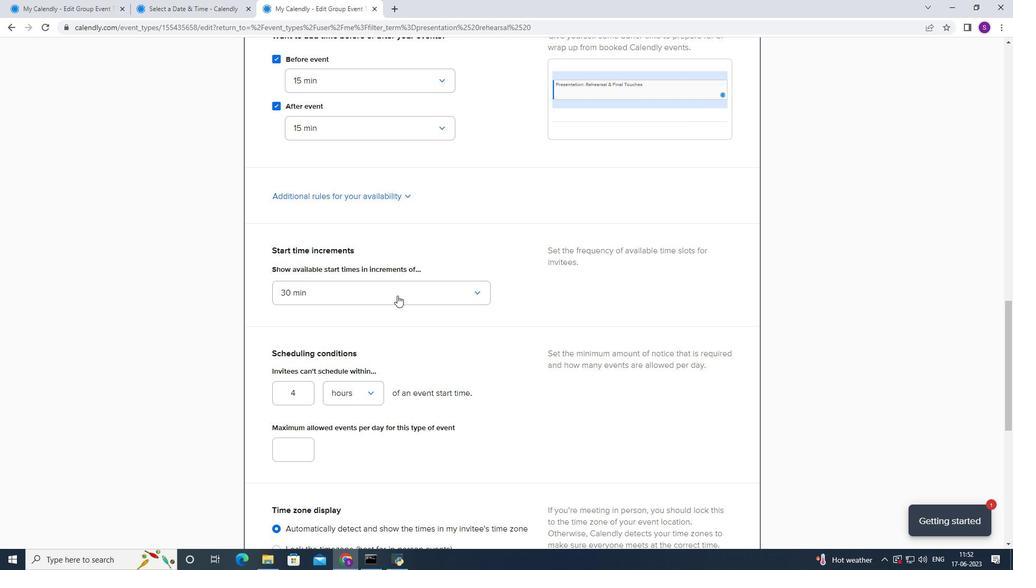 
Action: Mouse moved to (294, 438)
Screenshot: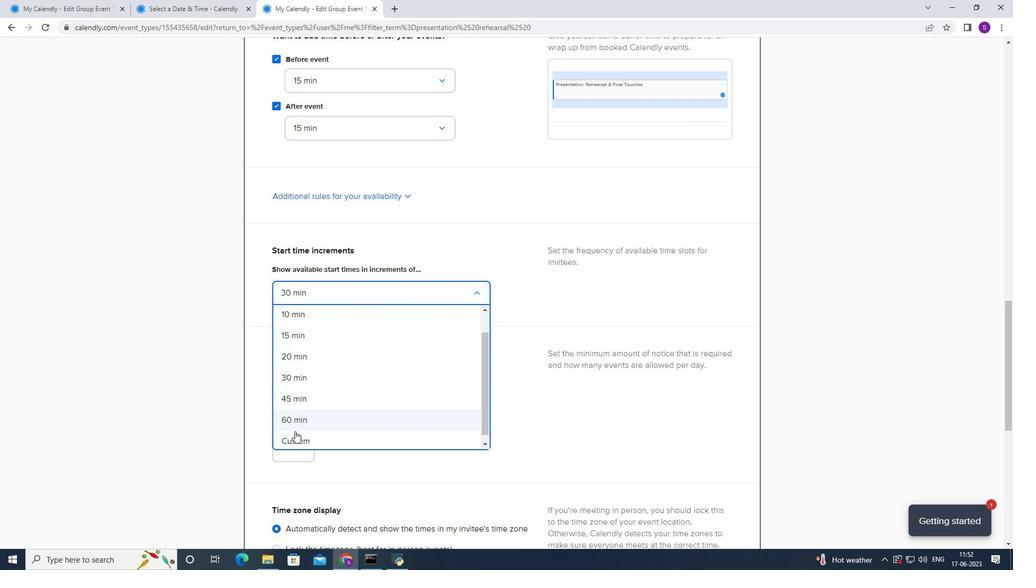 
Action: Mouse pressed left at (294, 438)
Screenshot: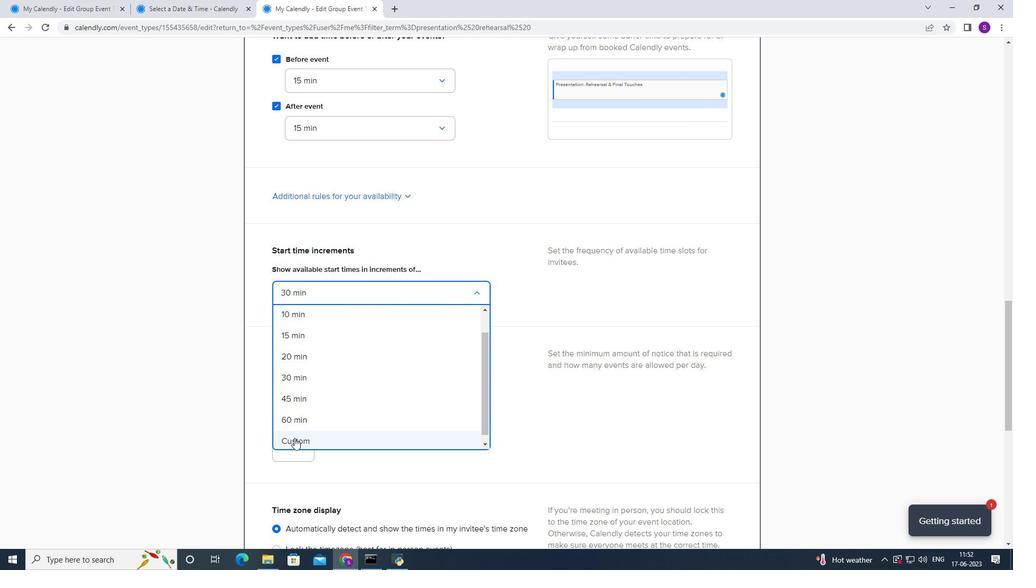 
Action: Mouse moved to (308, 435)
Screenshot: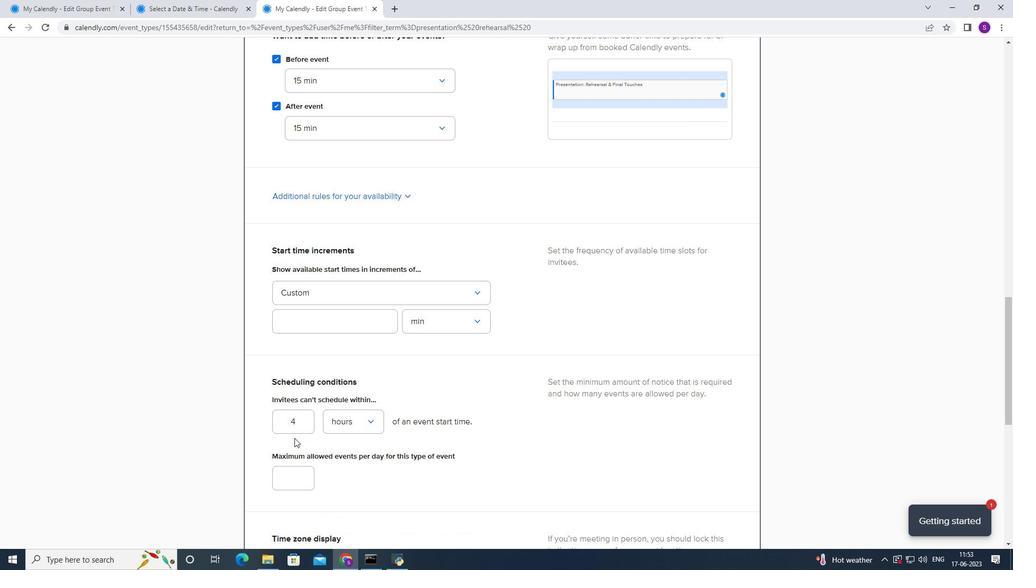 
Action: Key pressed 25
Screenshot: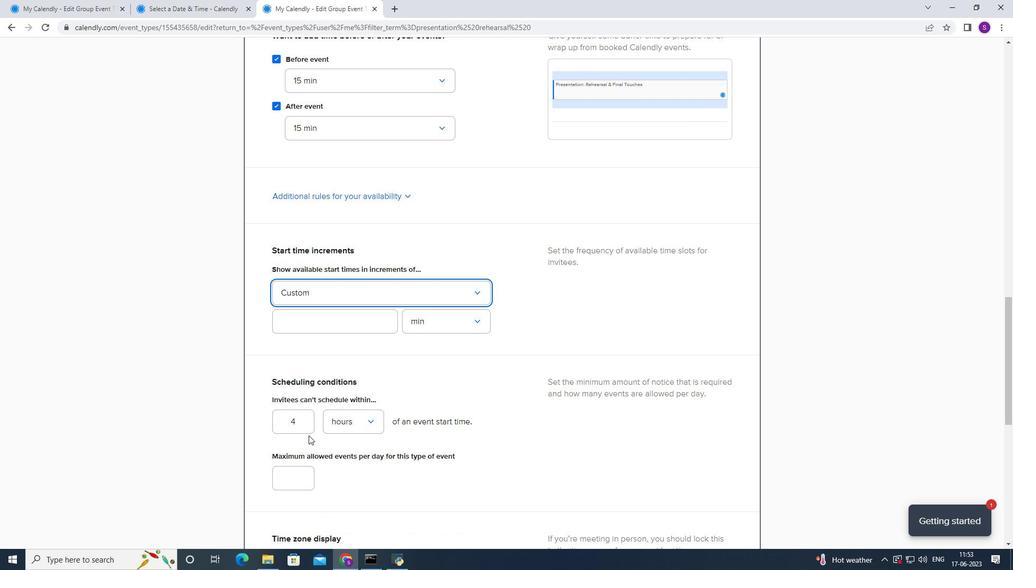 
Action: Mouse moved to (375, 336)
Screenshot: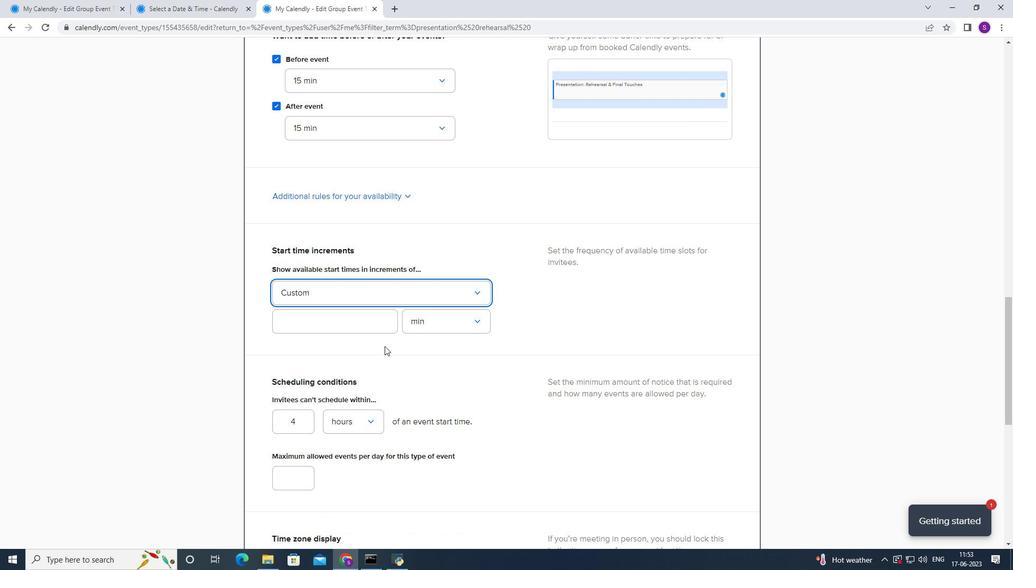 
Action: Mouse pressed left at (375, 336)
Screenshot: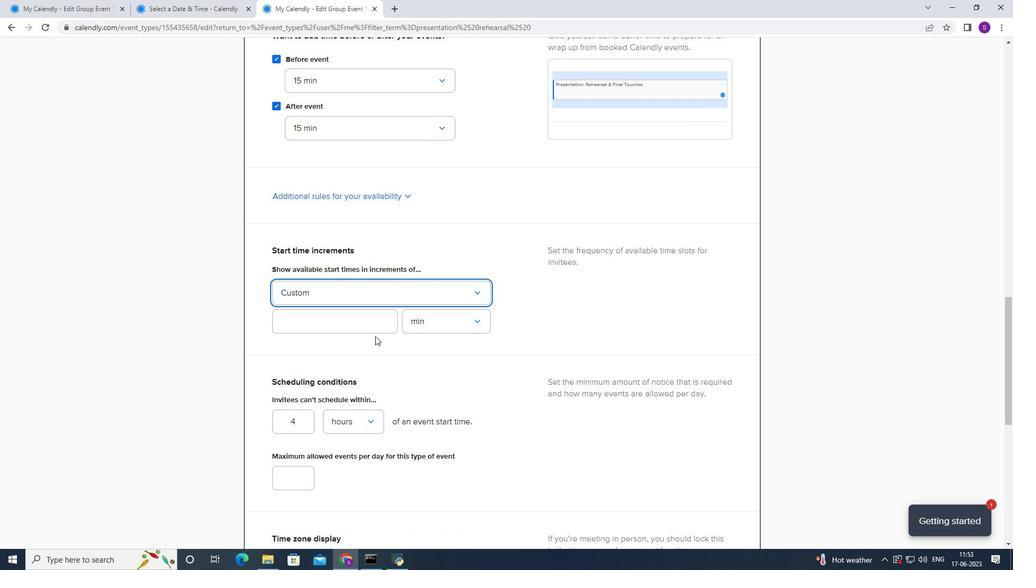 
Action: Mouse moved to (374, 328)
Screenshot: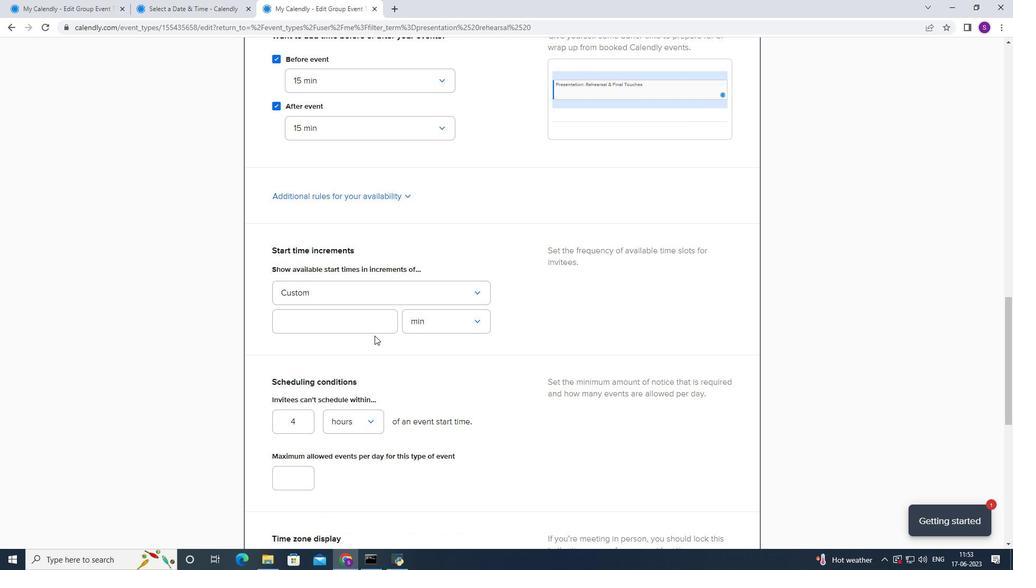 
Action: Mouse pressed left at (374, 328)
Screenshot: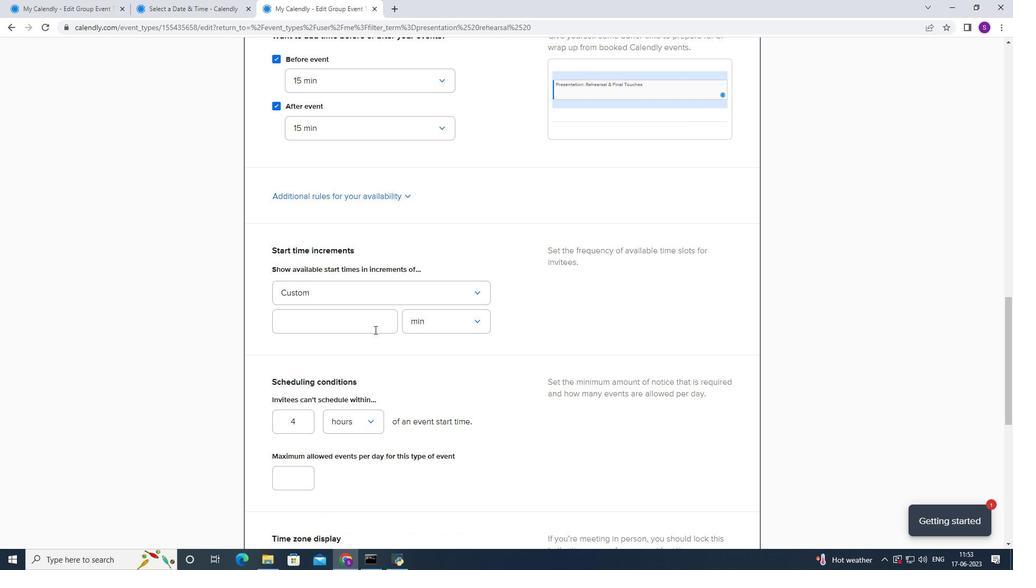 
Action: Key pressed 34<Key.backspace><Key.backspace>2
Screenshot: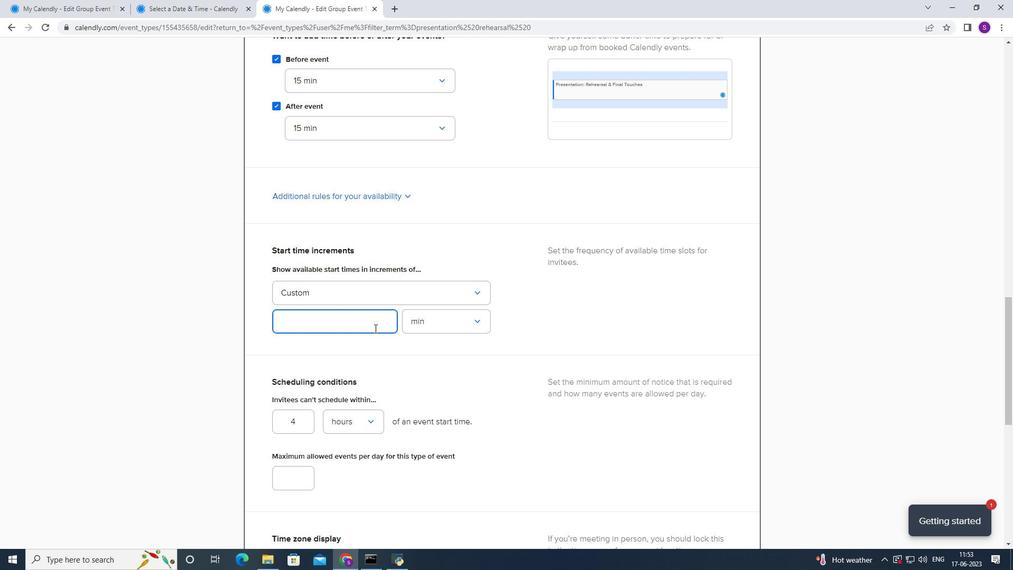 
Action: Mouse moved to (364, 376)
Screenshot: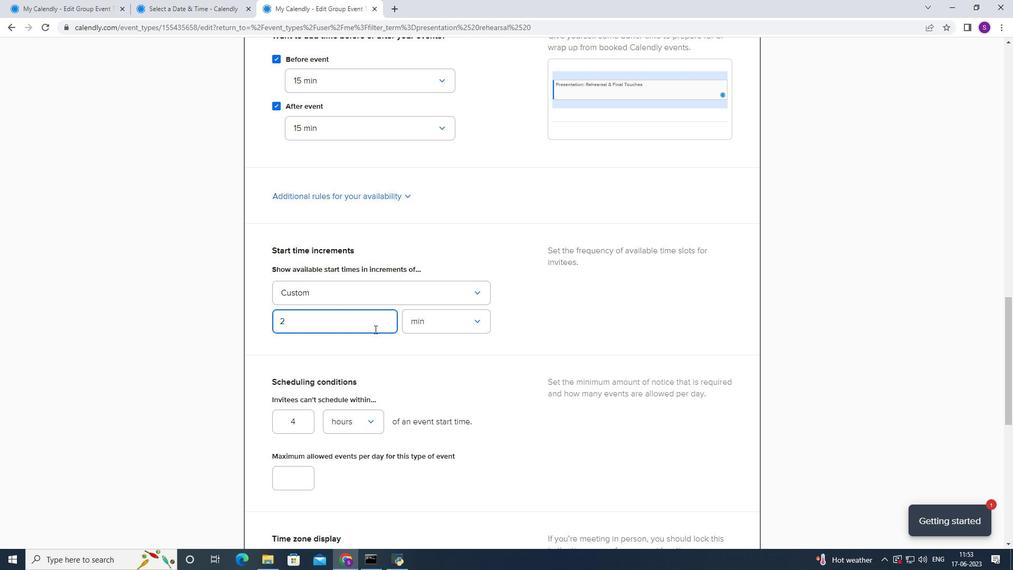 
Action: Key pressed 5
Screenshot: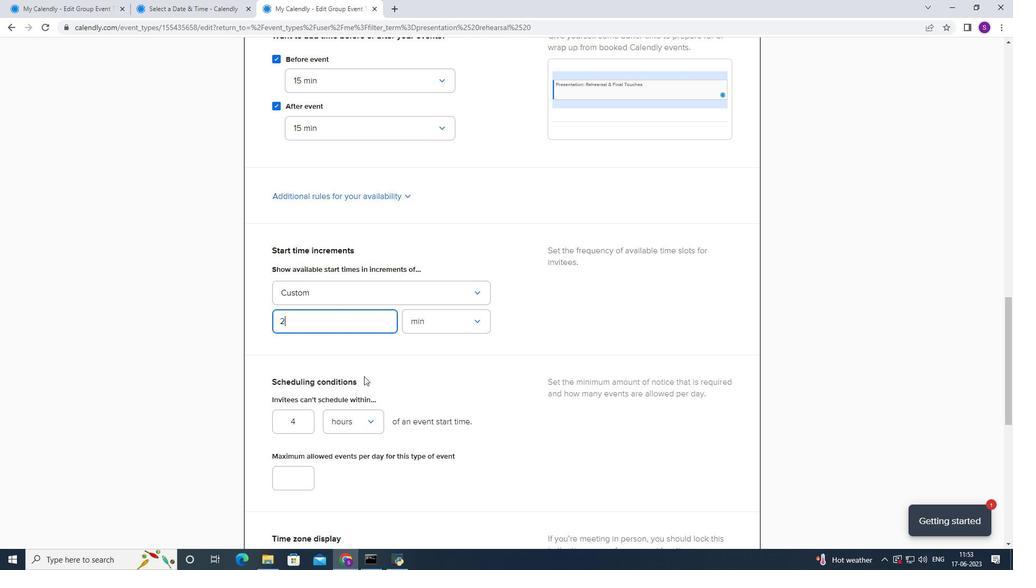 
Action: Mouse moved to (359, 381)
Screenshot: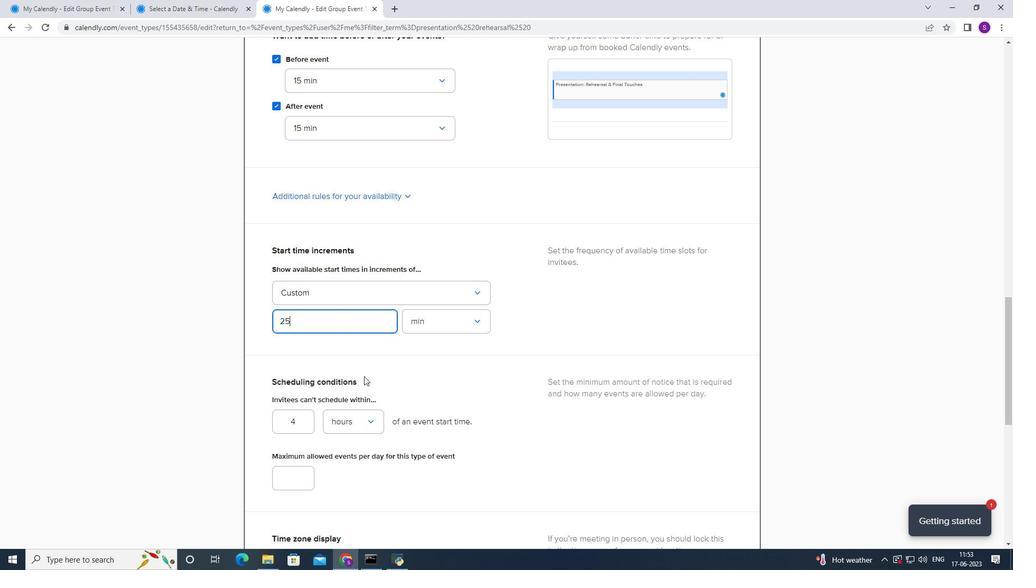 
Action: Mouse pressed left at (359, 381)
Screenshot: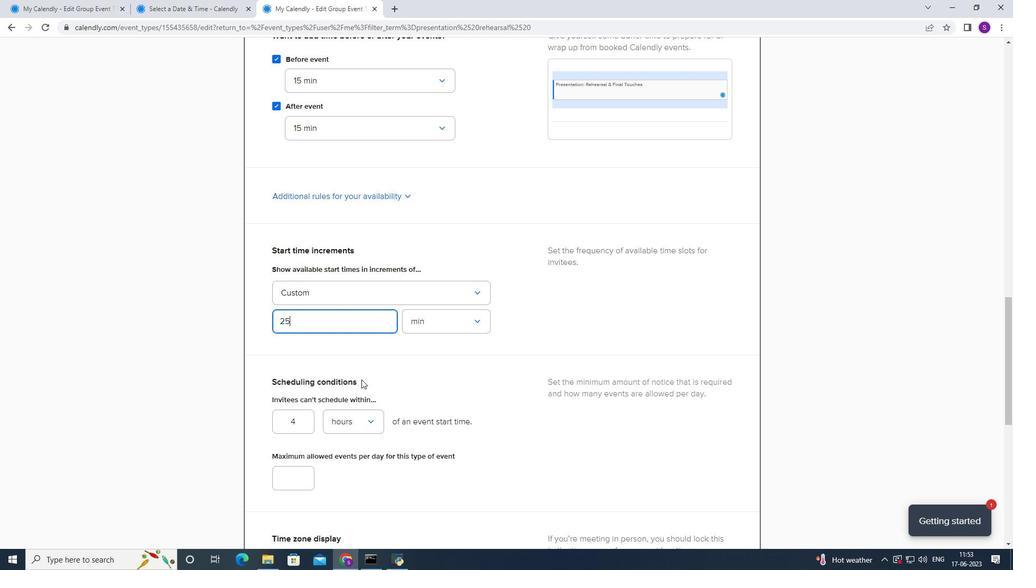 
Action: Mouse moved to (308, 420)
Screenshot: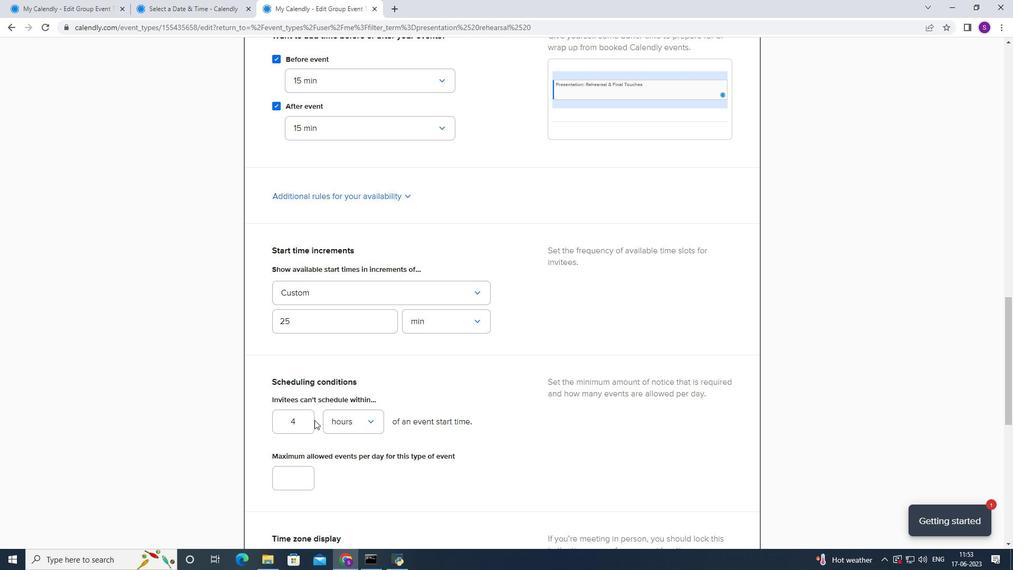 
Action: Mouse pressed left at (308, 420)
Screenshot: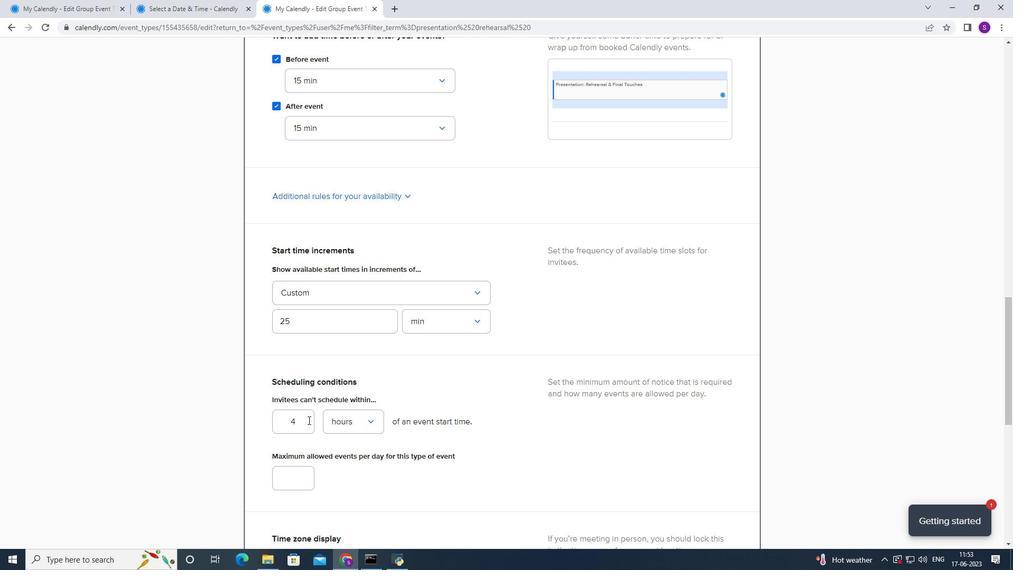 
Action: Key pressed 2
Screenshot: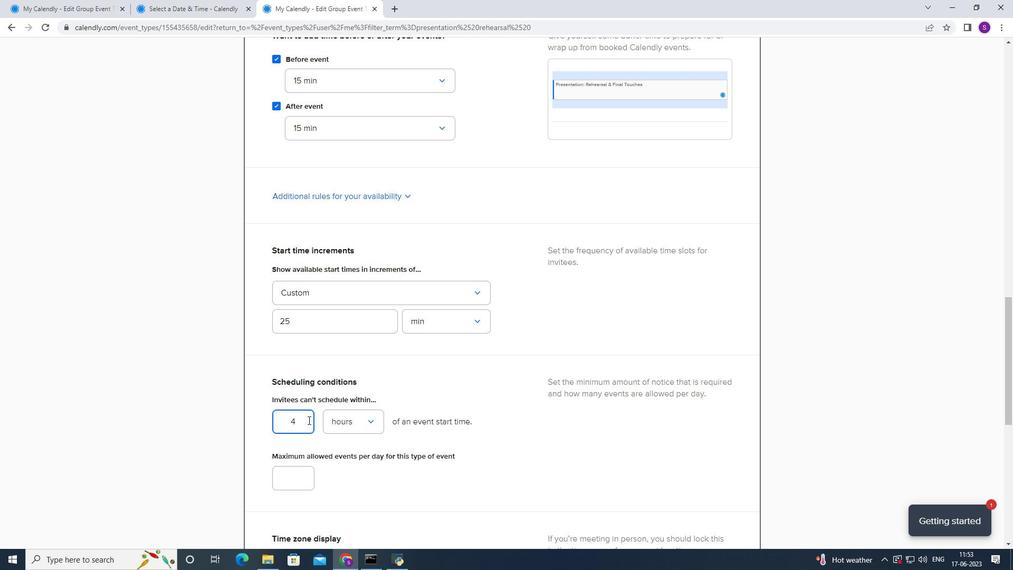 
Action: Mouse moved to (294, 475)
Screenshot: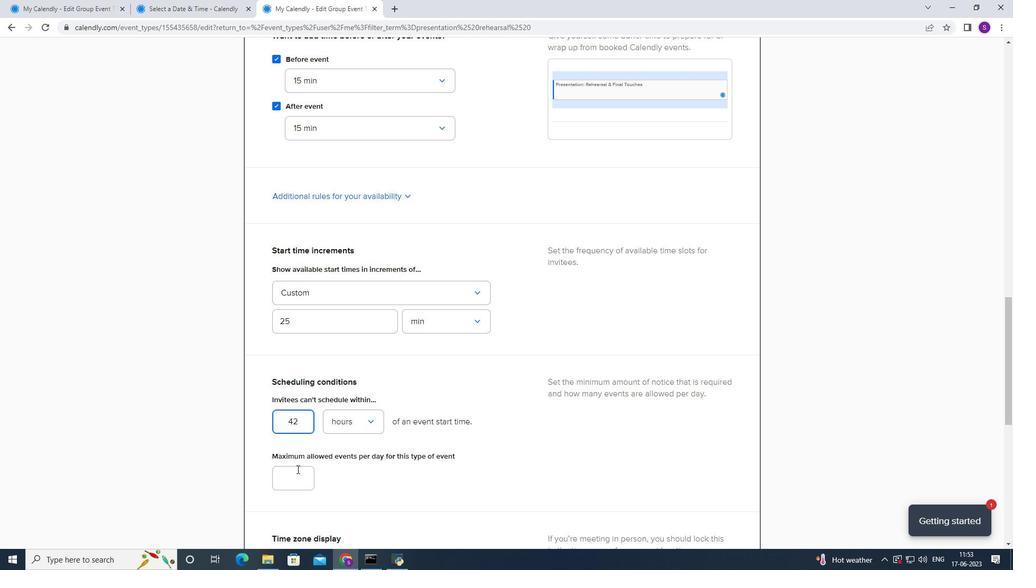 
Action: Mouse pressed left at (294, 475)
Screenshot: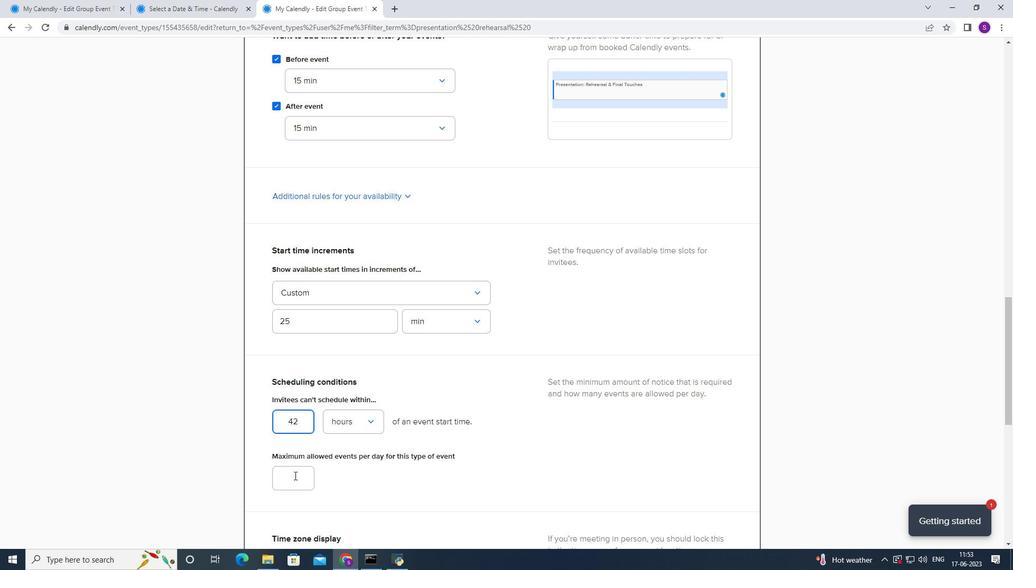 
Action: Mouse moved to (294, 476)
Screenshot: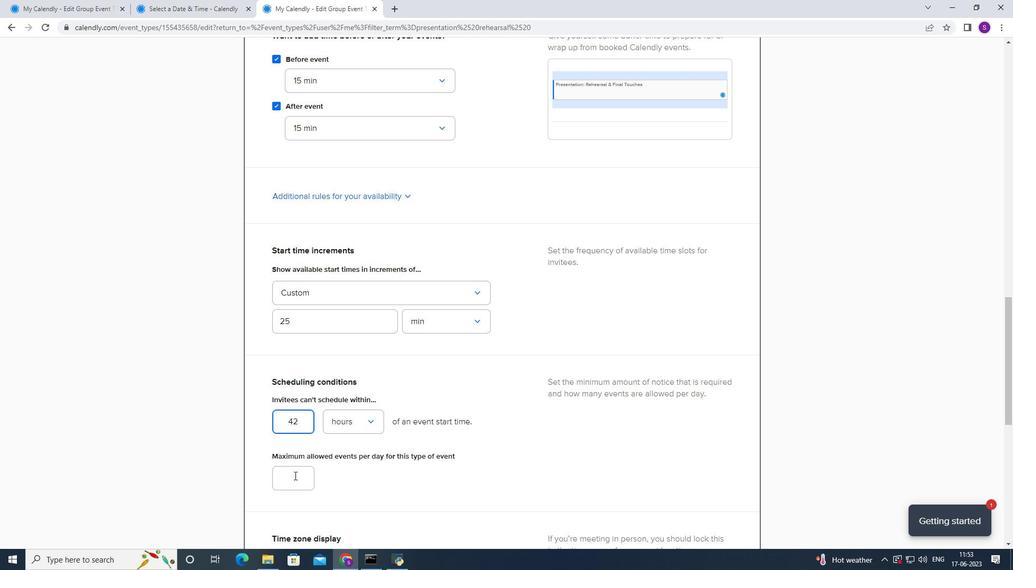 
Action: Key pressed 2
Screenshot: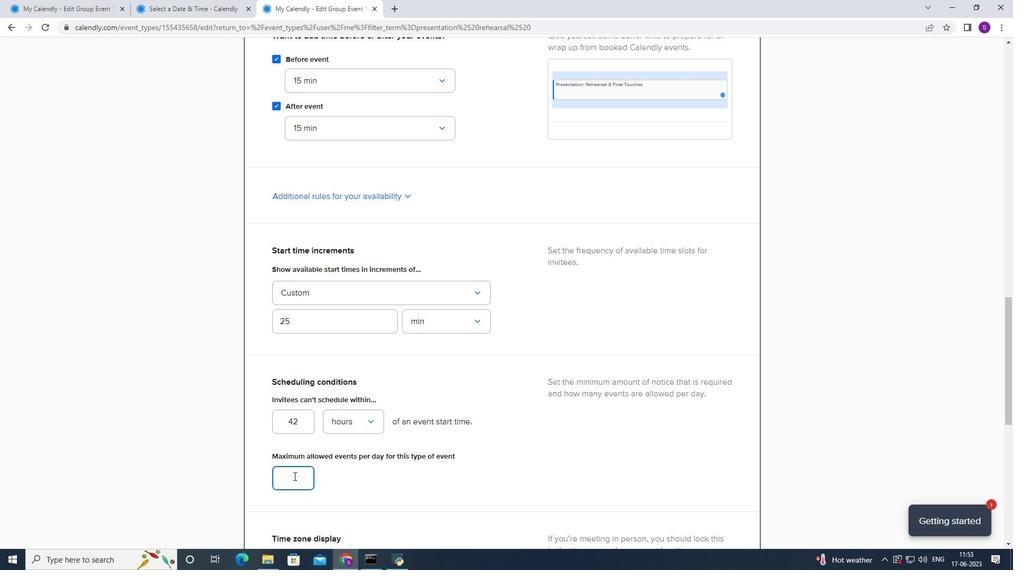
Action: Mouse moved to (346, 473)
Screenshot: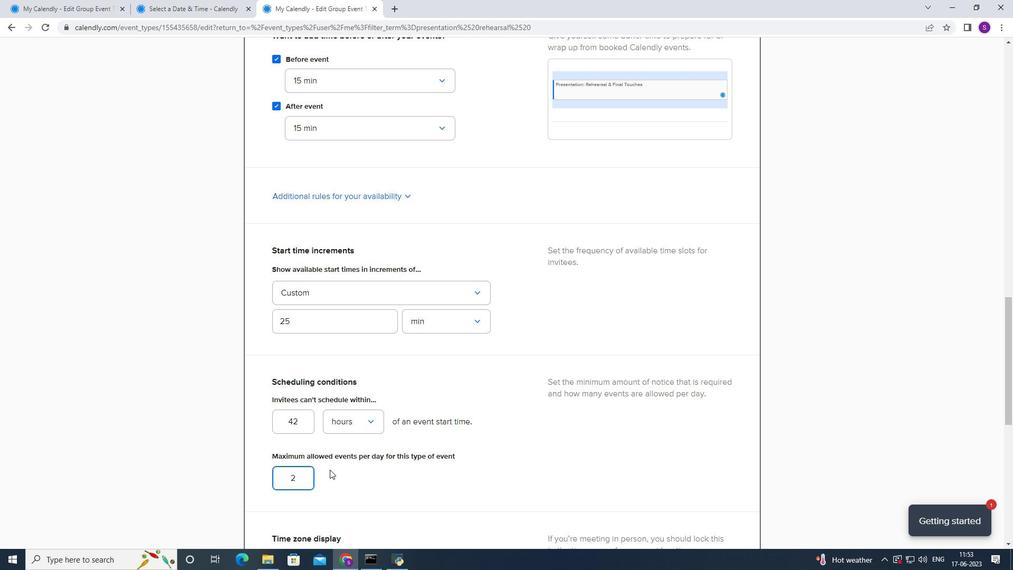 
Action: Mouse pressed left at (346, 473)
Screenshot: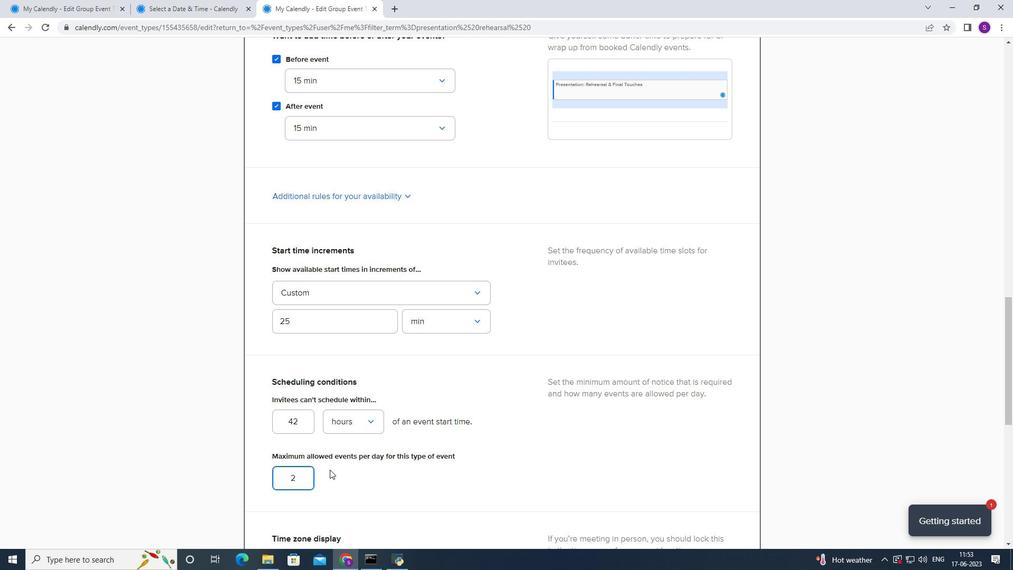 
Action: Mouse moved to (355, 456)
Screenshot: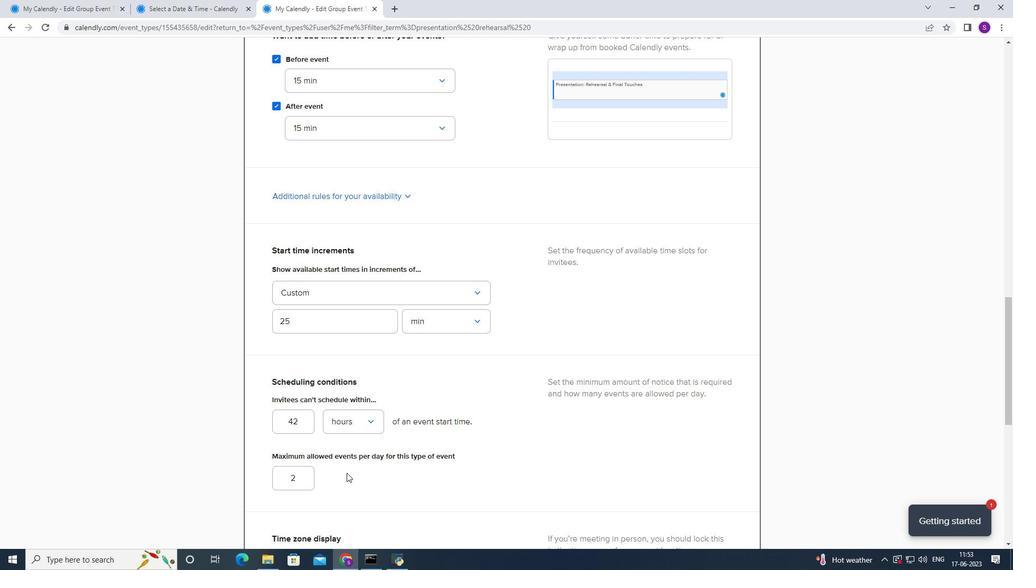 
Action: Mouse scrolled (355, 456) with delta (0, 0)
Screenshot: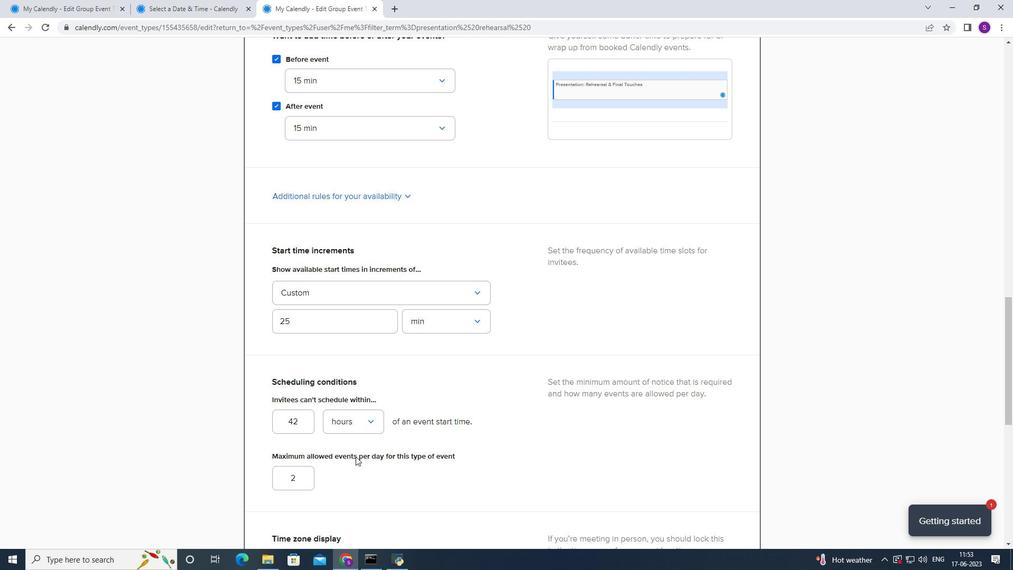 
Action: Mouse scrolled (355, 456) with delta (0, 0)
Screenshot: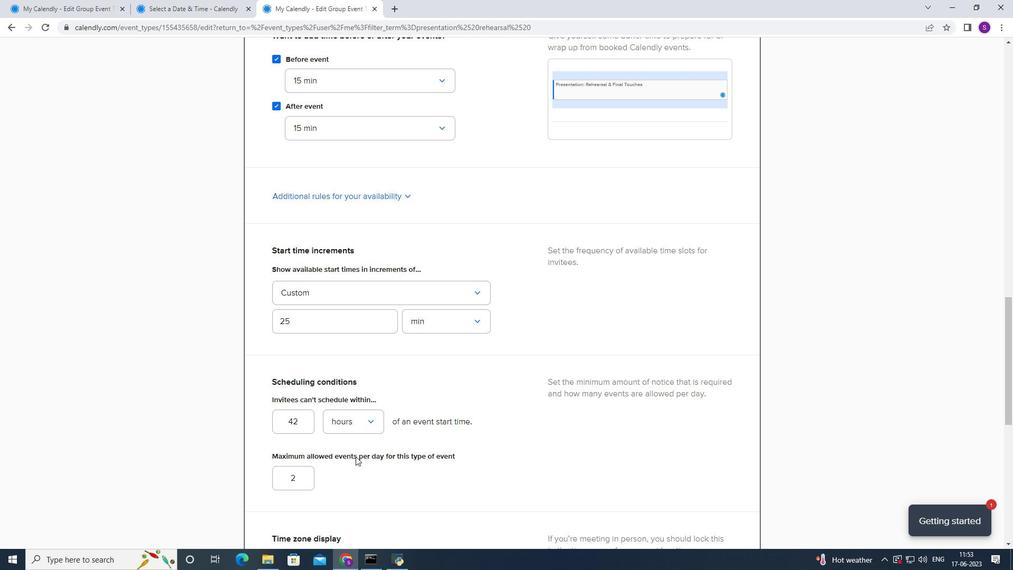 
Action: Mouse scrolled (355, 456) with delta (0, 0)
Screenshot: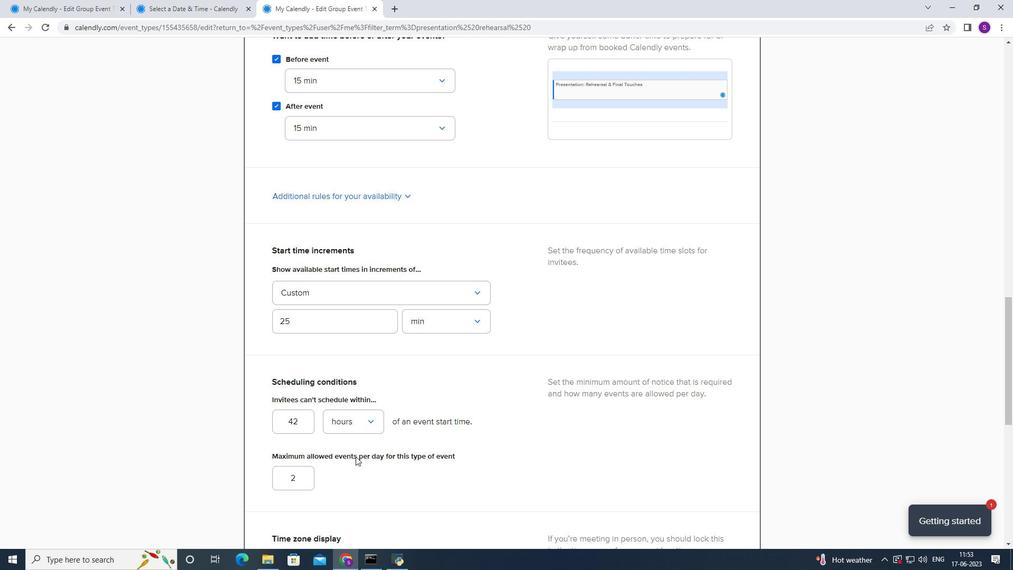 
Action: Mouse scrolled (355, 456) with delta (0, 0)
Screenshot: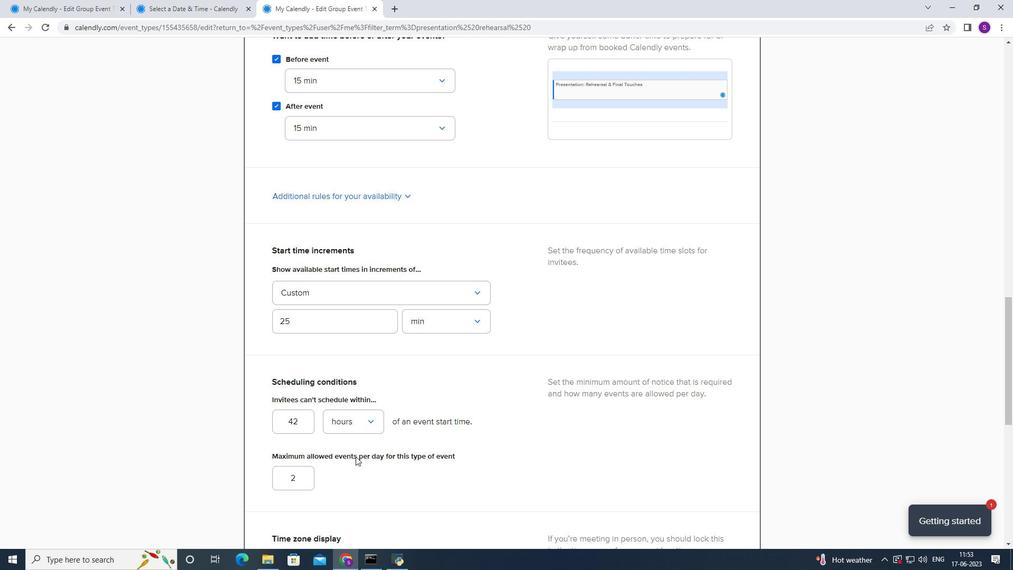 
Action: Mouse scrolled (355, 456) with delta (0, 0)
Screenshot: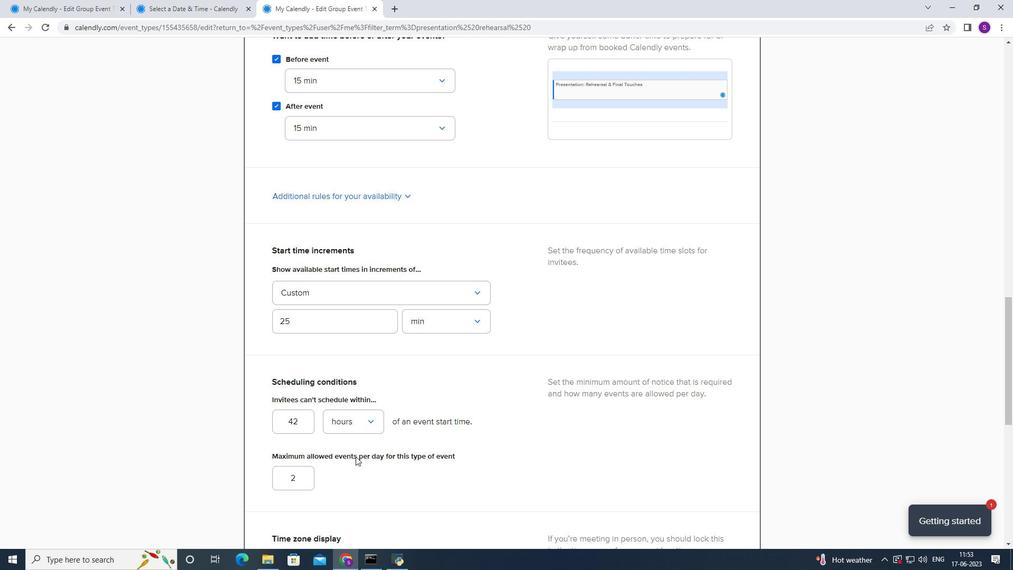 
Action: Mouse scrolled (355, 456) with delta (0, 0)
Screenshot: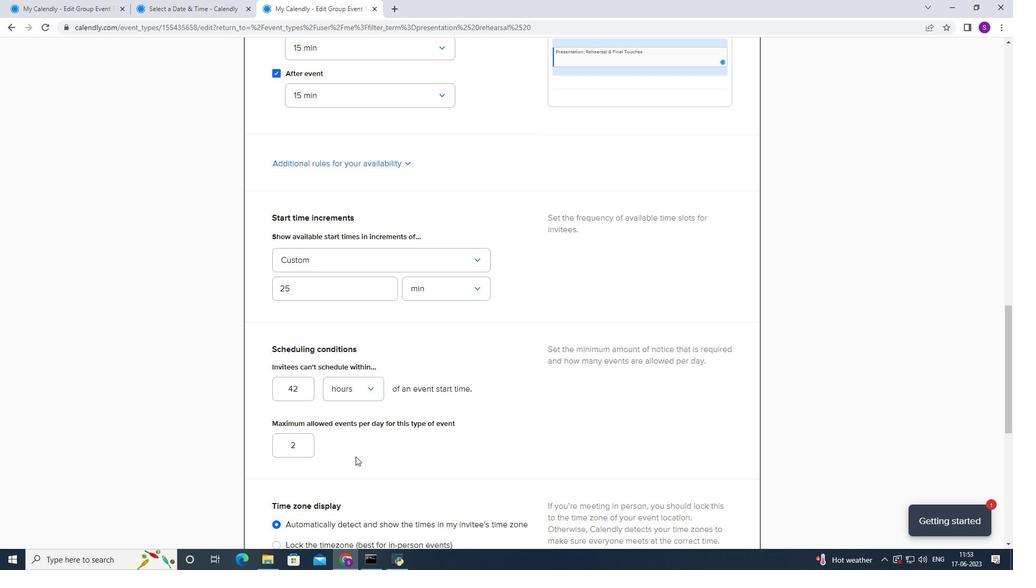 
Action: Mouse moved to (743, 407)
Screenshot: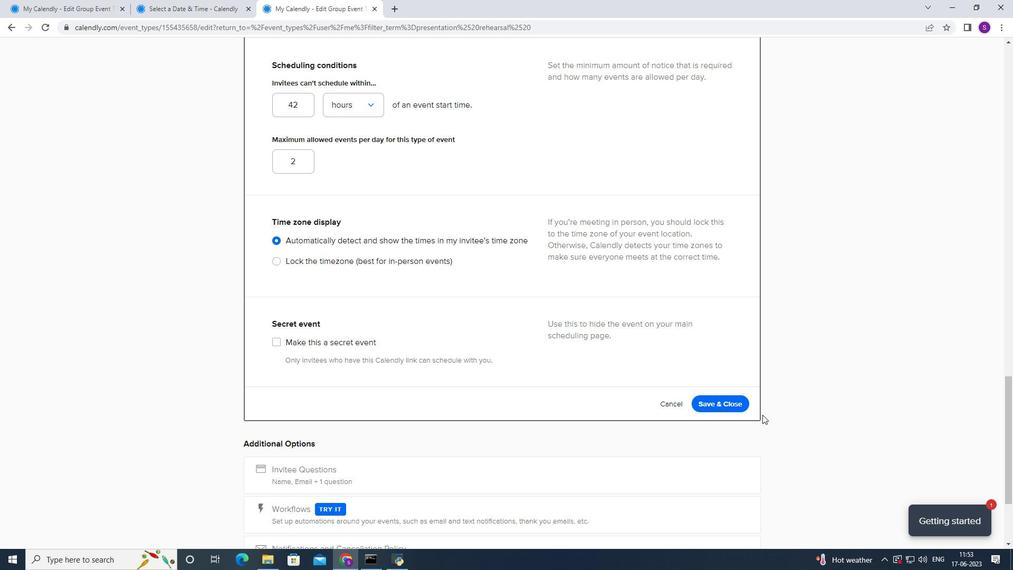 
Action: Mouse pressed left at (743, 407)
